 Task: Select the current location as Amicalola Falls State Park, Georgia, United States . Now zoom - , and verify the location . Hide zoom slider
Action: Mouse moved to (129, 77)
Screenshot: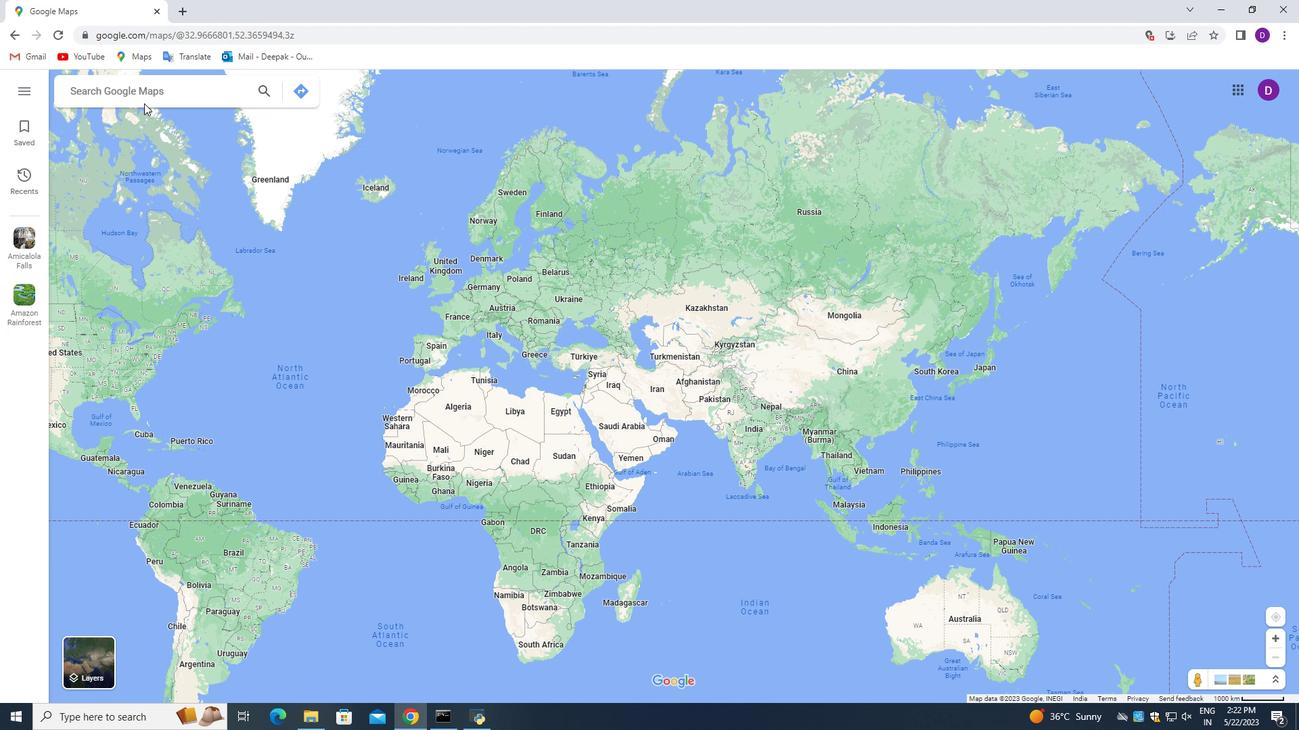 
Action: Mouse pressed left at (129, 77)
Screenshot: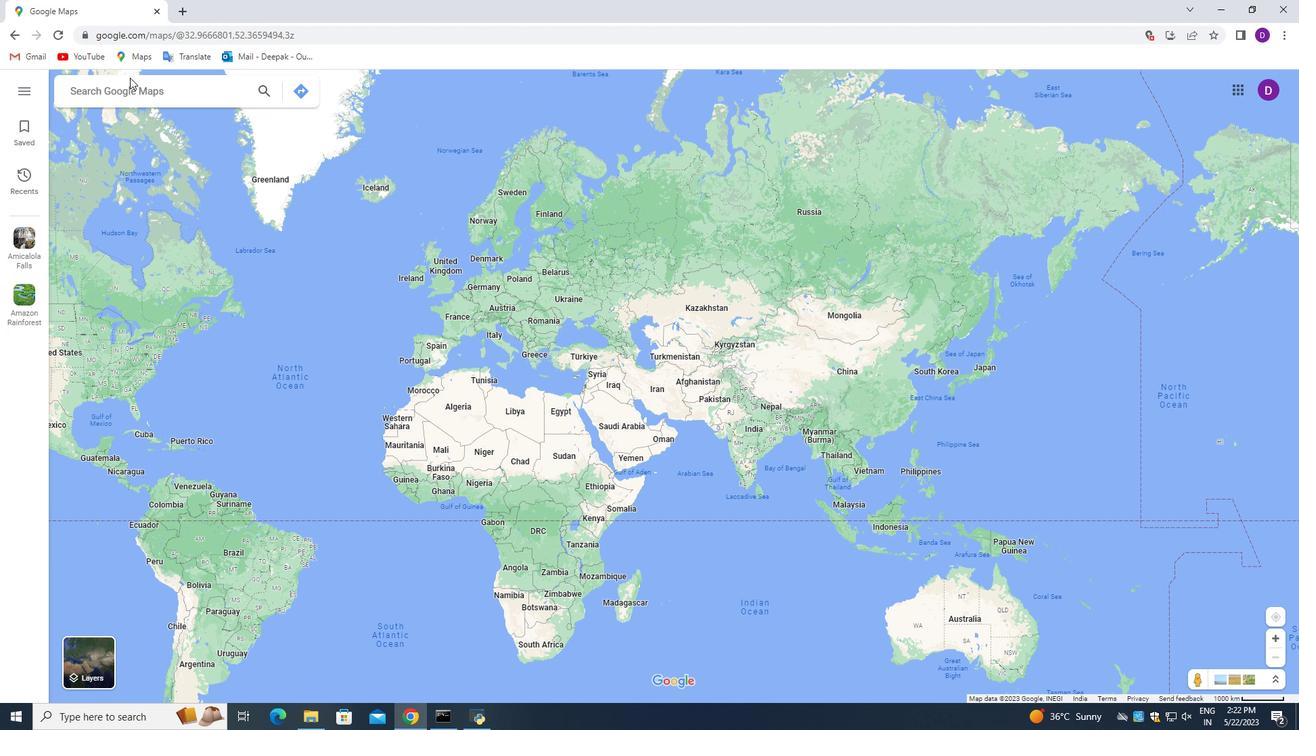 
Action: Mouse moved to (132, 90)
Screenshot: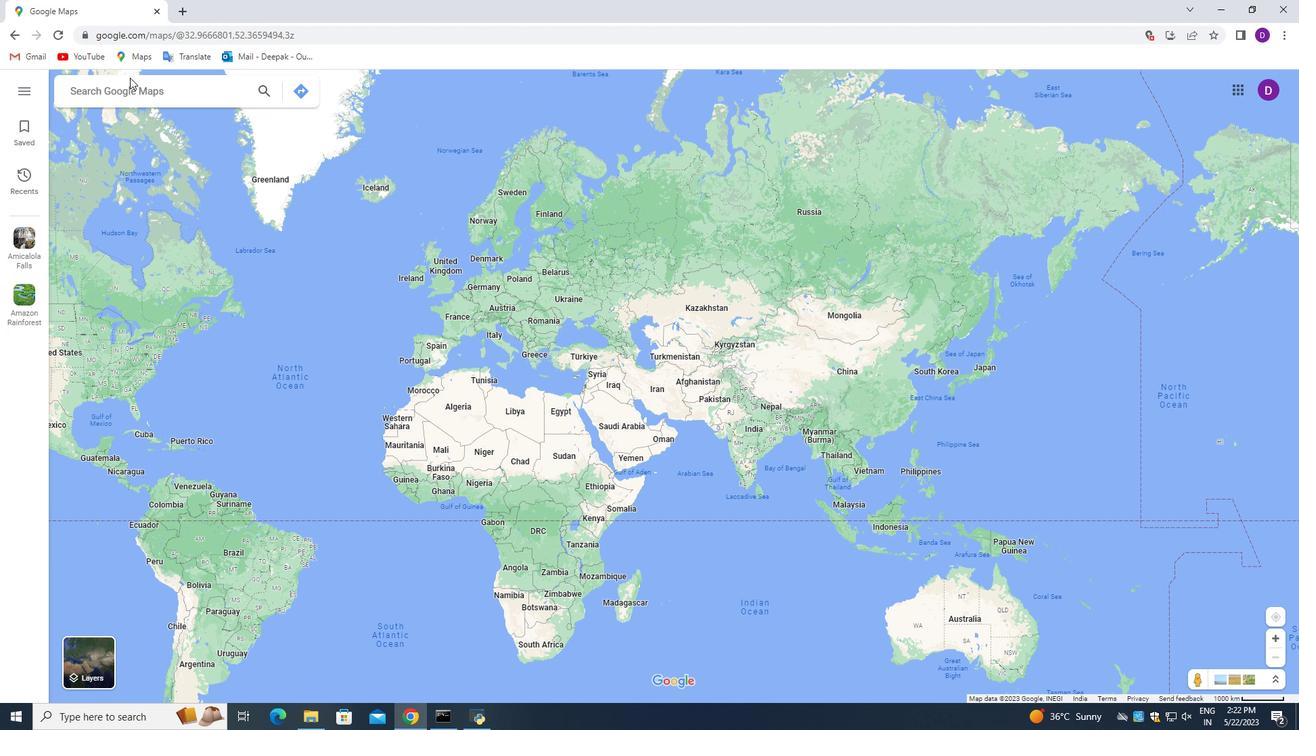 
Action: Mouse pressed left at (132, 90)
Screenshot: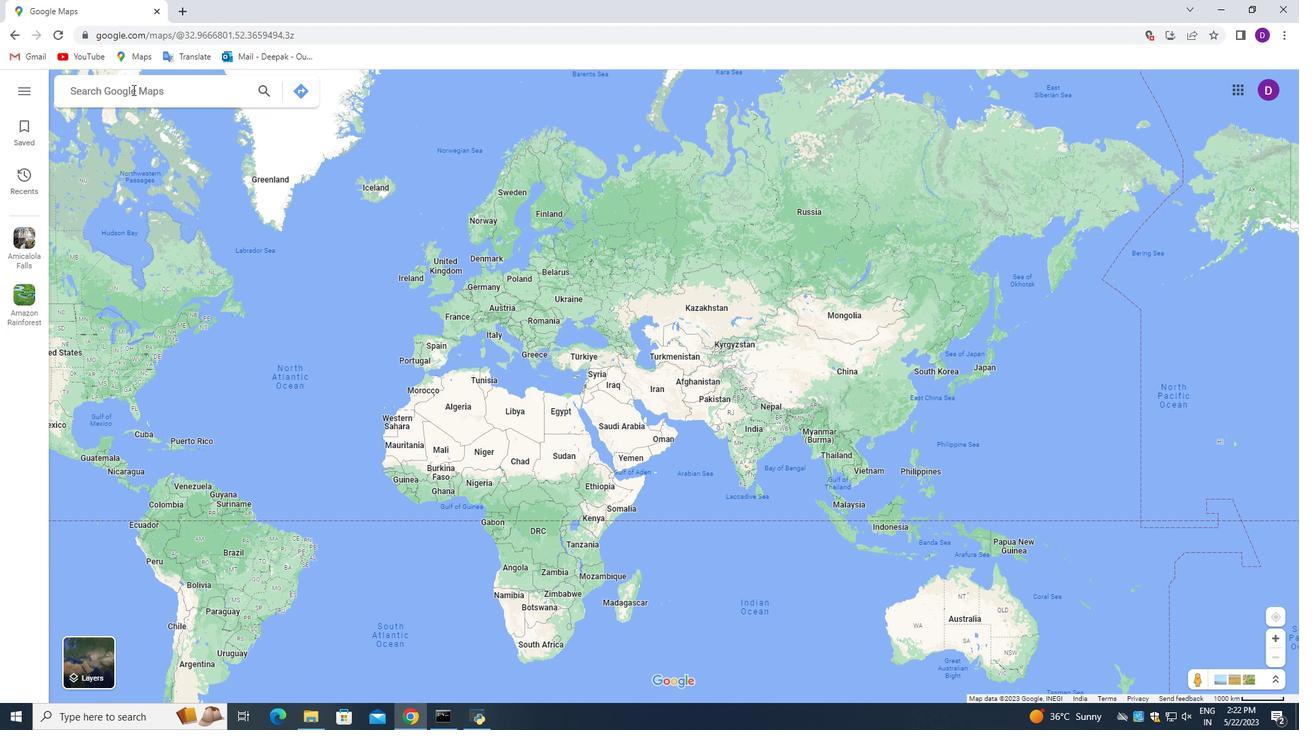 
Action: Key pressed <Key.shift_r>Amicalola<Key.space><Key.shift_r>Falls<Key.space><Key.shift_r>State<Key.space><Key.shift>Park,<Key.space><Key.shift_r>Georgia,<Key.space><Key.shift><Key.shift><Key.shift><Key.shift><Key.shift><Key.shift><Key.shift><Key.shift><Key.shift><Key.shift><Key.shift>United<Key.space><Key.shift_r>States<Key.enter>
Screenshot: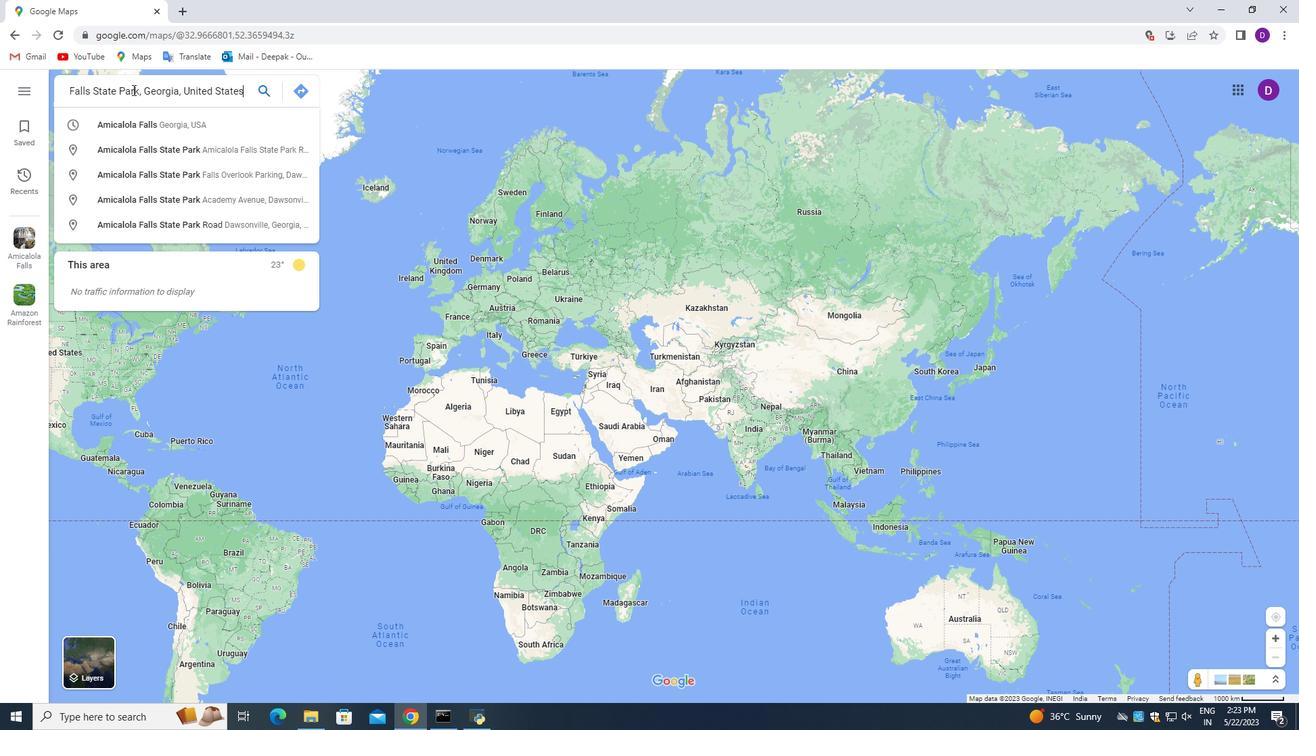 
Action: Mouse moved to (190, 217)
Screenshot: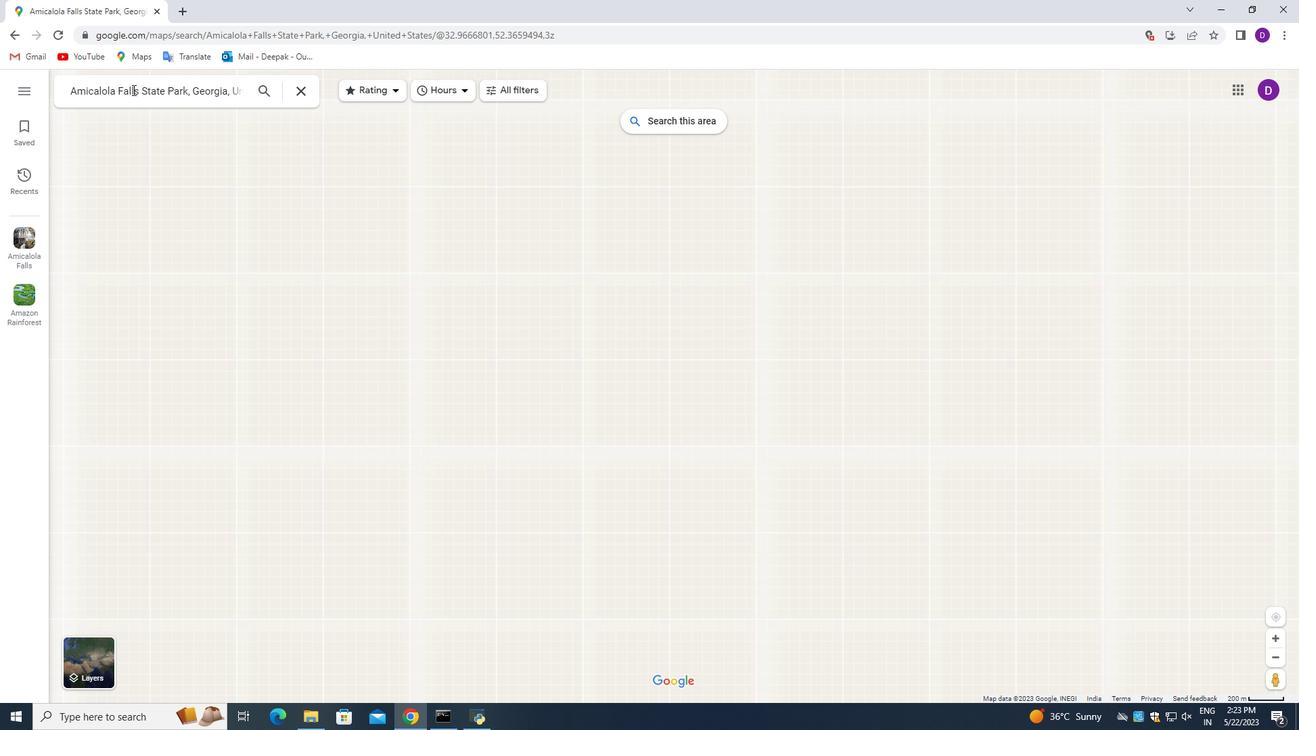 
Action: Mouse pressed left at (164, 166)
Screenshot: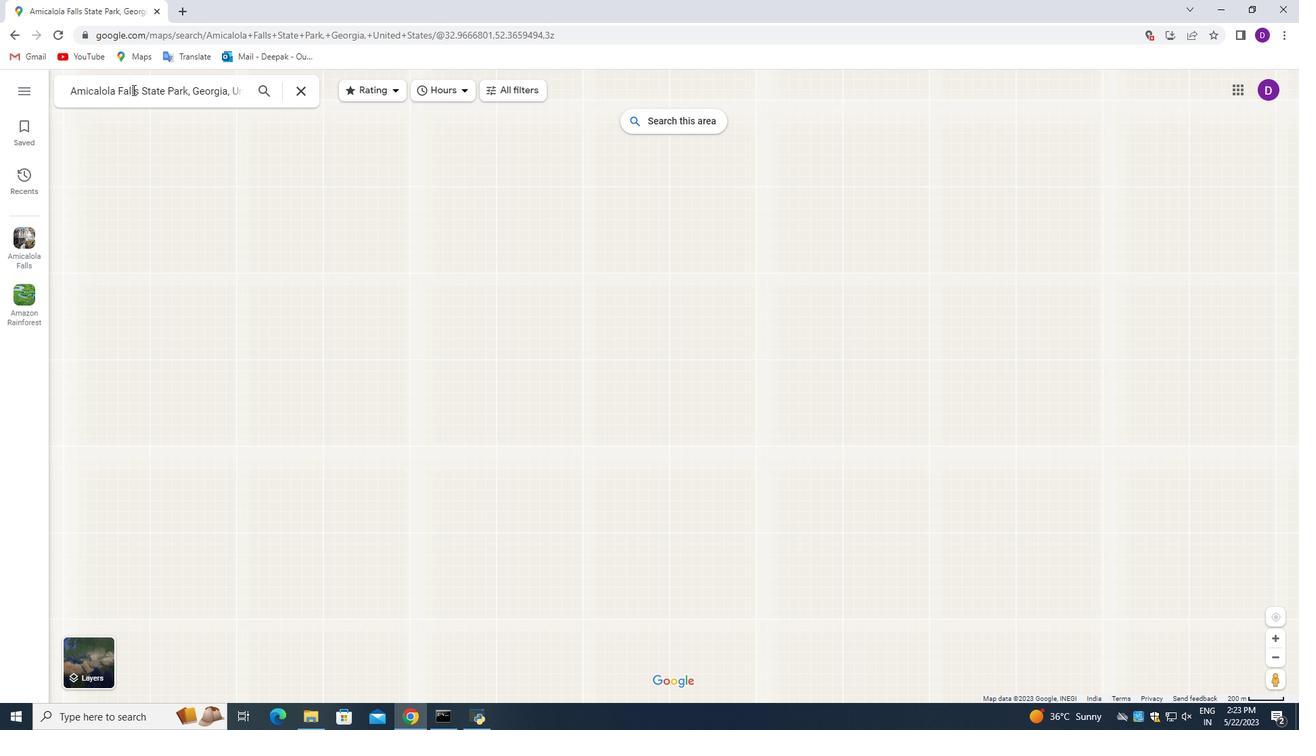 
Action: Mouse moved to (611, 439)
Screenshot: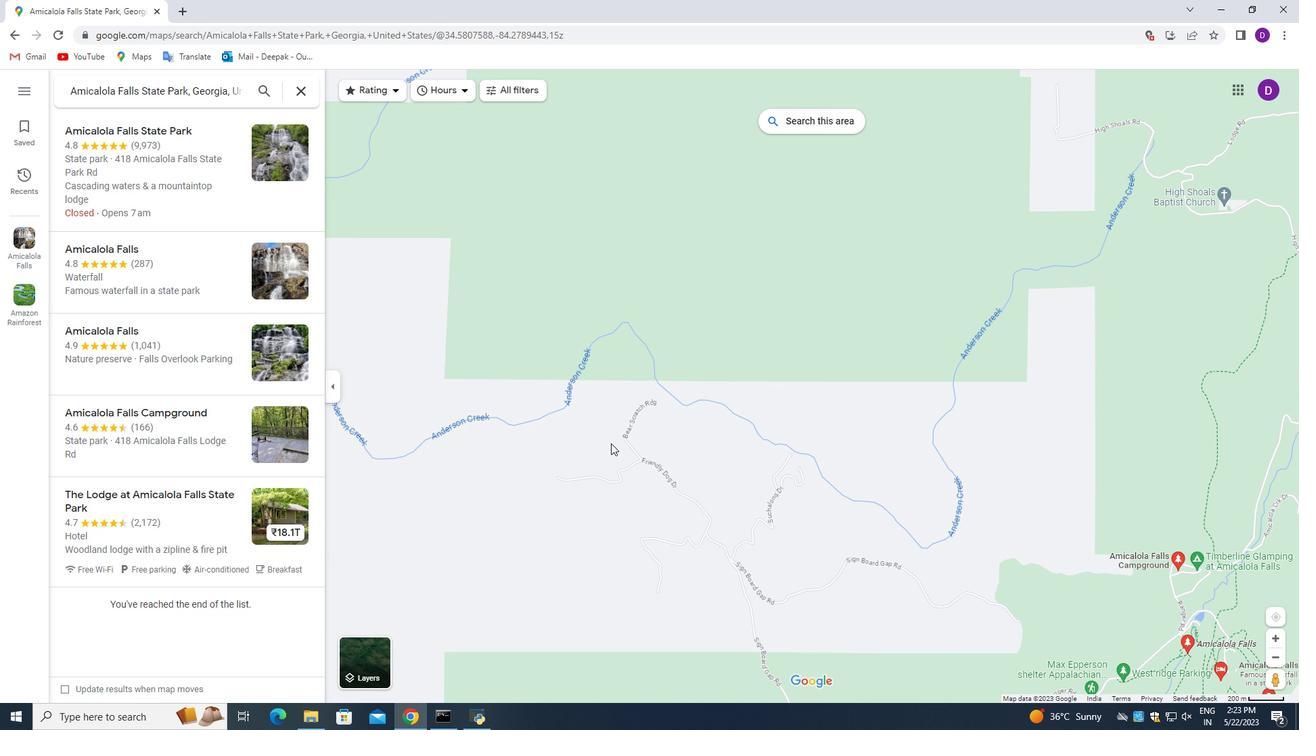 
Action: Mouse scrolled (611, 439) with delta (0, 0)
Screenshot: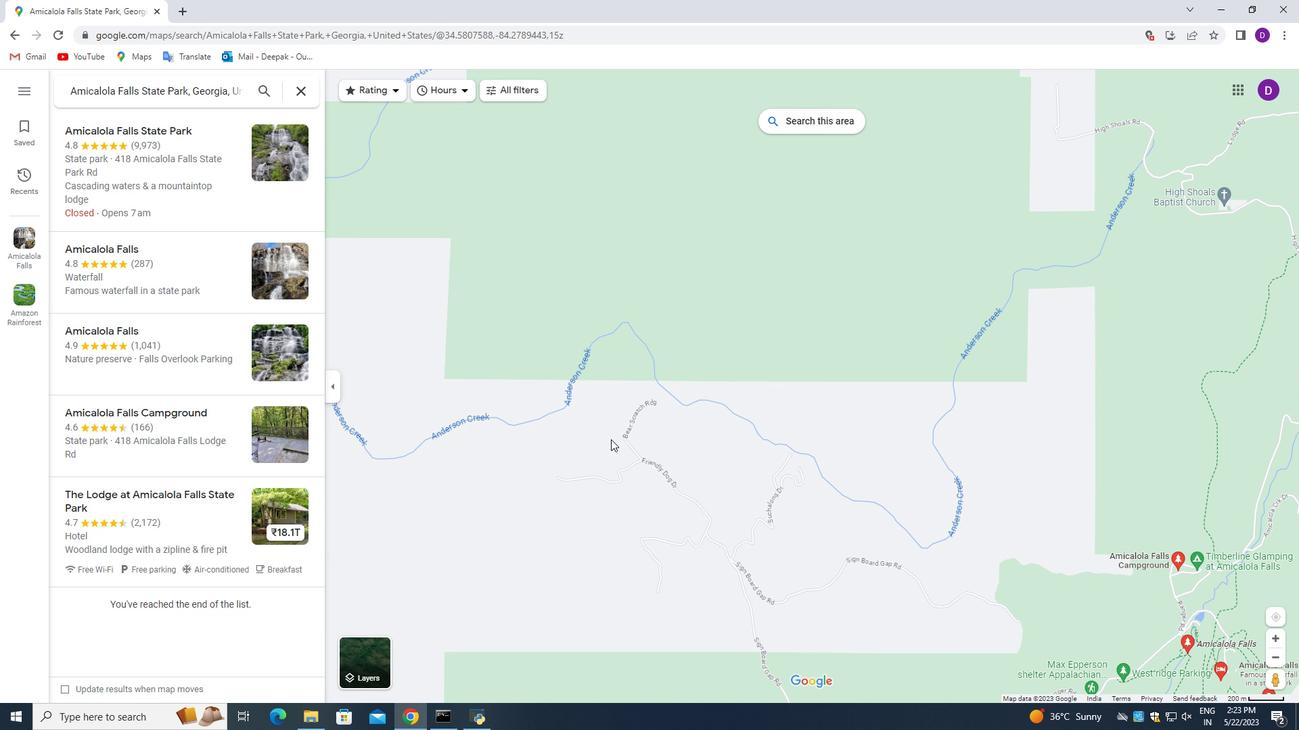 
Action: Mouse moved to (191, 147)
Screenshot: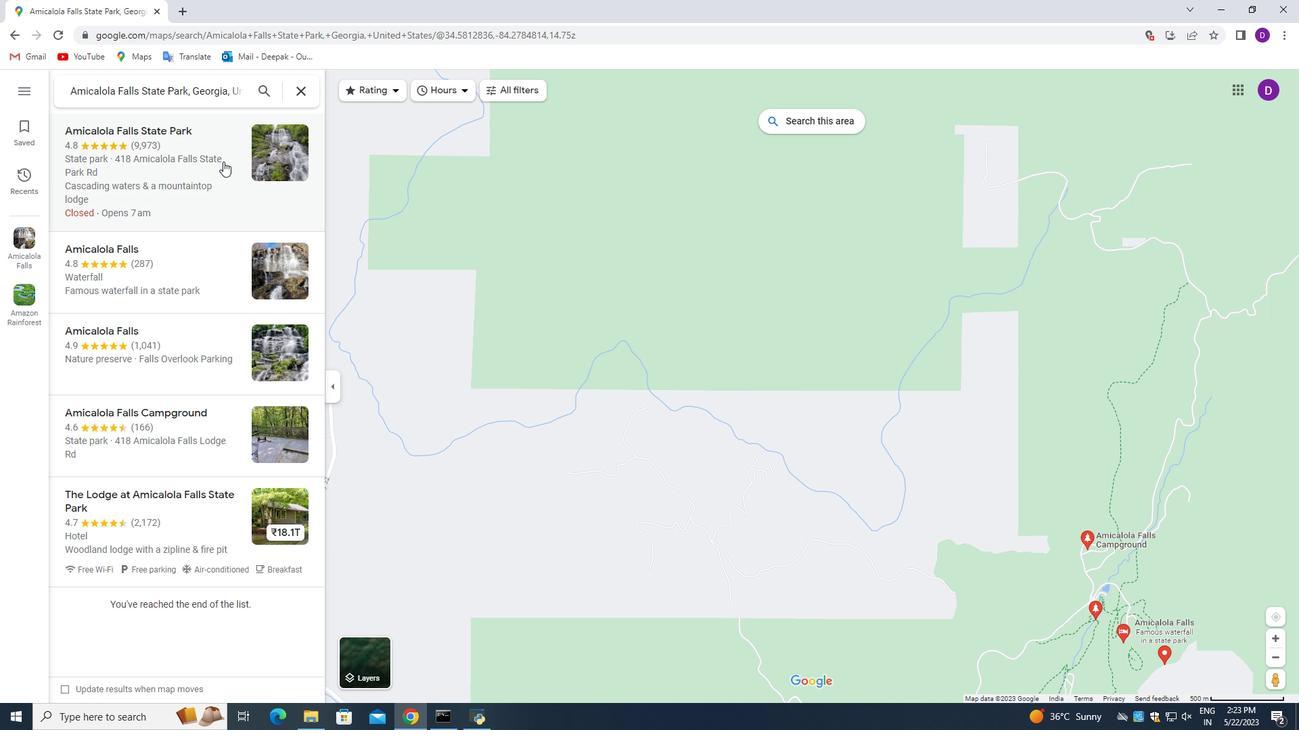 
Action: Mouse pressed left at (191, 147)
Screenshot: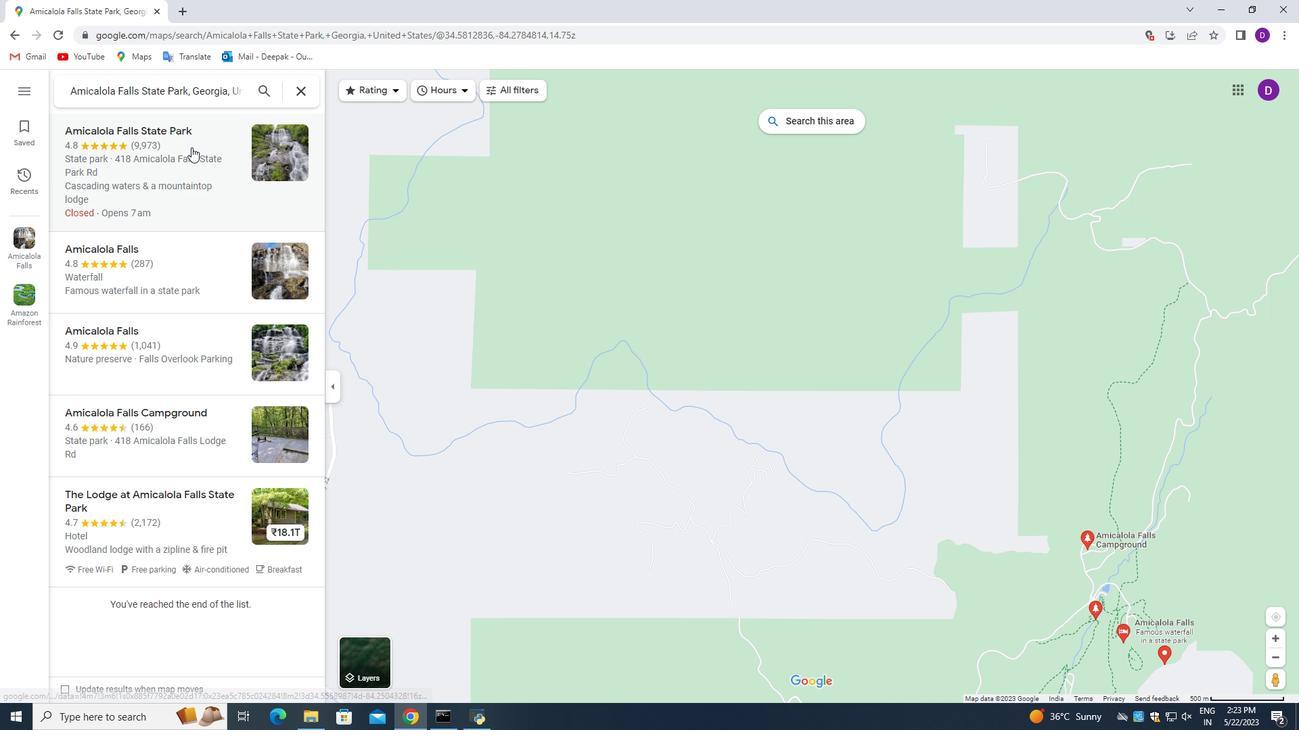 
Action: Mouse moved to (1277, 683)
Screenshot: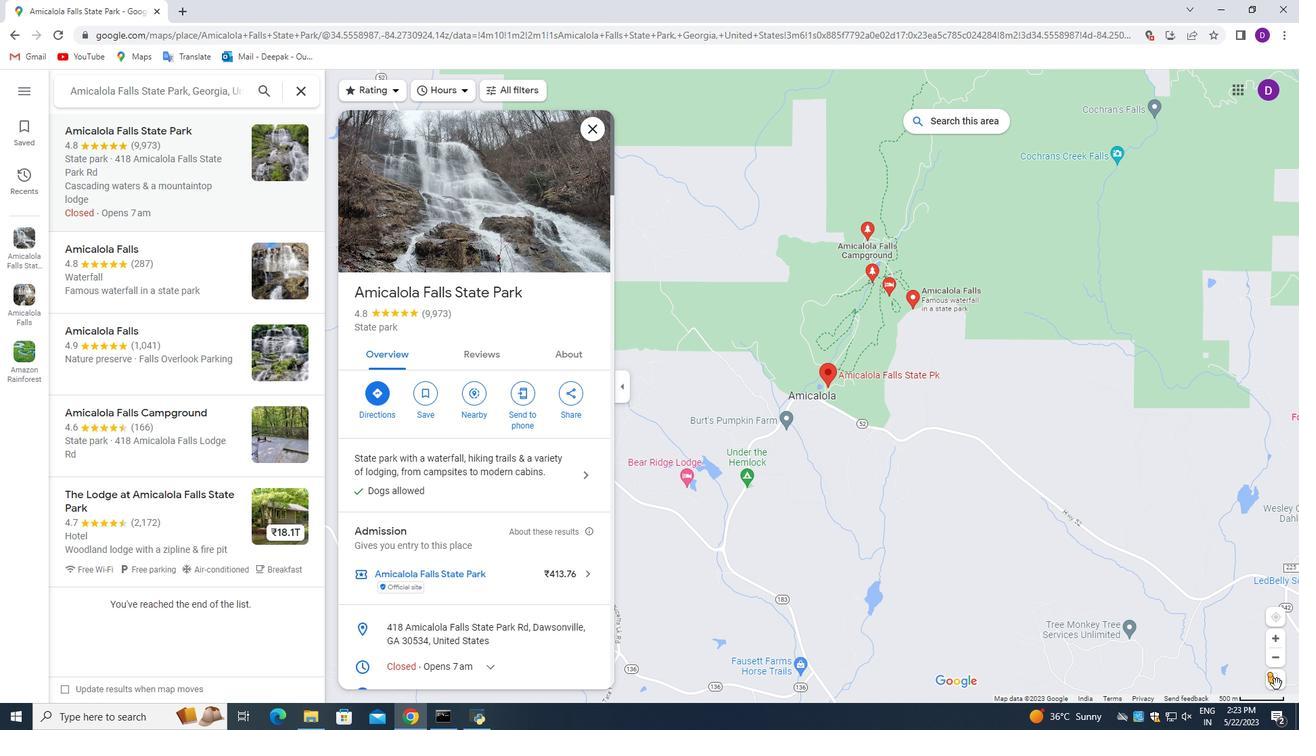 
Action: Mouse pressed left at (1277, 683)
Screenshot: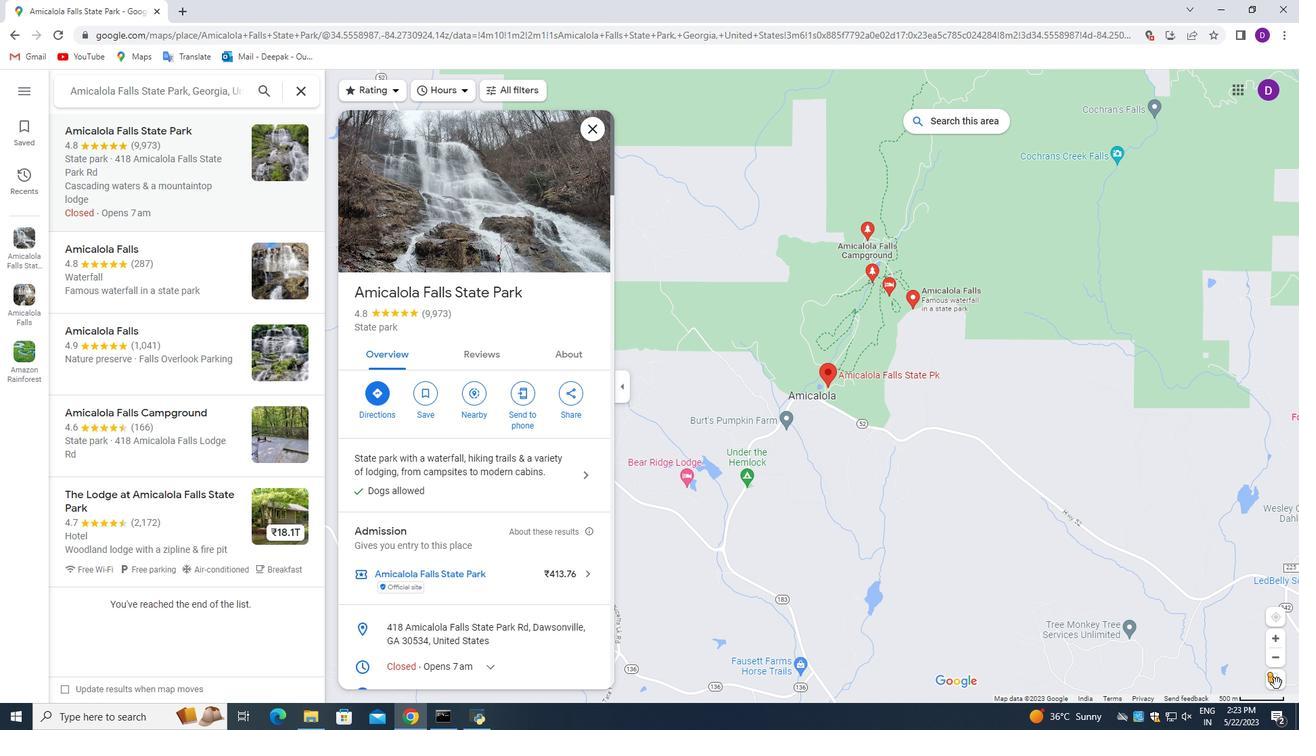 
Action: Mouse moved to (347, 328)
Screenshot: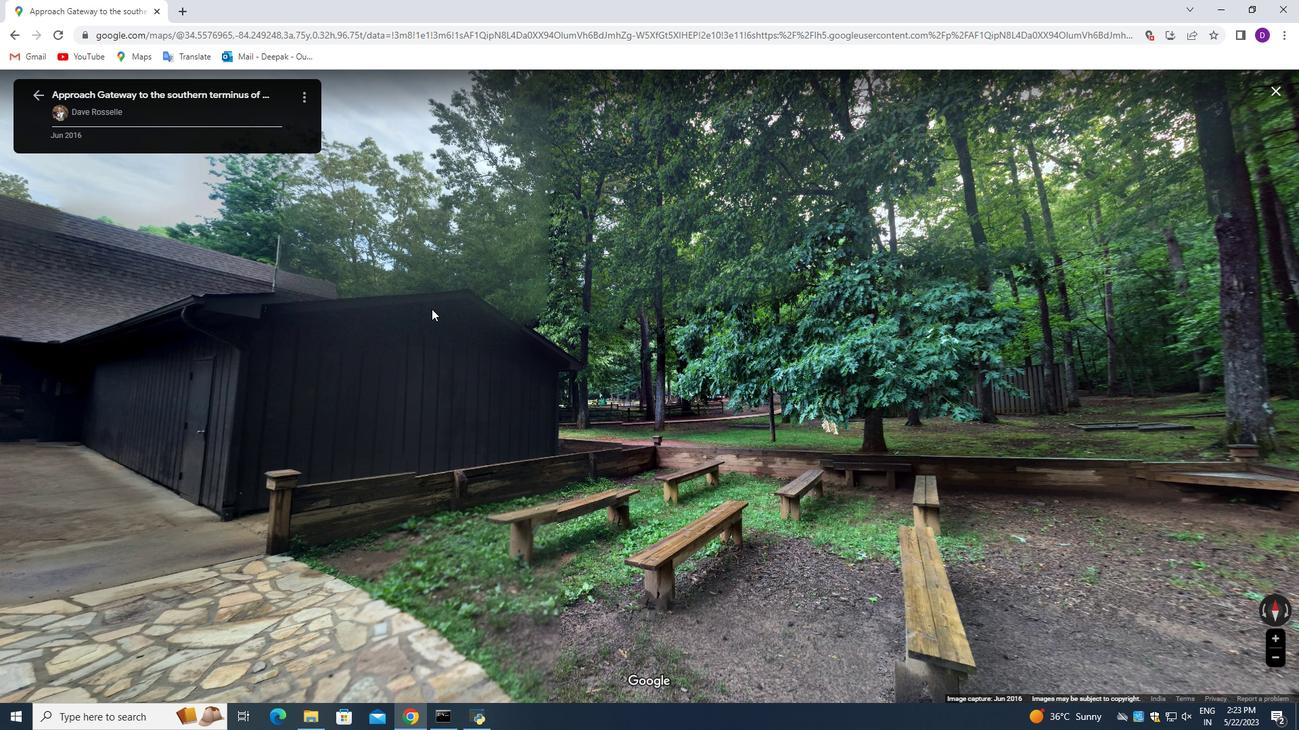 
Action: Mouse pressed left at (347, 328)
Screenshot: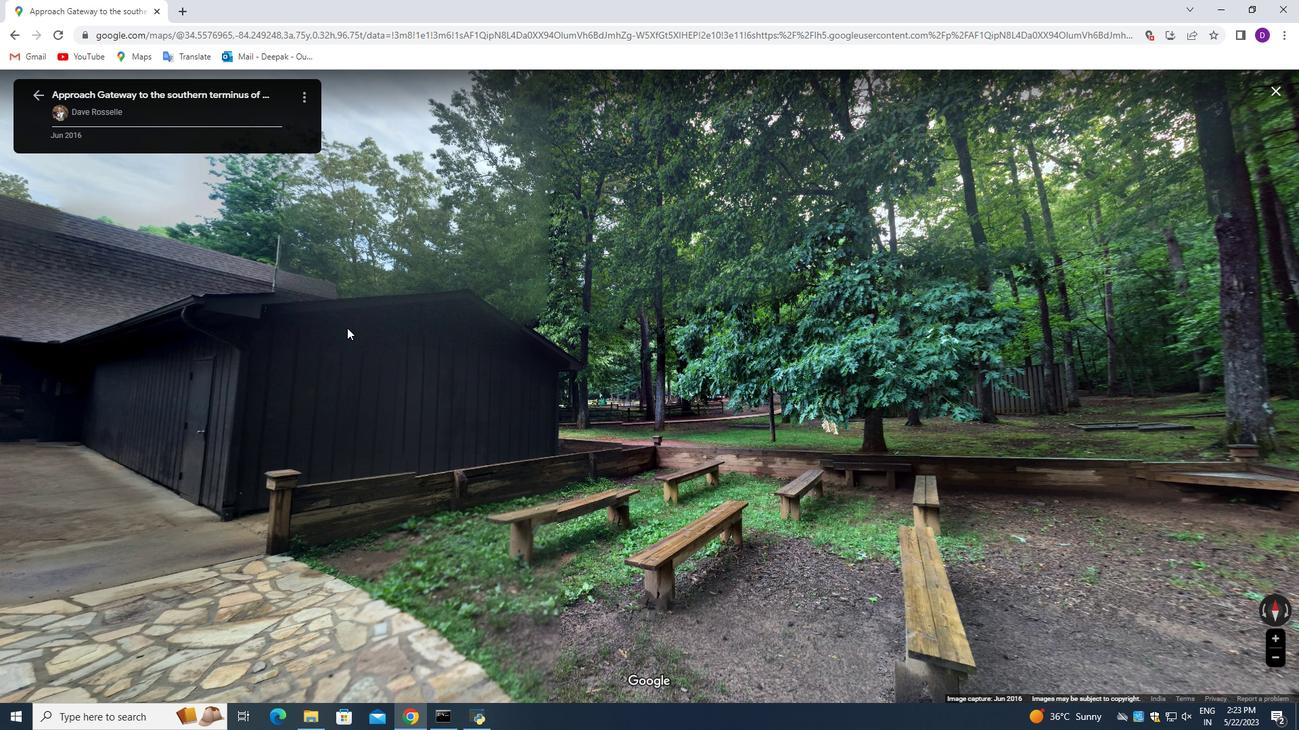 
Action: Mouse moved to (382, 352)
Screenshot: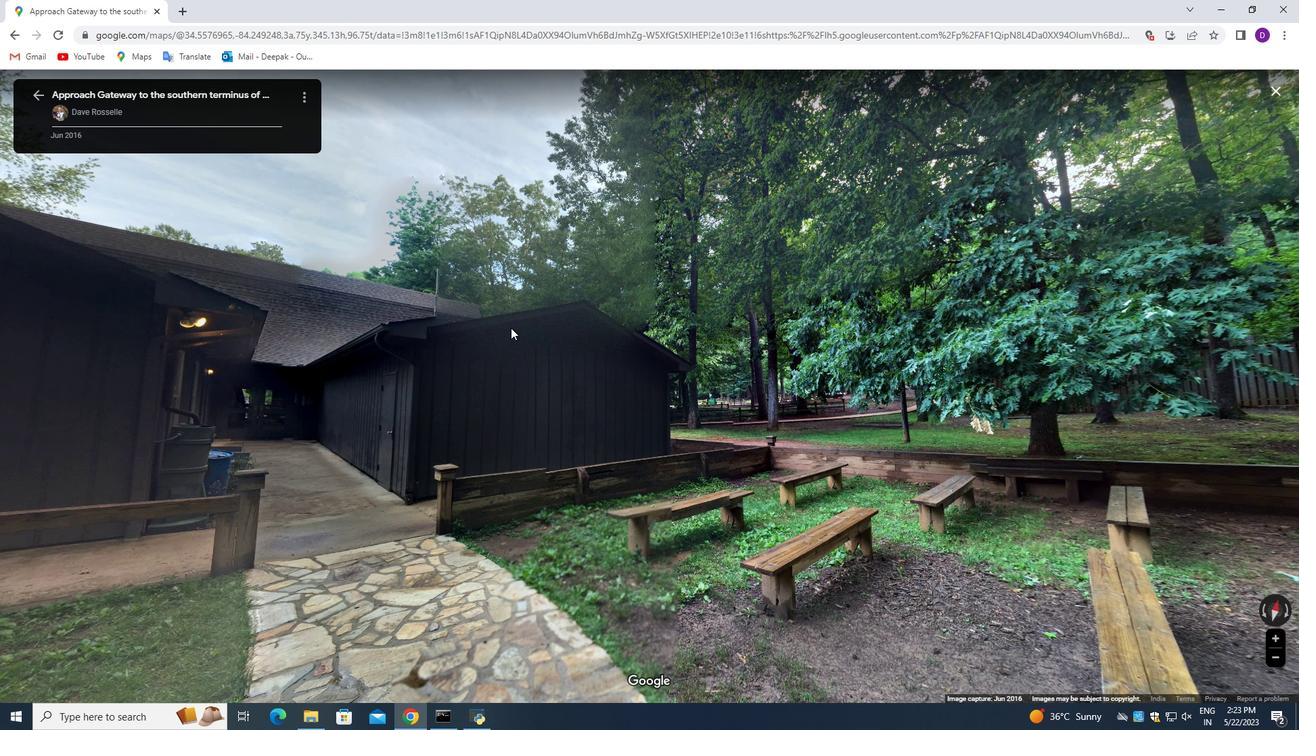 
Action: Mouse pressed left at (382, 352)
Screenshot: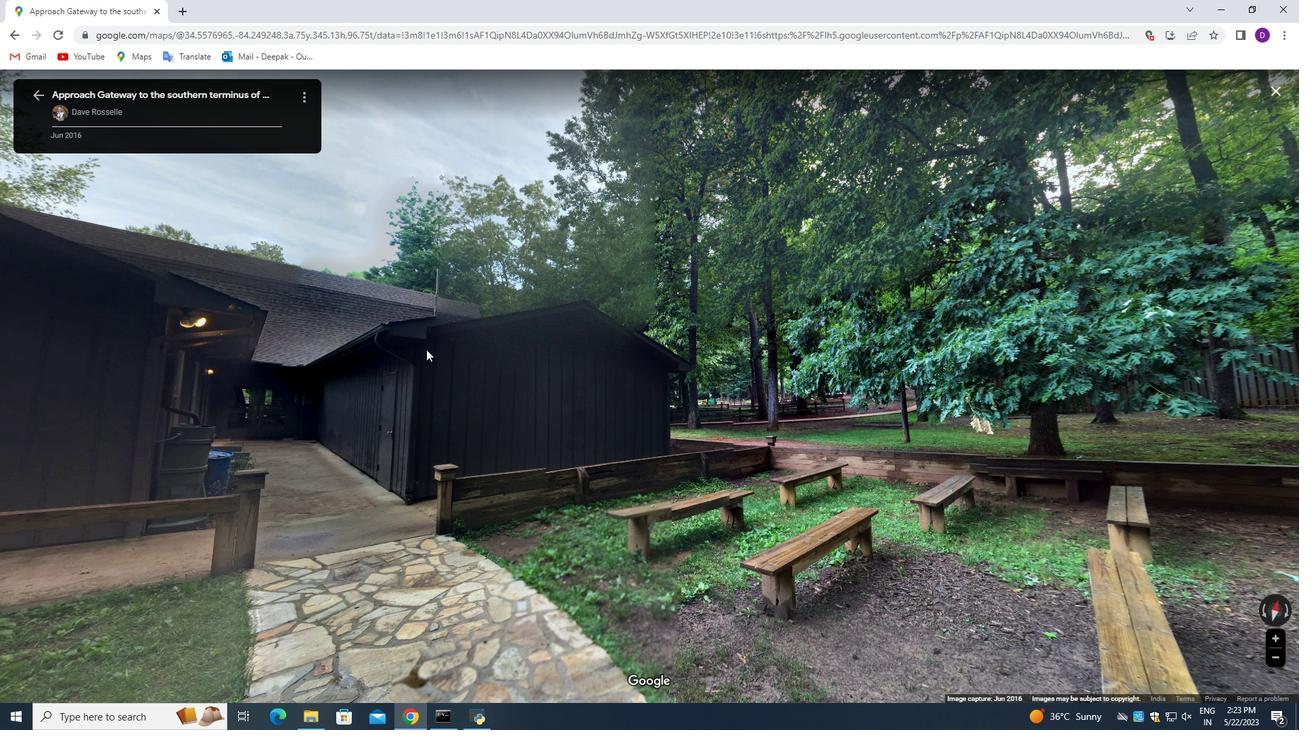 
Action: Mouse moved to (407, 322)
Screenshot: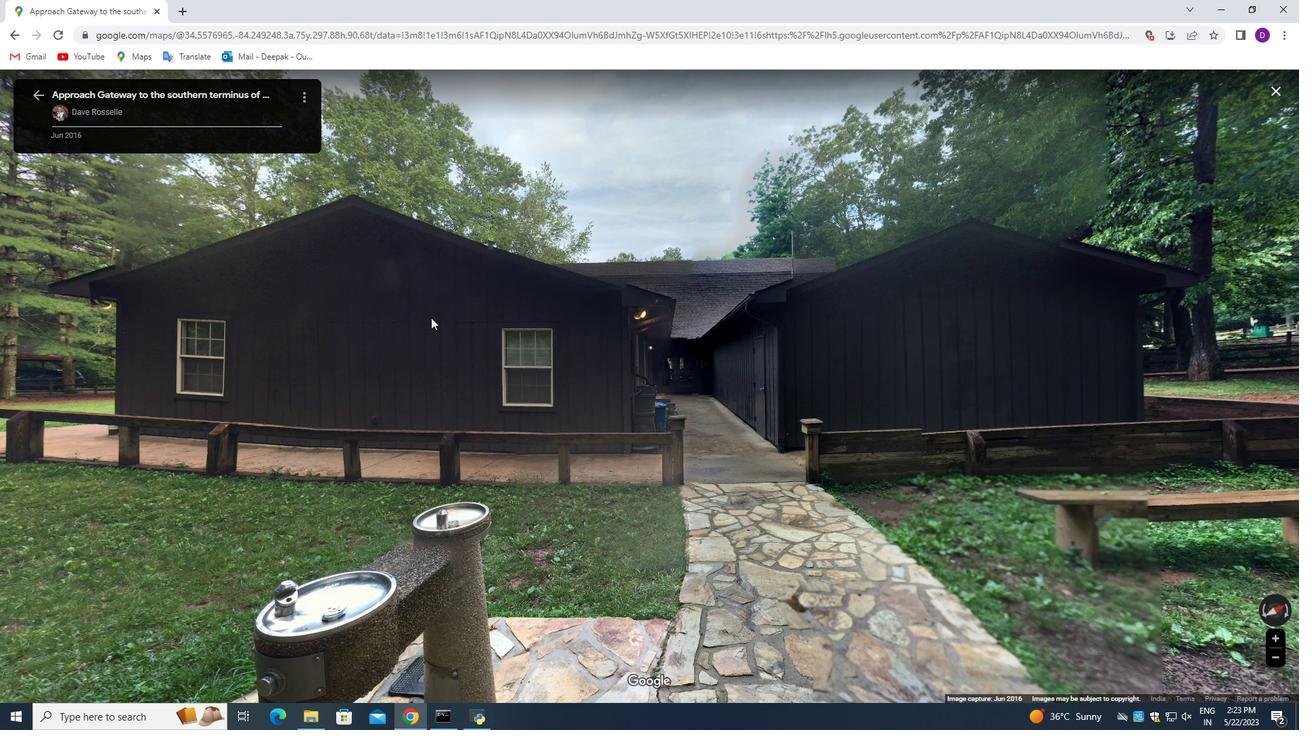 
Action: Mouse pressed left at (407, 322)
Screenshot: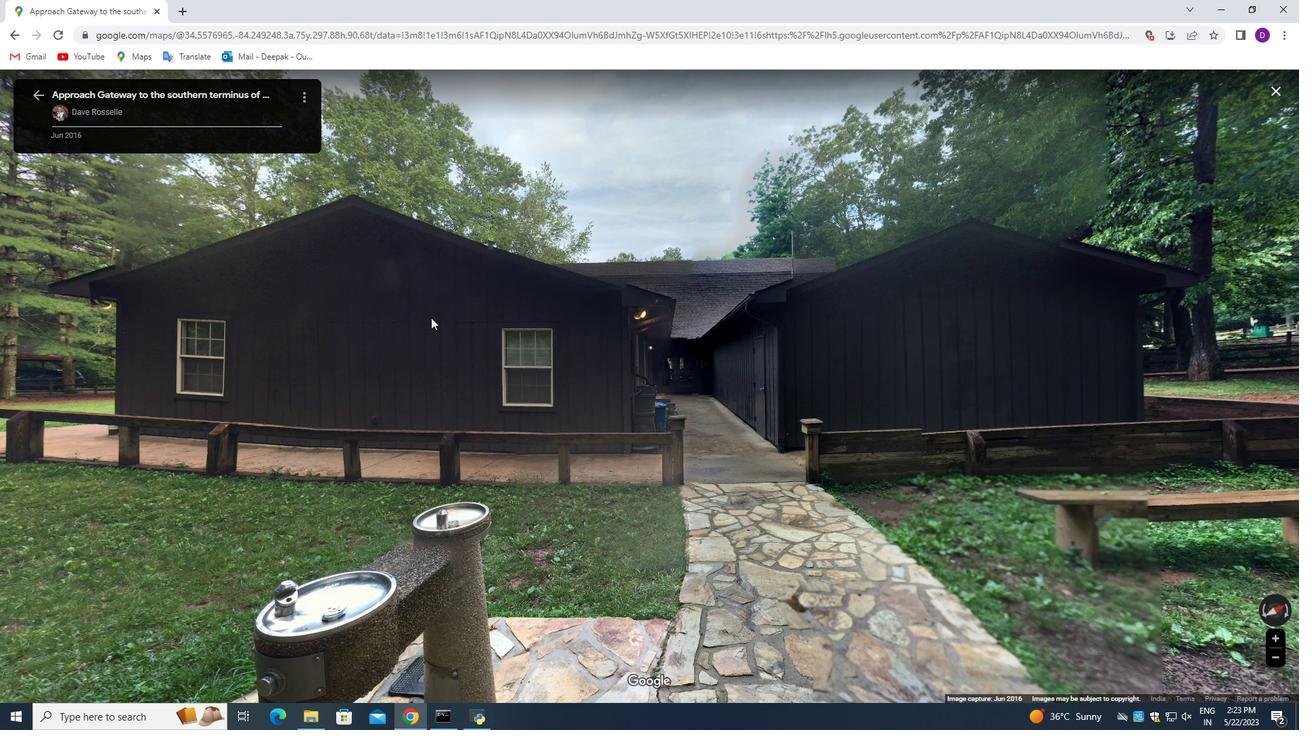 
Action: Mouse moved to (355, 314)
Screenshot: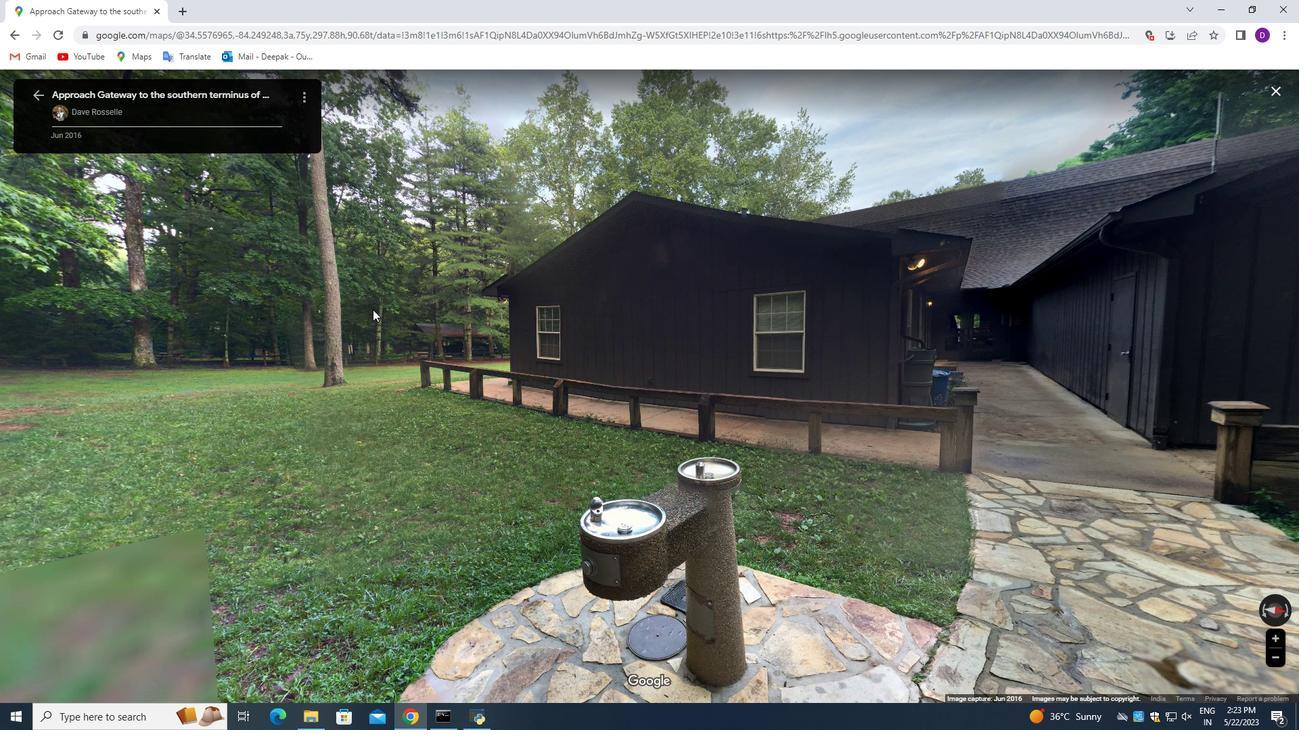 
Action: Mouse pressed left at (355, 314)
Screenshot: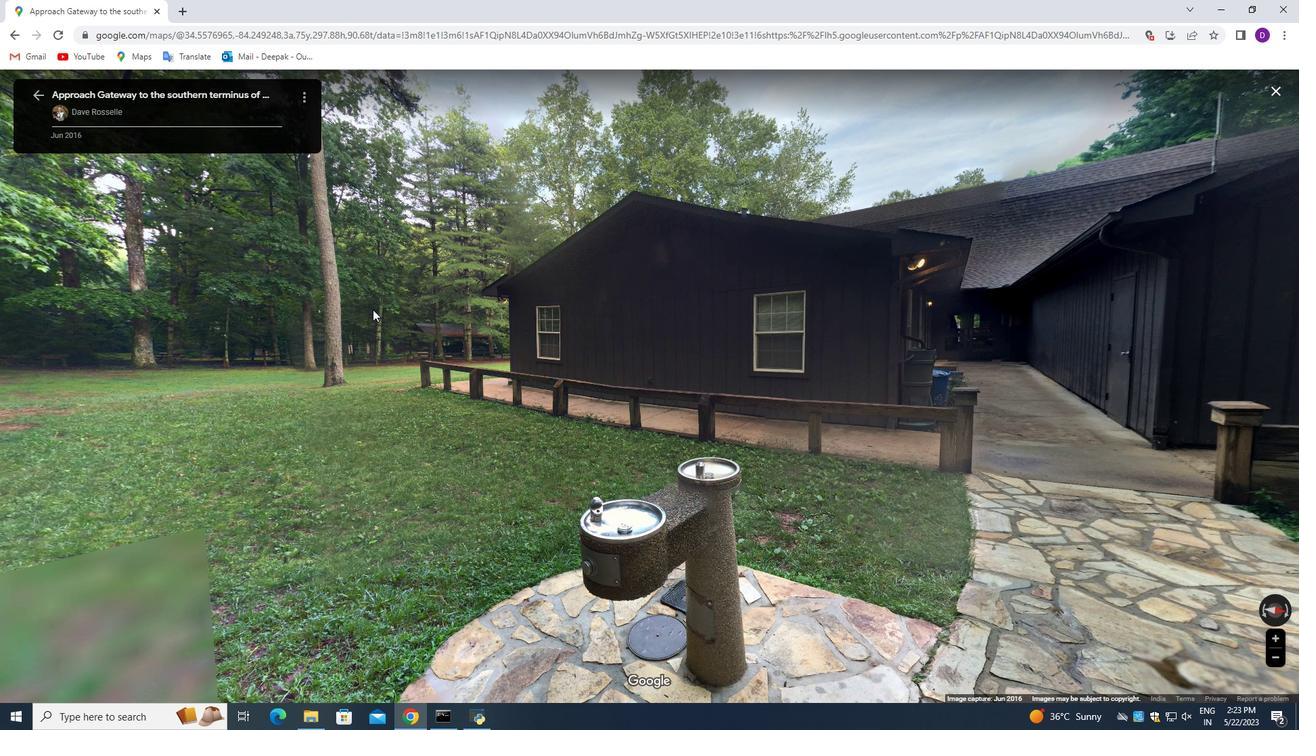 
Action: Mouse moved to (268, 313)
Screenshot: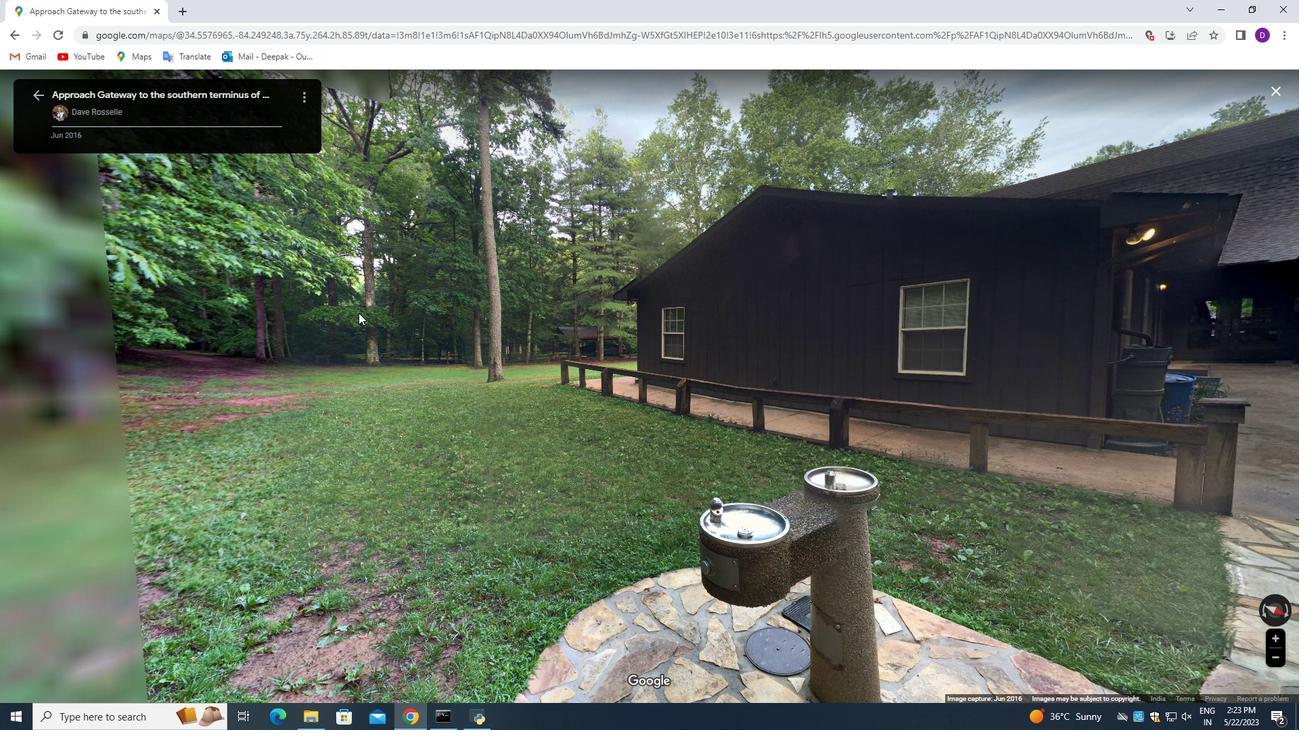 
Action: Mouse pressed left at (268, 313)
Screenshot: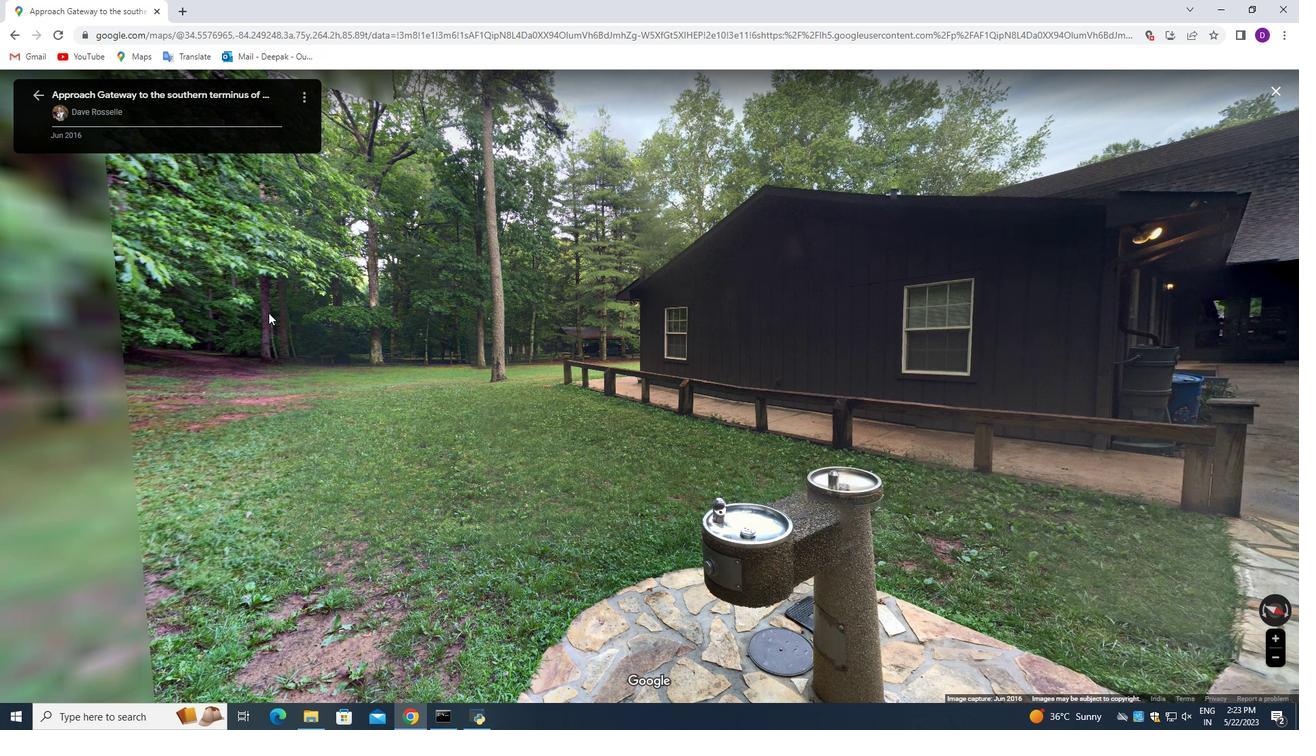 
Action: Mouse moved to (195, 339)
Screenshot: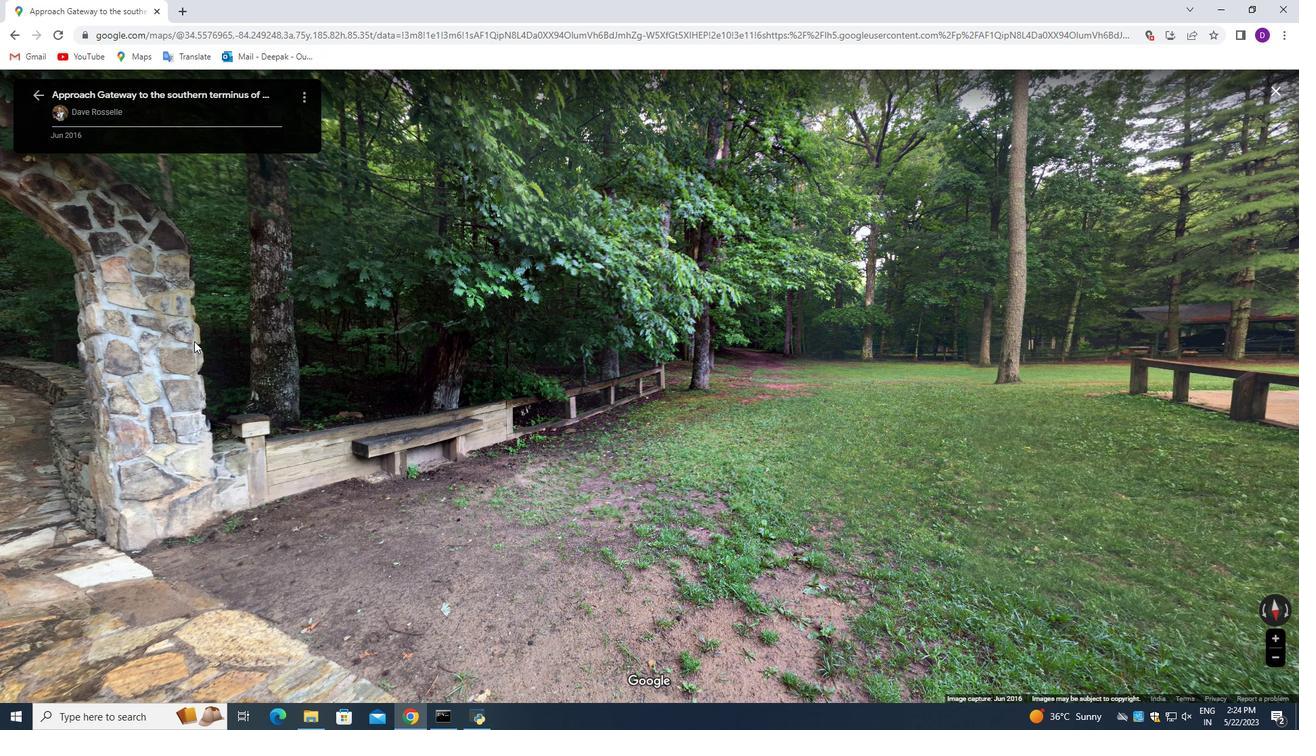 
Action: Mouse pressed left at (192, 339)
Screenshot: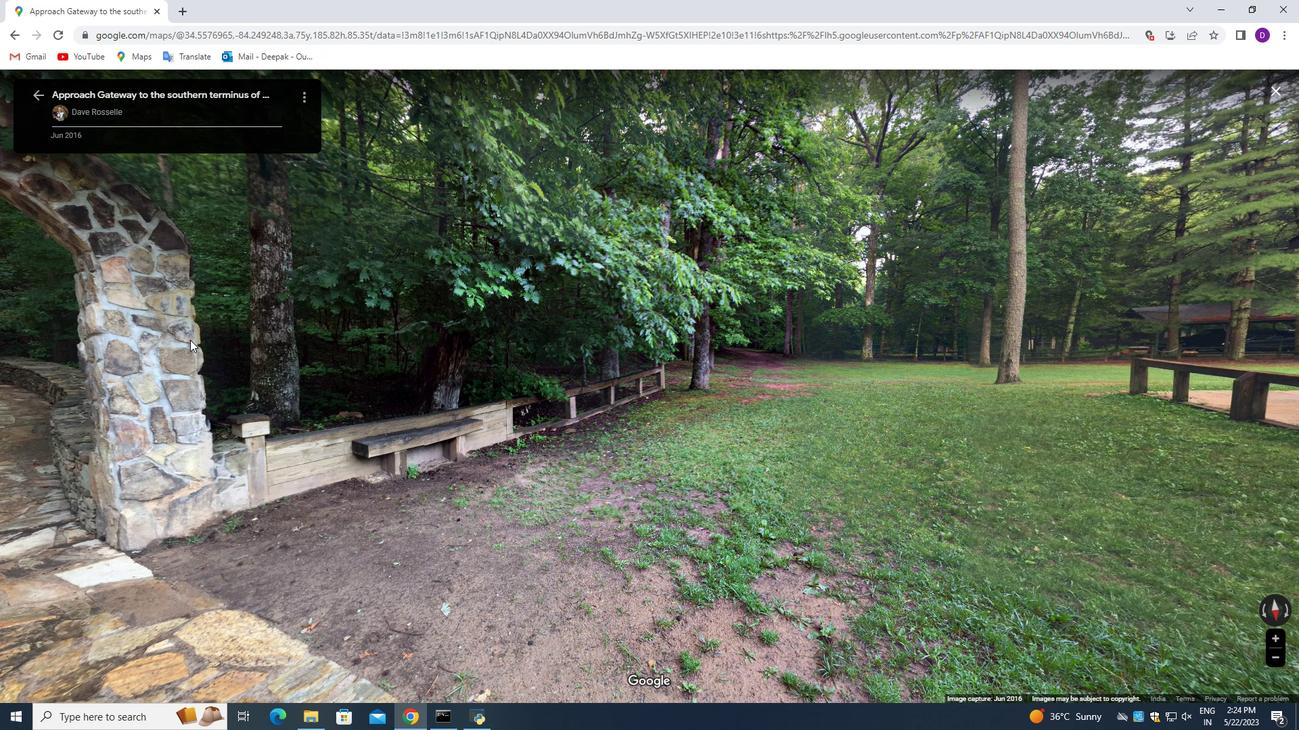 
Action: Mouse moved to (280, 326)
Screenshot: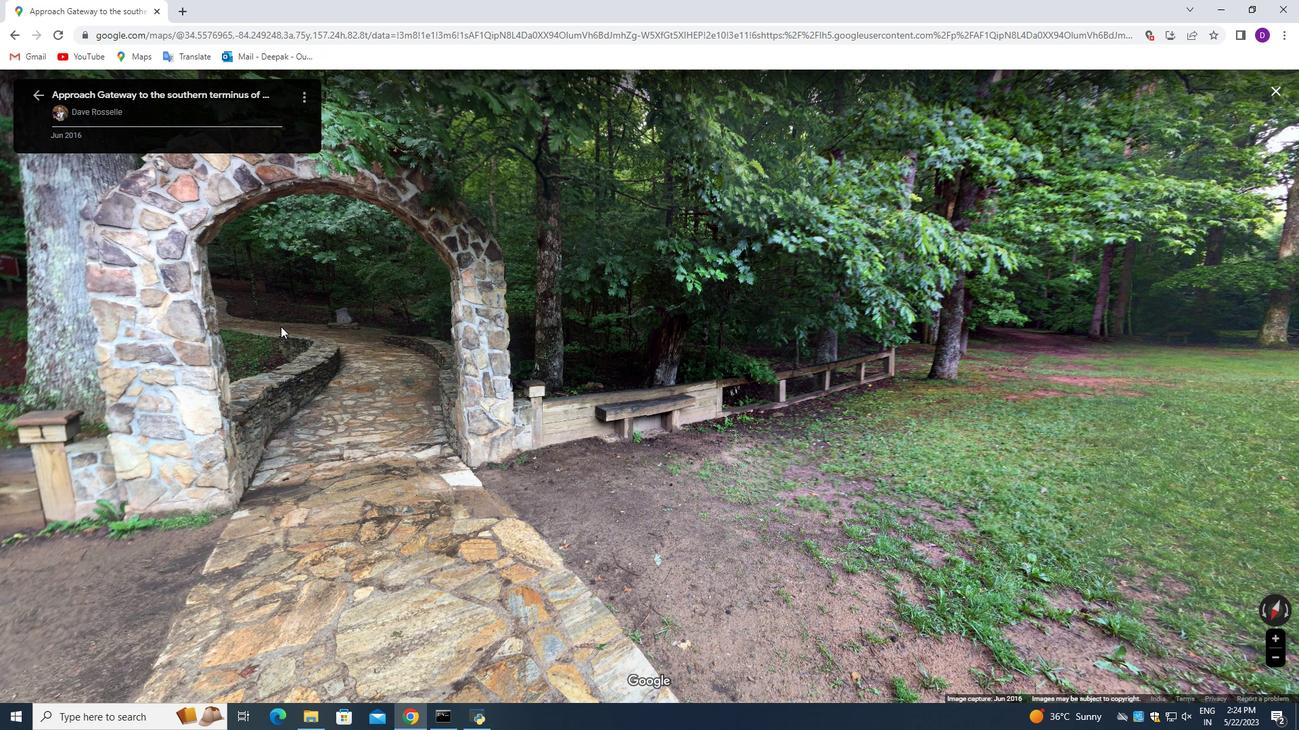 
Action: Mouse pressed left at (280, 326)
Screenshot: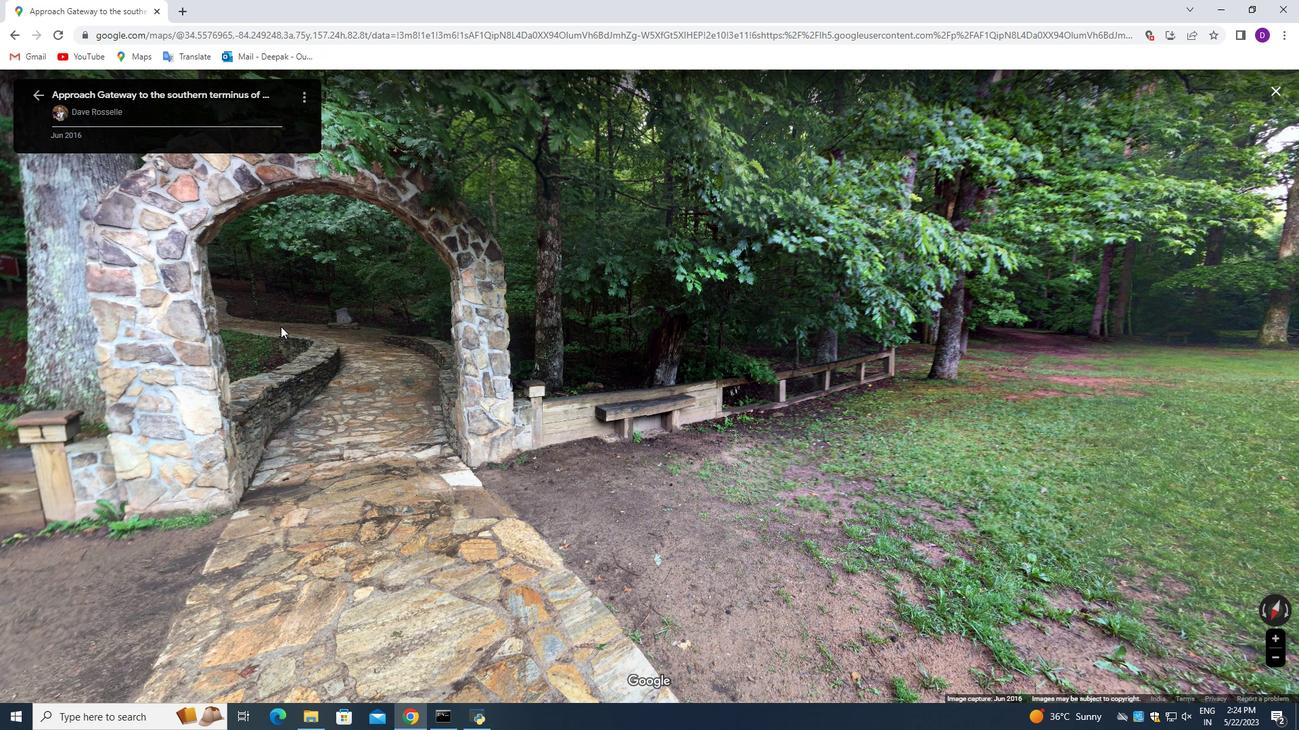 
Action: Mouse moved to (182, 417)
Screenshot: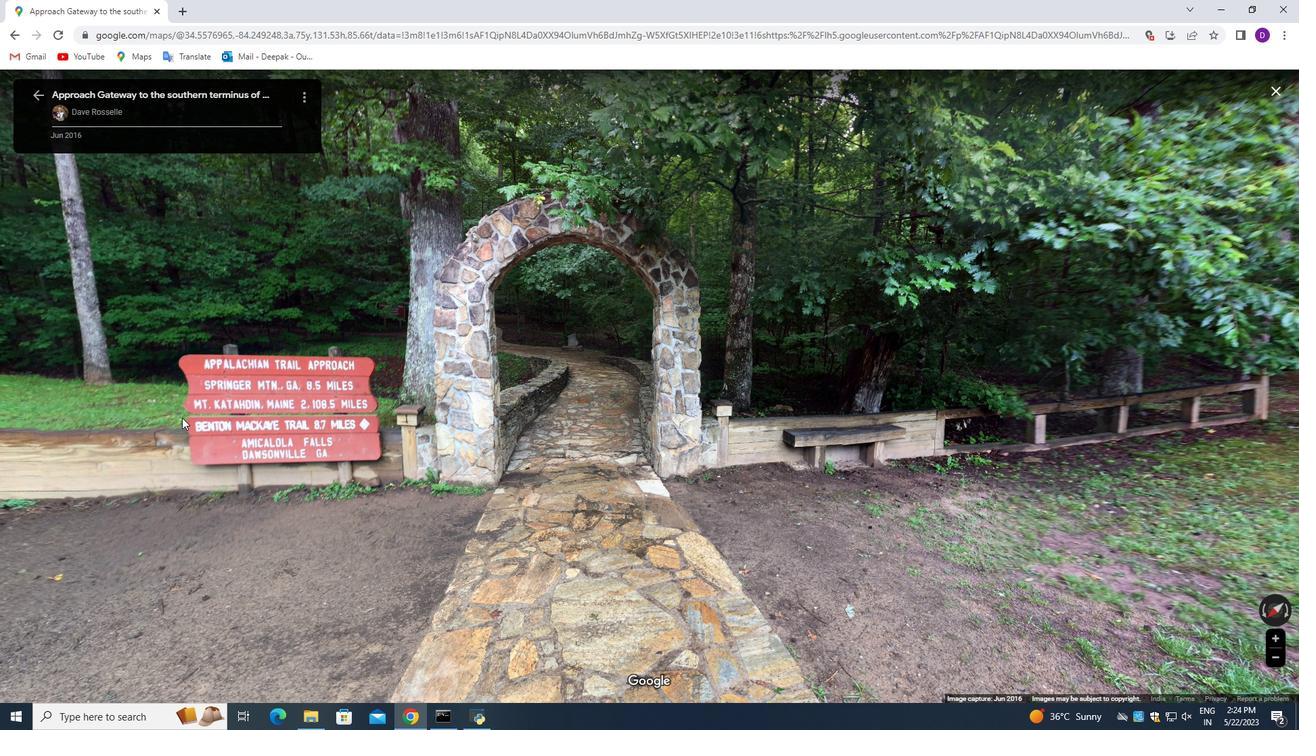 
Action: Mouse pressed left at (182, 417)
Screenshot: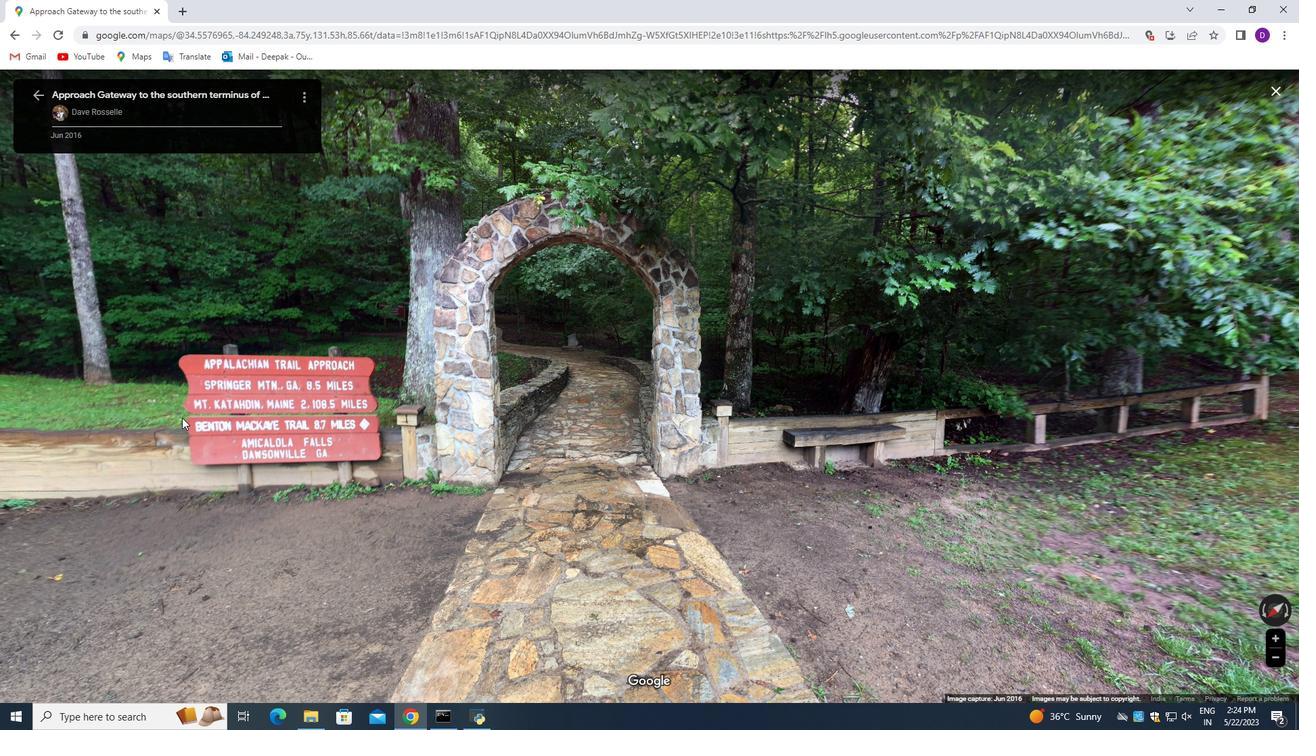 
Action: Mouse moved to (281, 364)
Screenshot: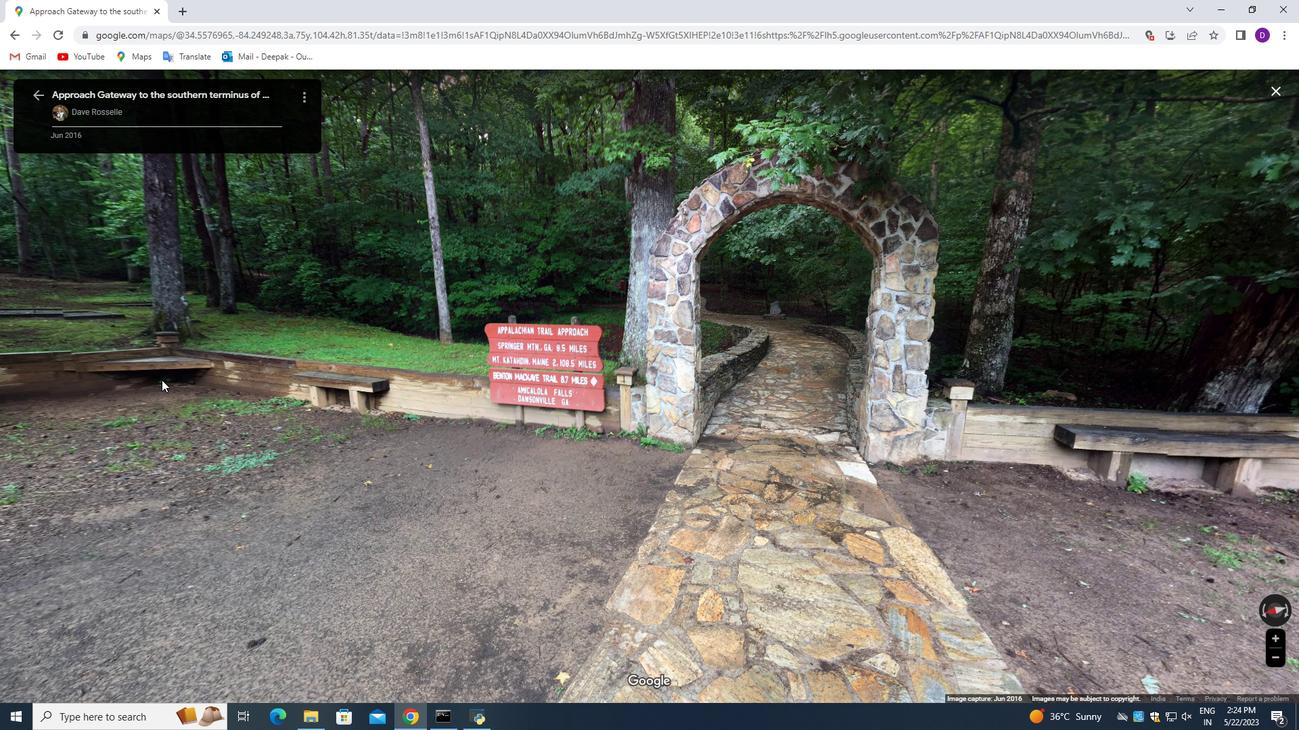 
Action: Mouse pressed left at (163, 380)
Screenshot: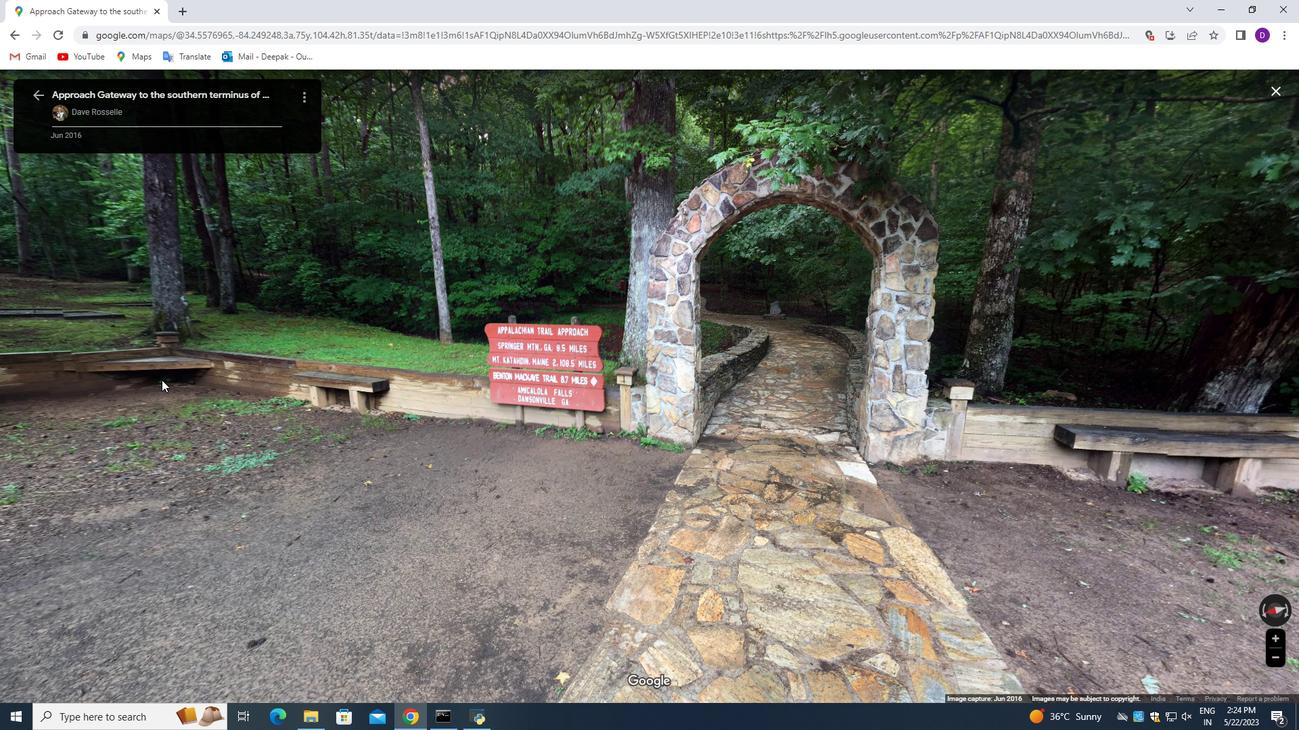
Action: Mouse moved to (195, 358)
Screenshot: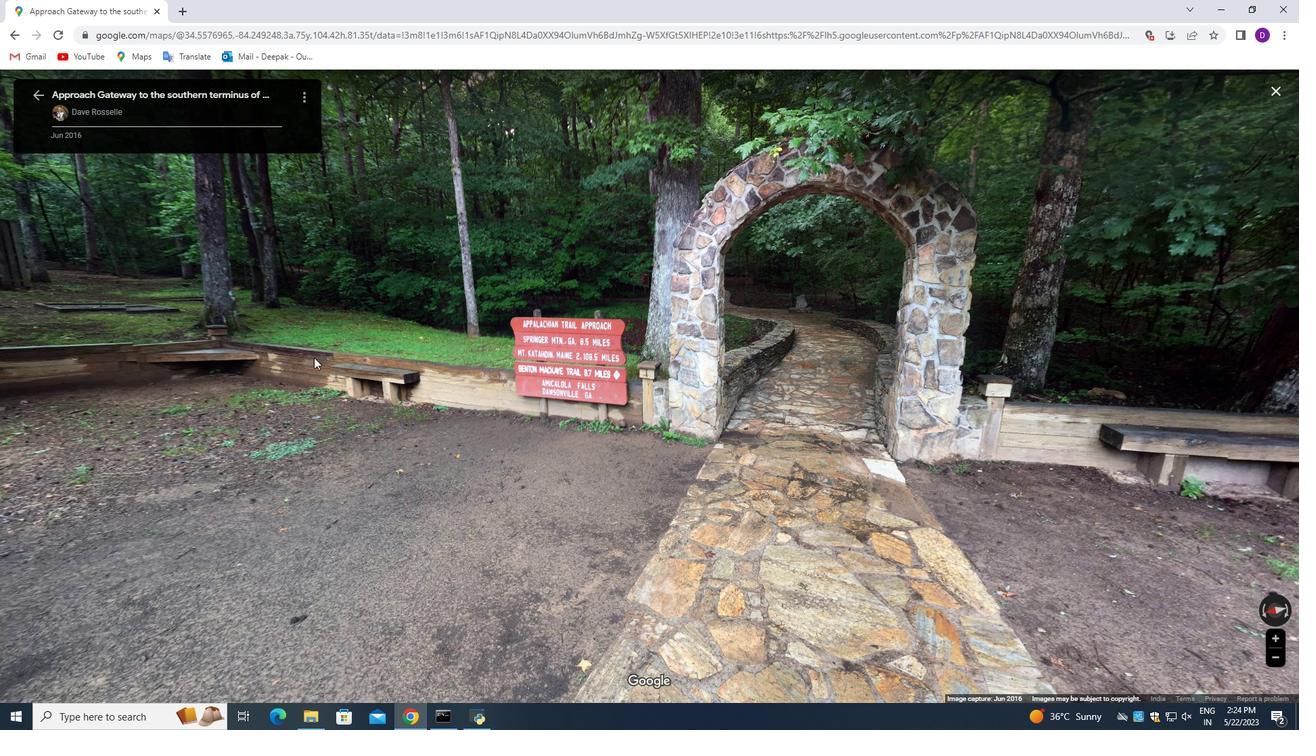 
Action: Mouse pressed left at (195, 358)
Screenshot: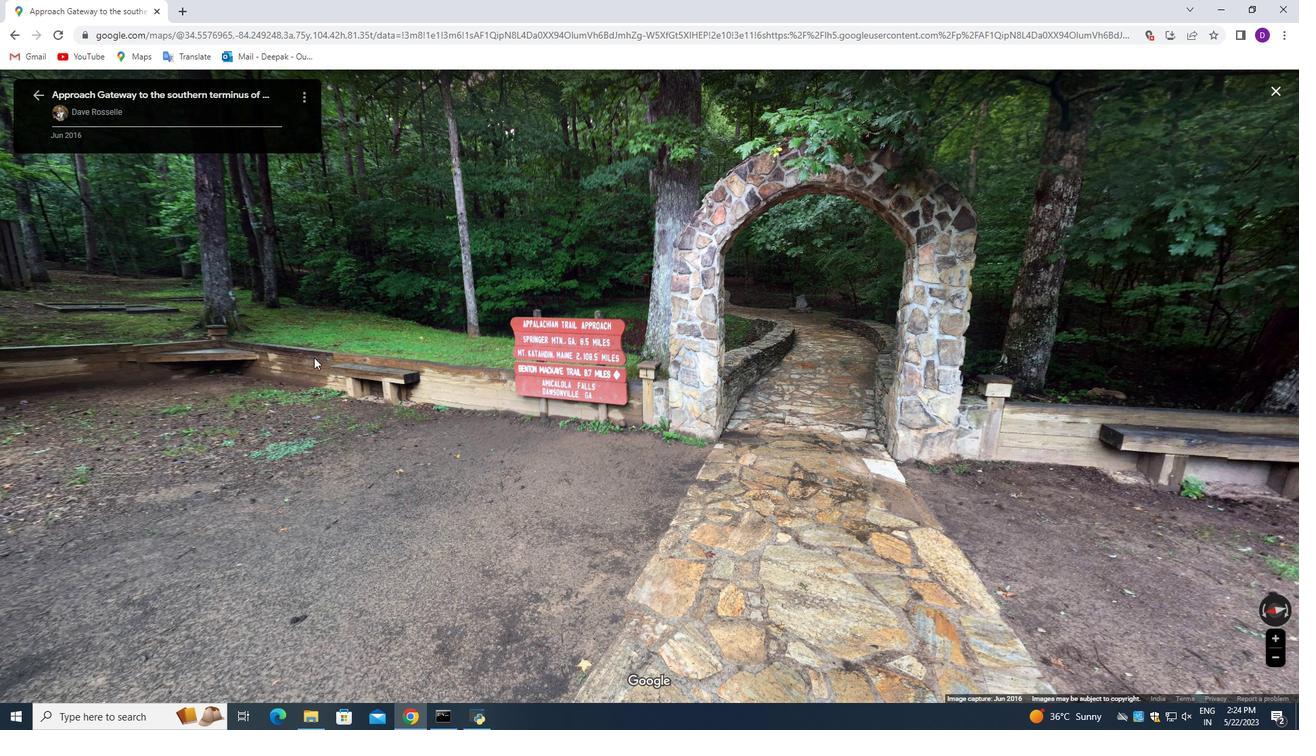 
Action: Mouse moved to (192, 324)
Screenshot: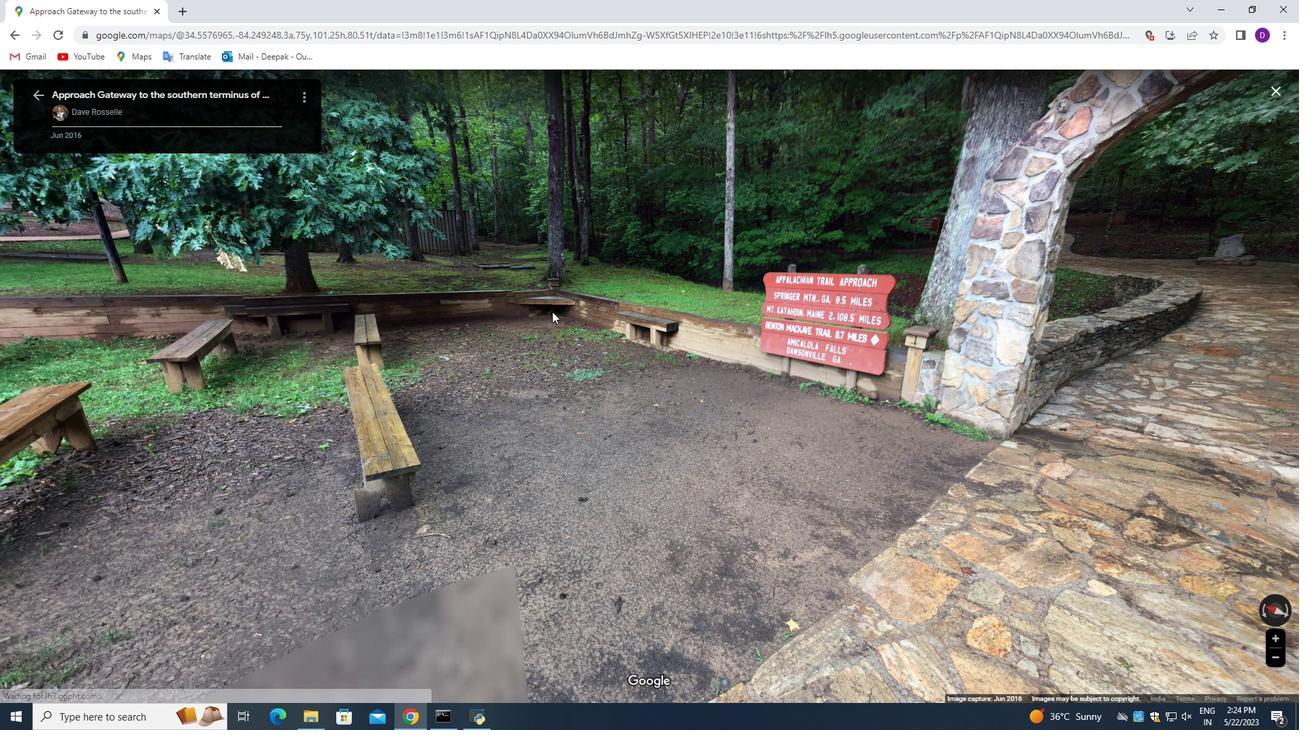 
Action: Mouse pressed left at (192, 324)
Screenshot: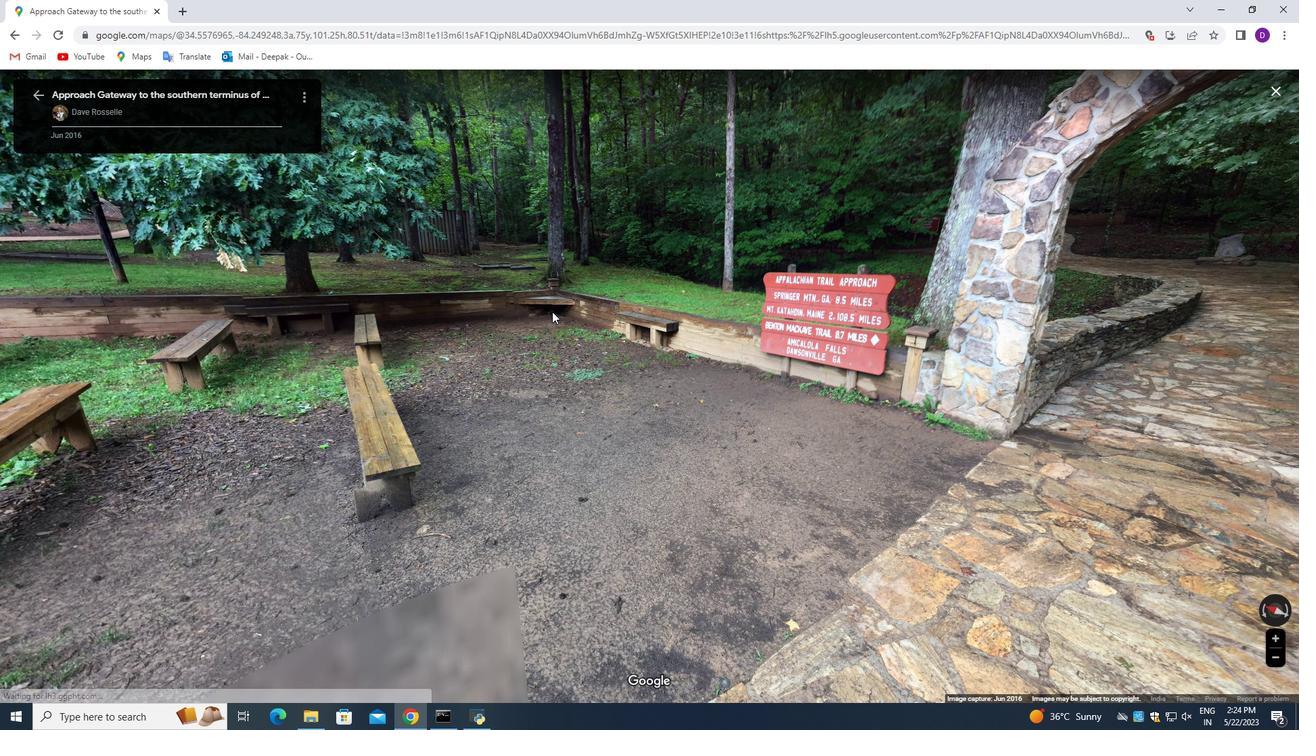 
Action: Mouse moved to (557, 349)
Screenshot: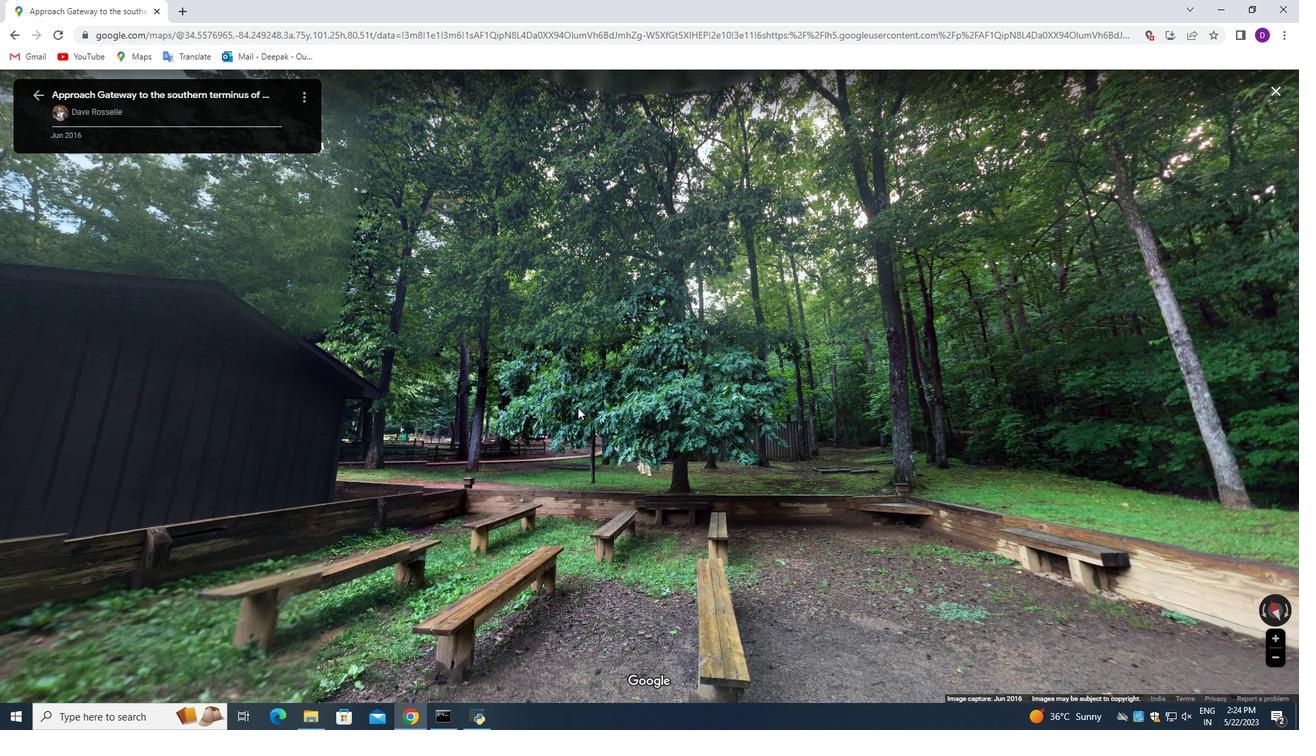 
Action: Mouse pressed left at (557, 349)
Screenshot: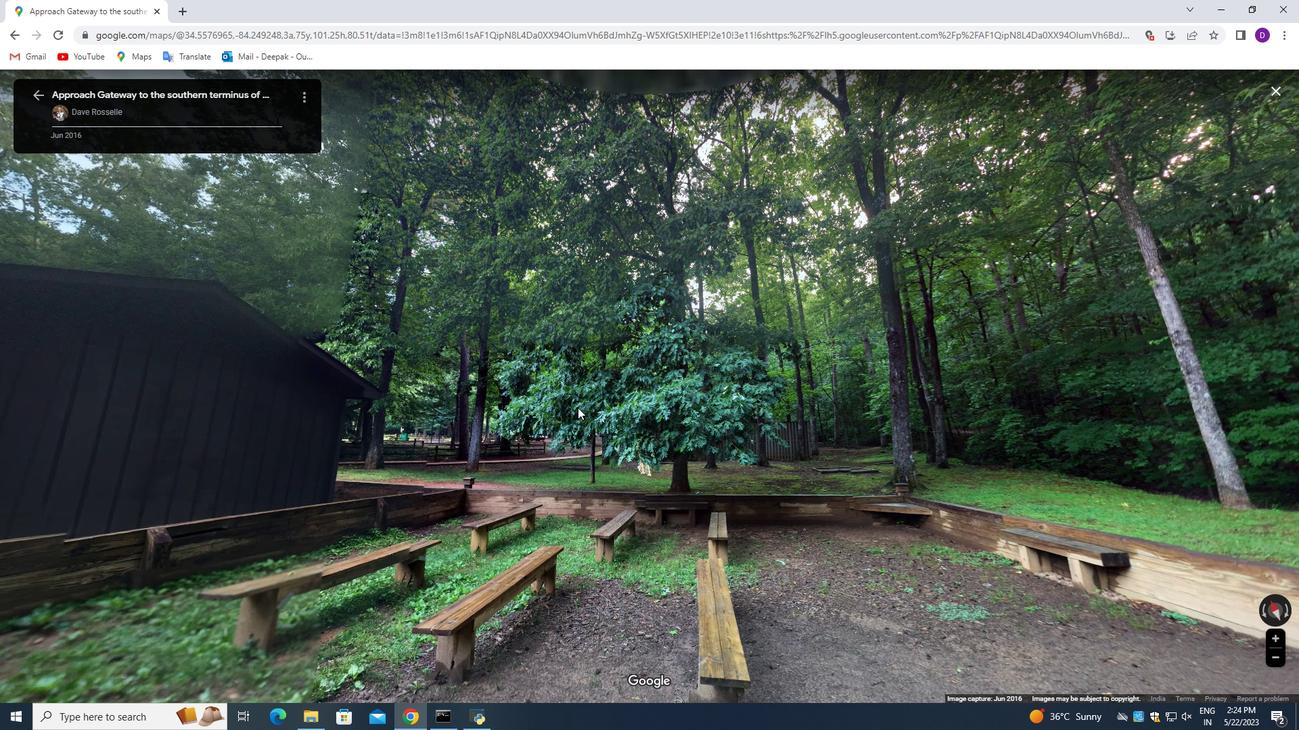 
Action: Mouse moved to (531, 375)
Screenshot: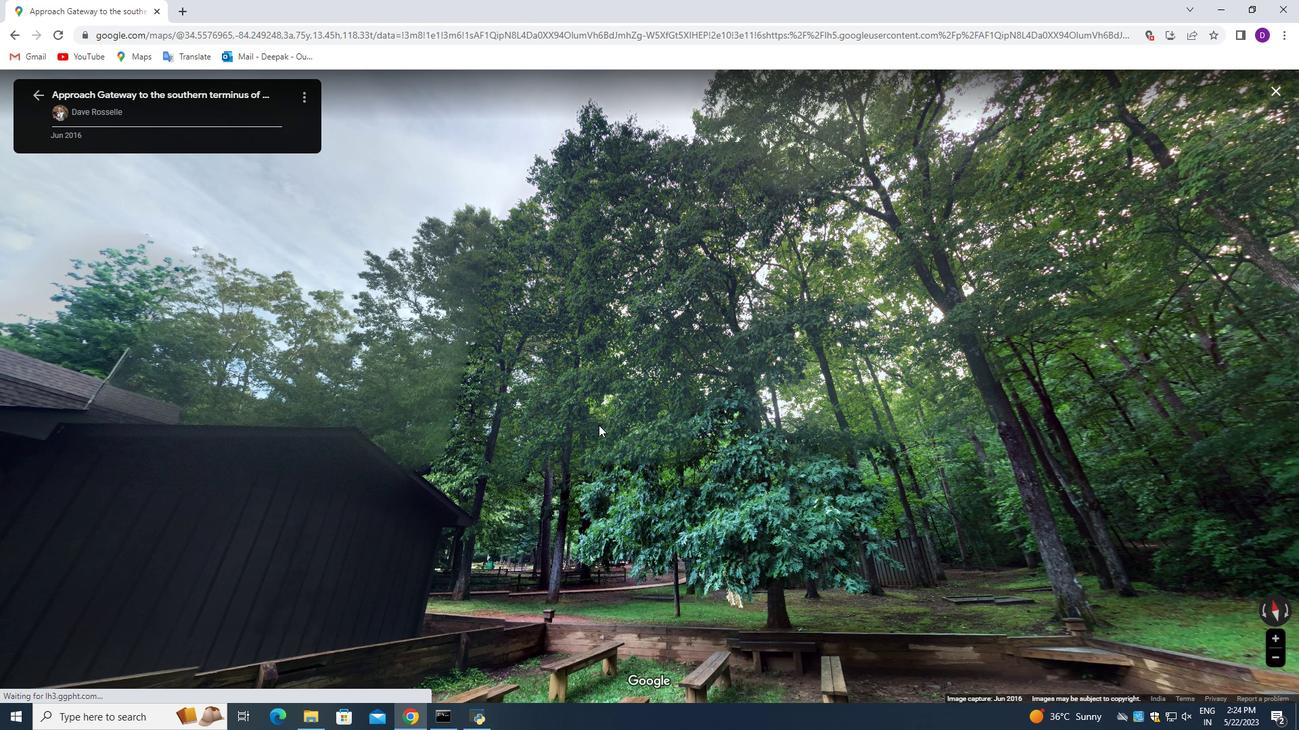 
Action: Mouse pressed left at (531, 375)
Screenshot: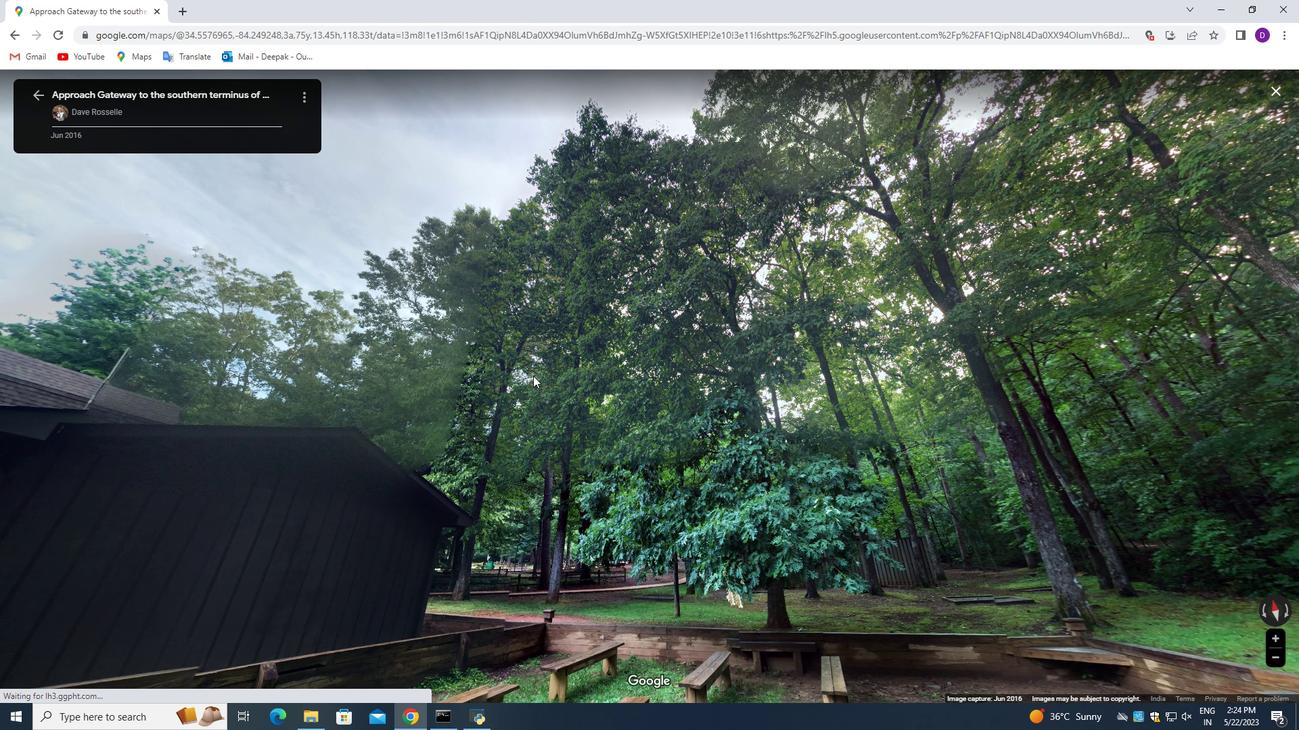 
Action: Mouse moved to (489, 372)
Screenshot: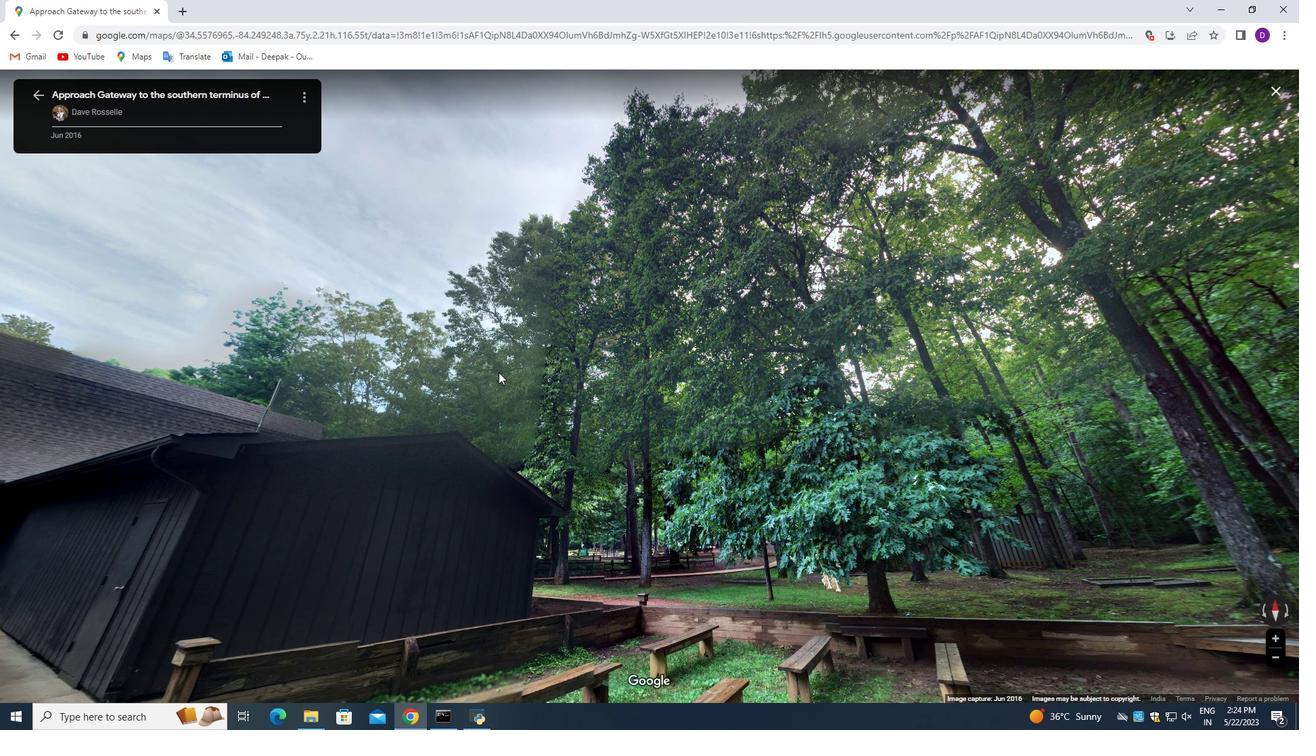 
Action: Mouse pressed left at (489, 372)
Screenshot: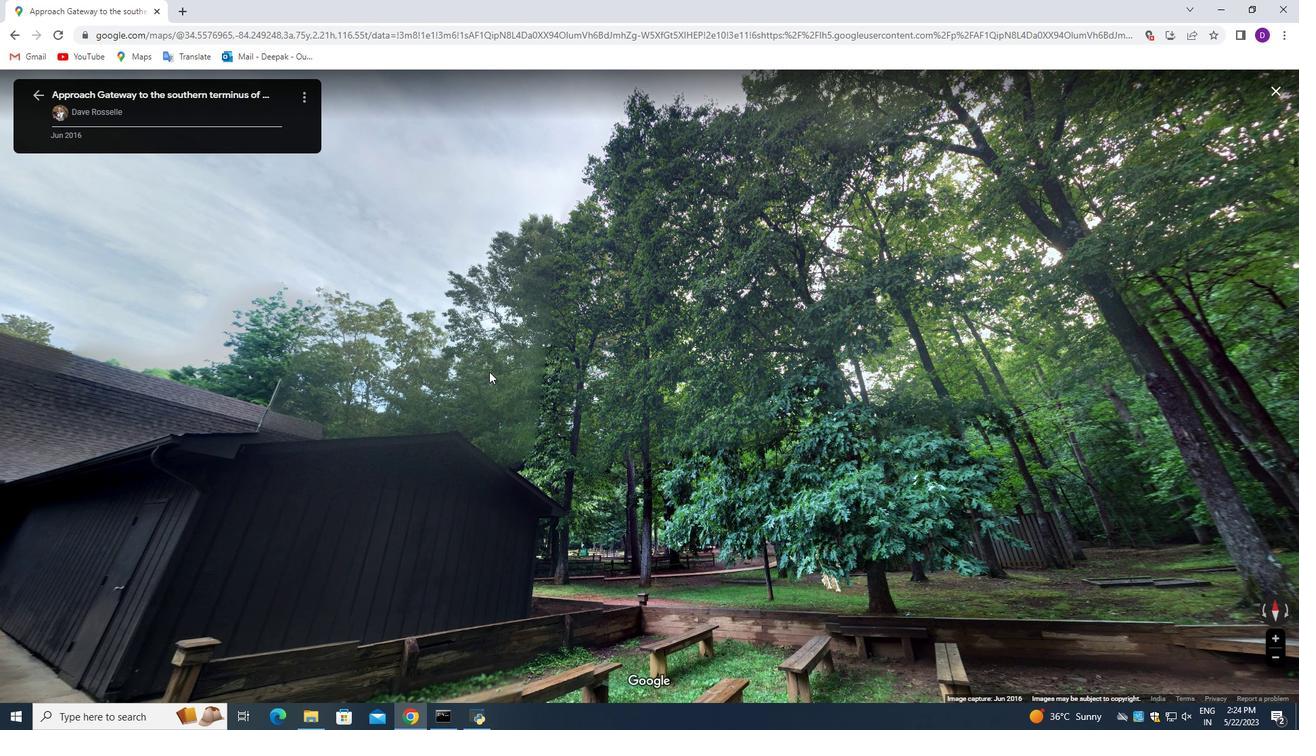 
Action: Mouse moved to (579, 331)
Screenshot: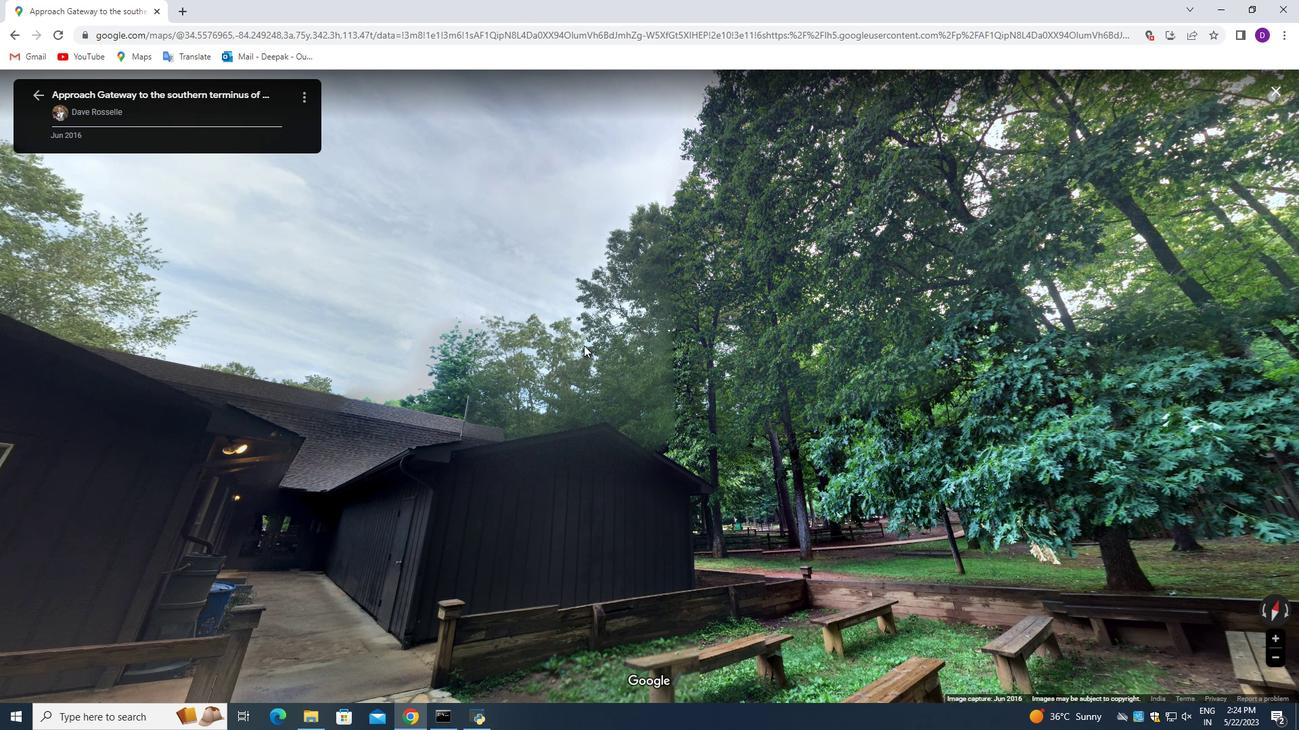 
Action: Mouse pressed left at (579, 331)
Screenshot: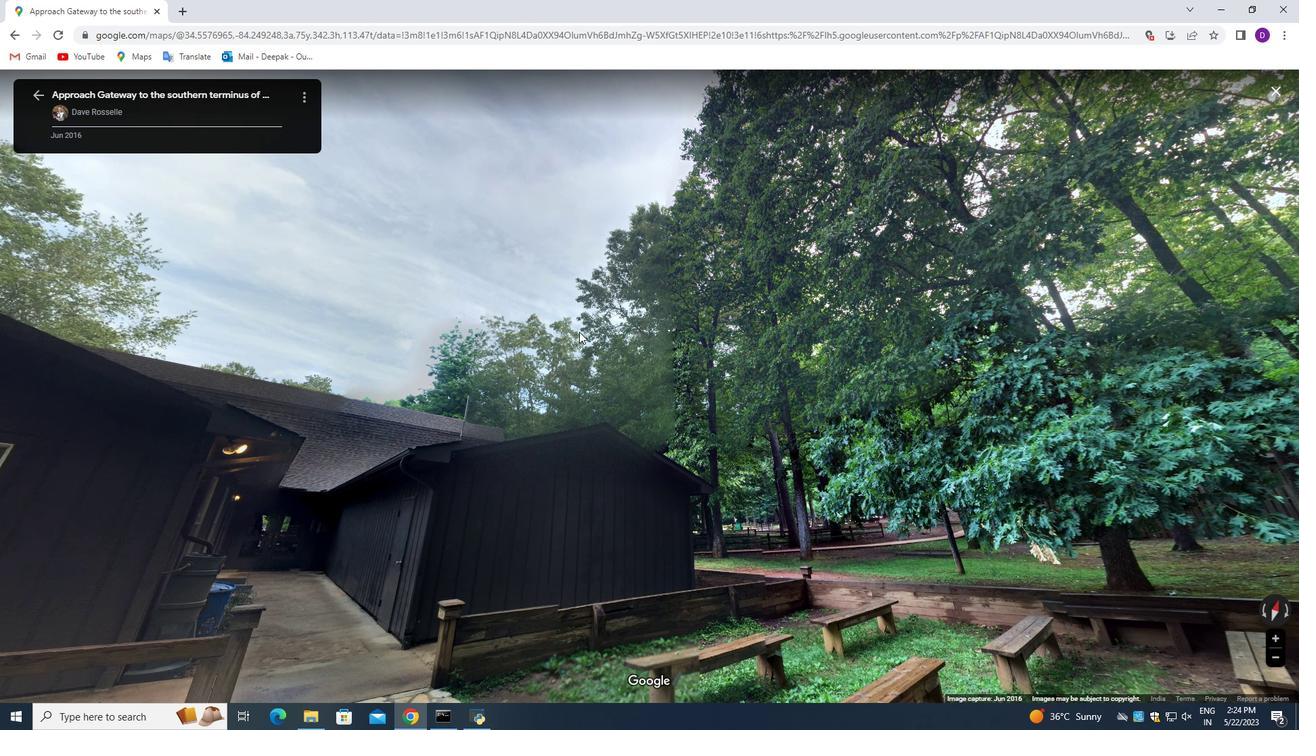 
Action: Mouse moved to (441, 376)
Screenshot: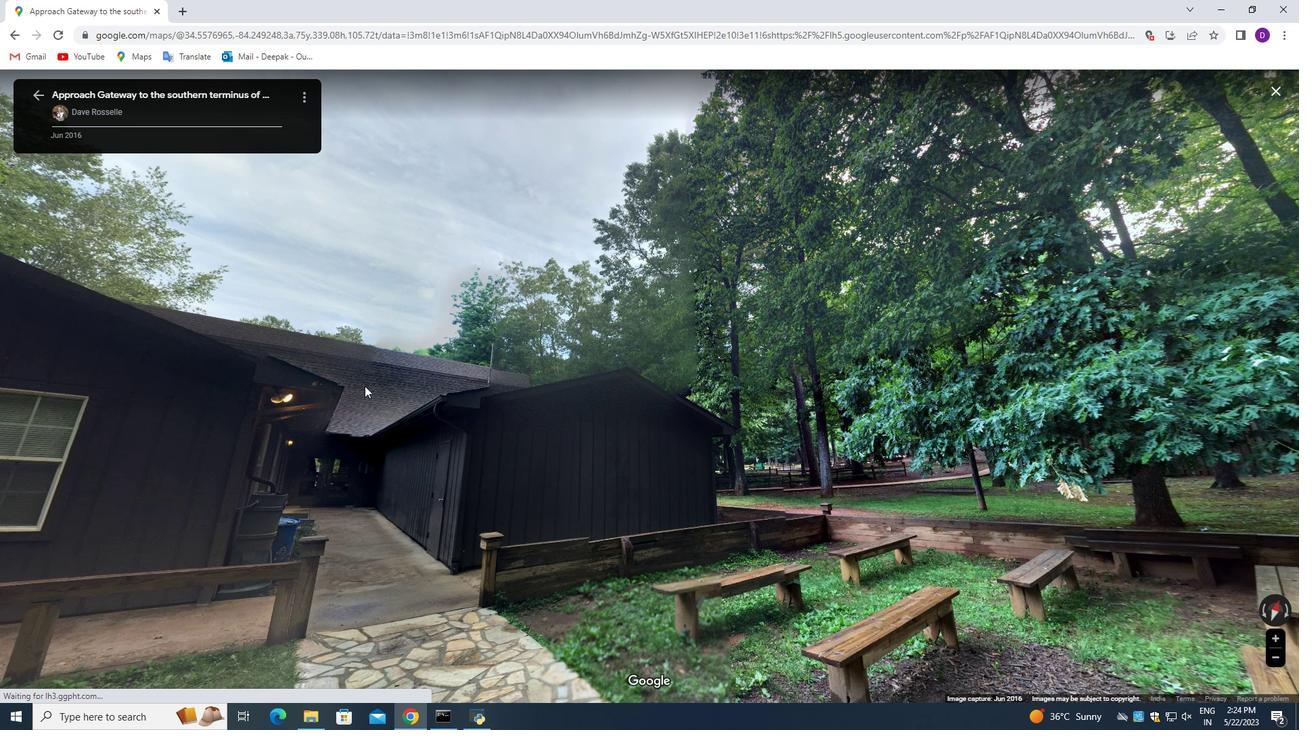 
Action: Mouse pressed left at (365, 385)
Screenshot: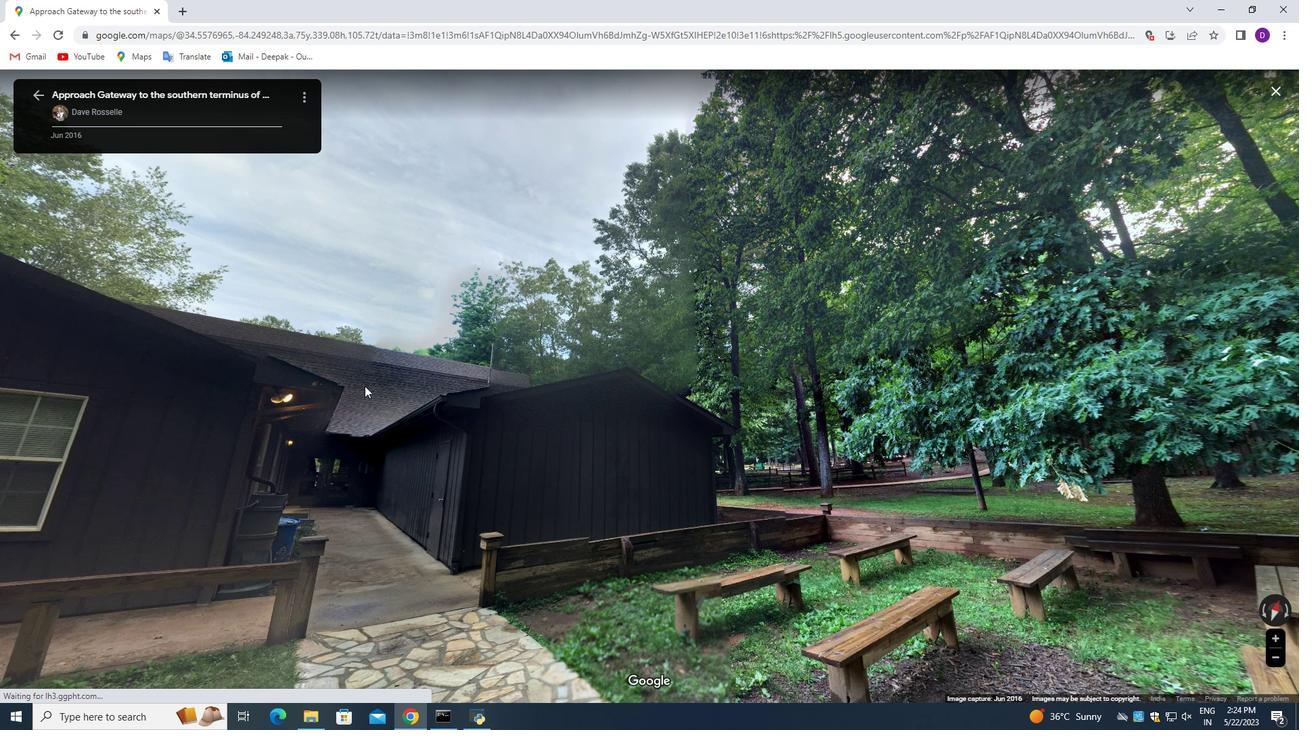 
Action: Mouse moved to (542, 349)
Screenshot: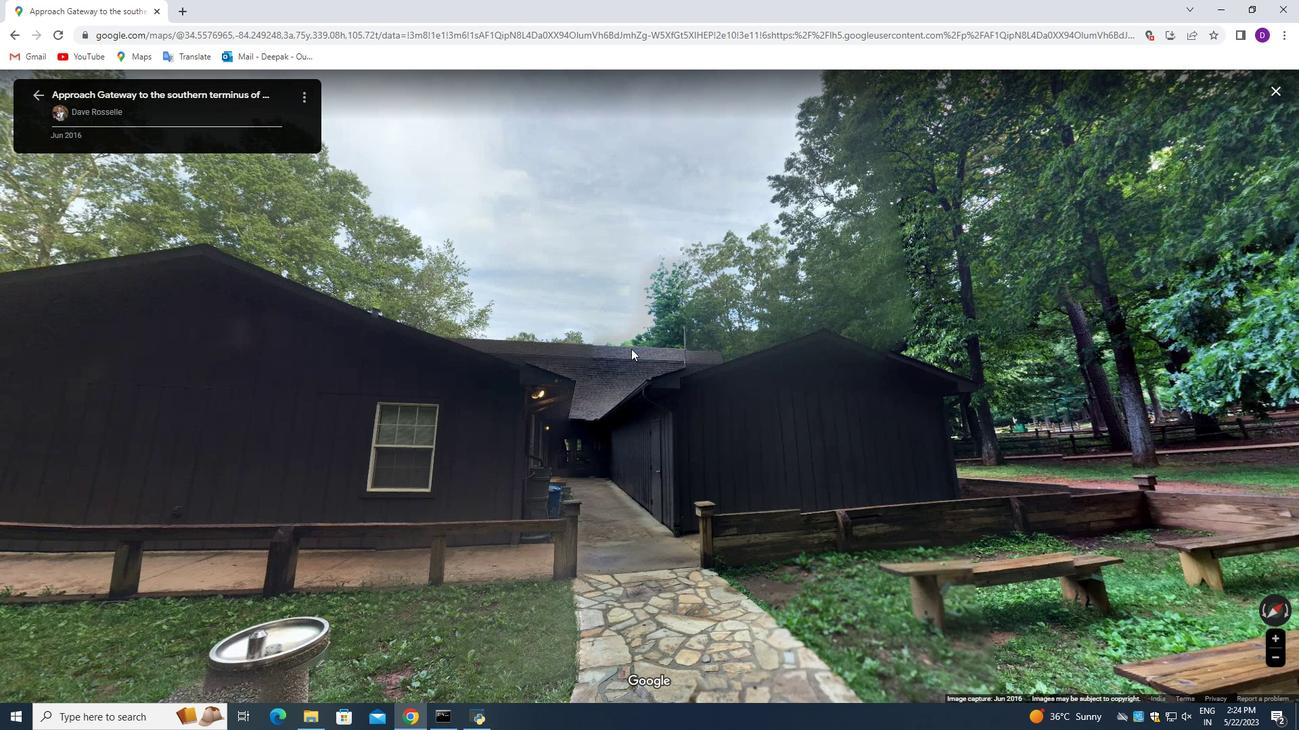 
Action: Mouse pressed left at (542, 349)
Screenshot: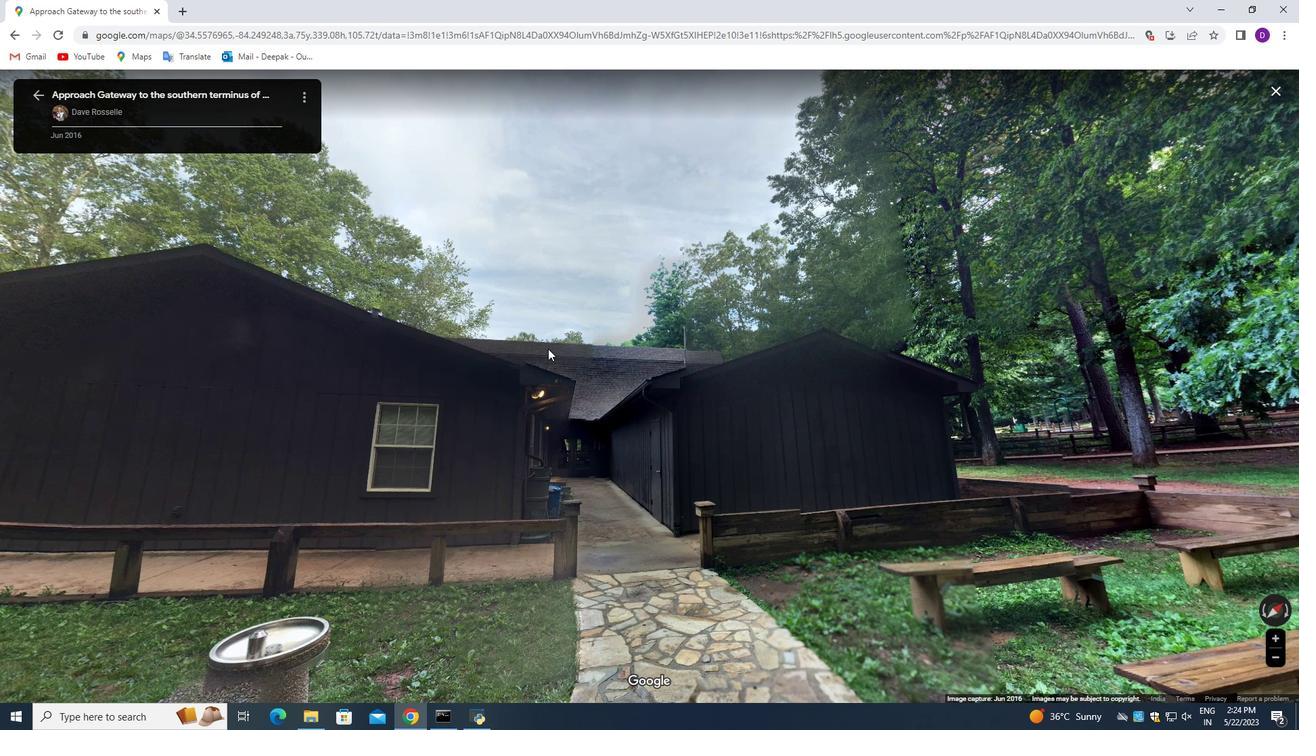 
Action: Mouse moved to (644, 471)
Screenshot: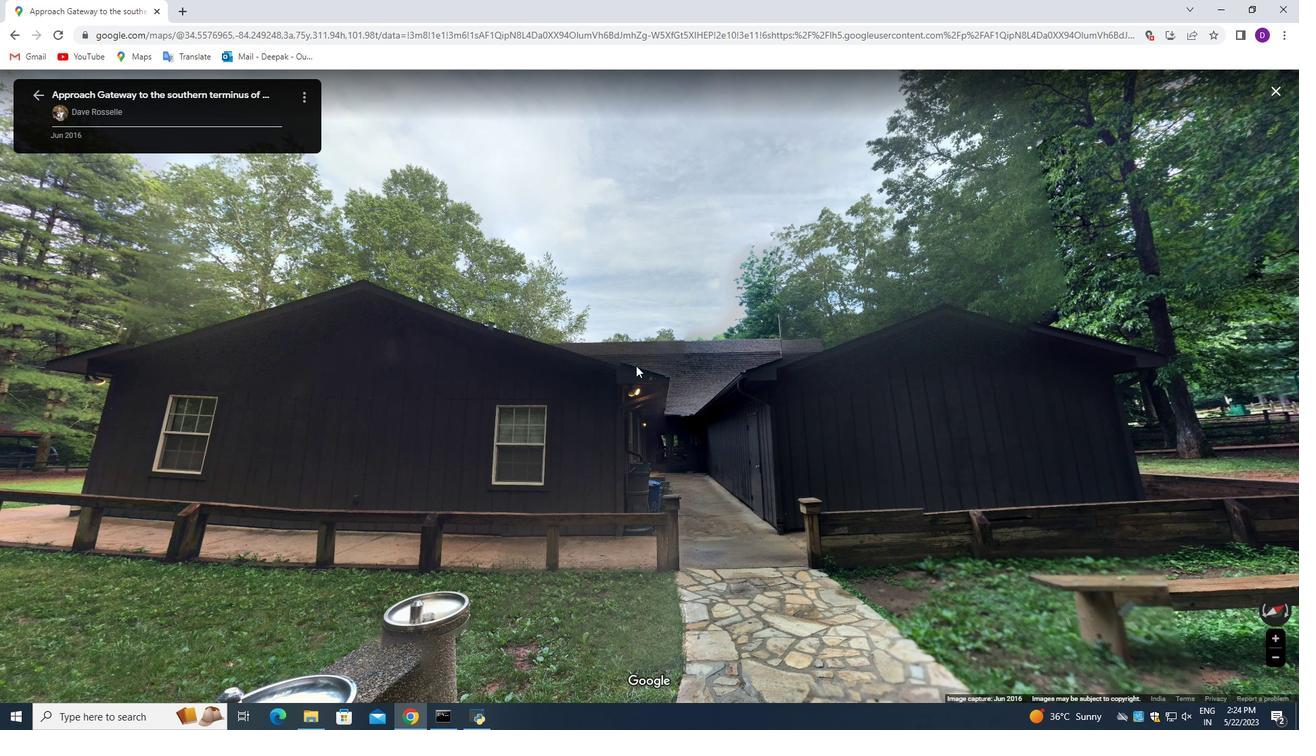 
Action: Mouse pressed left at (644, 471)
Screenshot: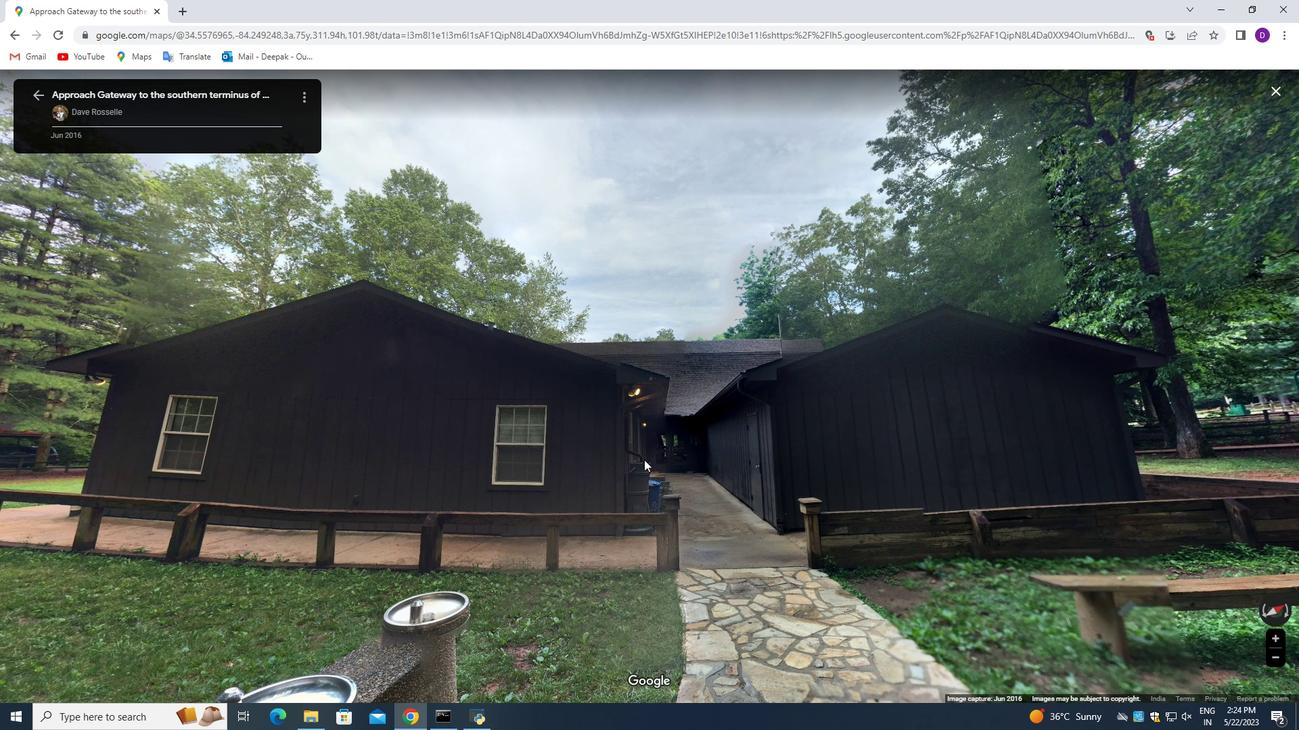 
Action: Mouse moved to (655, 280)
Screenshot: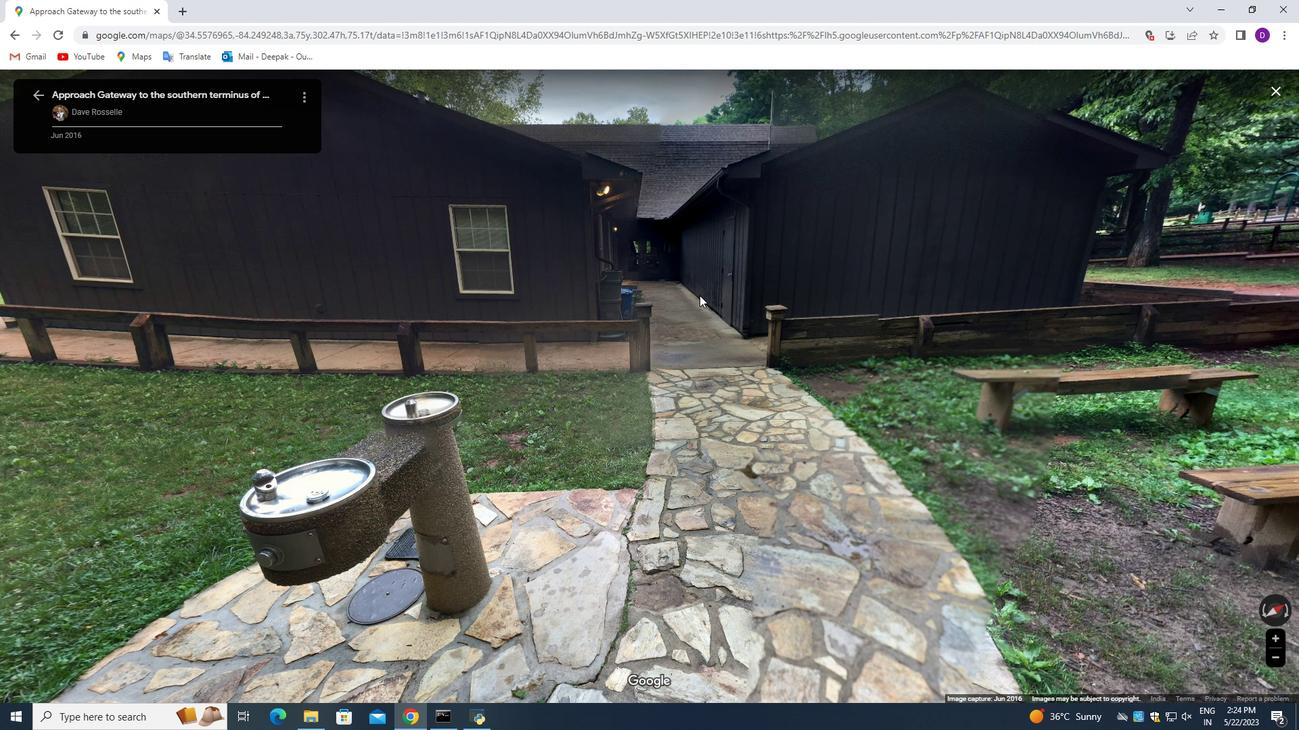
Action: Mouse pressed left at (759, 280)
Screenshot: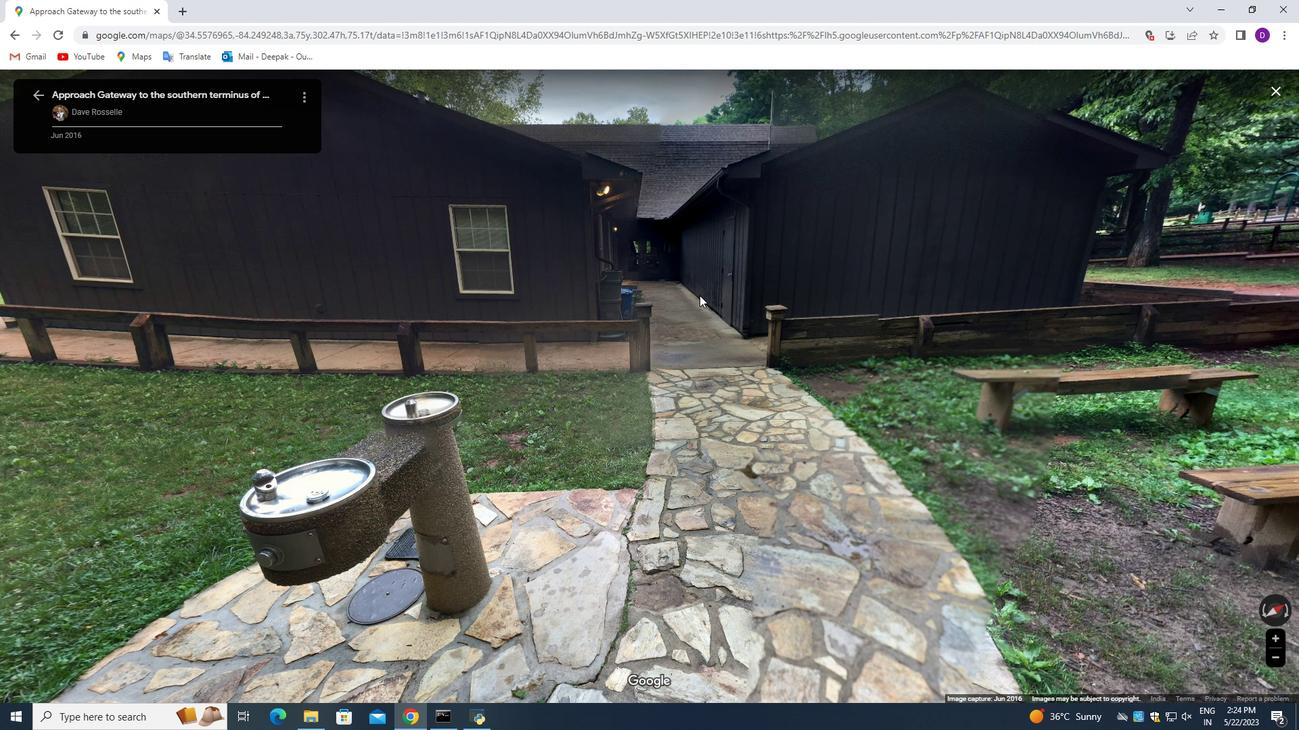 
Action: Mouse moved to (555, 244)
Screenshot: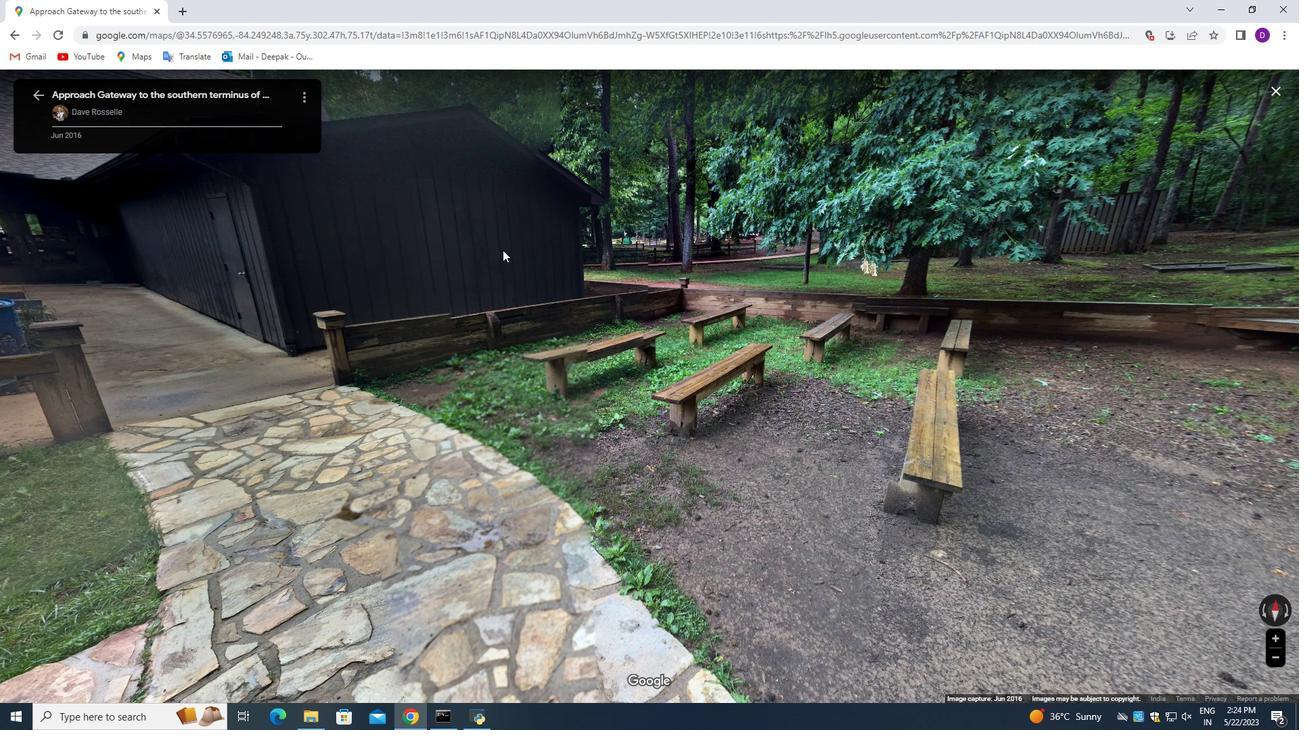 
Action: Mouse pressed left at (555, 244)
Screenshot: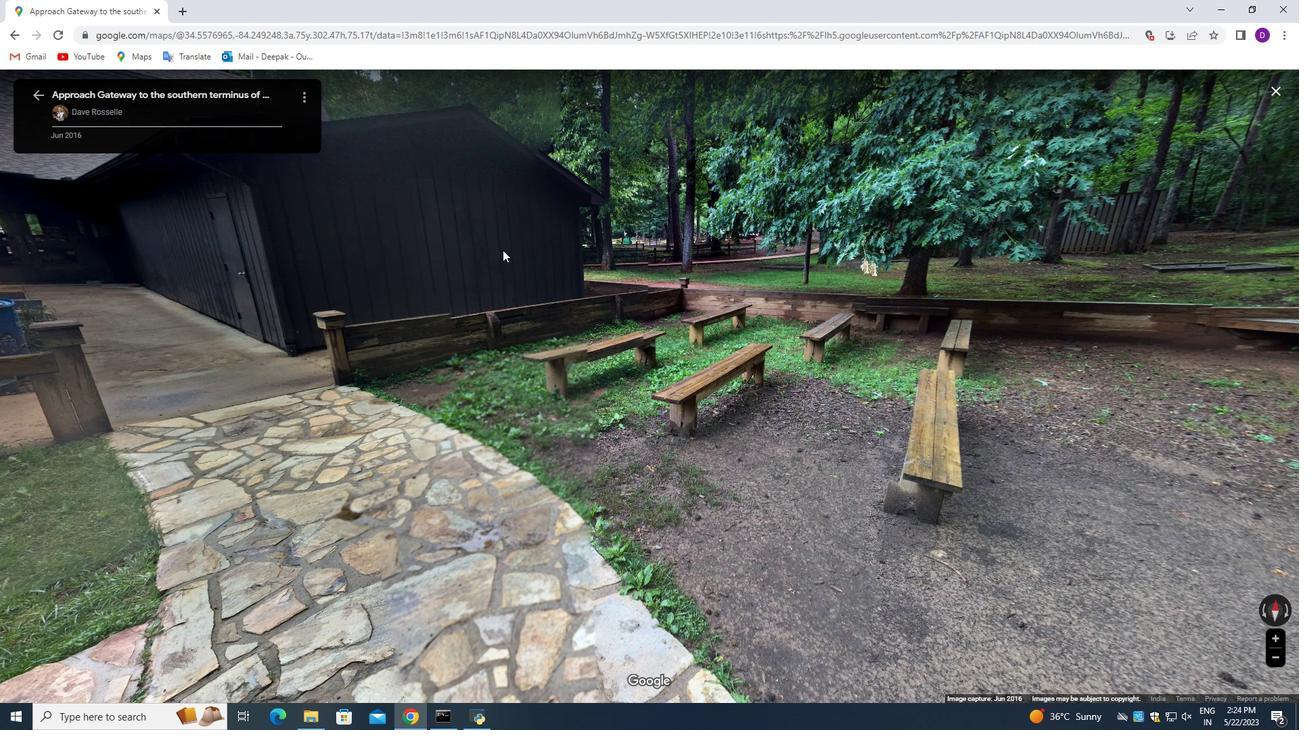 
Action: Mouse moved to (527, 337)
Screenshot: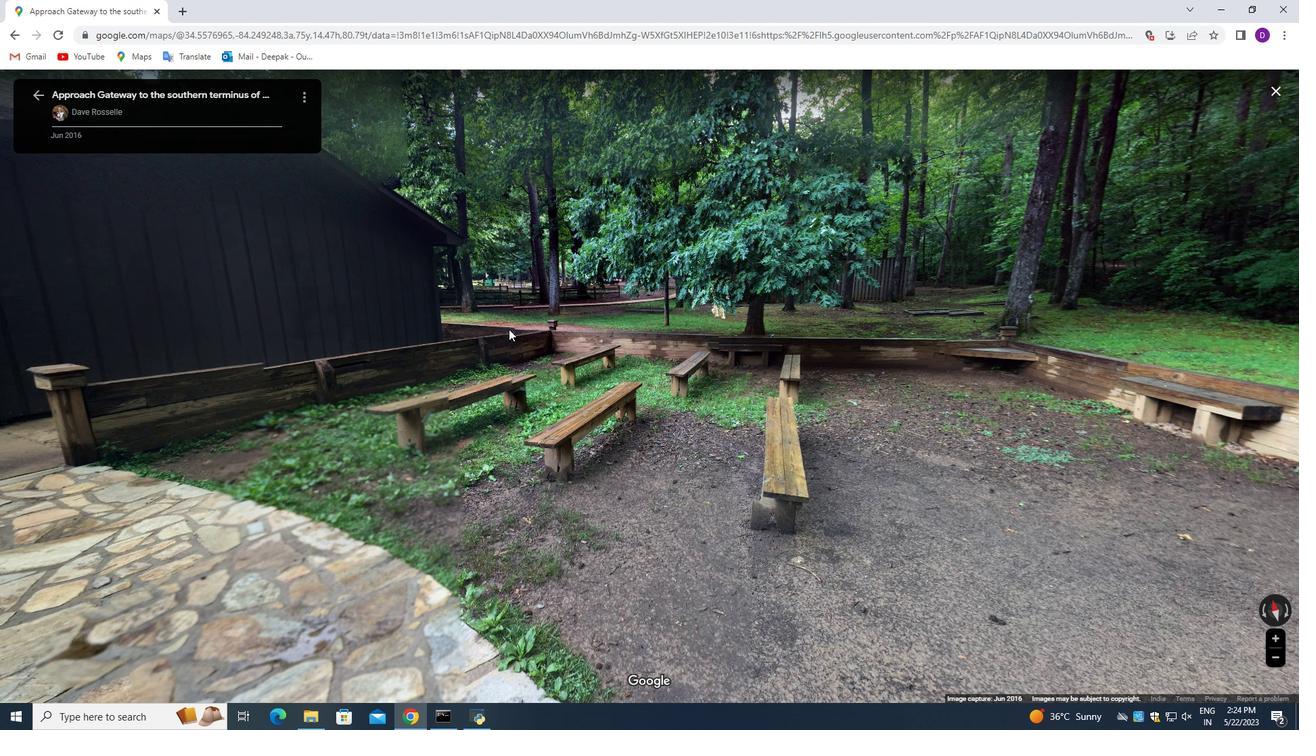 
Action: Mouse scrolled (527, 337) with delta (0, 0)
Screenshot: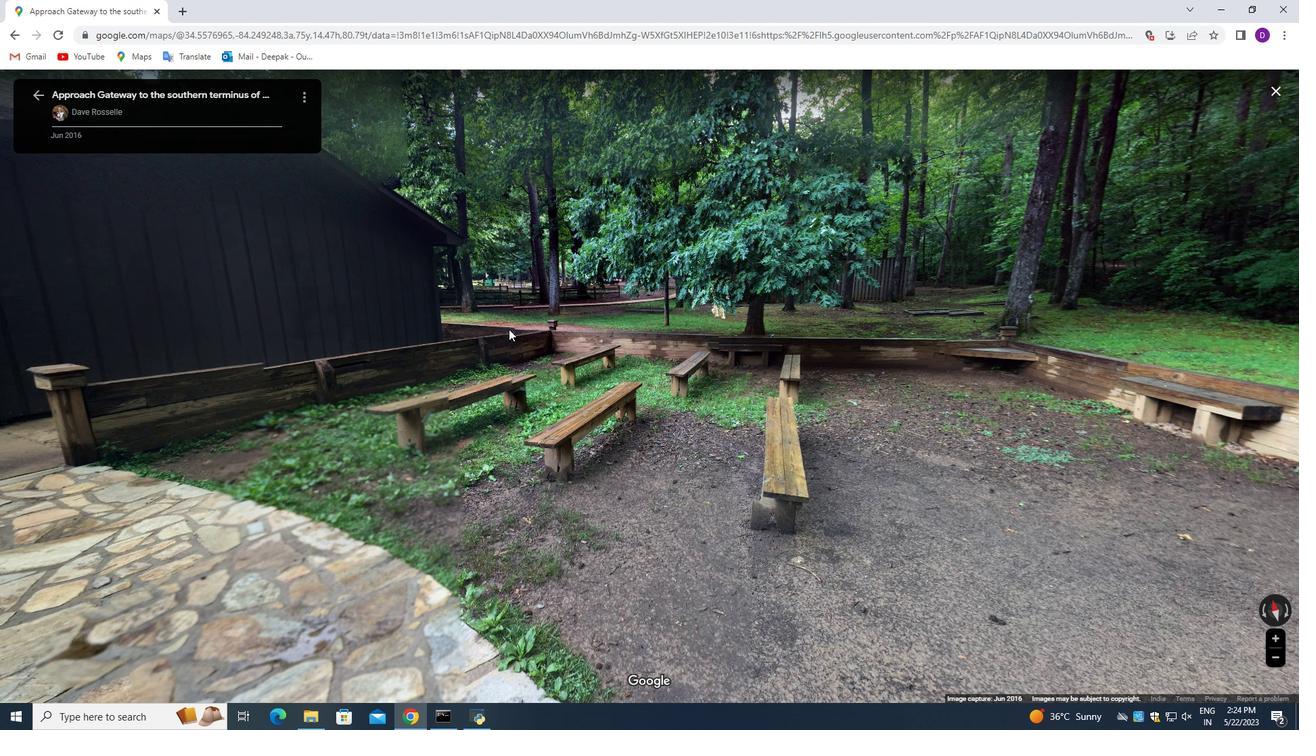 
Action: Mouse moved to (528, 337)
Screenshot: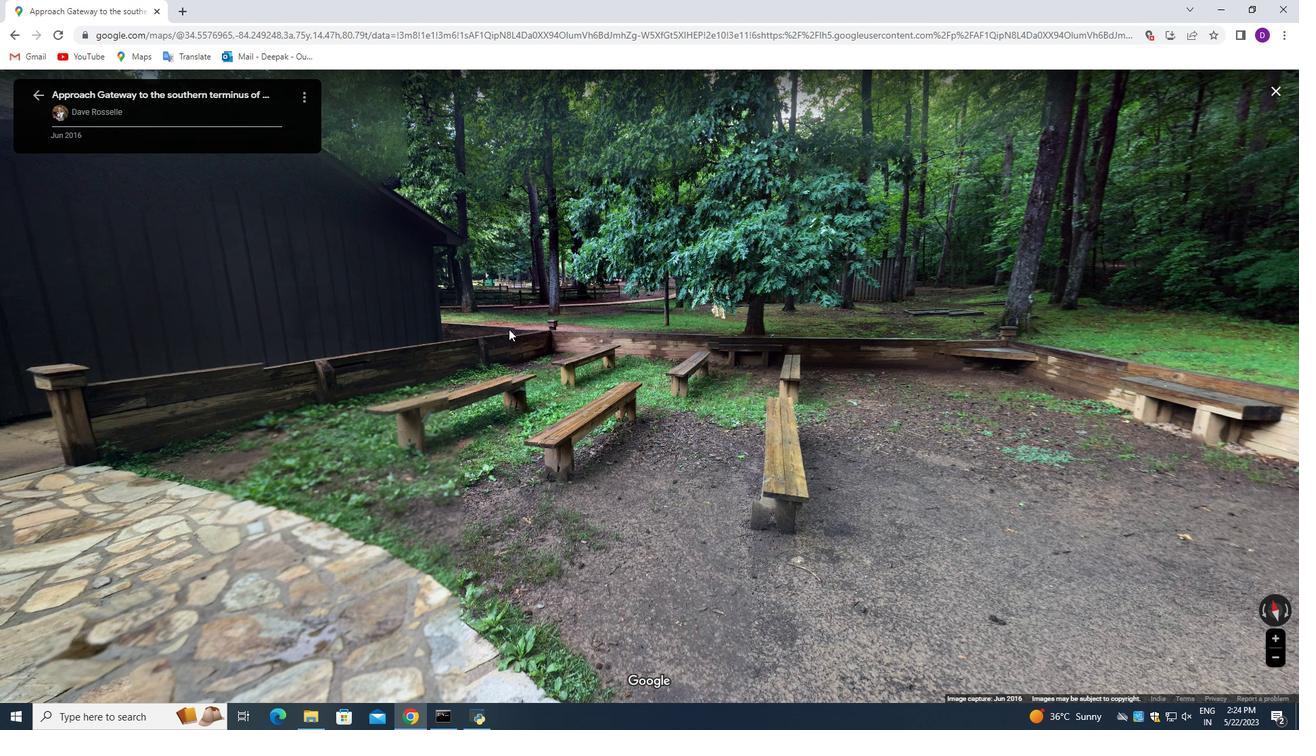 
Action: Mouse scrolled (528, 337) with delta (0, 0)
Screenshot: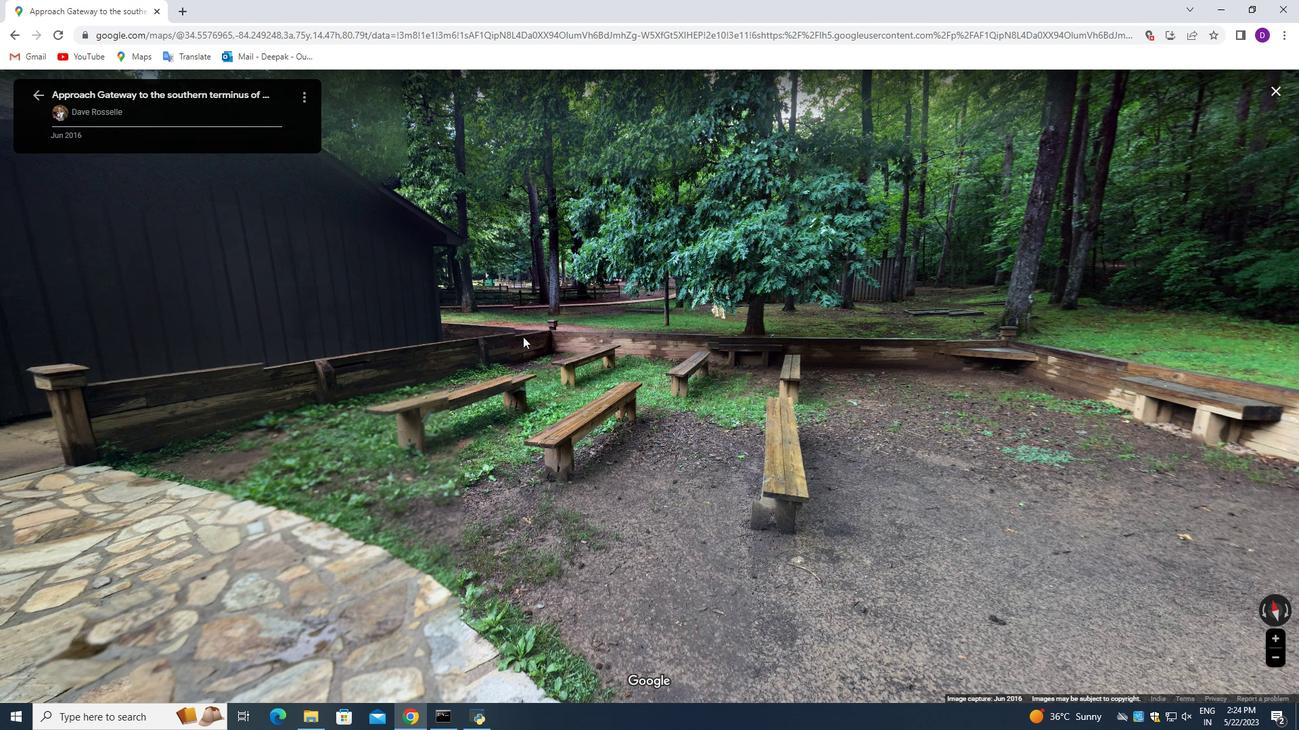 
Action: Mouse scrolled (528, 337) with delta (0, 0)
Screenshot: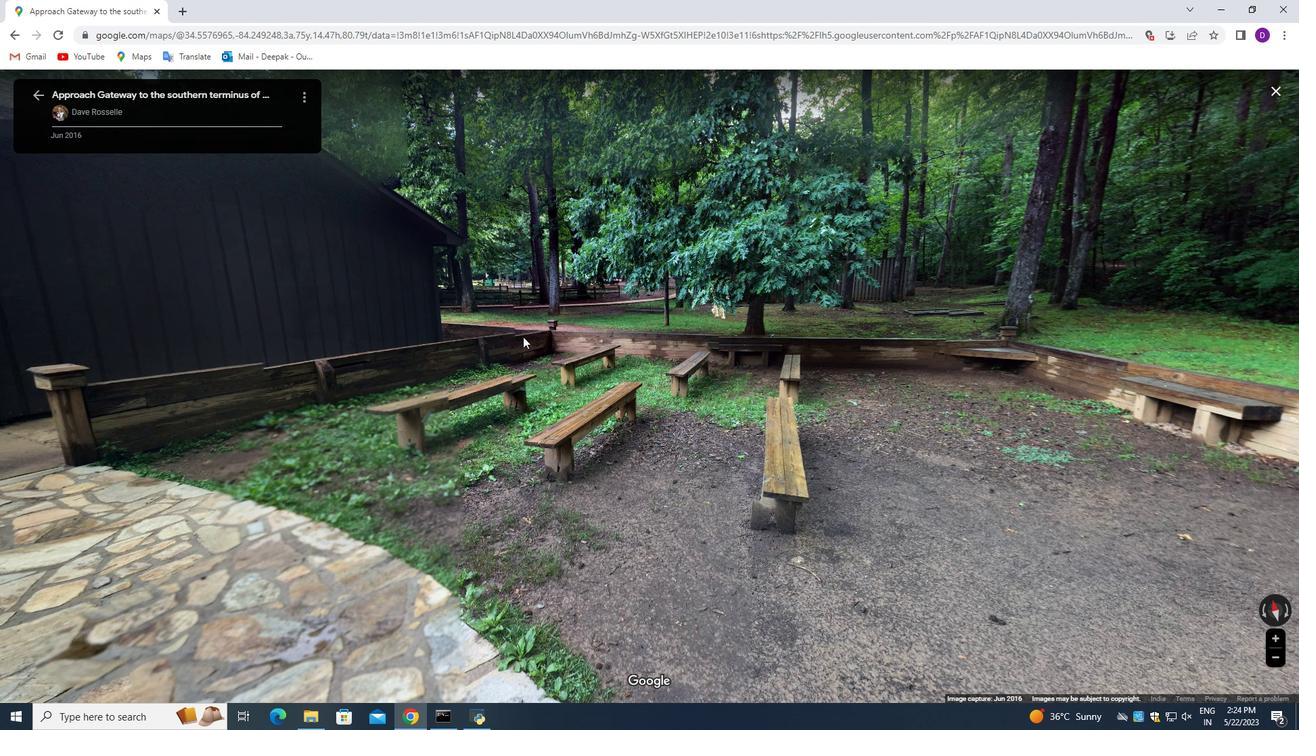 
Action: Mouse moved to (533, 337)
Screenshot: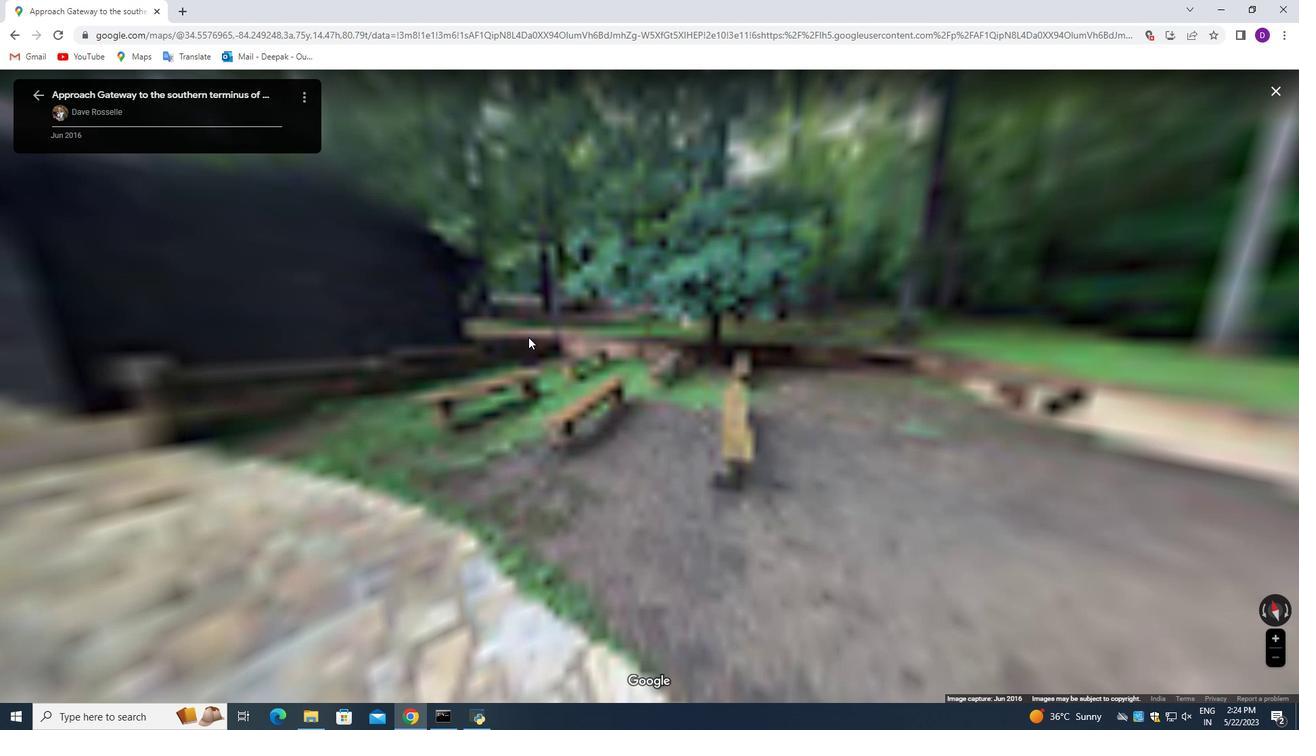 
Action: Mouse scrolled (533, 337) with delta (0, 0)
Screenshot: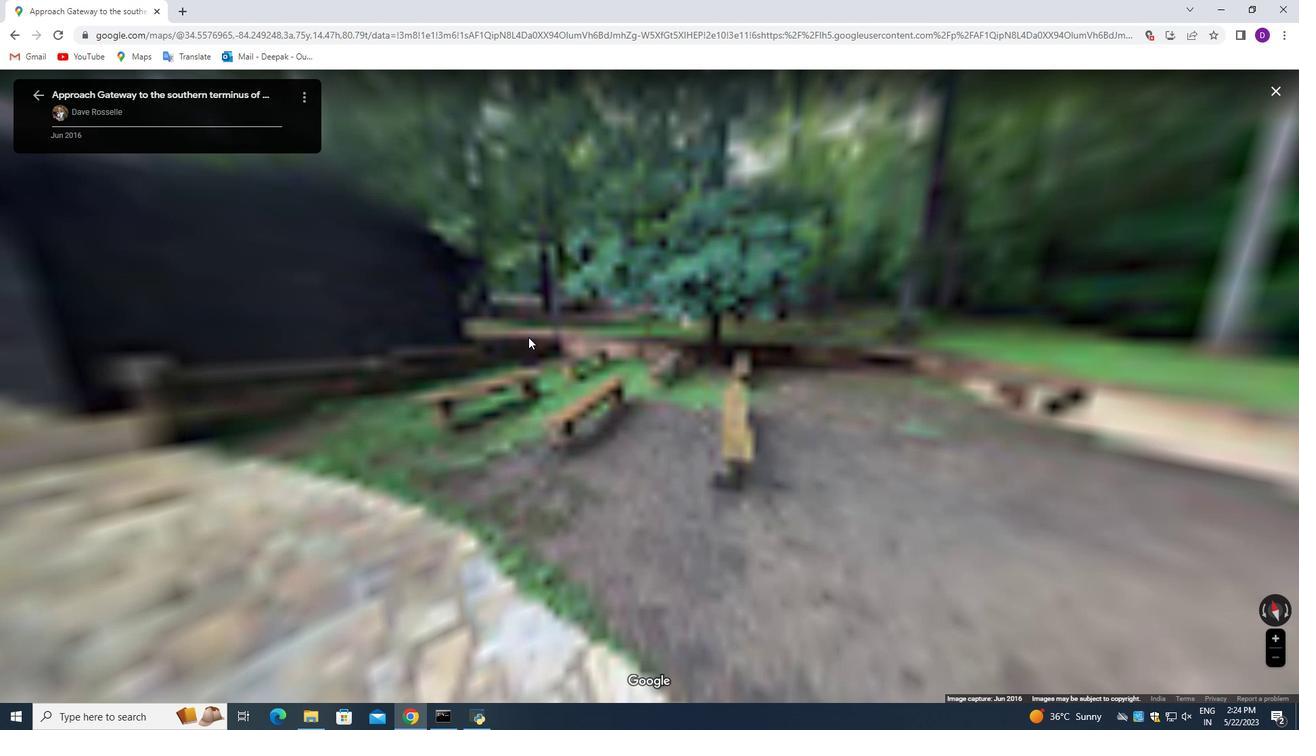 
Action: Mouse moved to (533, 337)
Screenshot: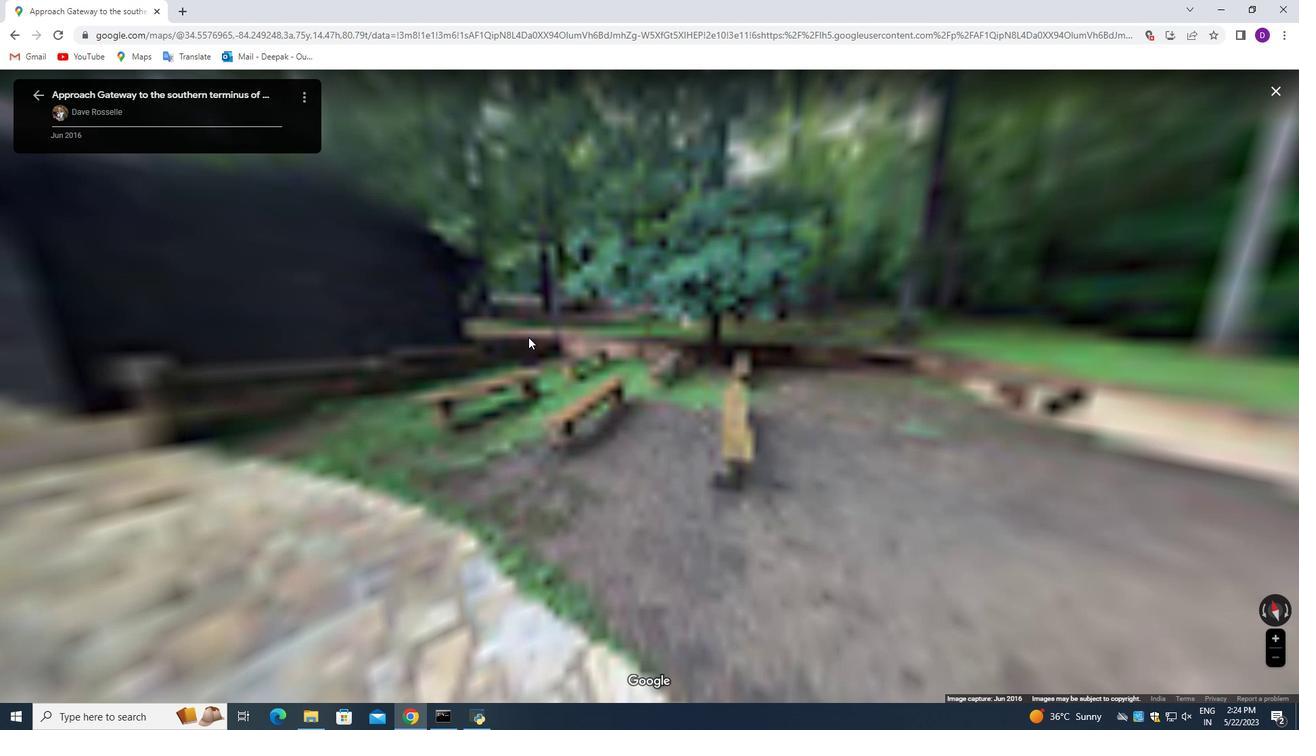 
Action: Mouse scrolled (533, 337) with delta (0, 0)
Screenshot: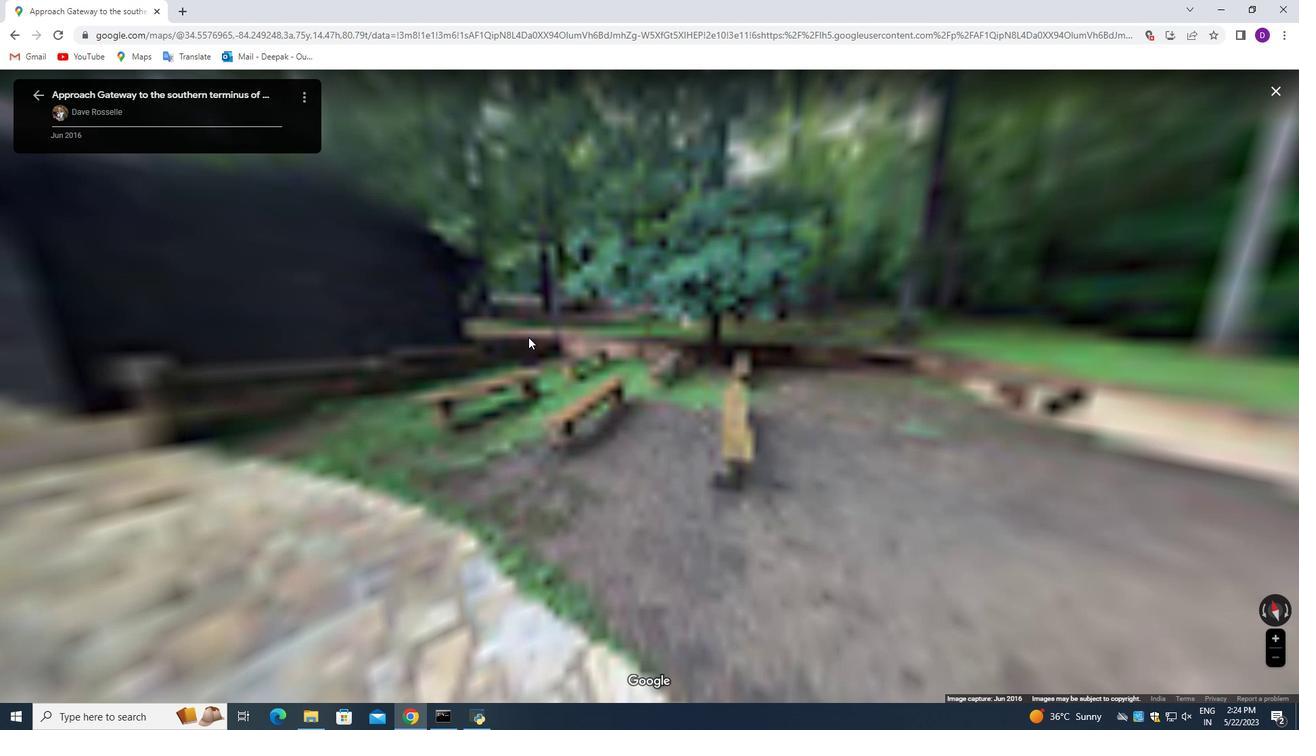 
Action: Mouse scrolled (533, 337) with delta (0, 0)
Screenshot: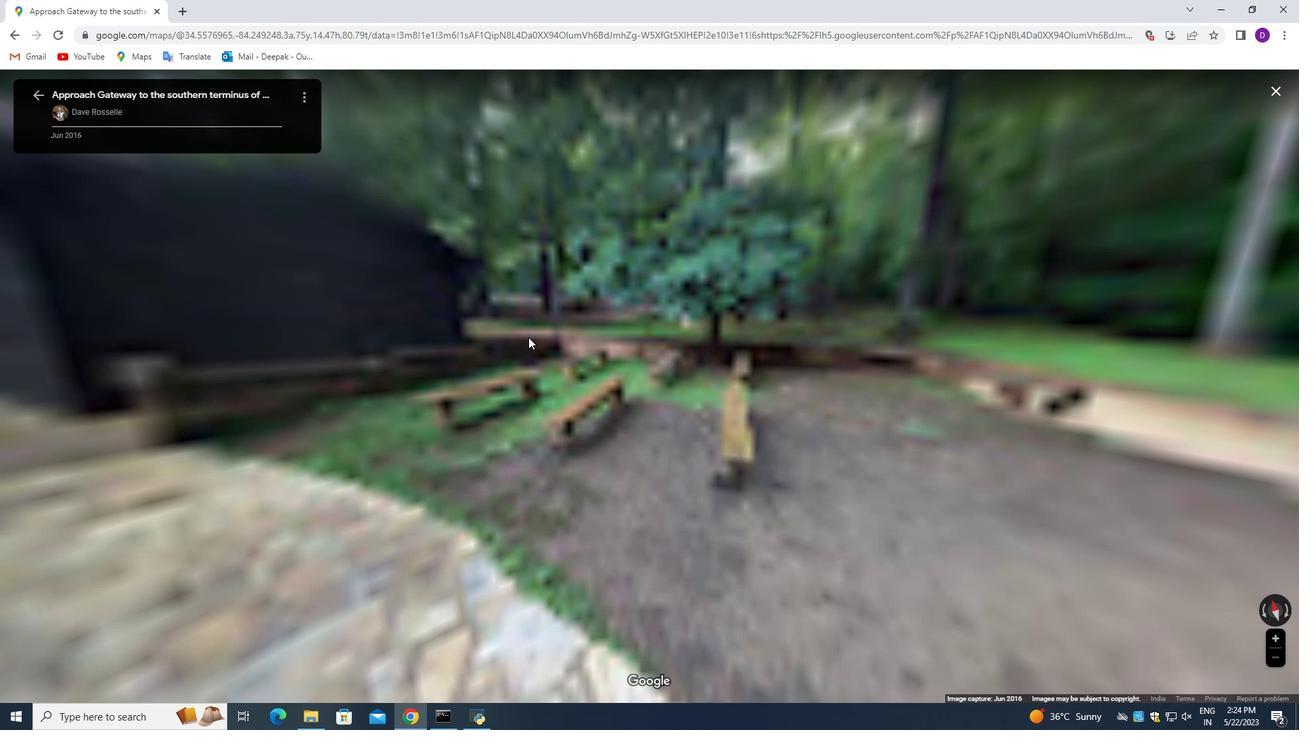 
Action: Mouse scrolled (533, 337) with delta (0, 0)
Screenshot: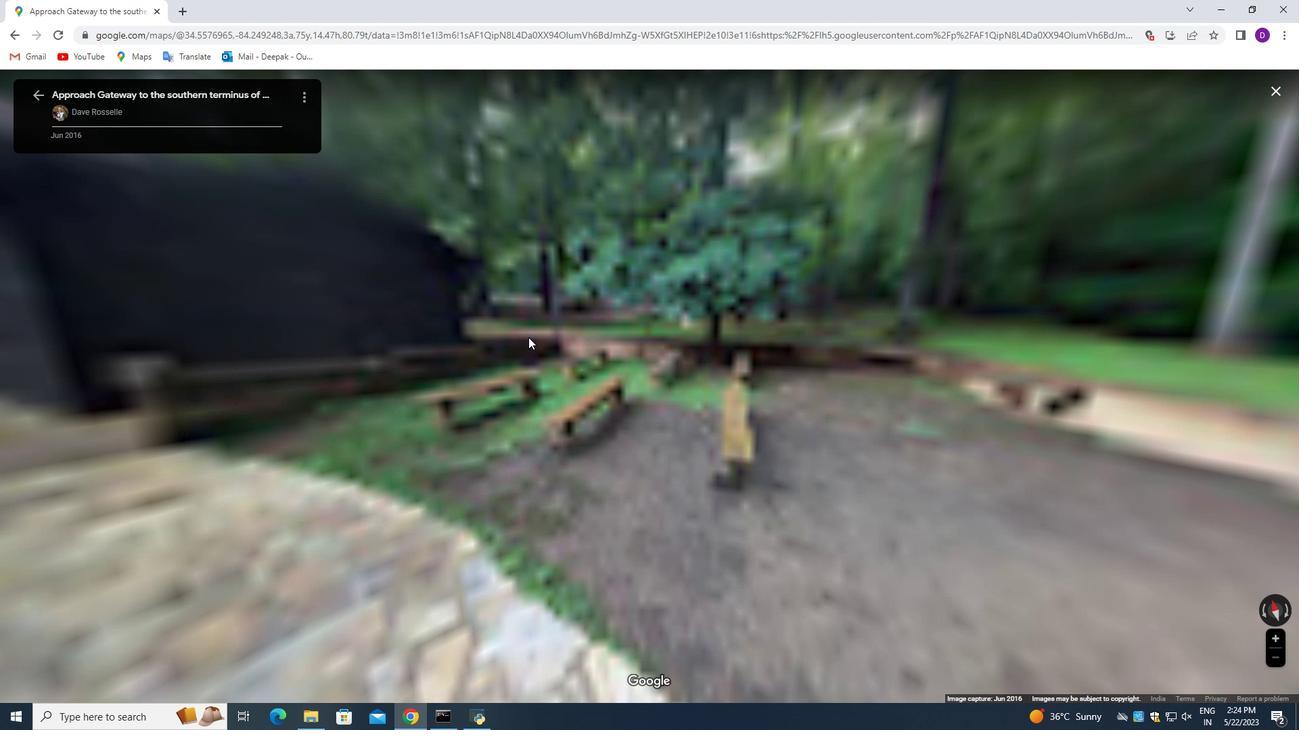 
Action: Mouse moved to (535, 337)
Screenshot: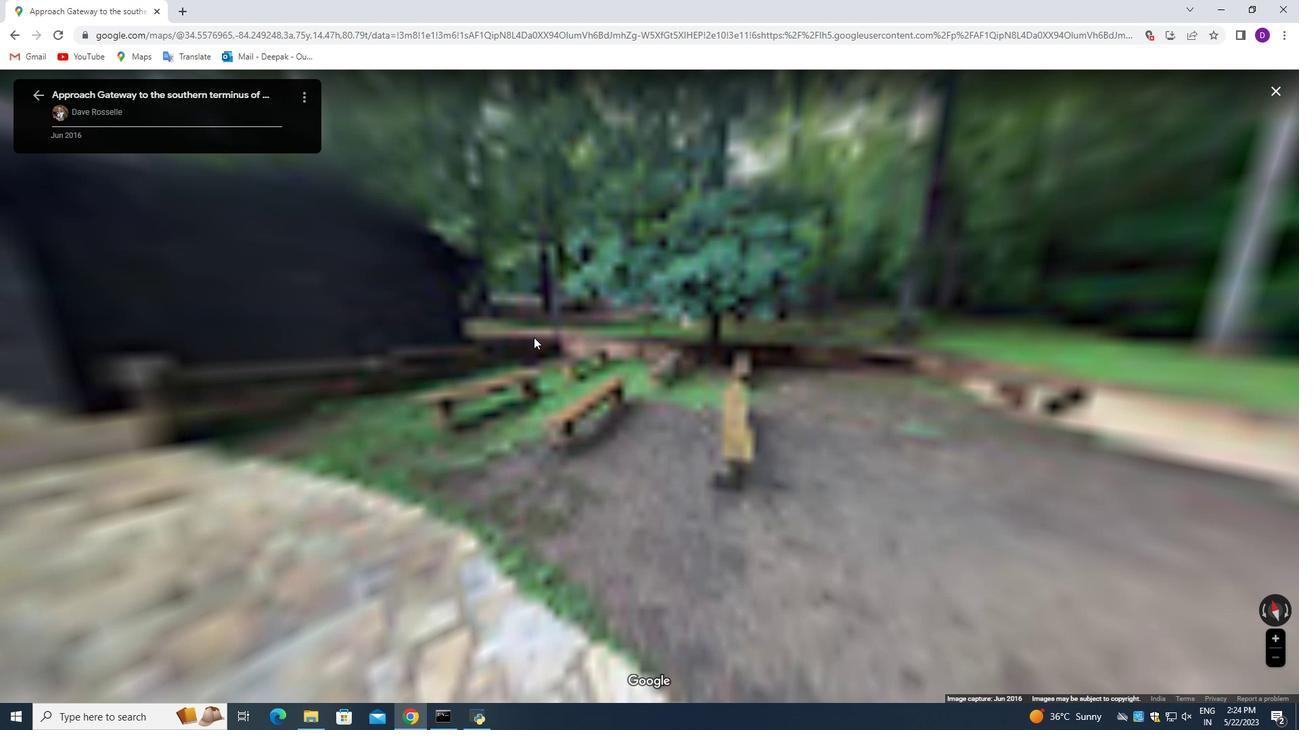 
Action: Mouse scrolled (534, 337) with delta (0, 0)
Screenshot: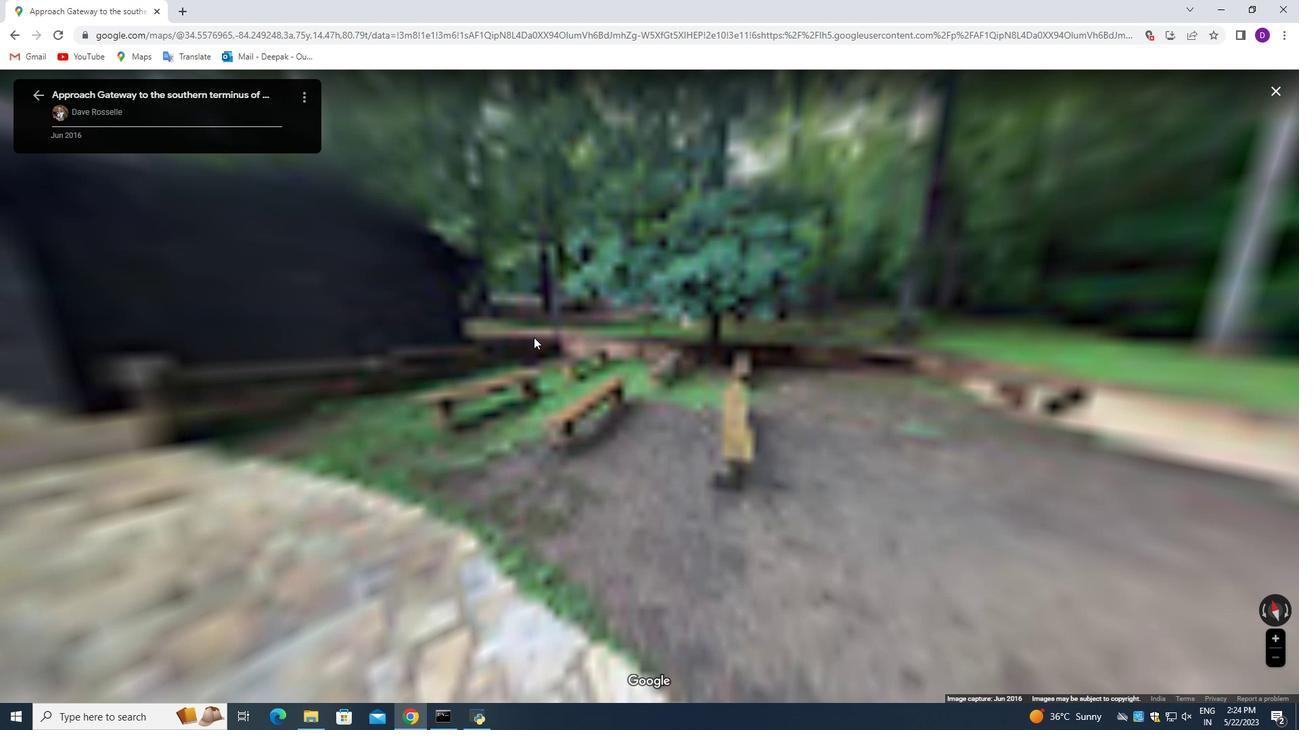
Action: Mouse moved to (538, 337)
Screenshot: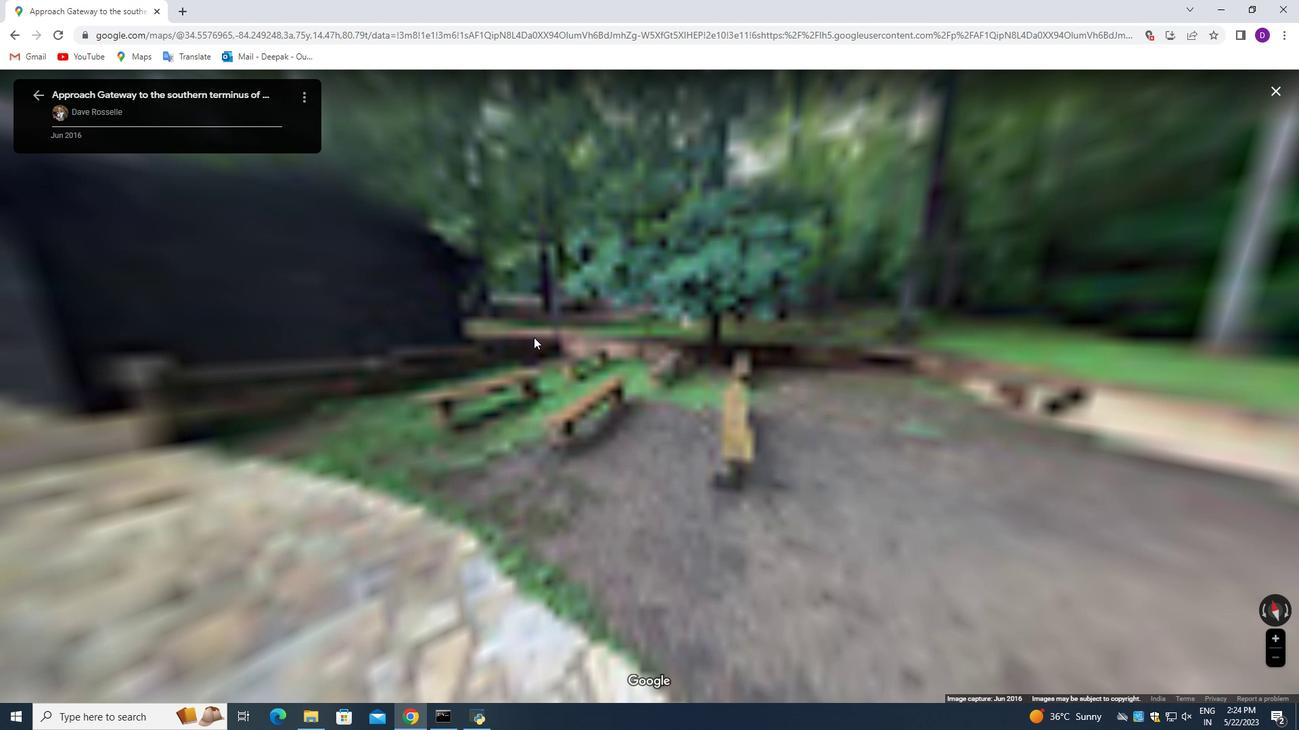 
Action: Mouse scrolled (535, 337) with delta (0, 0)
Screenshot: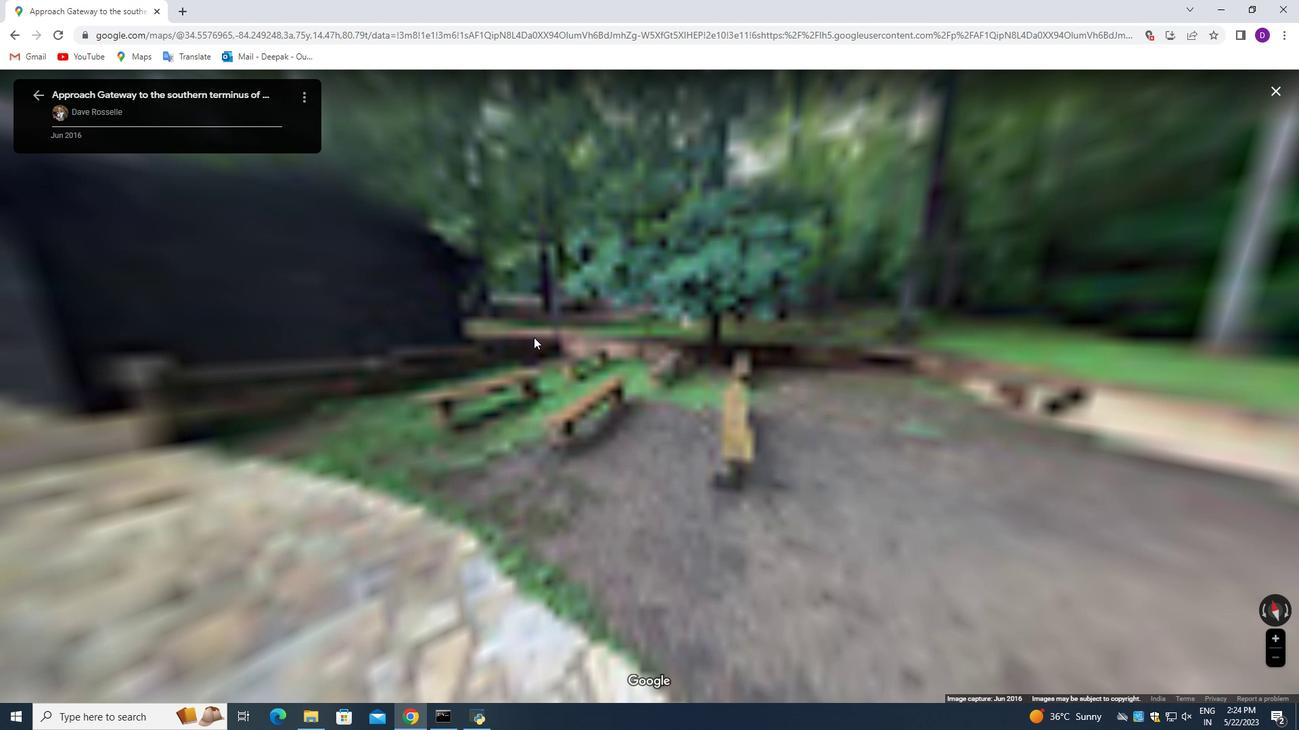 
Action: Mouse scrolled (538, 337) with delta (0, 0)
Screenshot: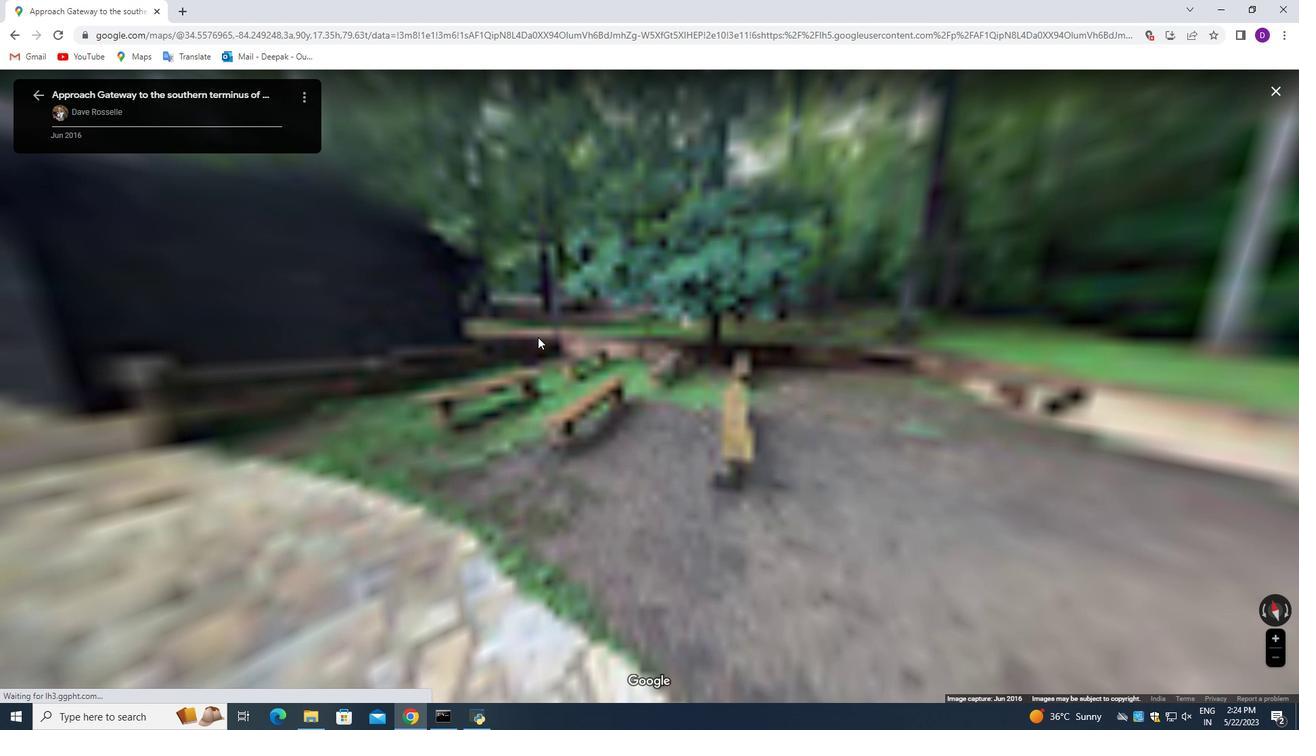 
Action: Mouse scrolled (538, 337) with delta (0, 0)
Screenshot: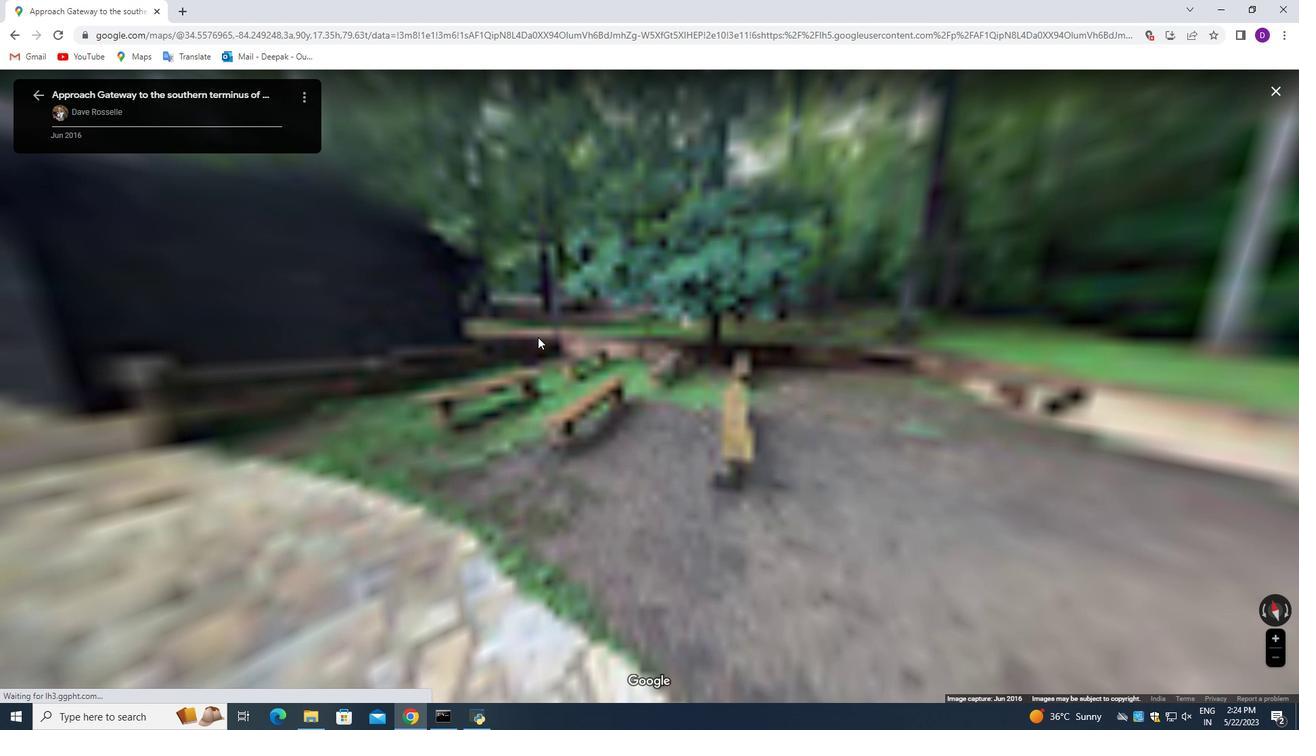 
Action: Mouse scrolled (538, 337) with delta (0, 0)
Screenshot: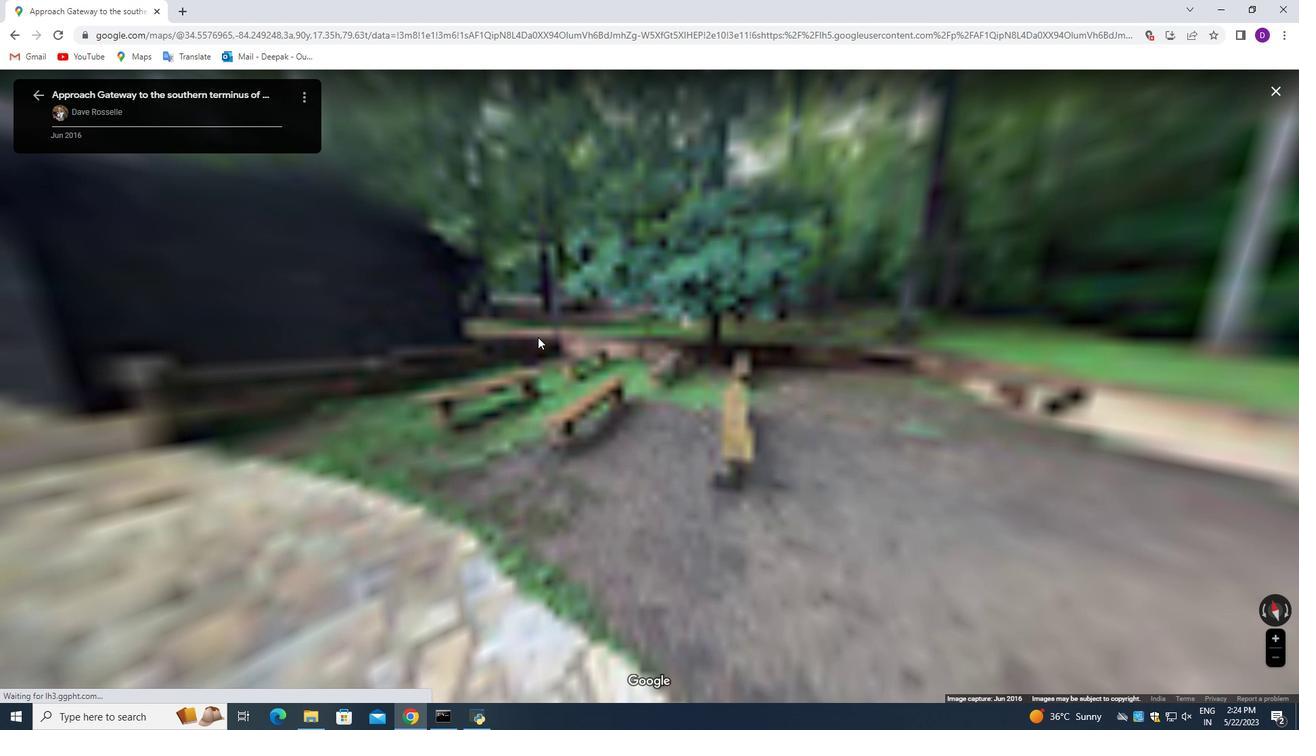 
Action: Mouse scrolled (538, 337) with delta (0, 0)
Screenshot: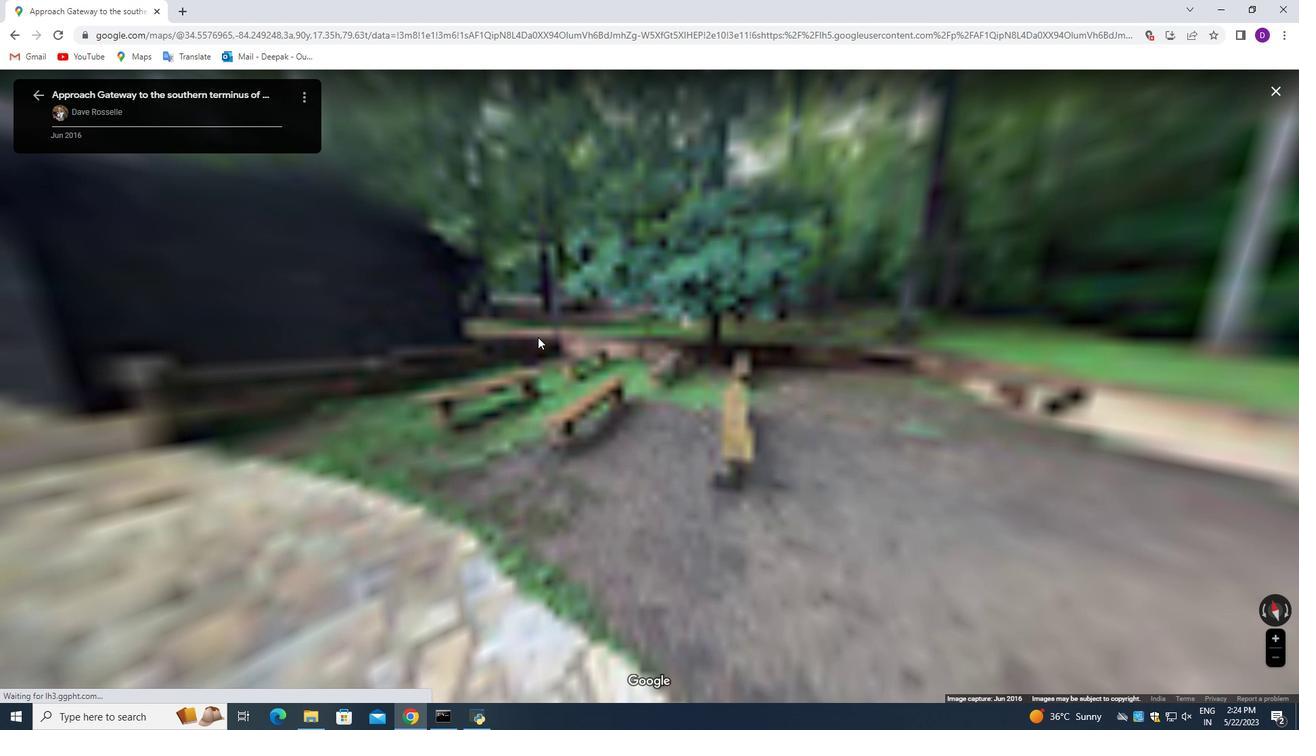 
Action: Mouse moved to (849, 286)
Screenshot: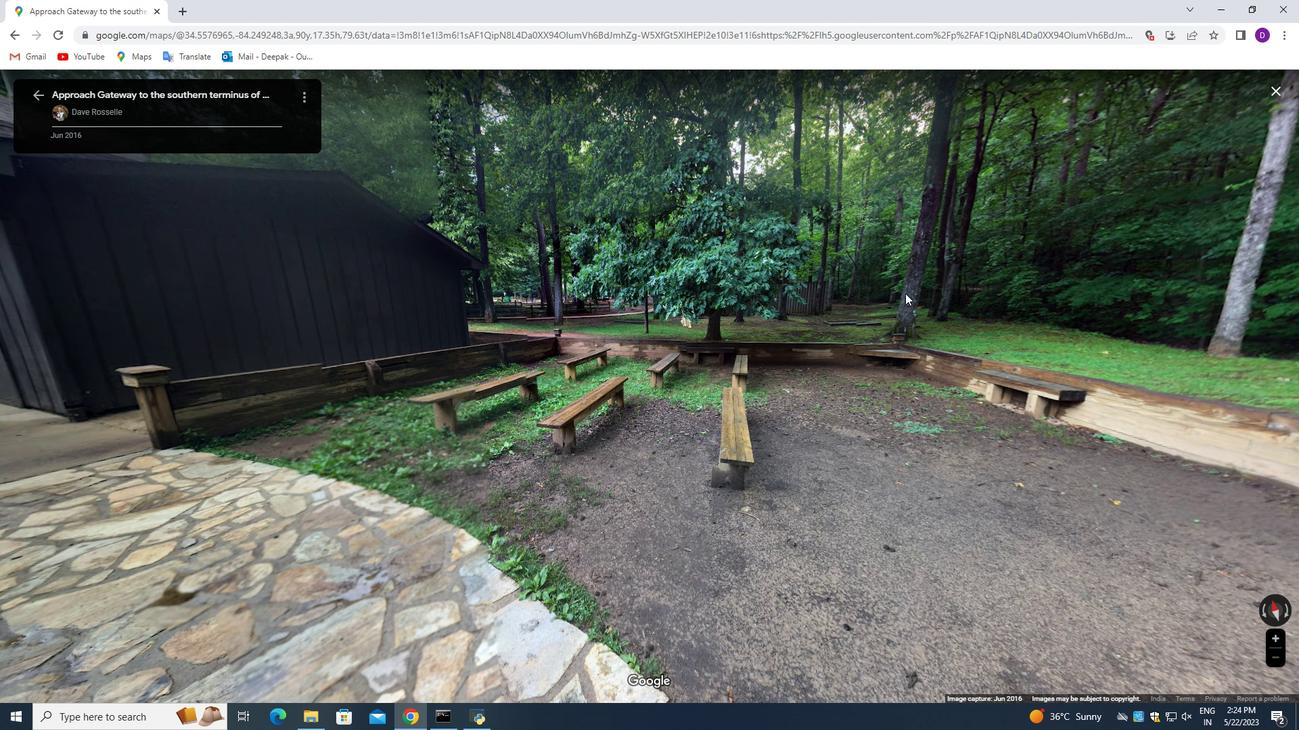 
Action: Mouse pressed left at (906, 293)
Screenshot: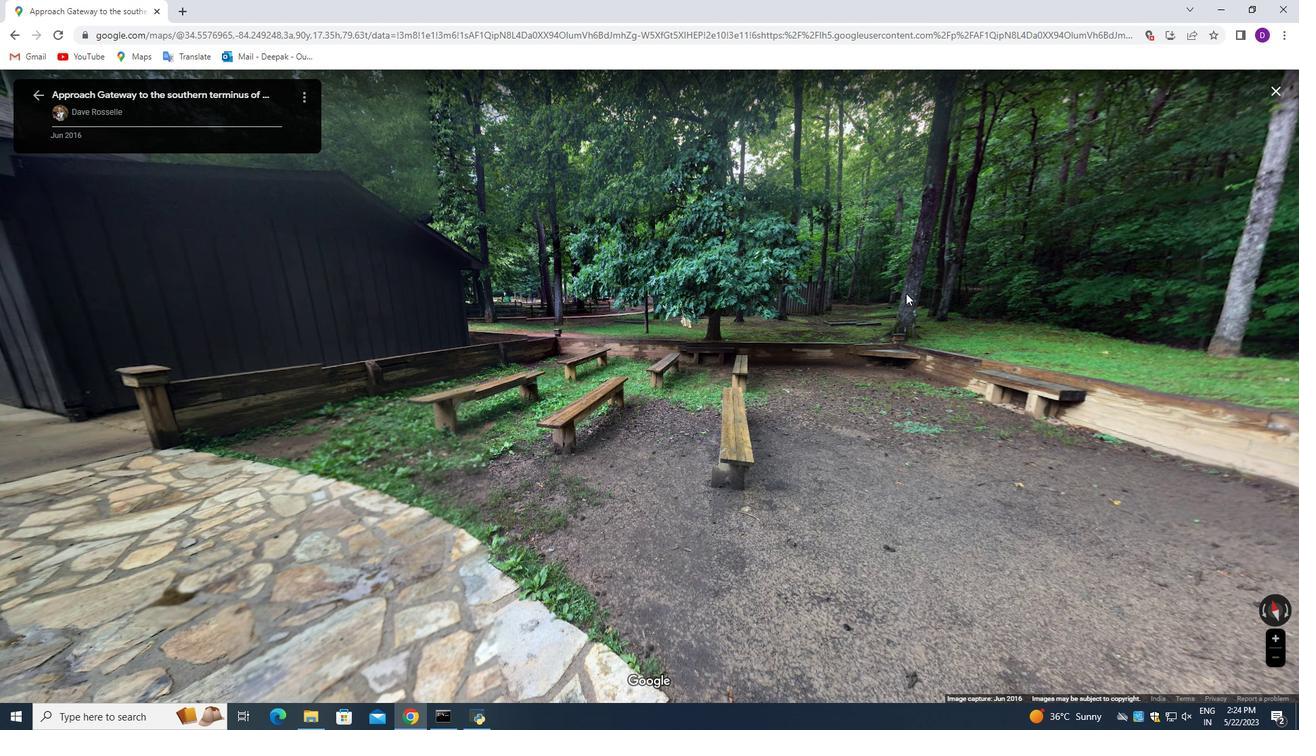 
Action: Mouse moved to (656, 301)
Screenshot: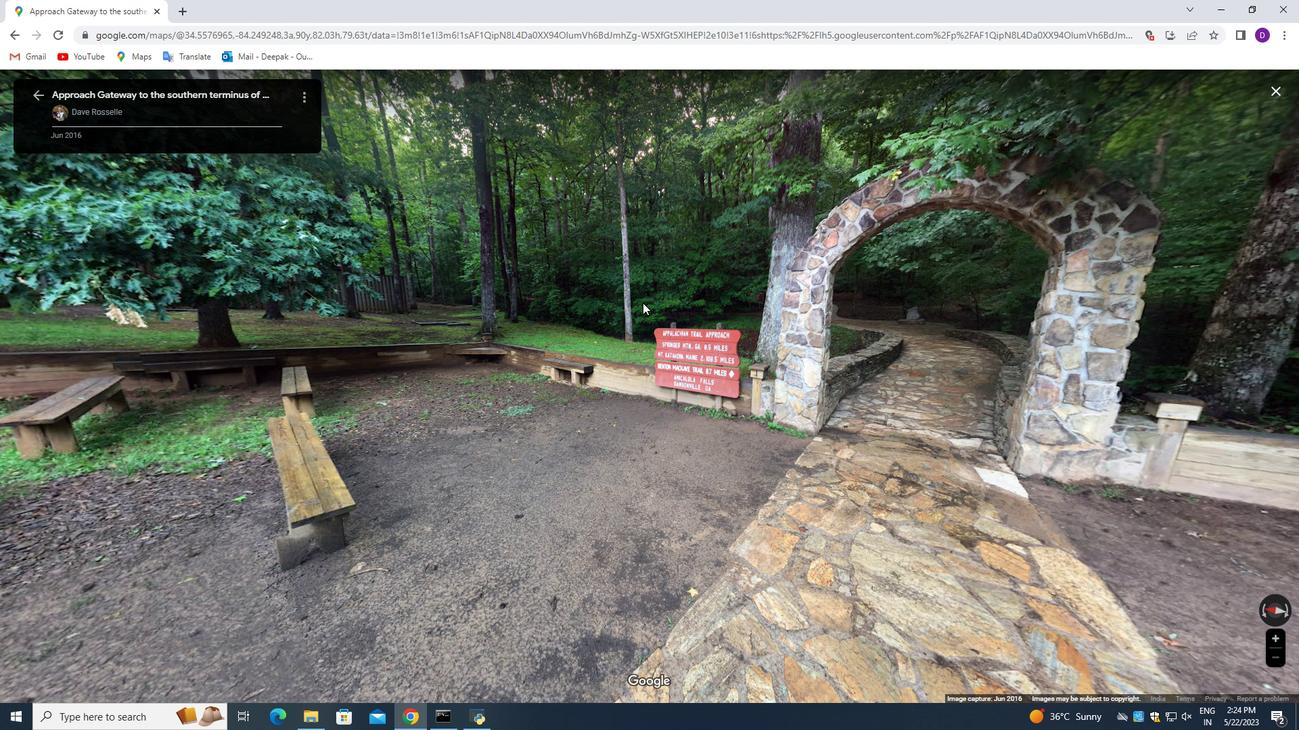 
Action: Mouse pressed left at (656, 301)
Screenshot: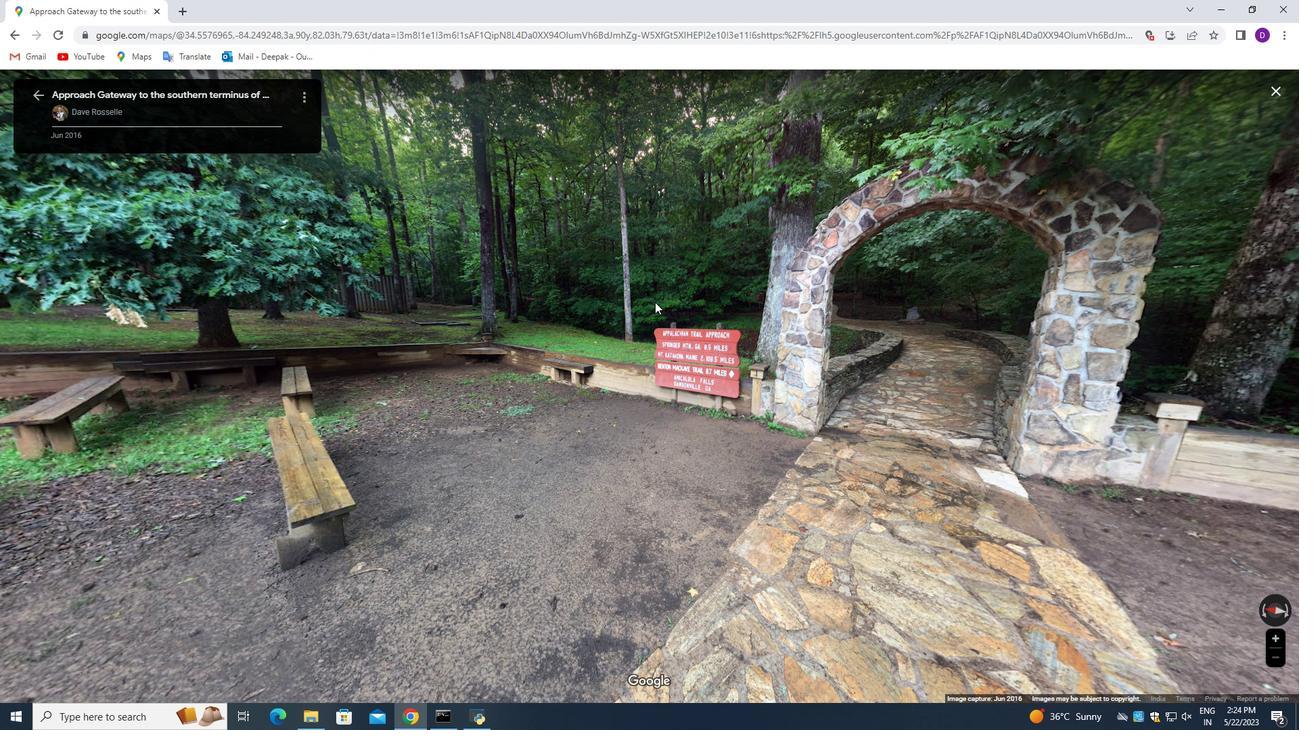 
Action: Mouse moved to (598, 280)
Screenshot: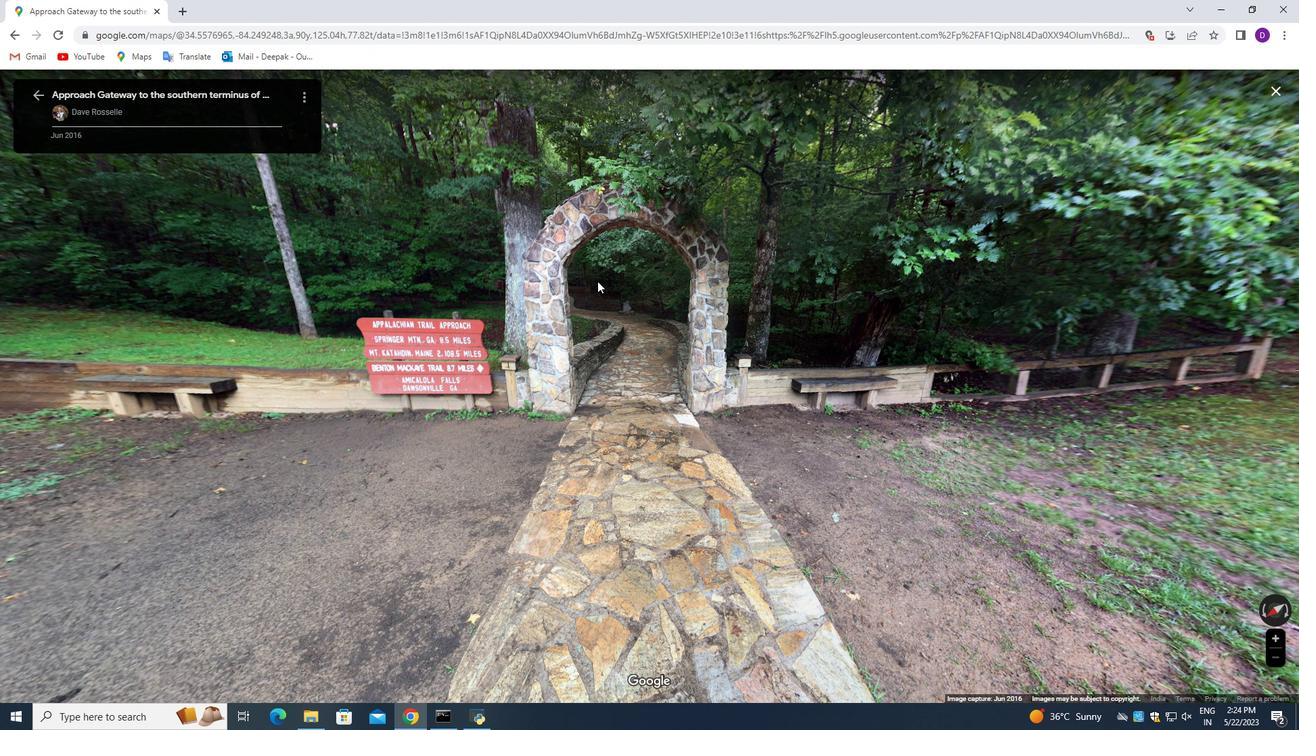 
Action: Mouse scrolled (598, 280) with delta (0, 0)
Screenshot: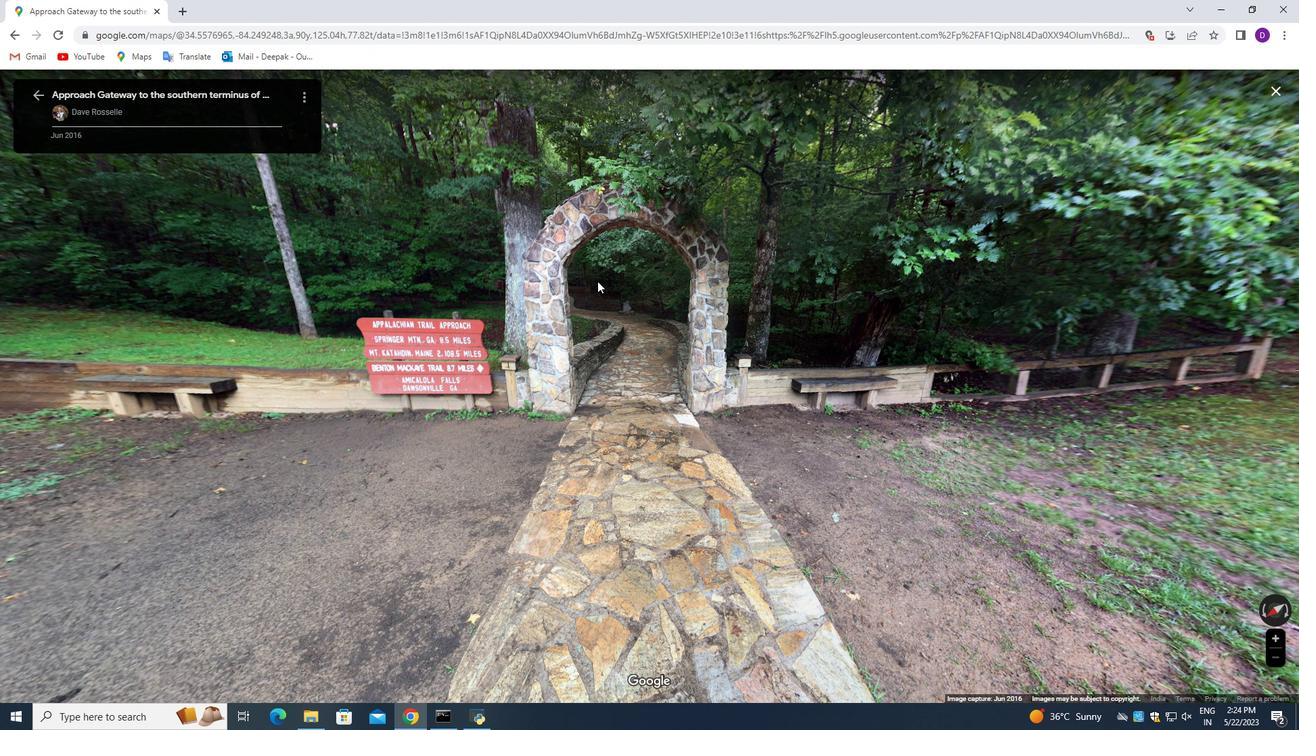 
Action: Mouse moved to (600, 280)
Screenshot: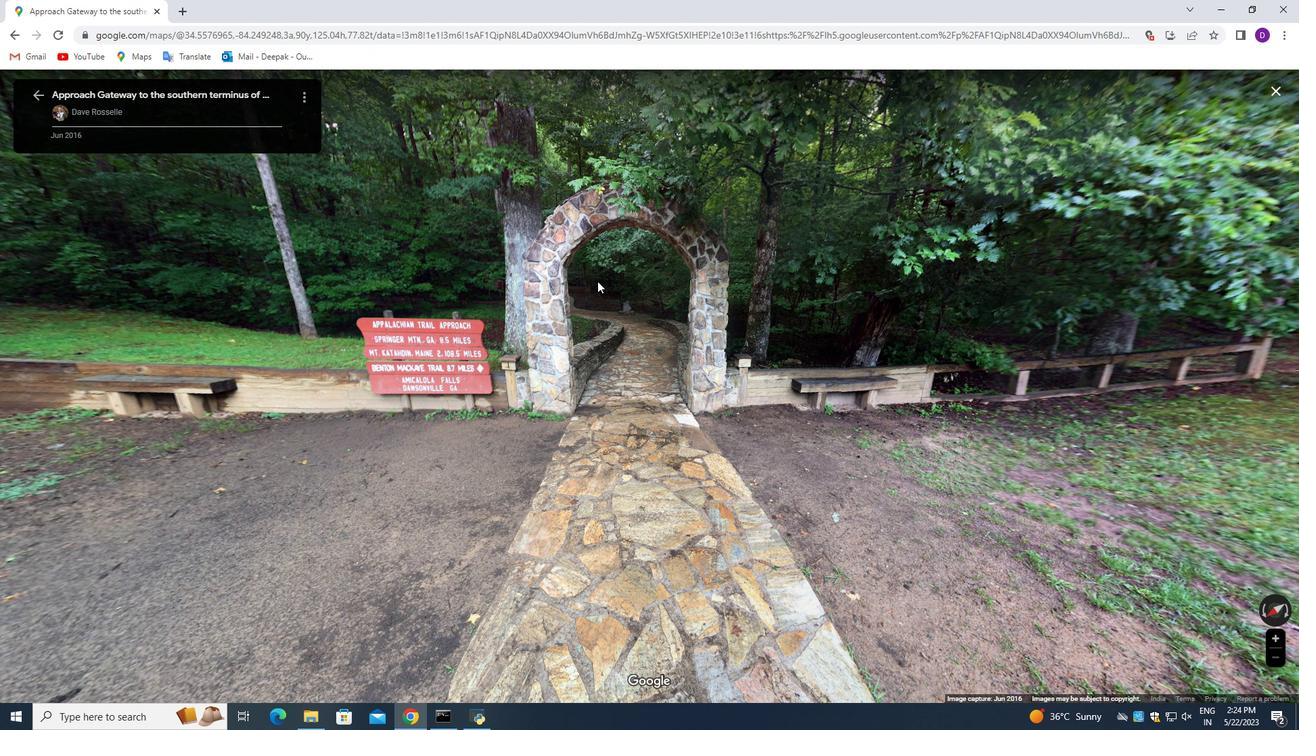 
Action: Mouse scrolled (600, 280) with delta (0, 0)
Screenshot: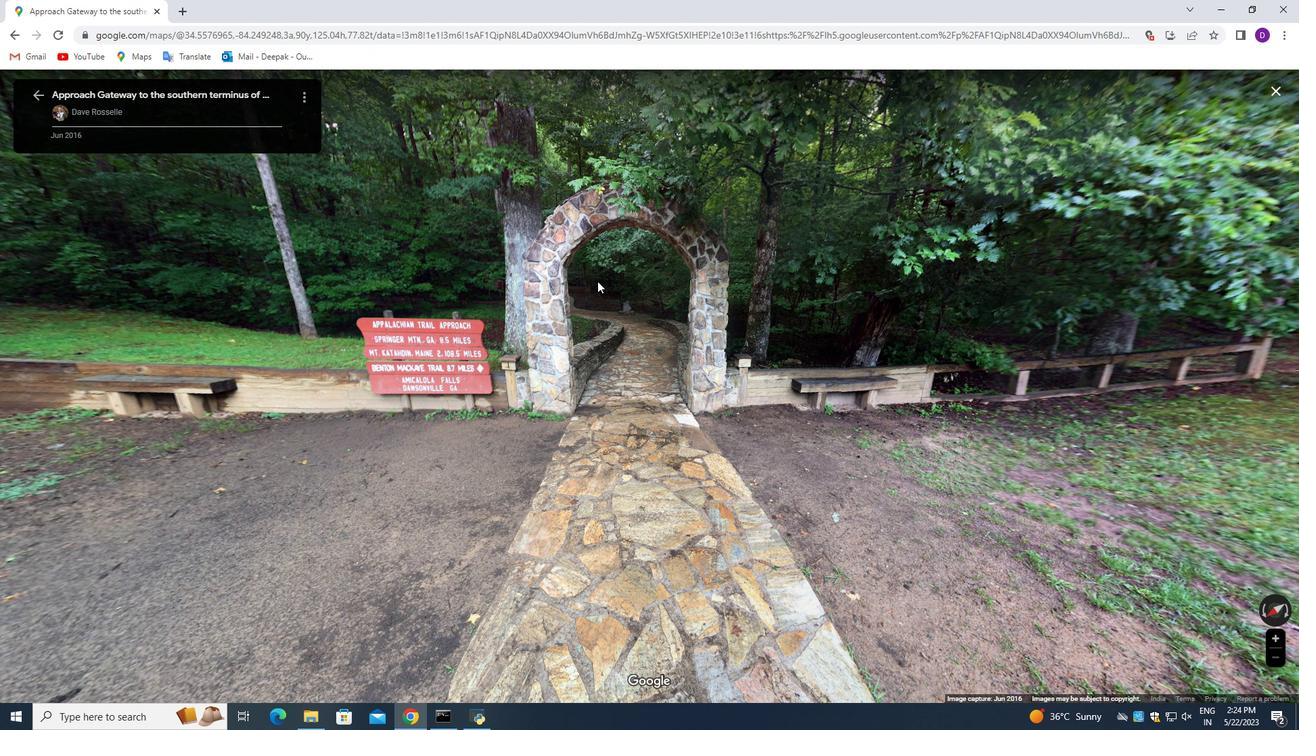 
Action: Mouse scrolled (600, 280) with delta (0, 0)
Screenshot: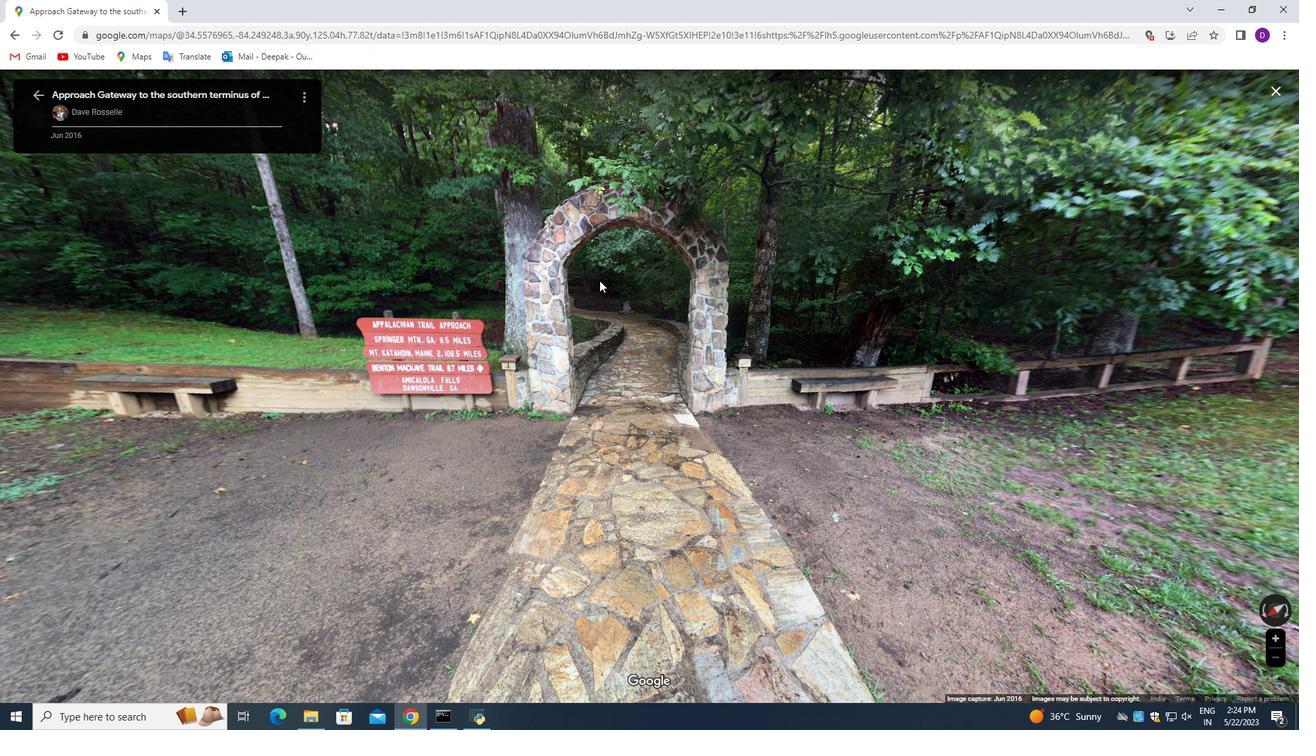 
Action: Mouse scrolled (600, 280) with delta (0, 0)
Screenshot: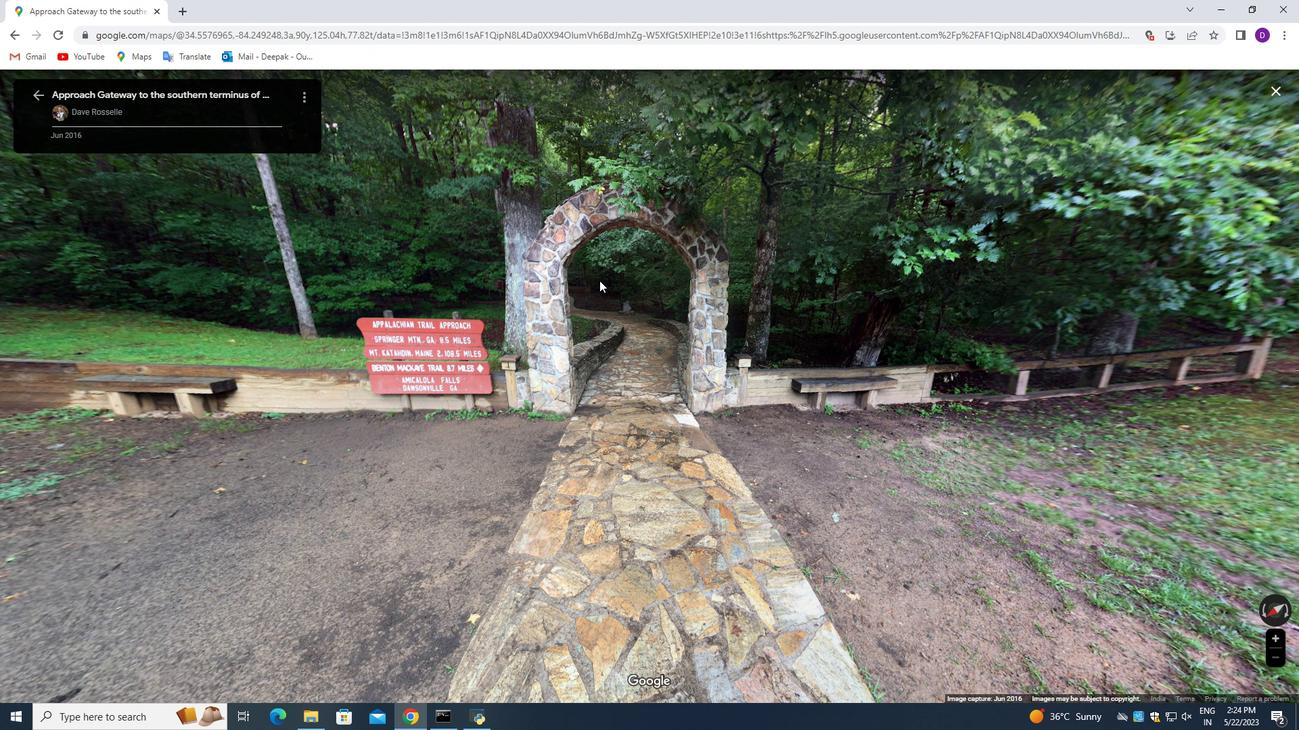 
Action: Mouse moved to (608, 278)
Screenshot: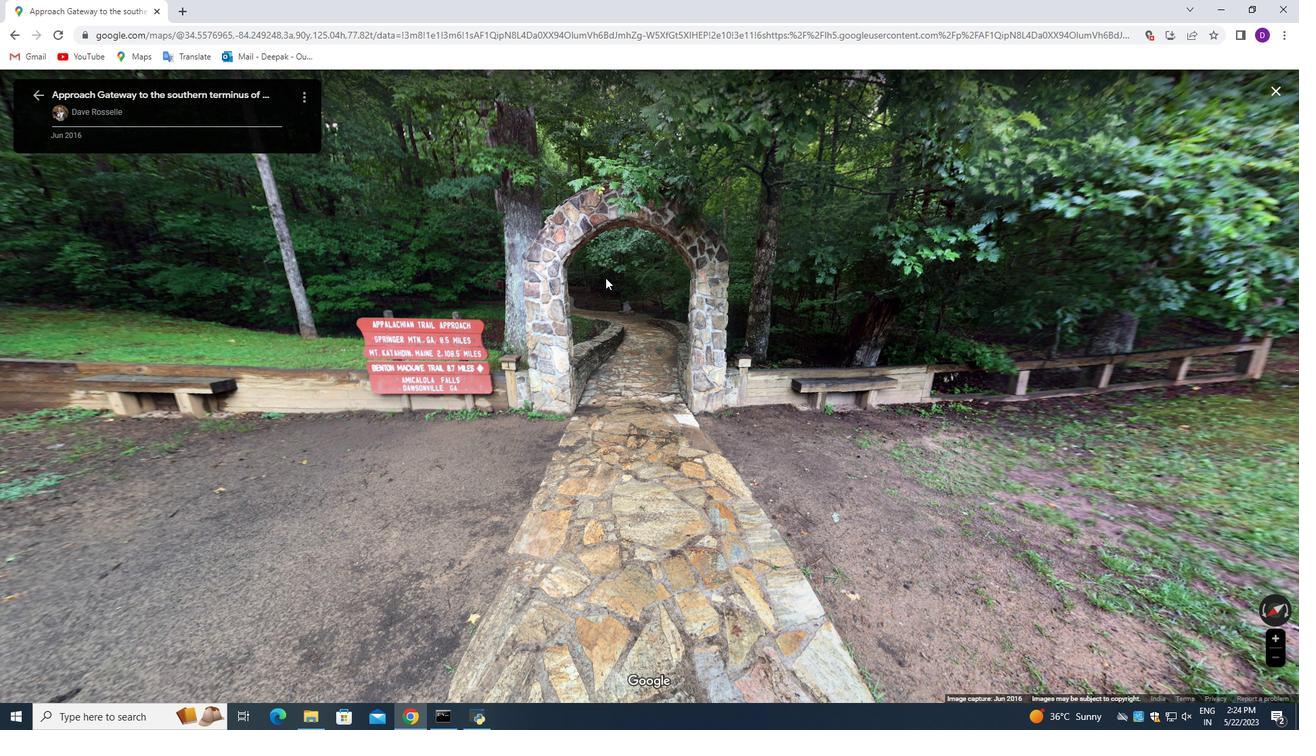 
Action: Mouse pressed left at (608, 278)
Screenshot: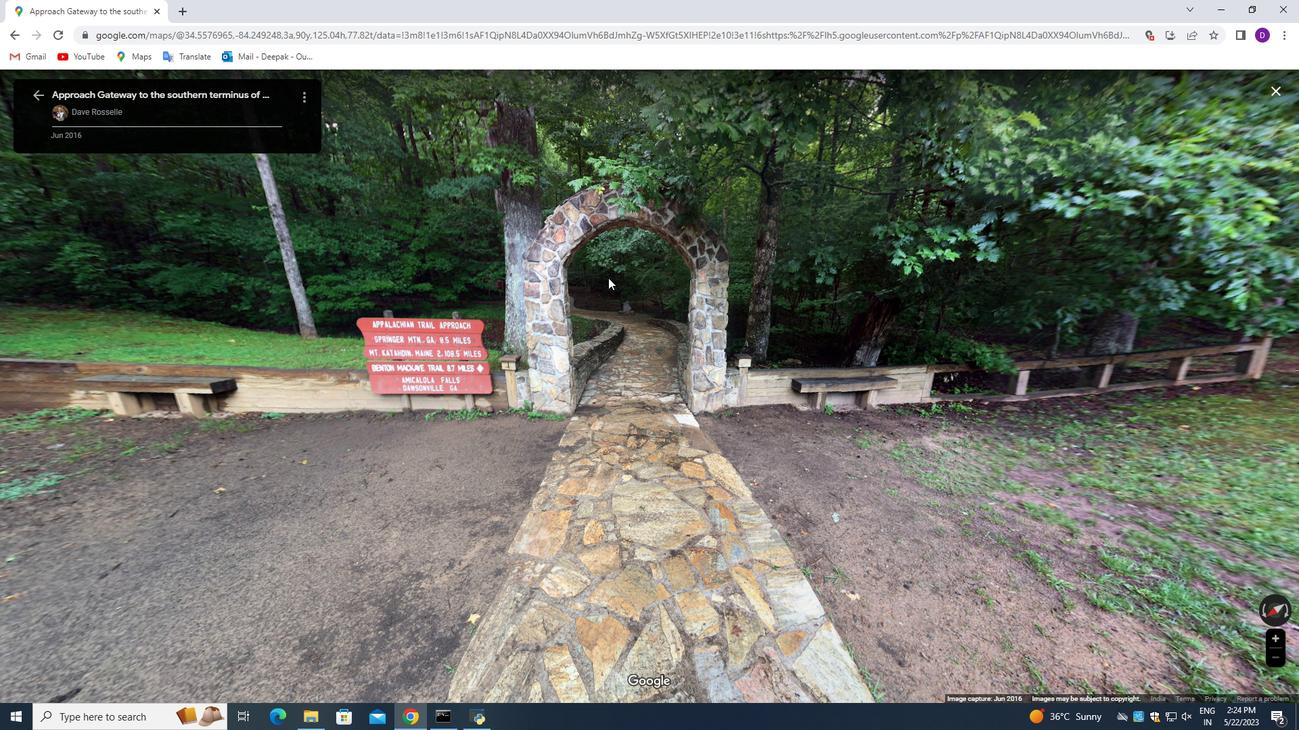
Action: Mouse pressed left at (608, 278)
Screenshot: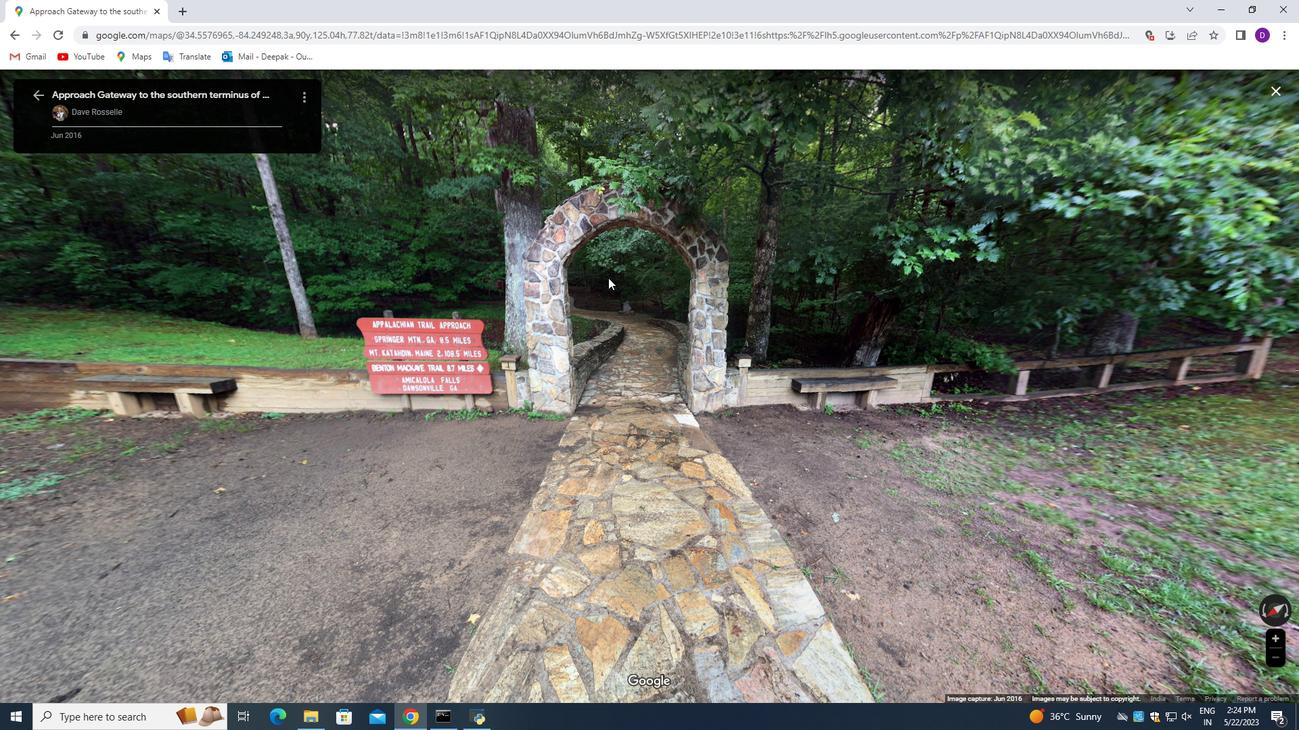 
Action: Mouse pressed left at (608, 278)
Screenshot: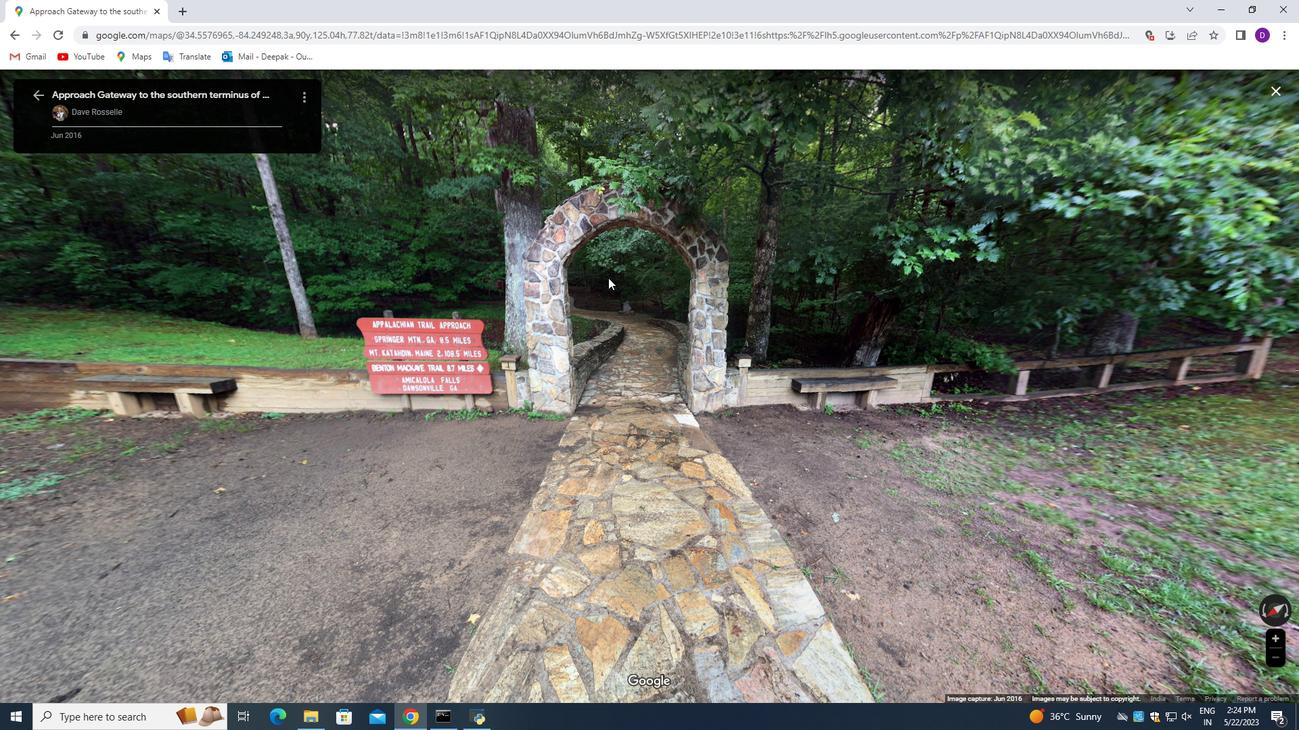 
Action: Mouse moved to (436, 288)
Screenshot: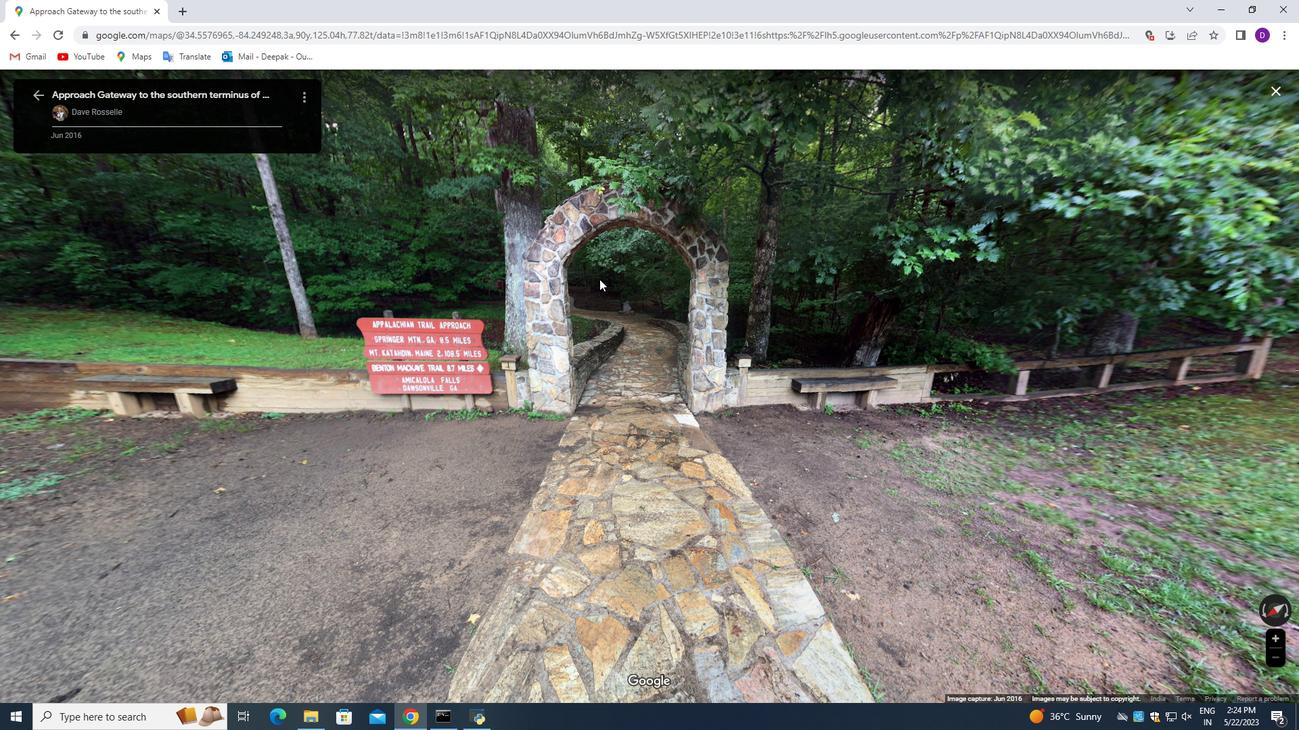 
Action: Mouse pressed left at (436, 288)
Screenshot: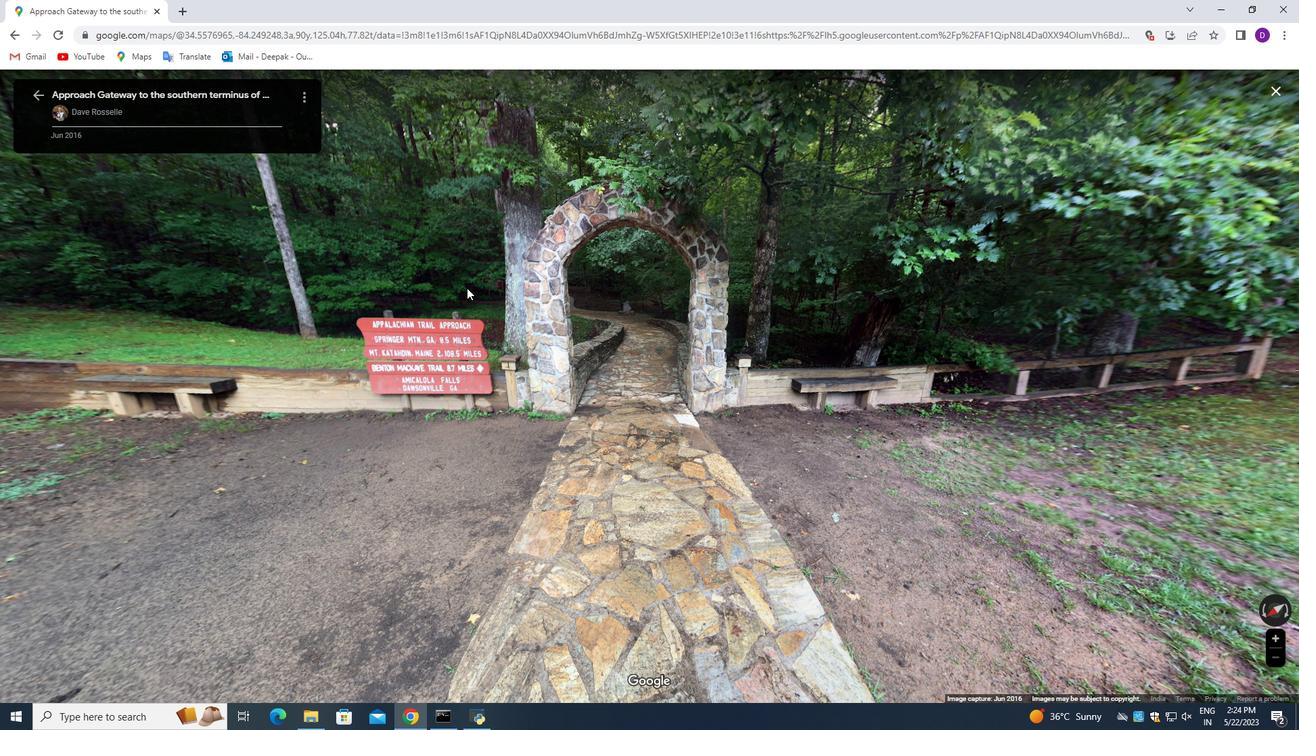 
Action: Mouse moved to (12, 40)
Screenshot: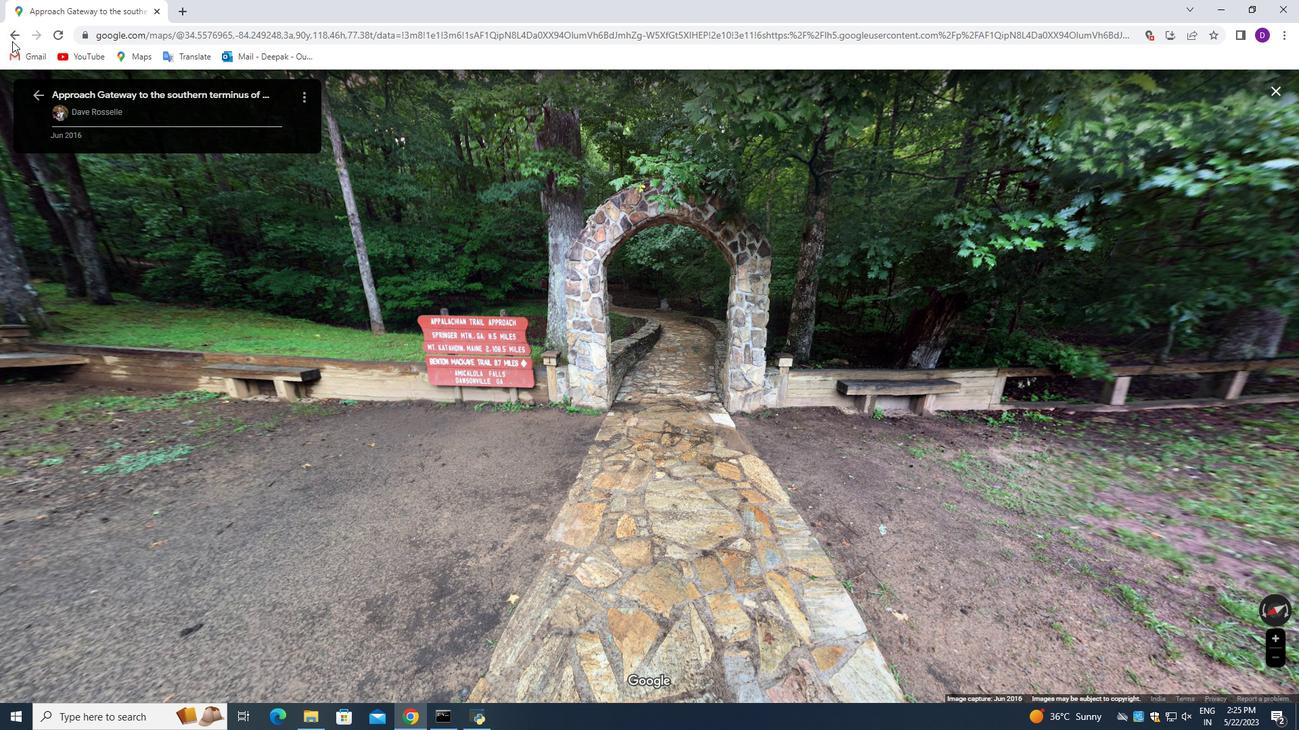 
Action: Mouse pressed left at (12, 40)
Screenshot: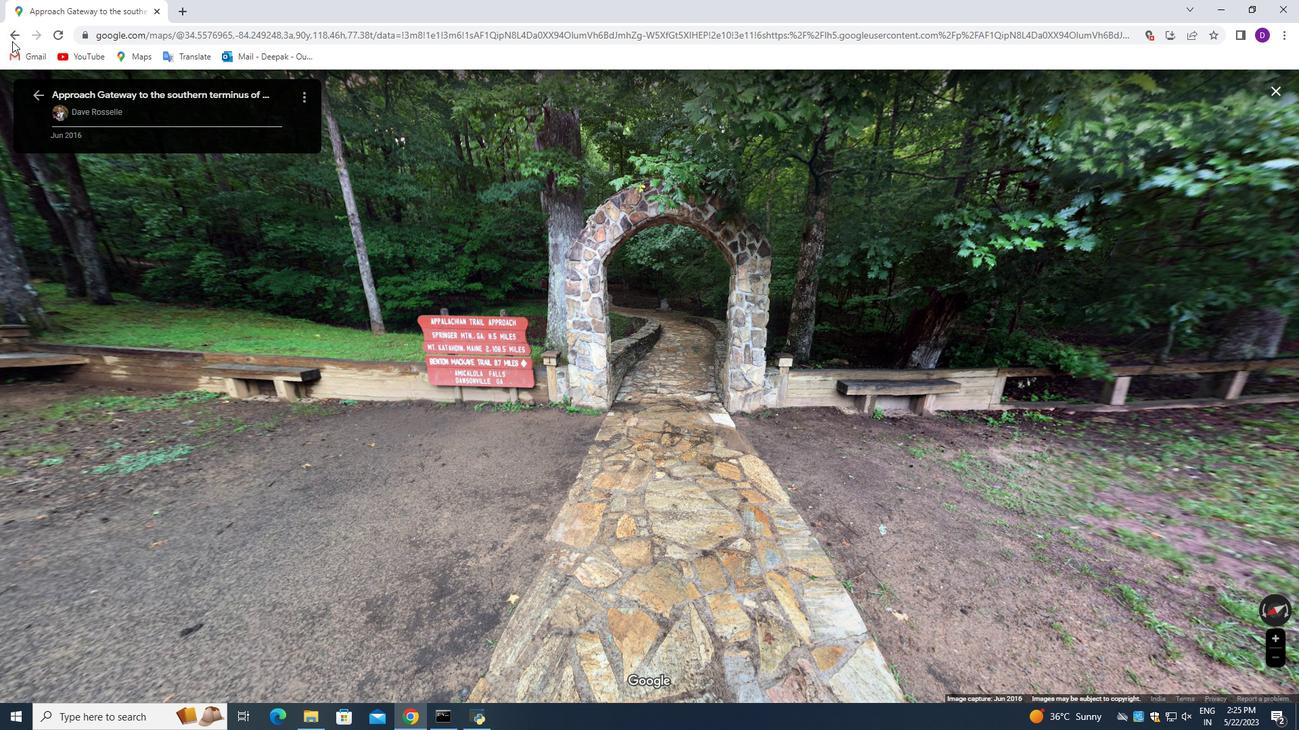
Action: Mouse moved to (12, 40)
Screenshot: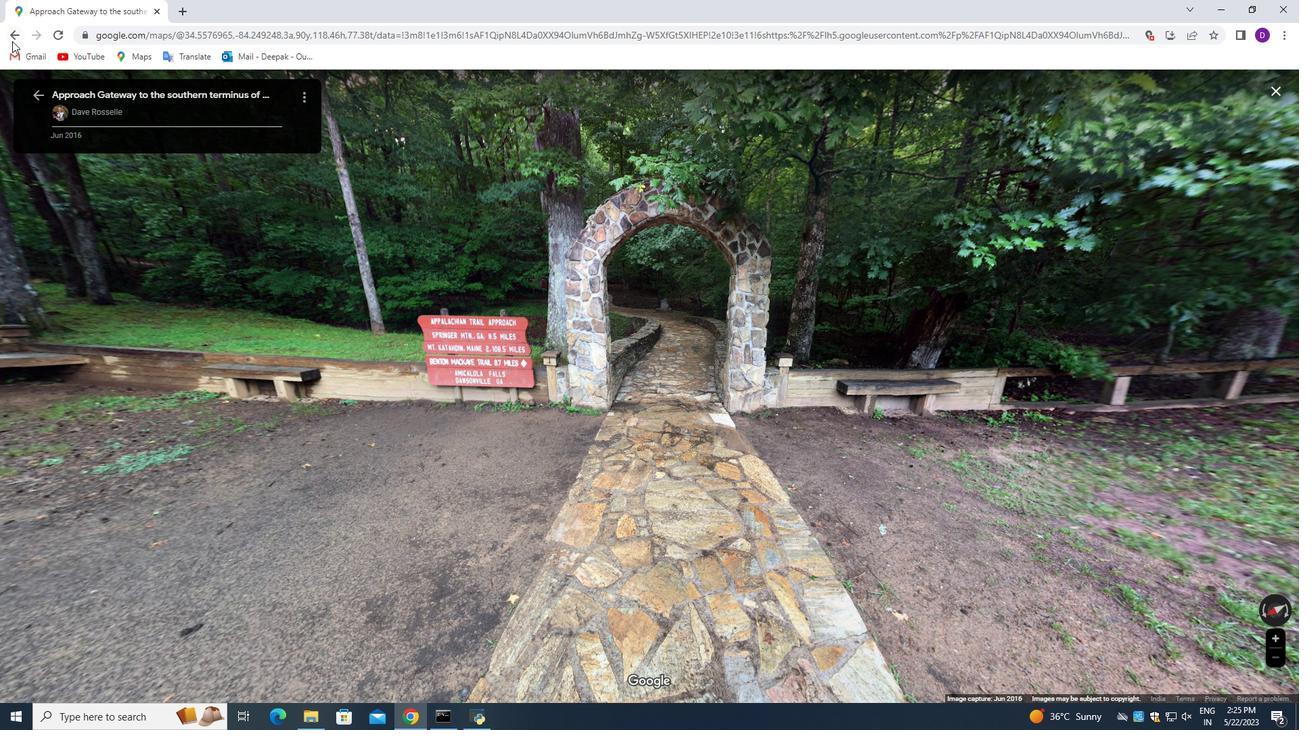 
Action: Mouse pressed left at (12, 40)
Screenshot: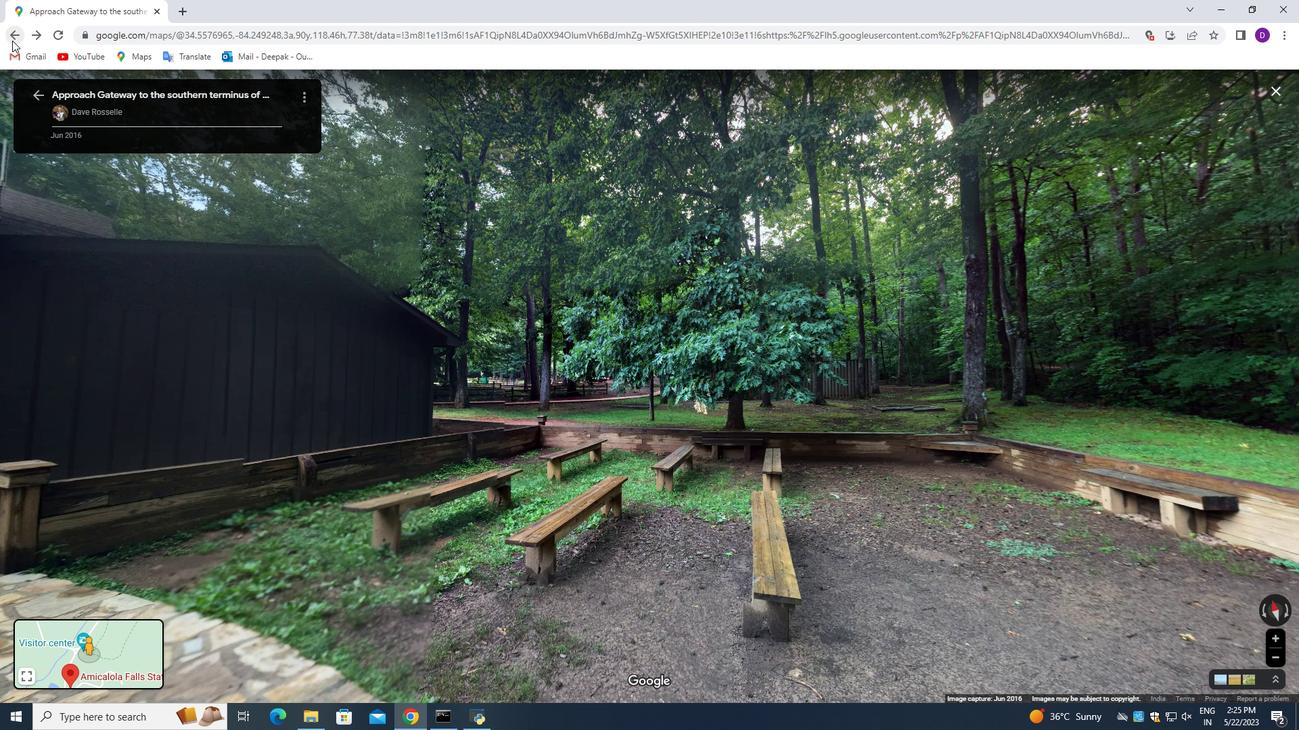
Action: Mouse moved to (1279, 685)
Screenshot: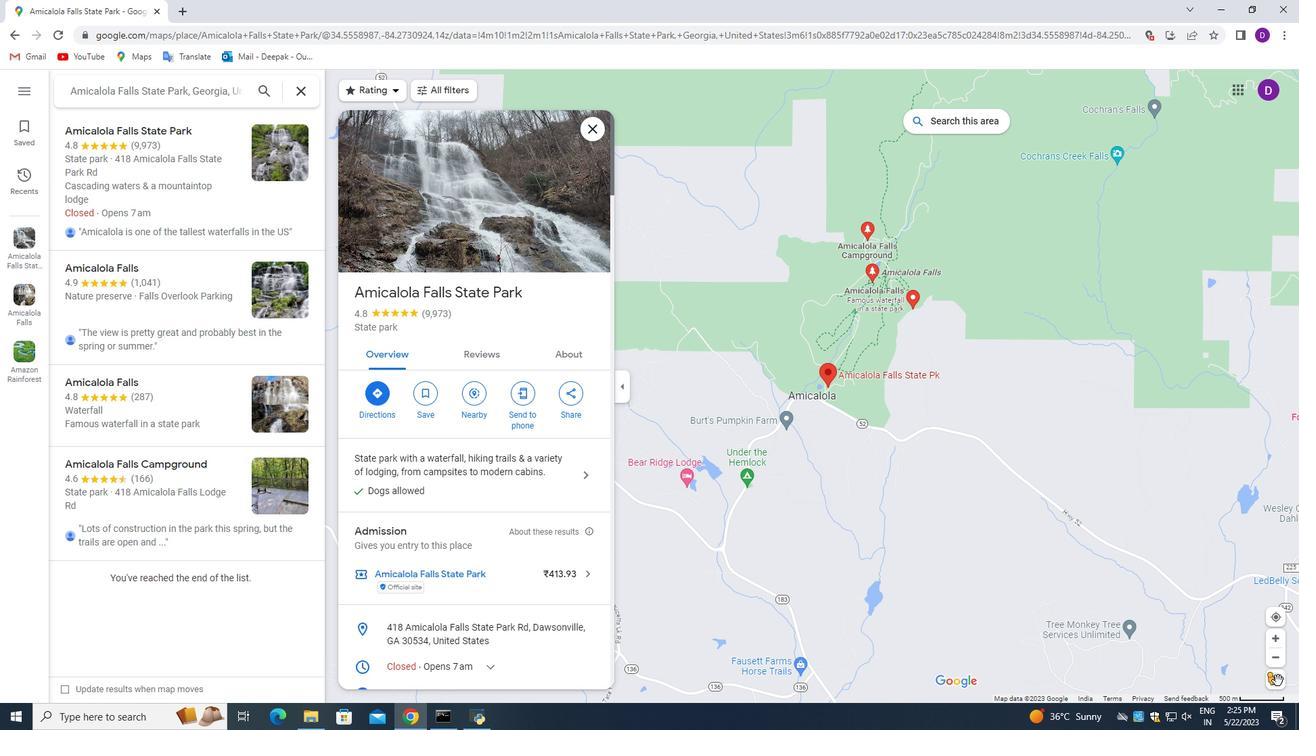 
Action: Mouse pressed left at (1279, 685)
Screenshot: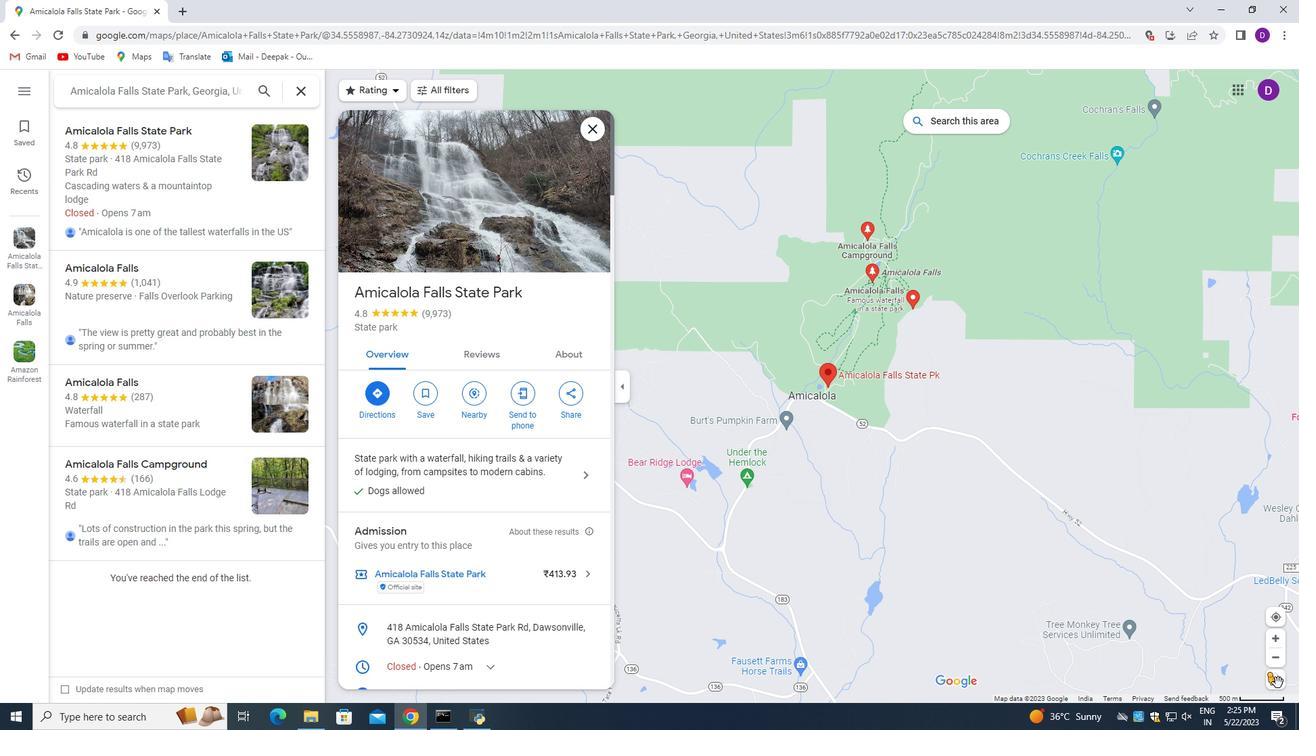 
Action: Mouse moved to (431, 337)
Screenshot: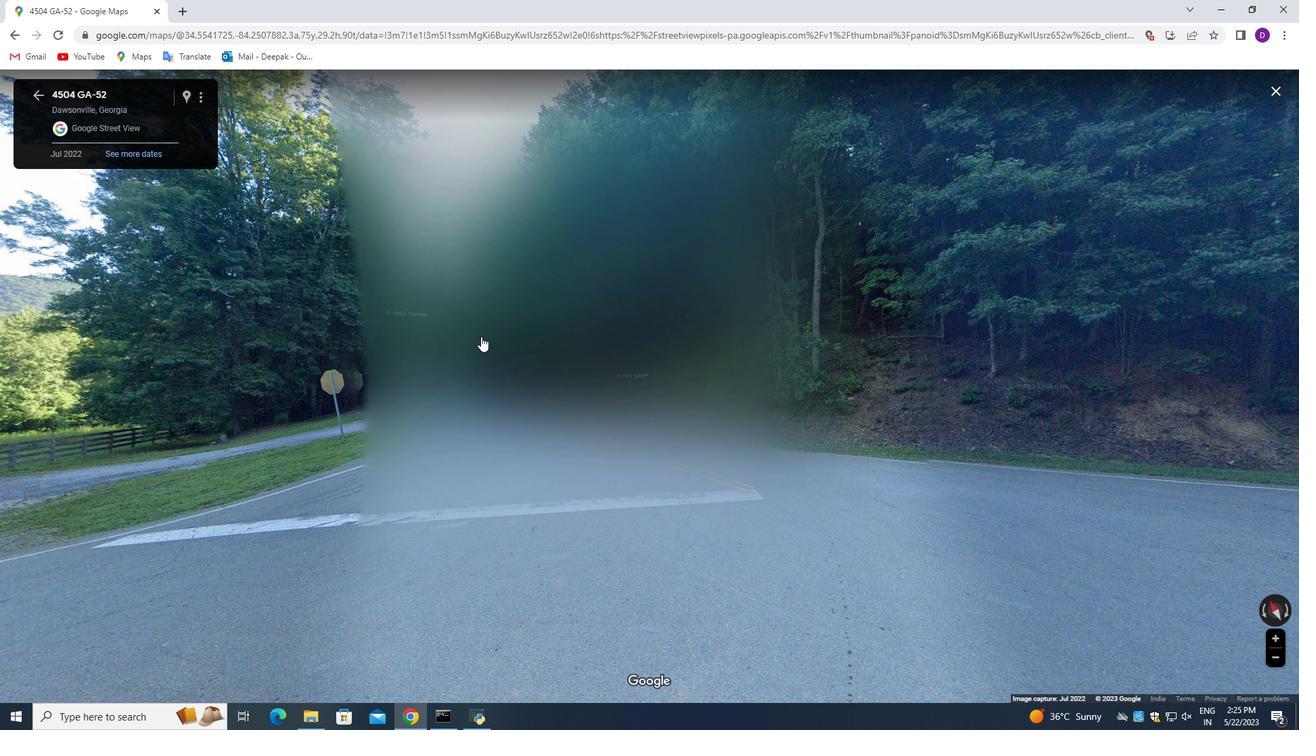 
Action: Mouse pressed left at (431, 337)
Screenshot: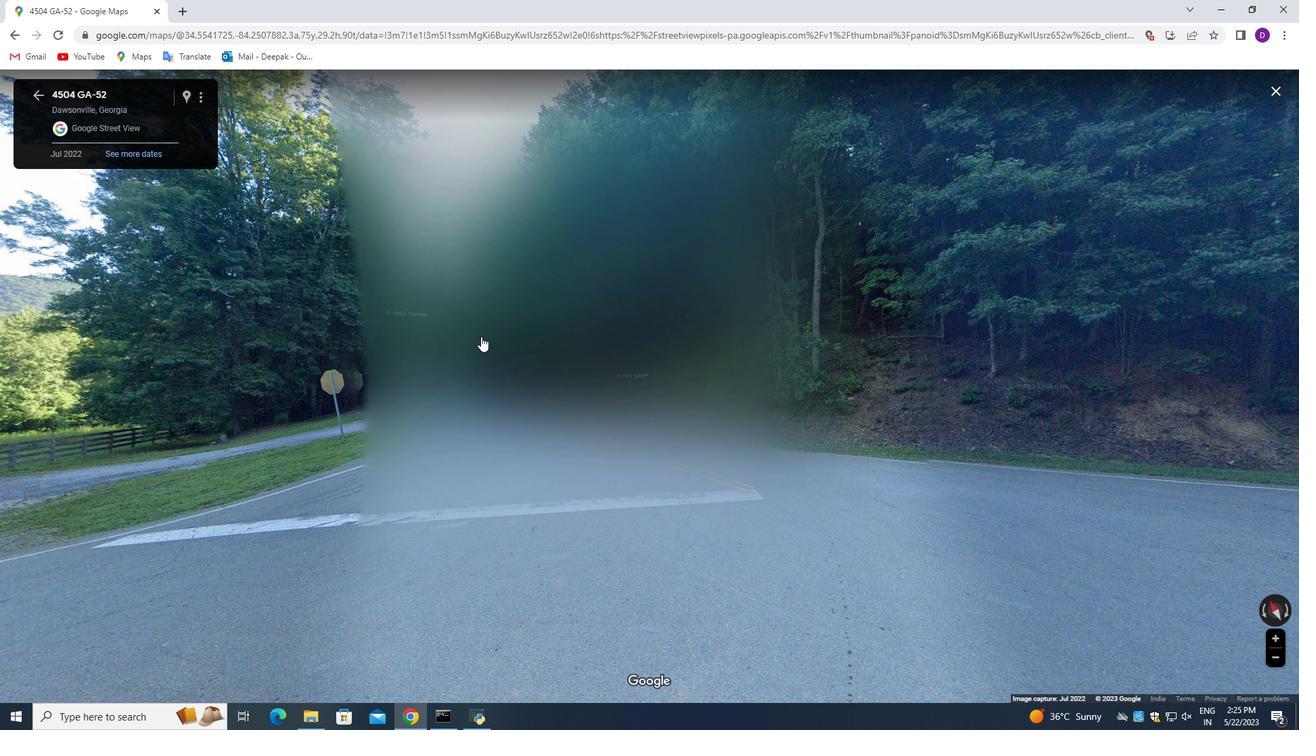 
Action: Mouse moved to (424, 376)
Screenshot: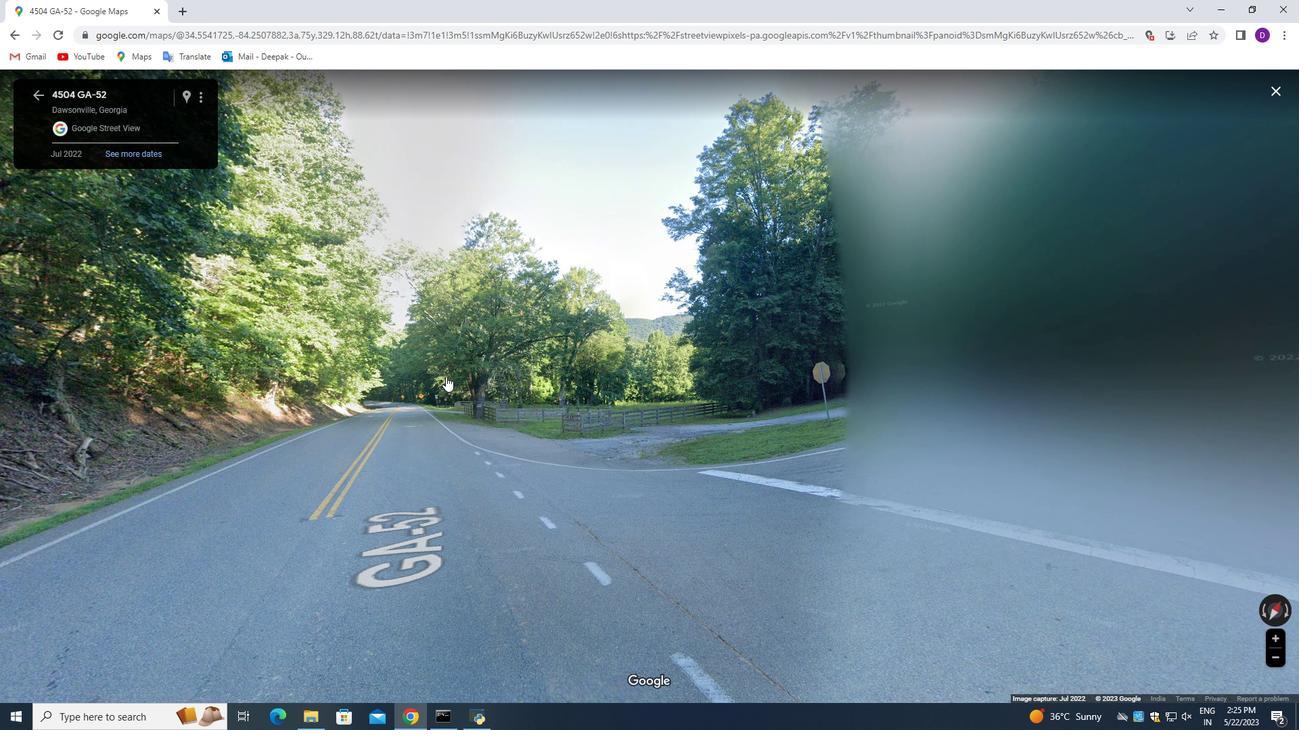 
Action: Mouse pressed left at (424, 376)
Screenshot: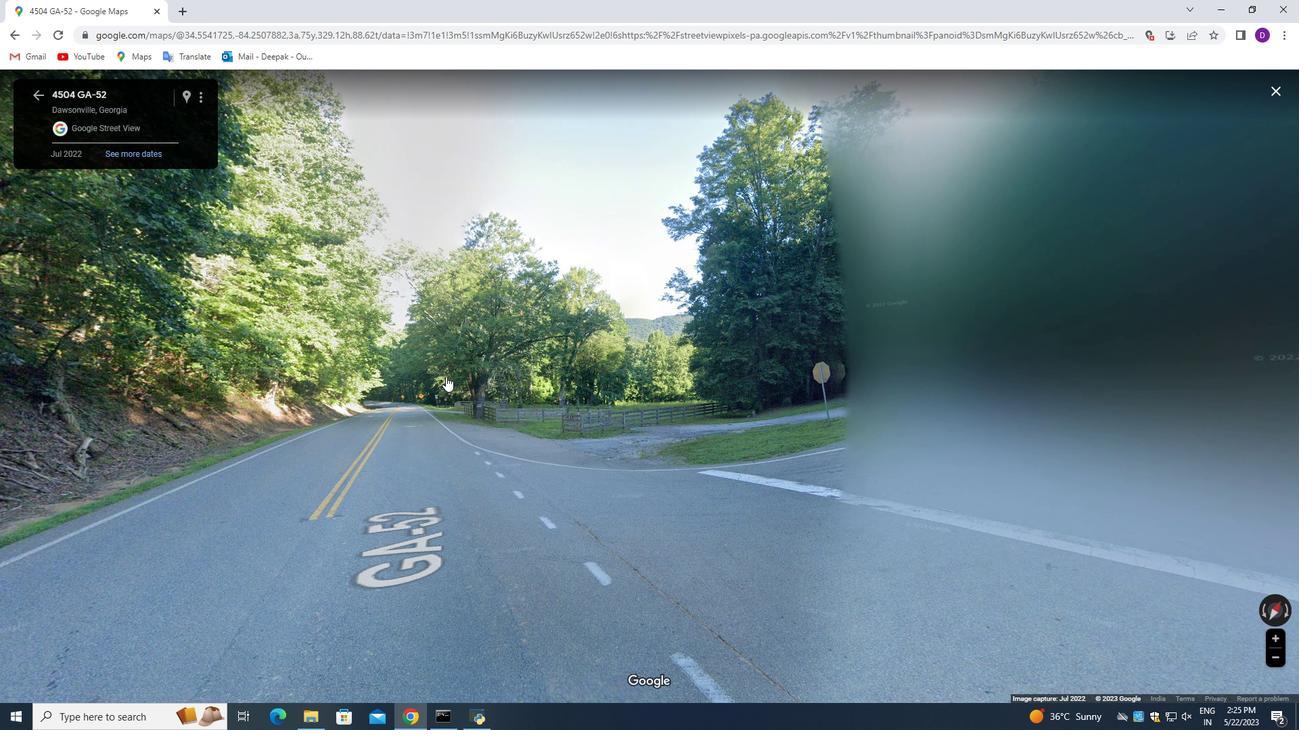 
Action: Mouse moved to (480, 371)
Screenshot: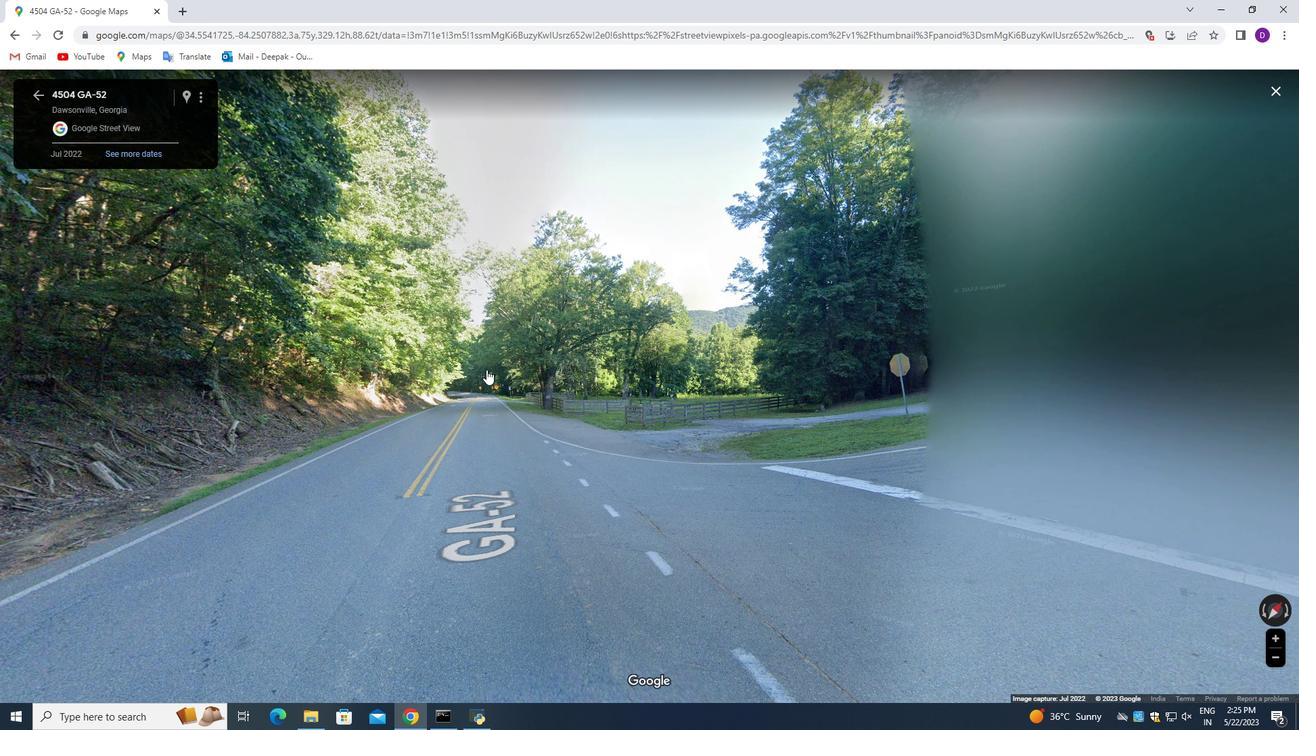 
Action: Mouse pressed left at (480, 371)
Screenshot: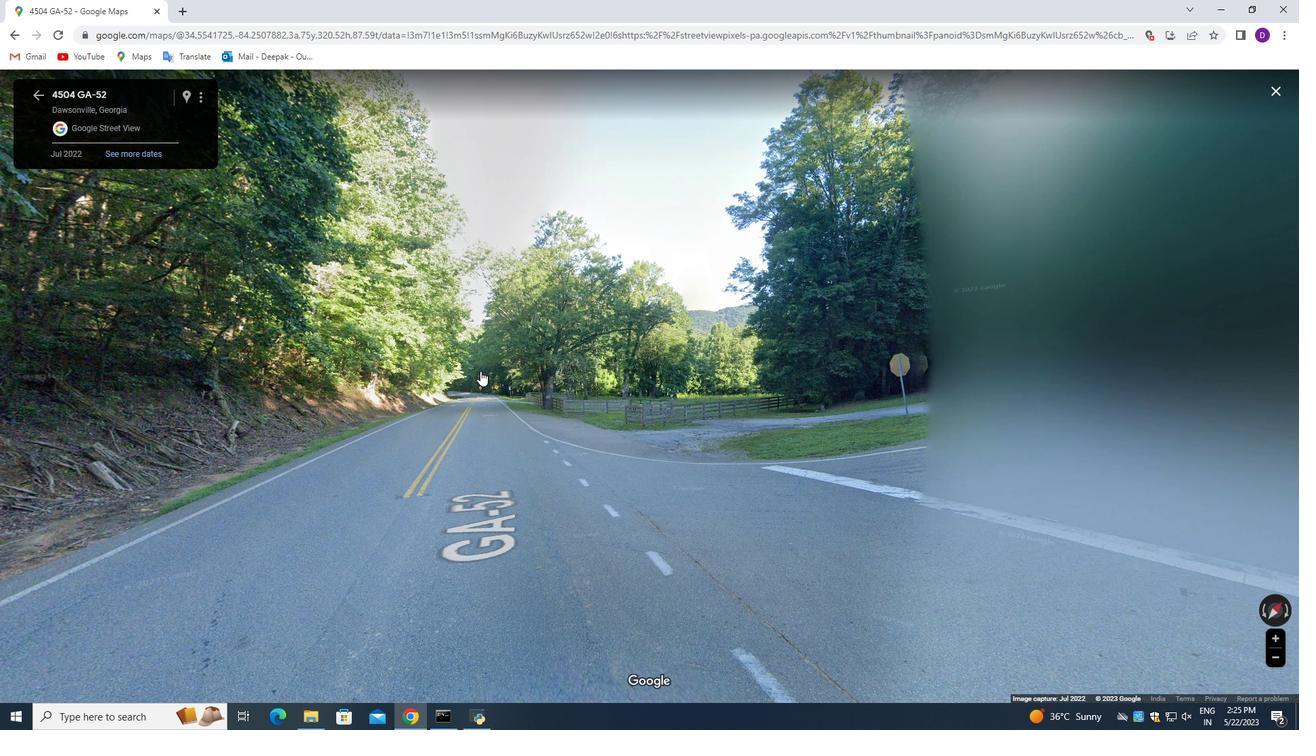 
Action: Mouse pressed left at (480, 371)
Screenshot: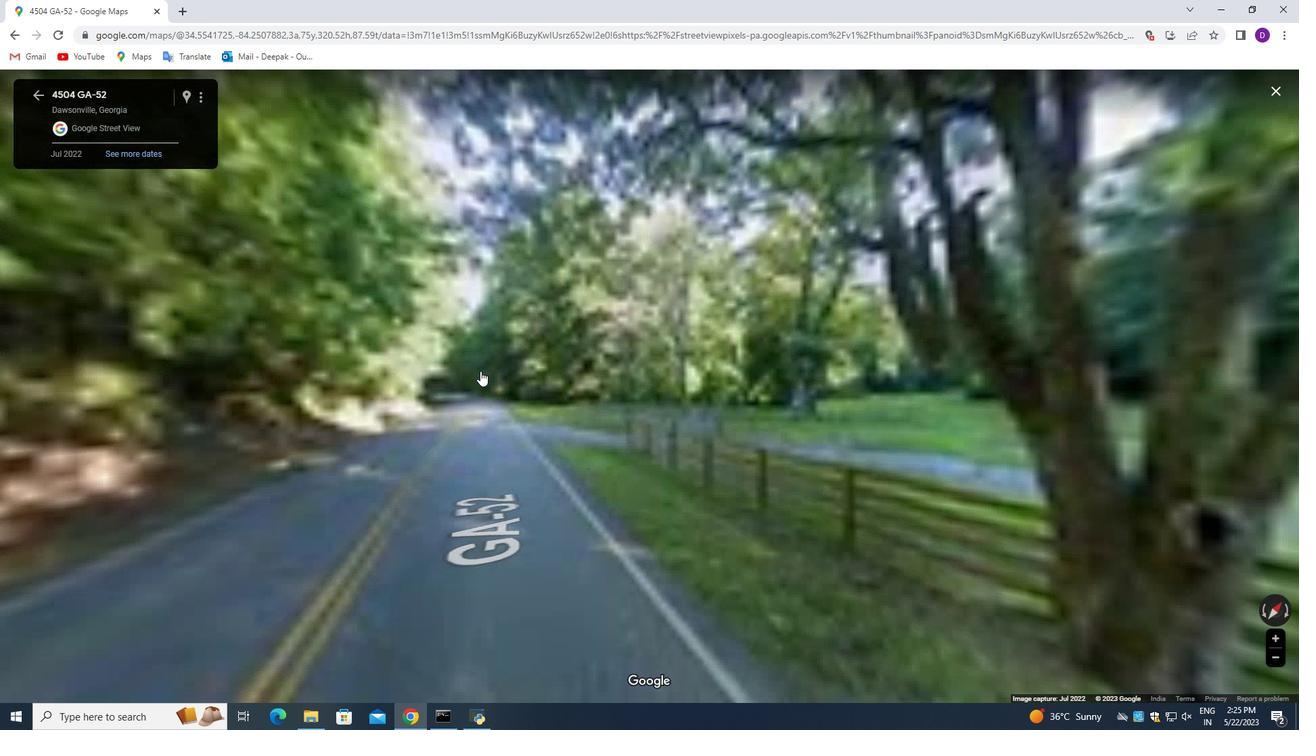
Action: Mouse moved to (563, 370)
Screenshot: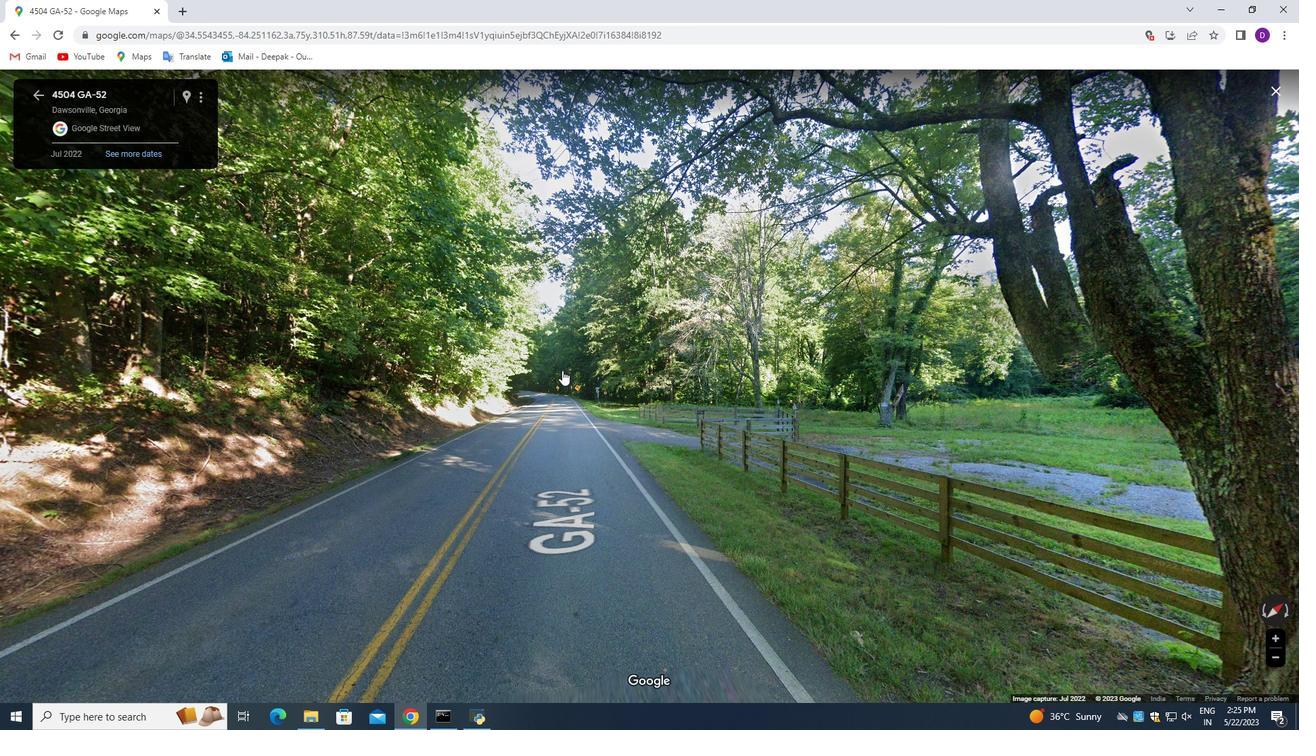 
Action: Mouse pressed left at (563, 370)
Screenshot: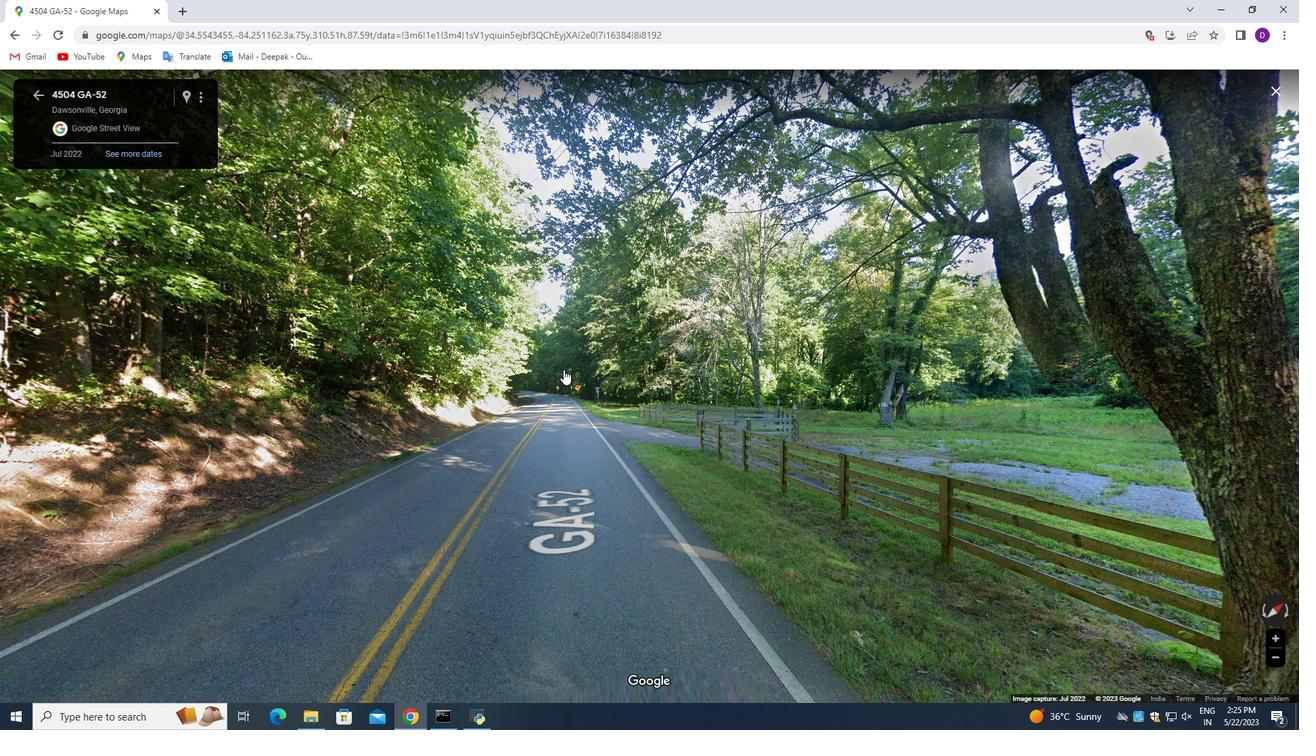 
Action: Mouse pressed left at (563, 370)
Screenshot: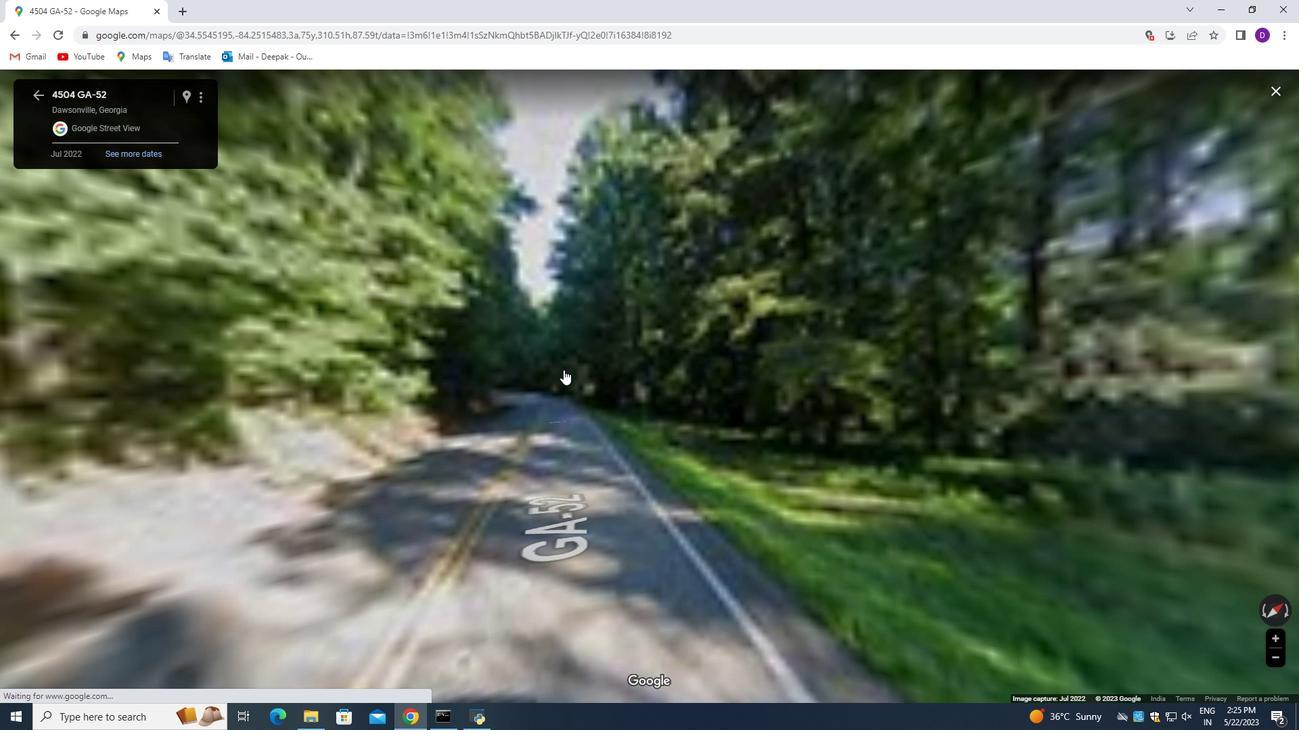 
Action: Mouse moved to (621, 349)
Screenshot: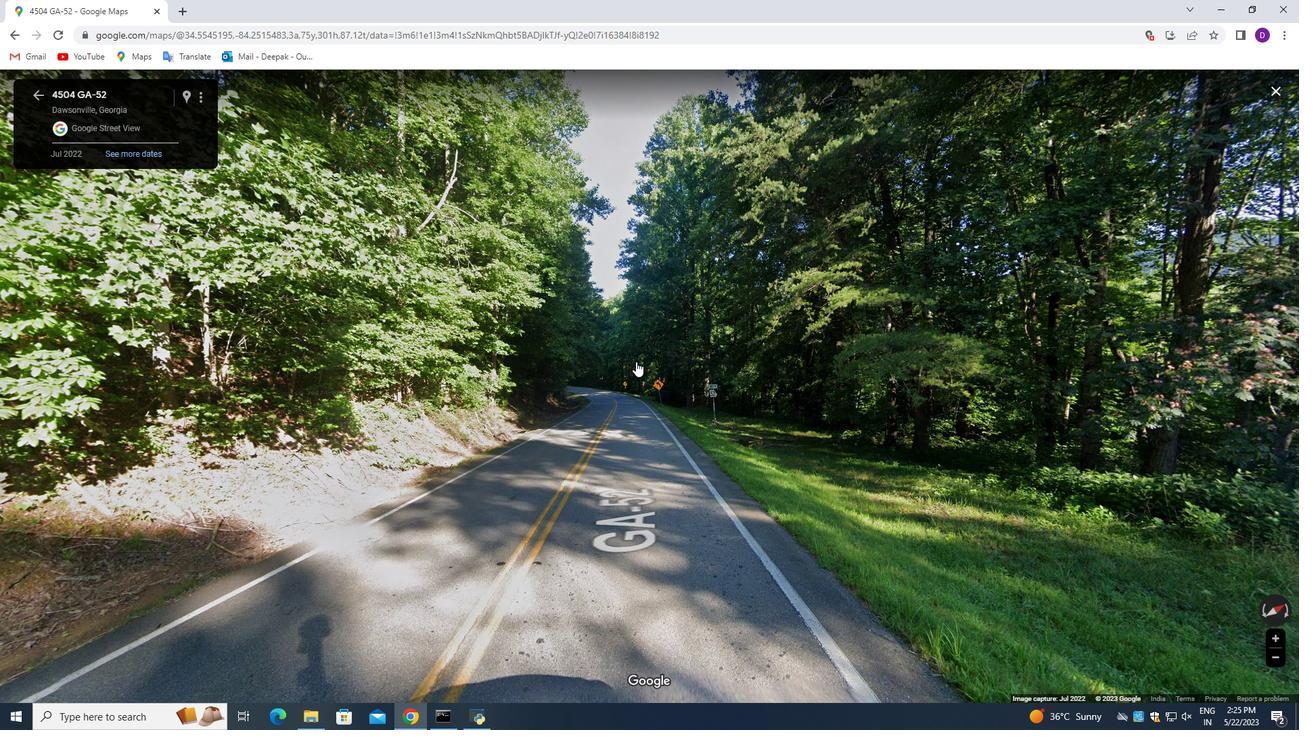 
Action: Mouse pressed left at (621, 349)
Screenshot: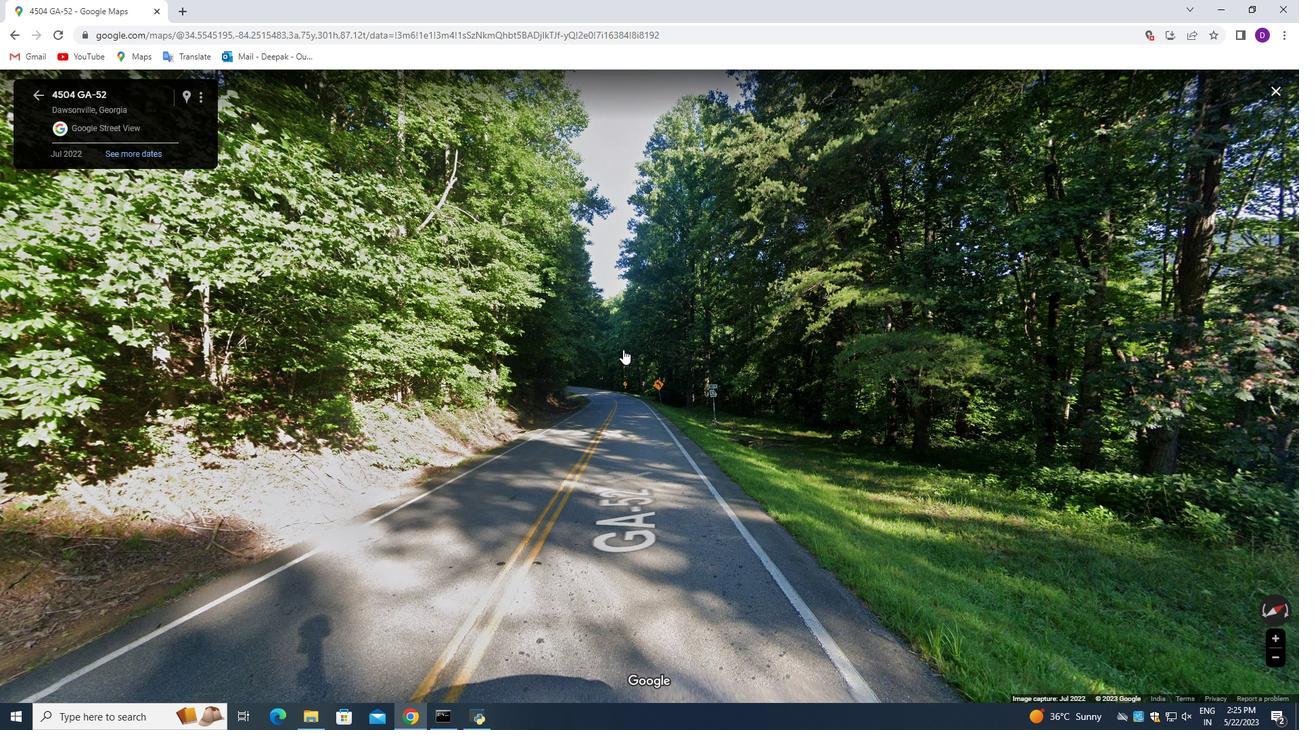 
Action: Mouse pressed left at (621, 349)
Screenshot: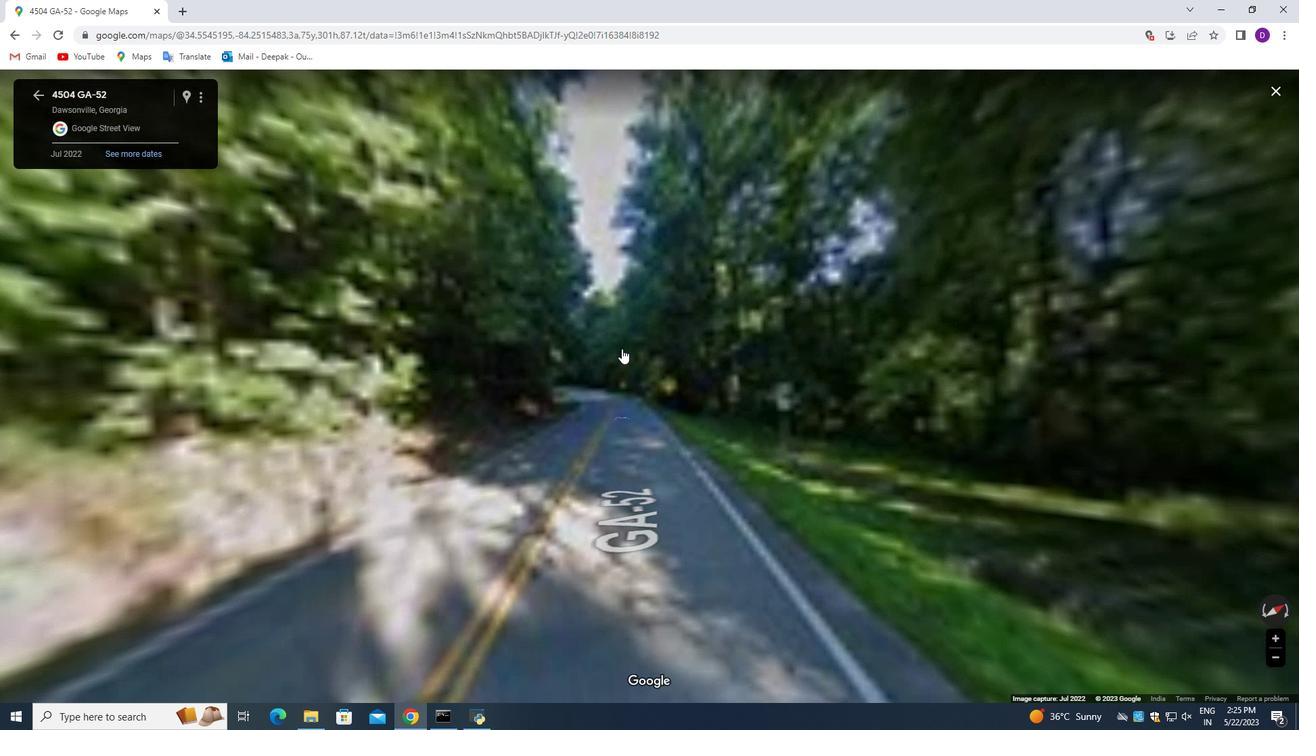 
Action: Mouse moved to (606, 356)
Screenshot: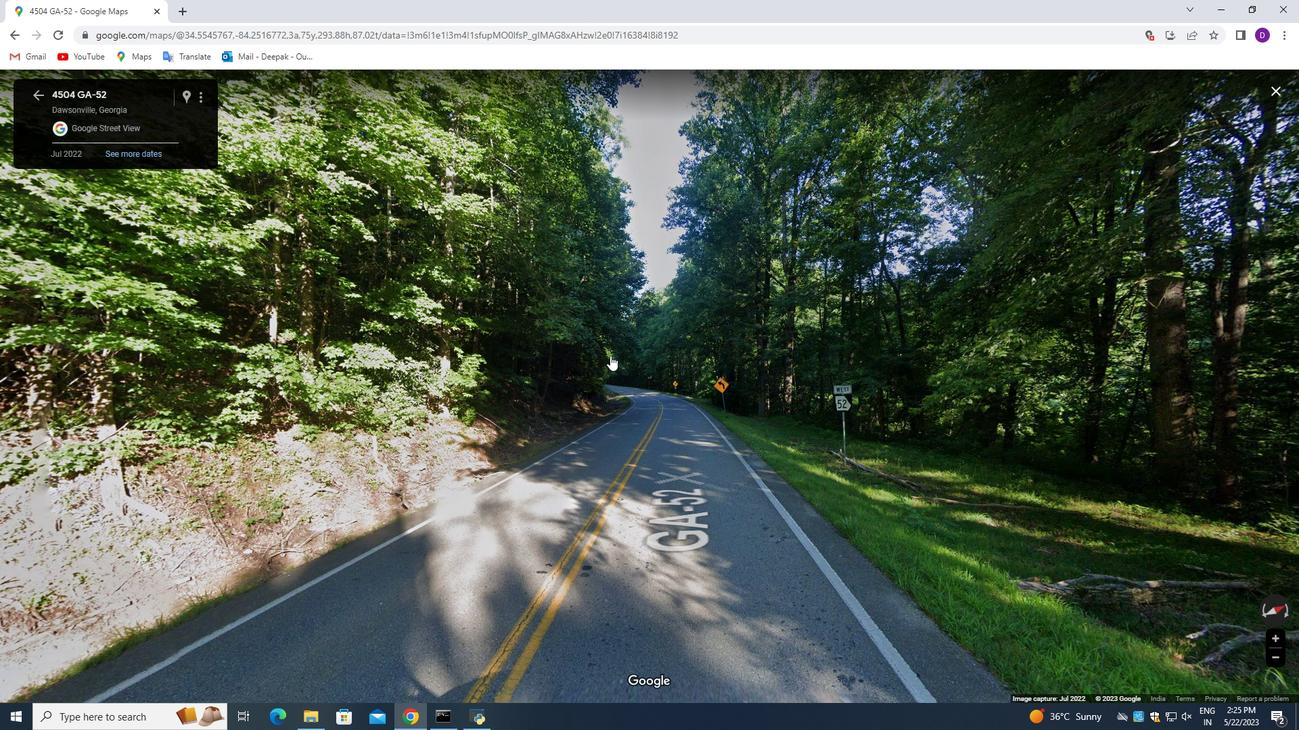 
Action: Mouse pressed left at (606, 356)
Screenshot: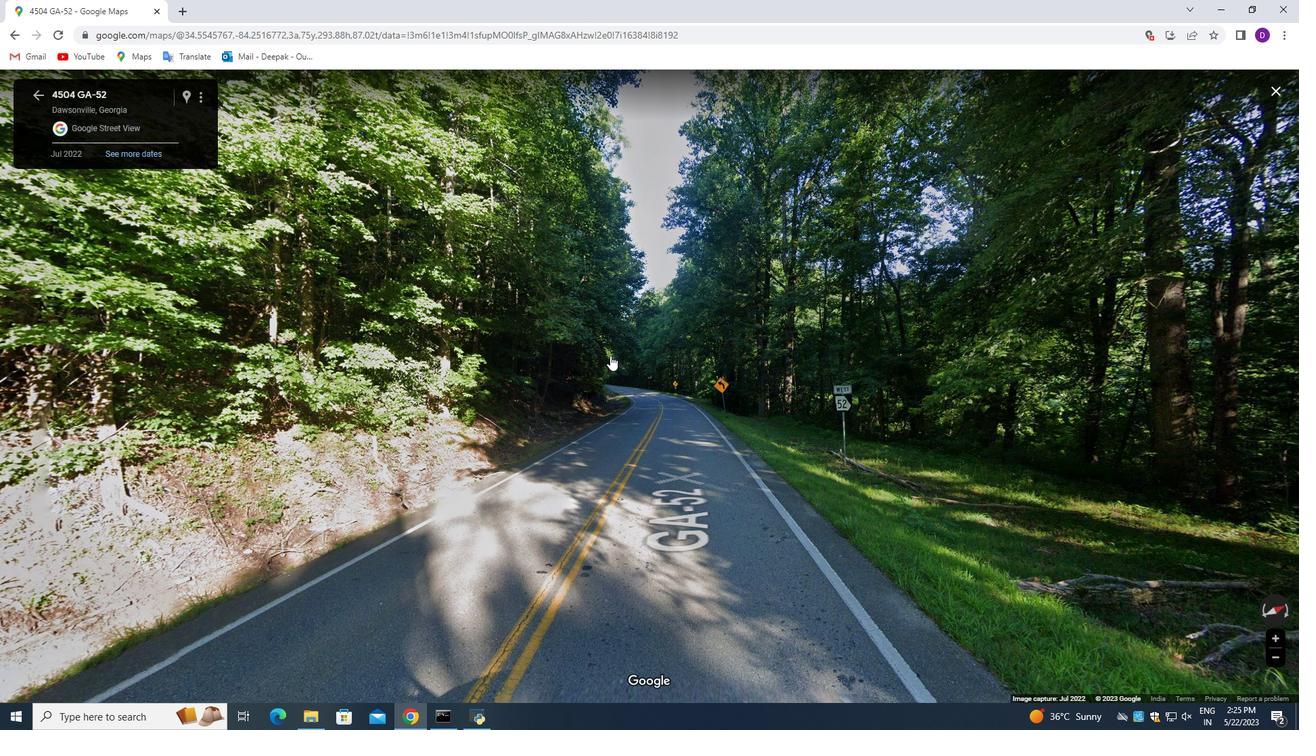 
Action: Mouse moved to (537, 338)
Screenshot: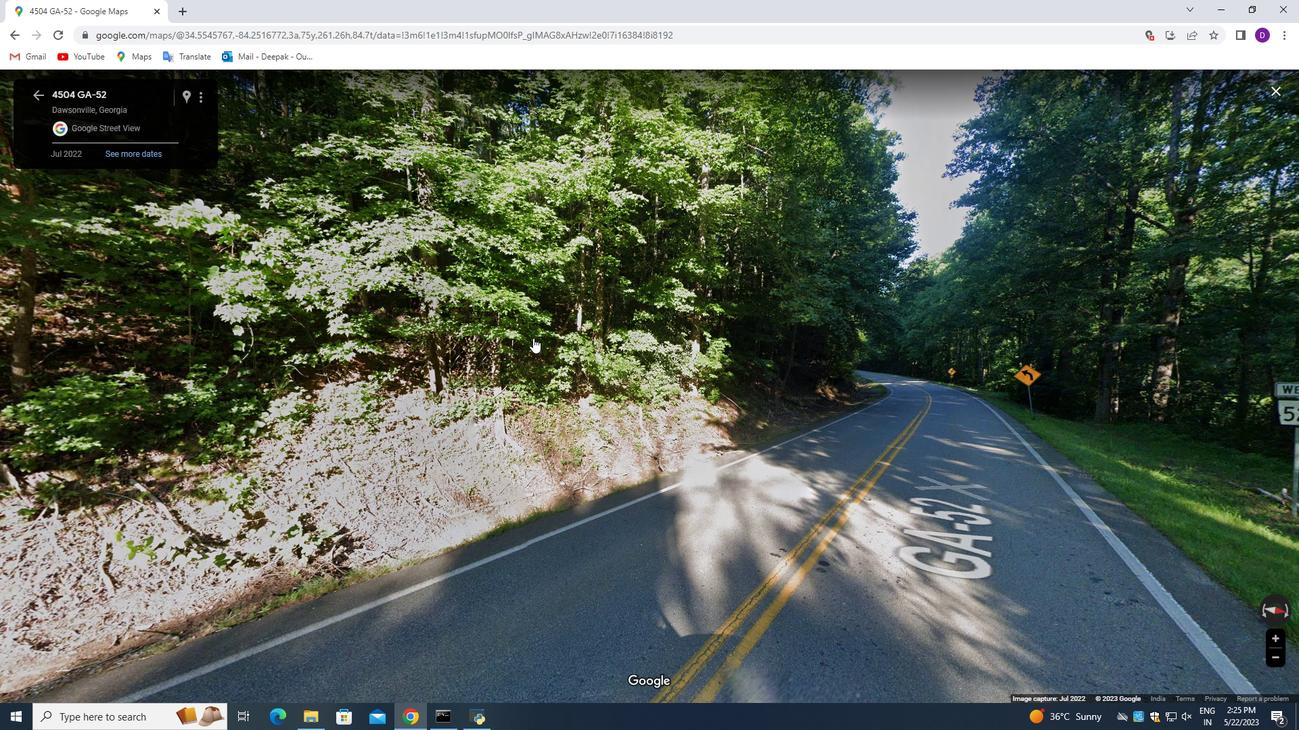 
Action: Mouse pressed left at (537, 338)
Screenshot: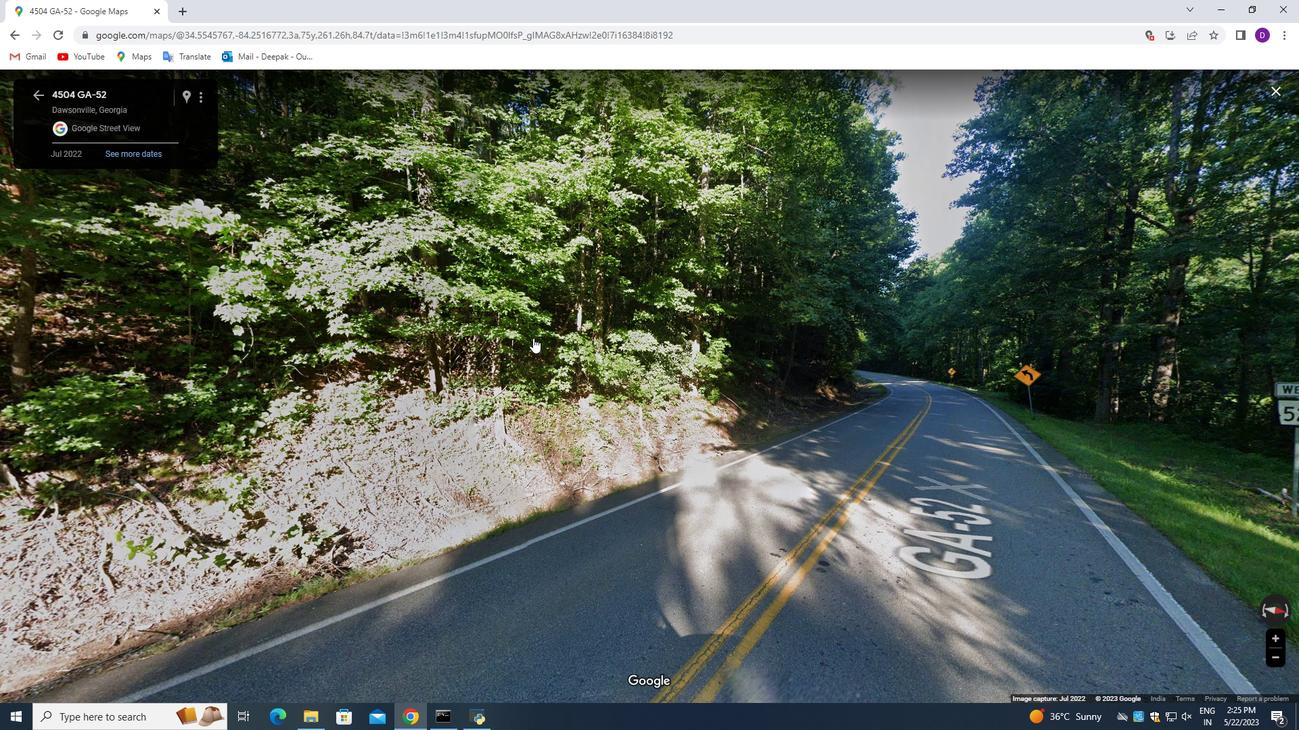 
Action: Mouse moved to (856, 290)
Screenshot: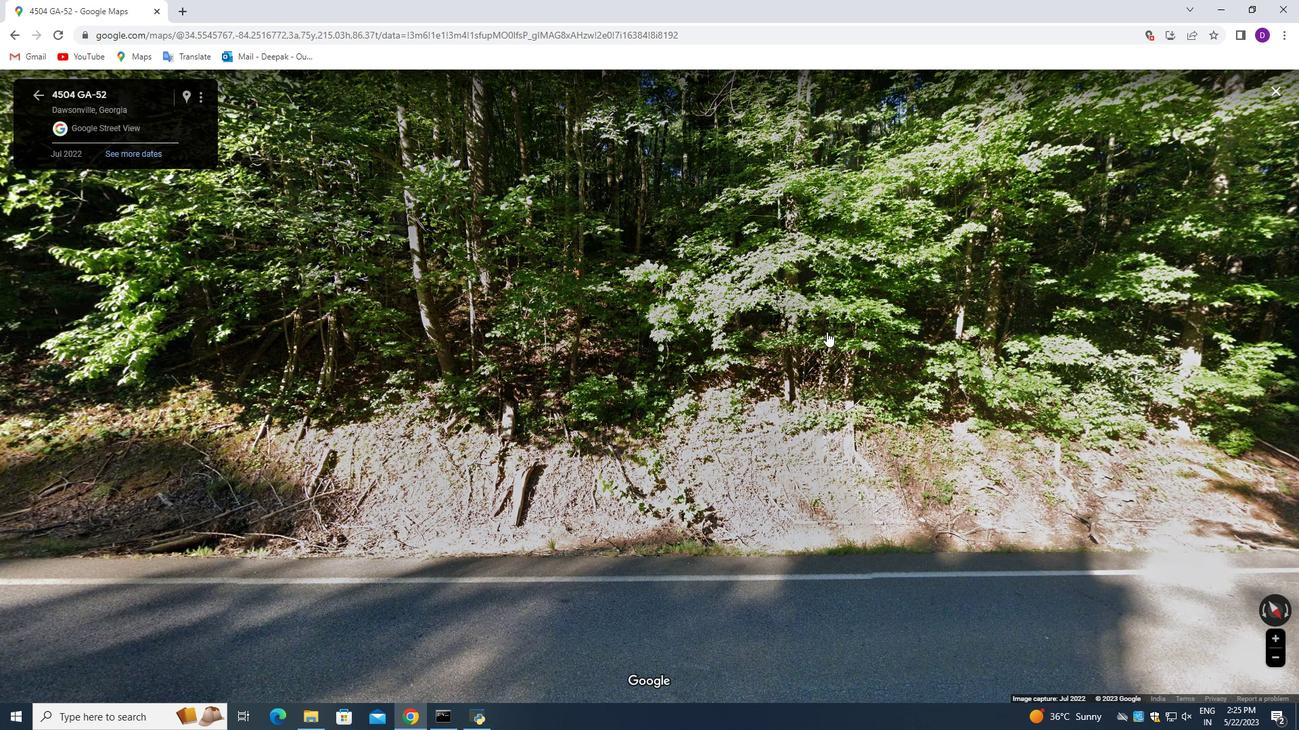 
Action: Mouse pressed left at (856, 290)
Screenshot: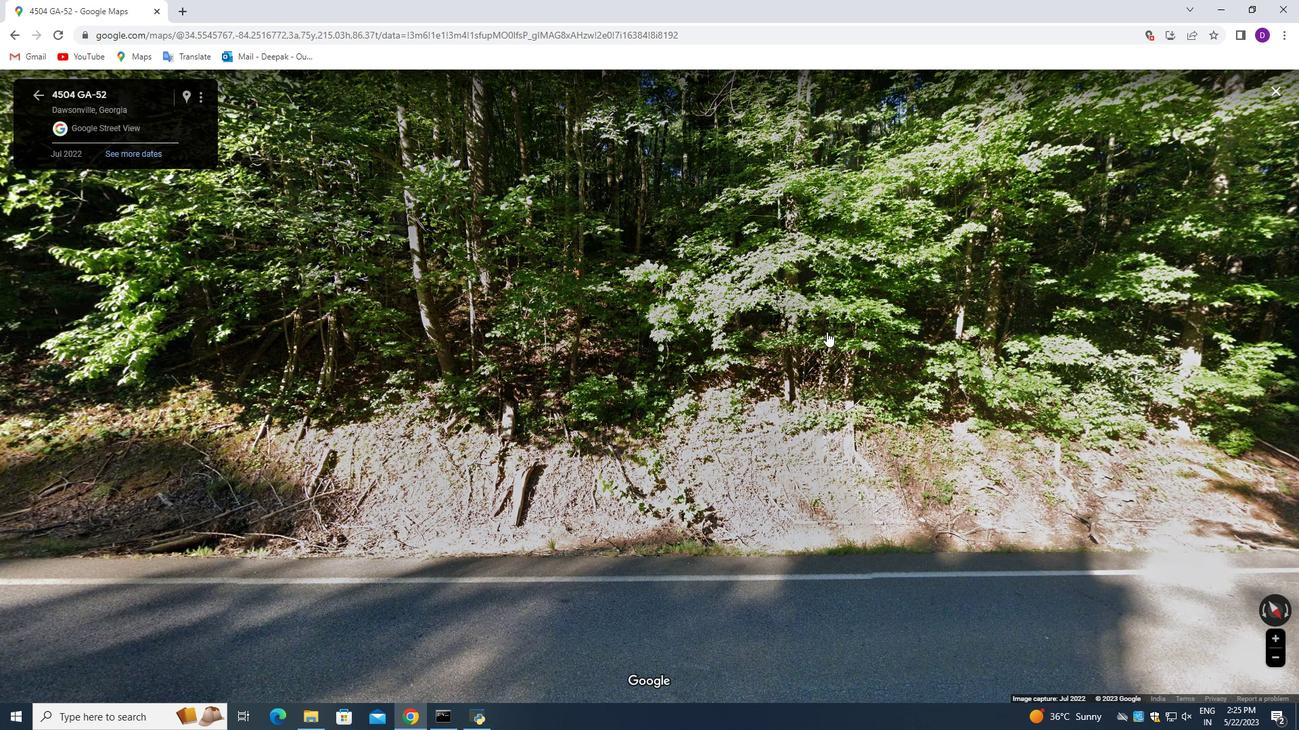
Action: Mouse moved to (835, 519)
Screenshot: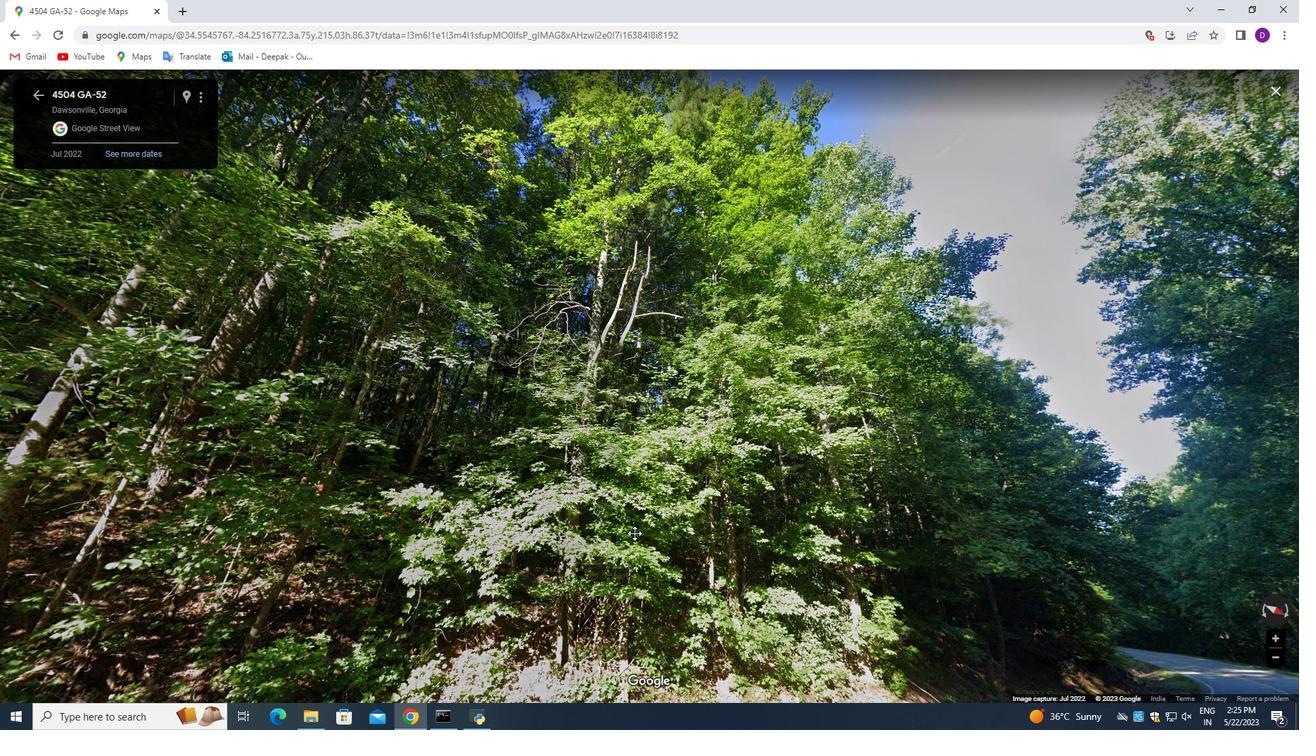 
Action: Mouse pressed left at (835, 519)
Screenshot: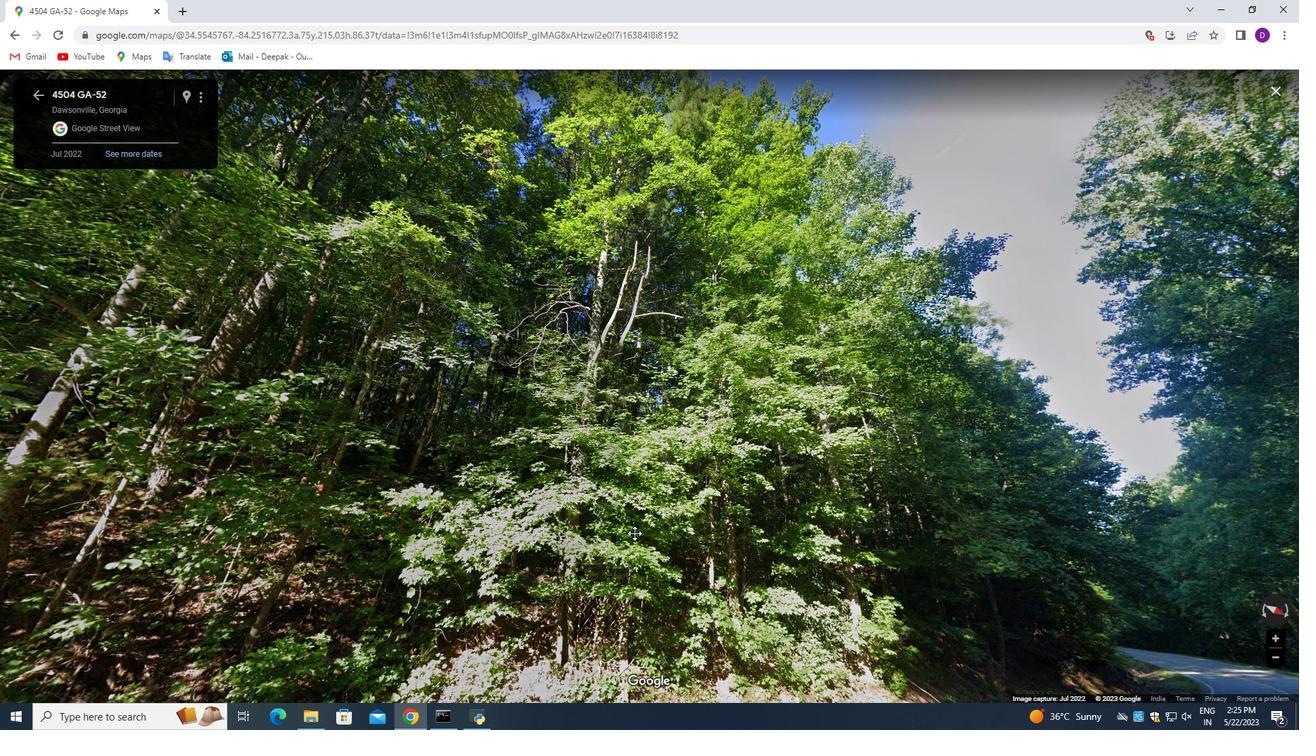 
Action: Mouse moved to (730, 477)
Screenshot: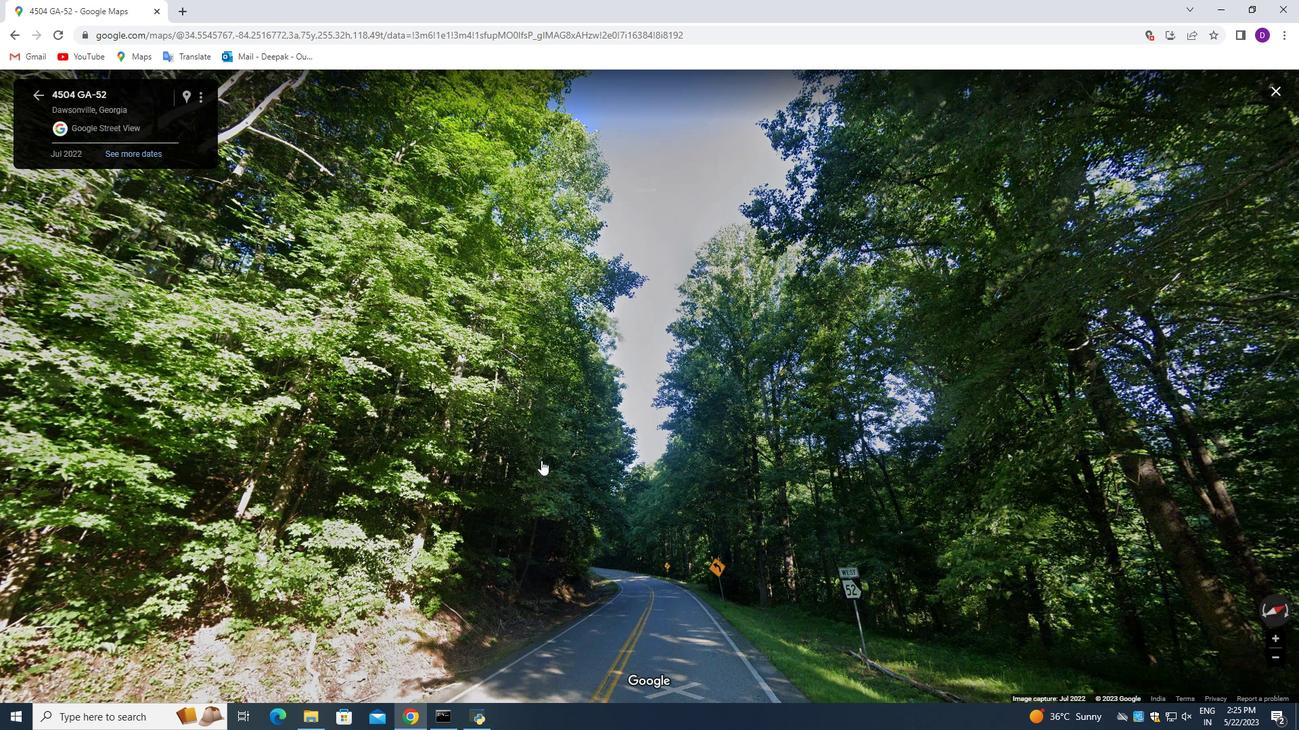 
Action: Mouse pressed left at (730, 477)
Screenshot: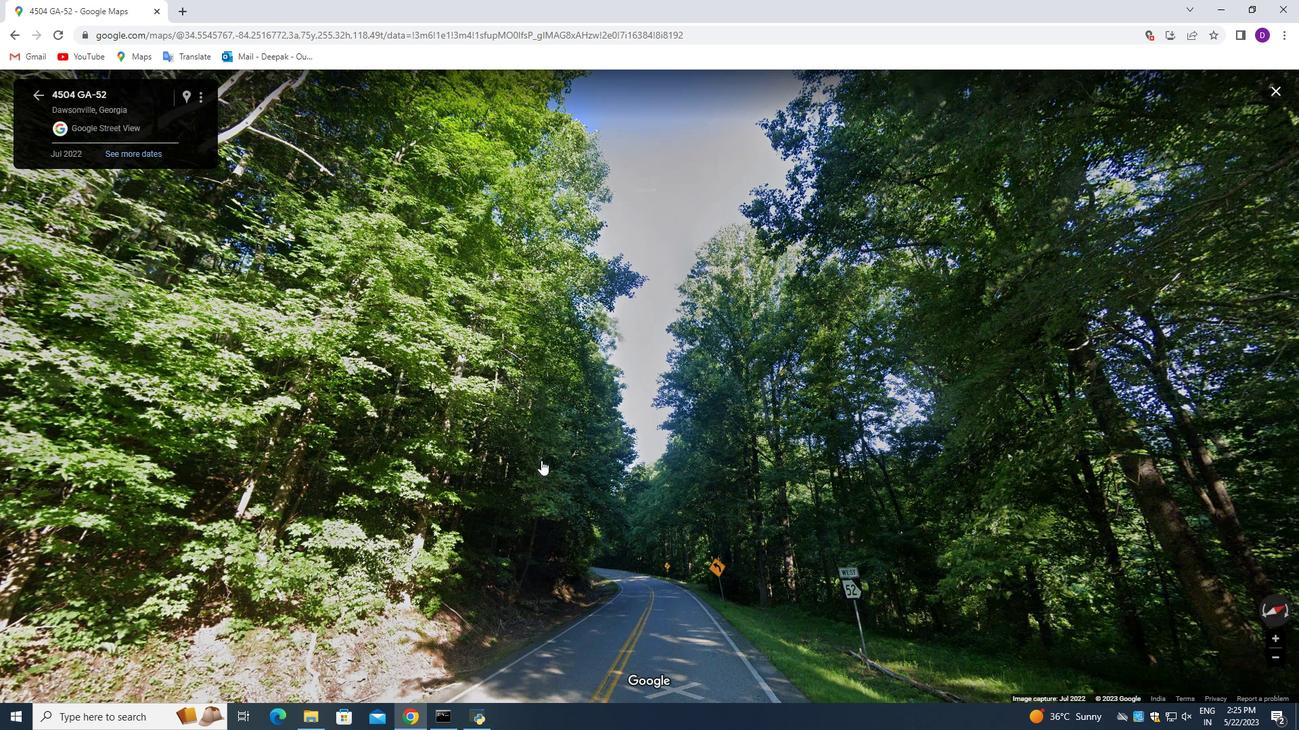 
Action: Mouse moved to (797, 403)
Screenshot: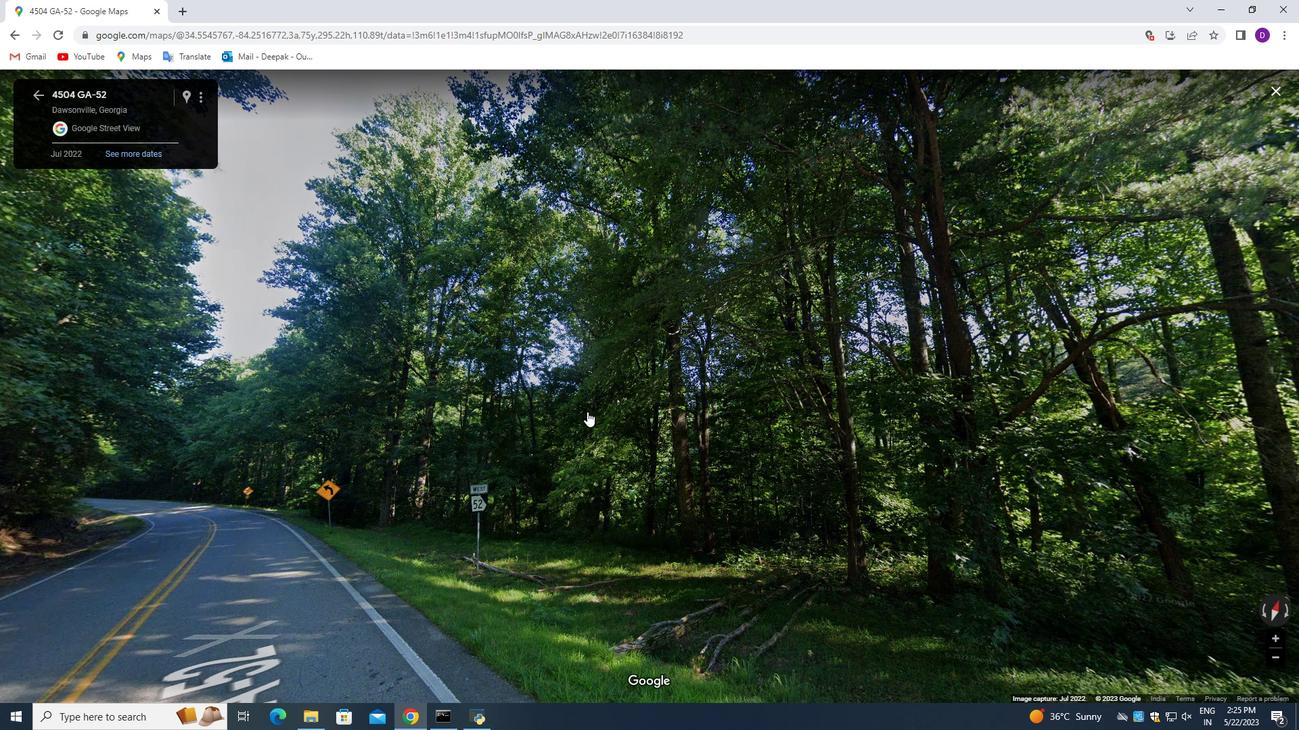 
Action: Mouse pressed left at (797, 403)
Screenshot: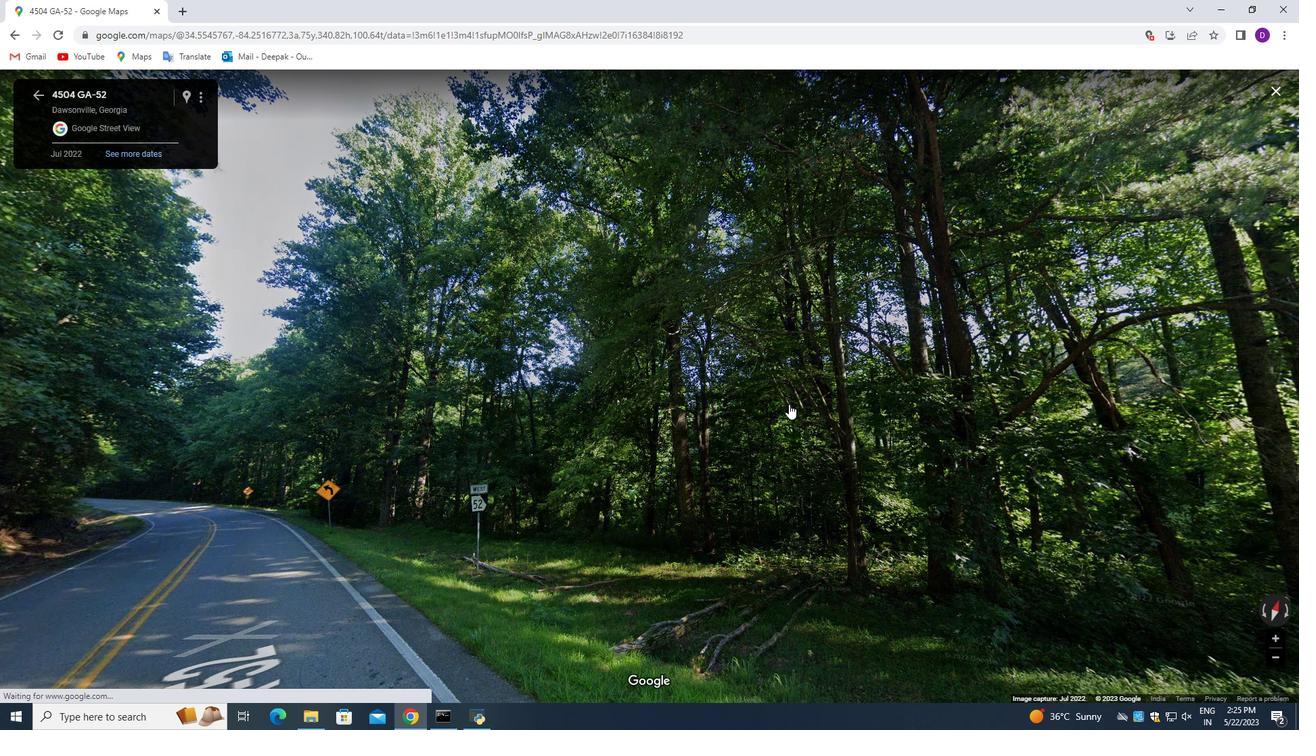 
Action: Mouse moved to (694, 416)
Screenshot: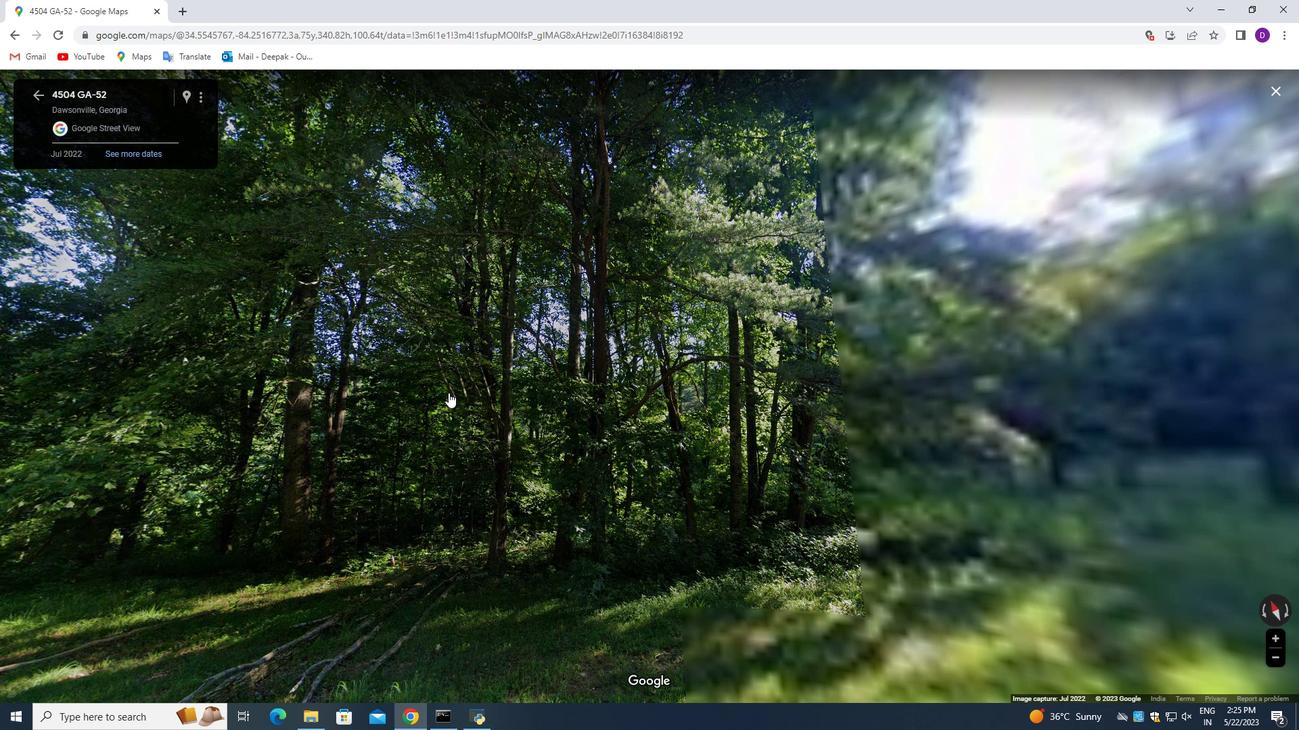 
Action: Mouse pressed left at (694, 416)
Screenshot: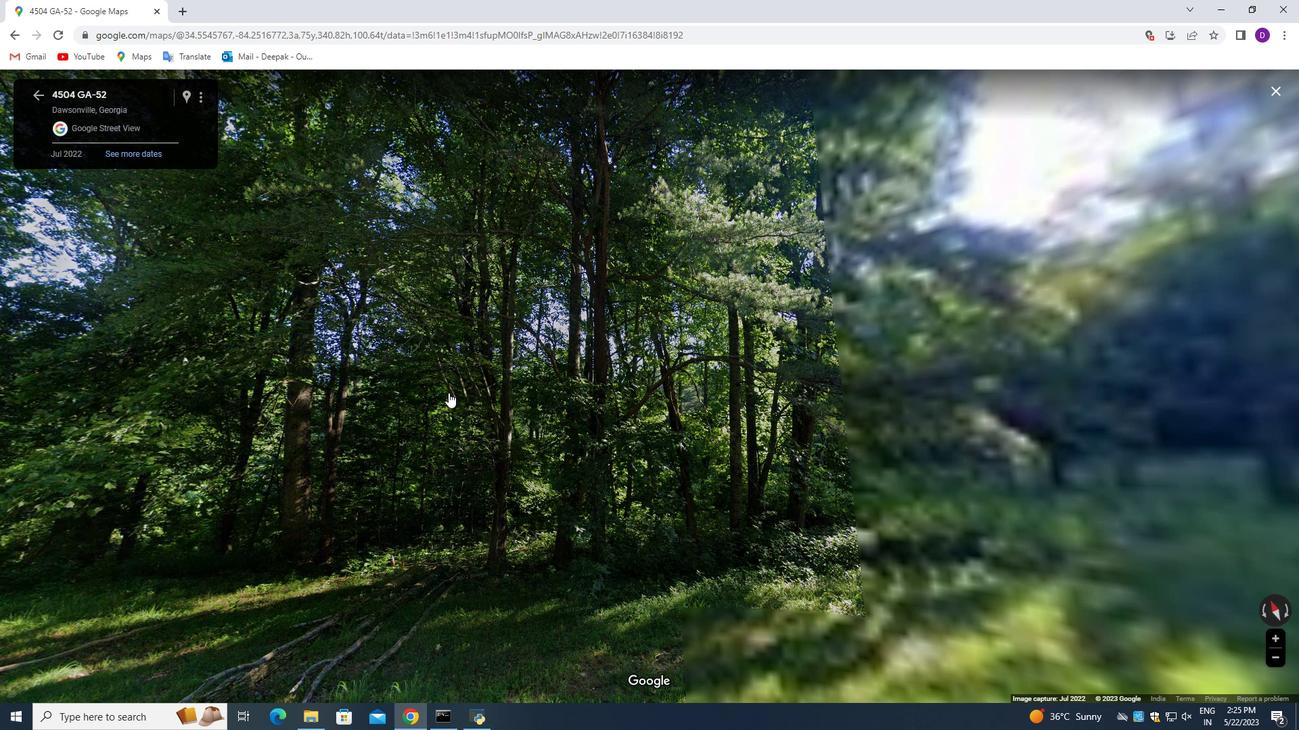 
Action: Mouse moved to (755, 413)
Screenshot: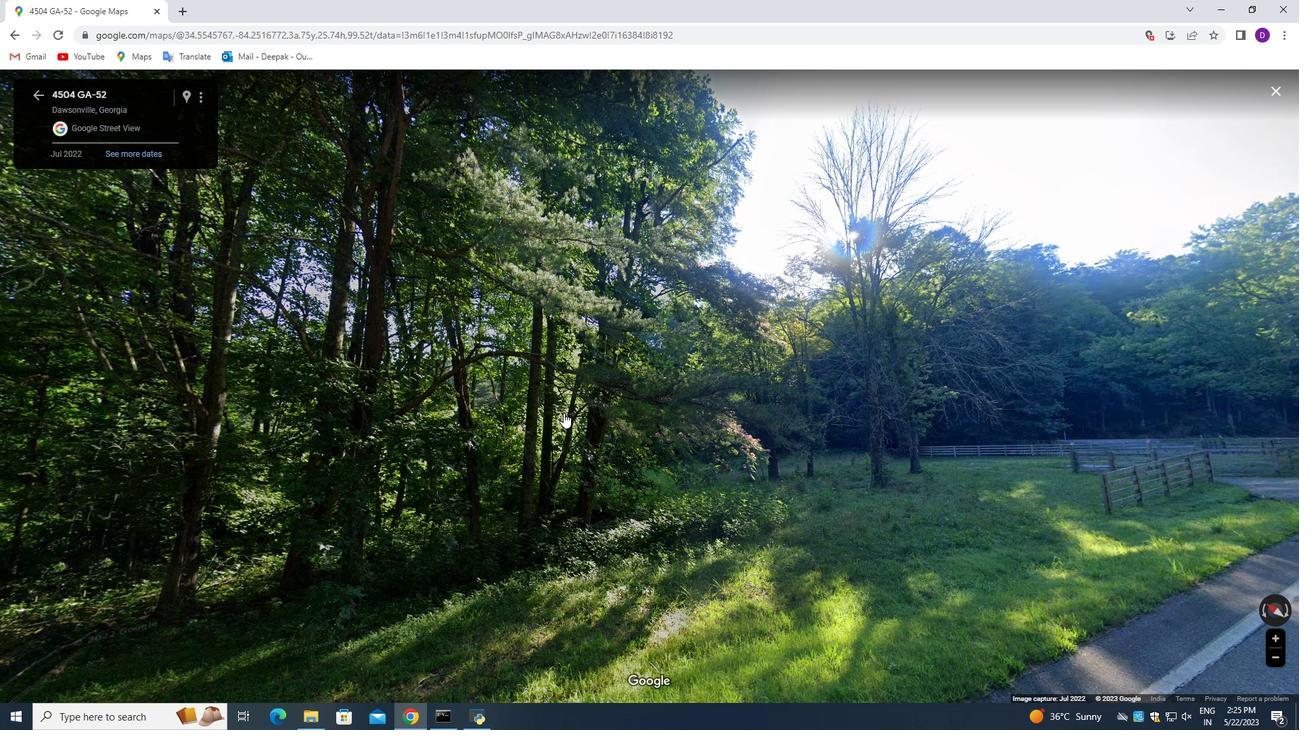 
Action: Mouse pressed left at (755, 413)
Screenshot: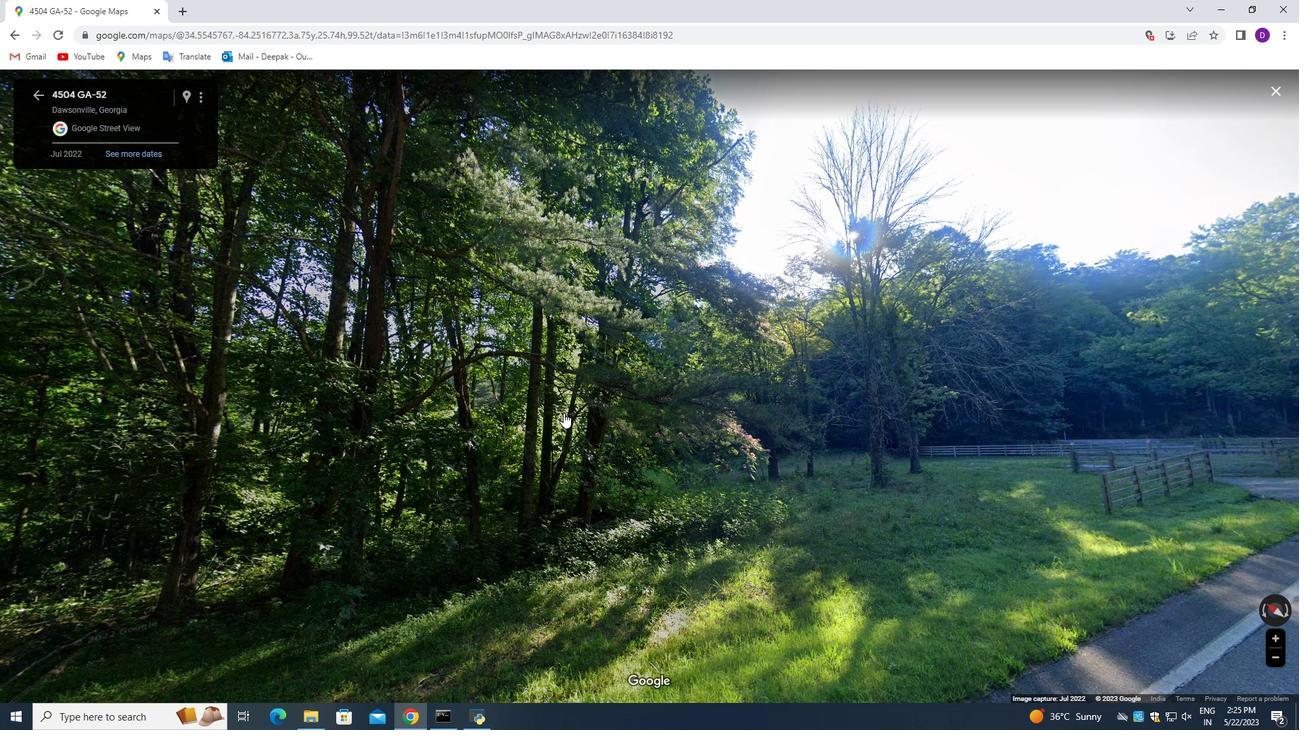 
Action: Mouse moved to (617, 395)
Screenshot: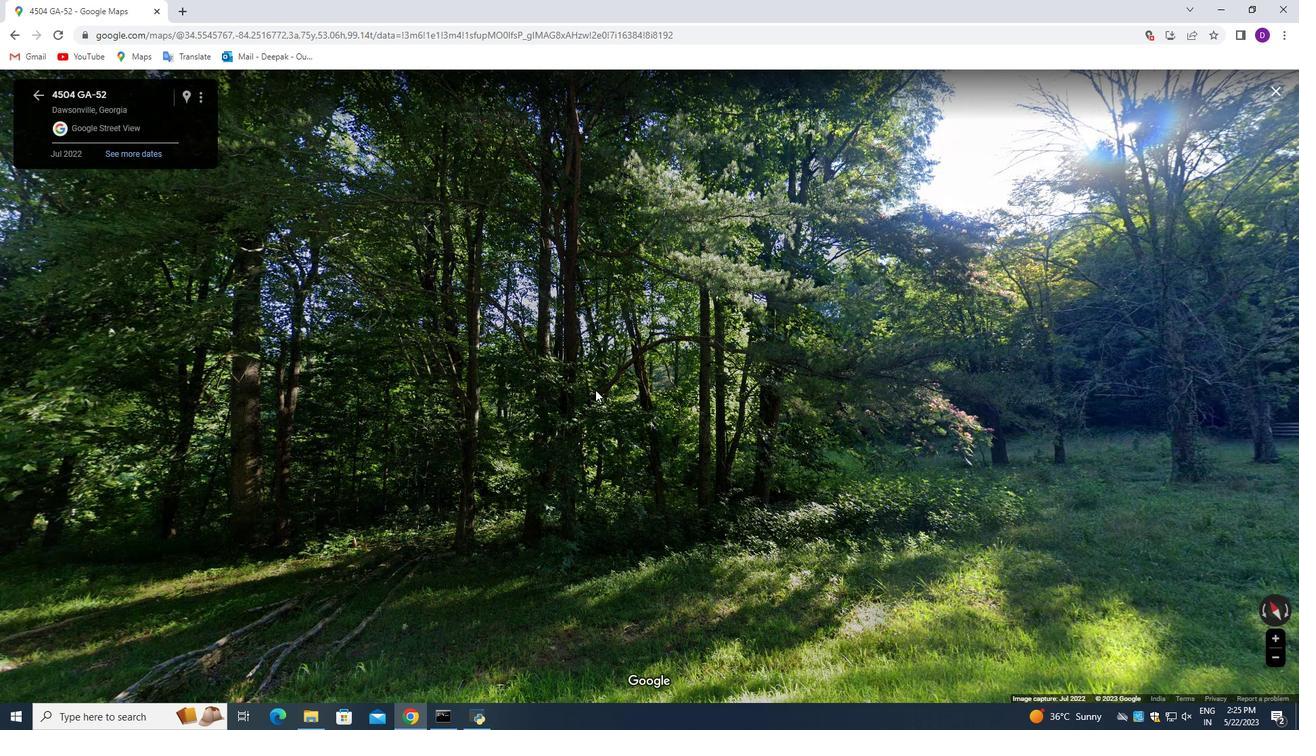 
Action: Mouse pressed left at (441, 395)
Screenshot: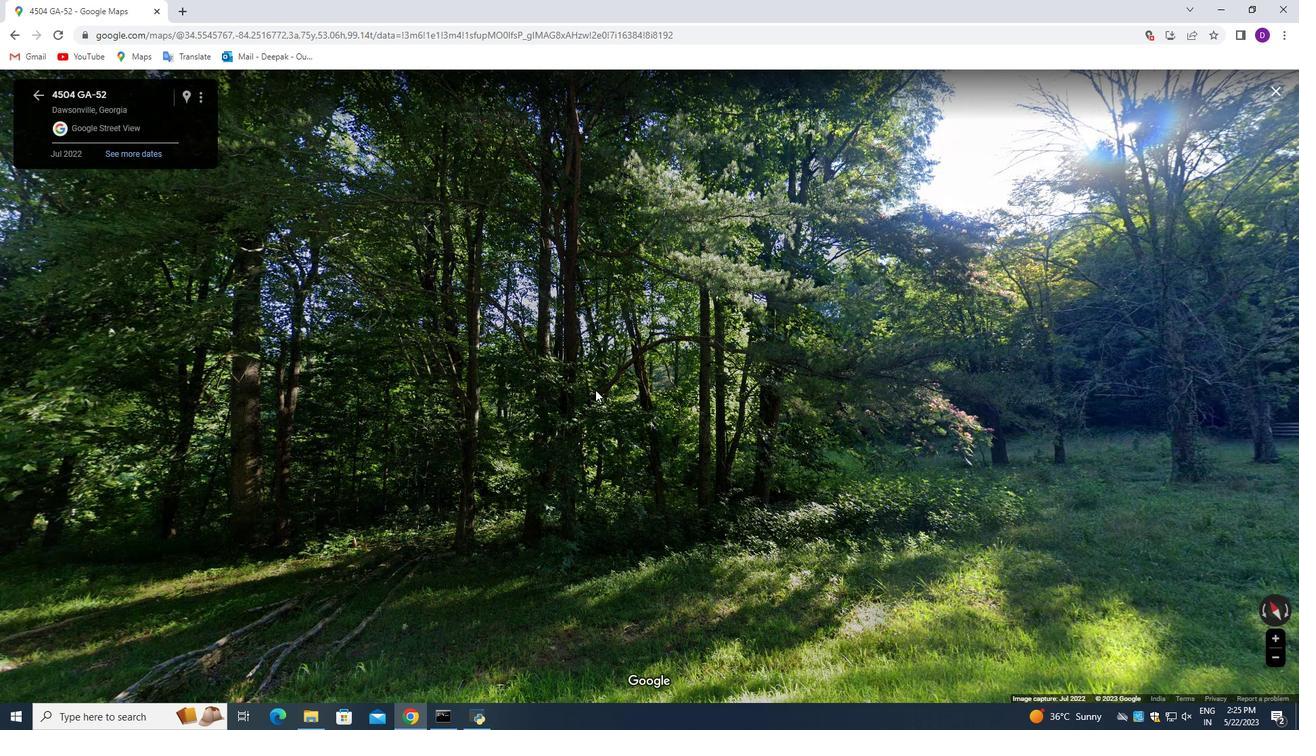 
Action: Mouse moved to (510, 391)
Screenshot: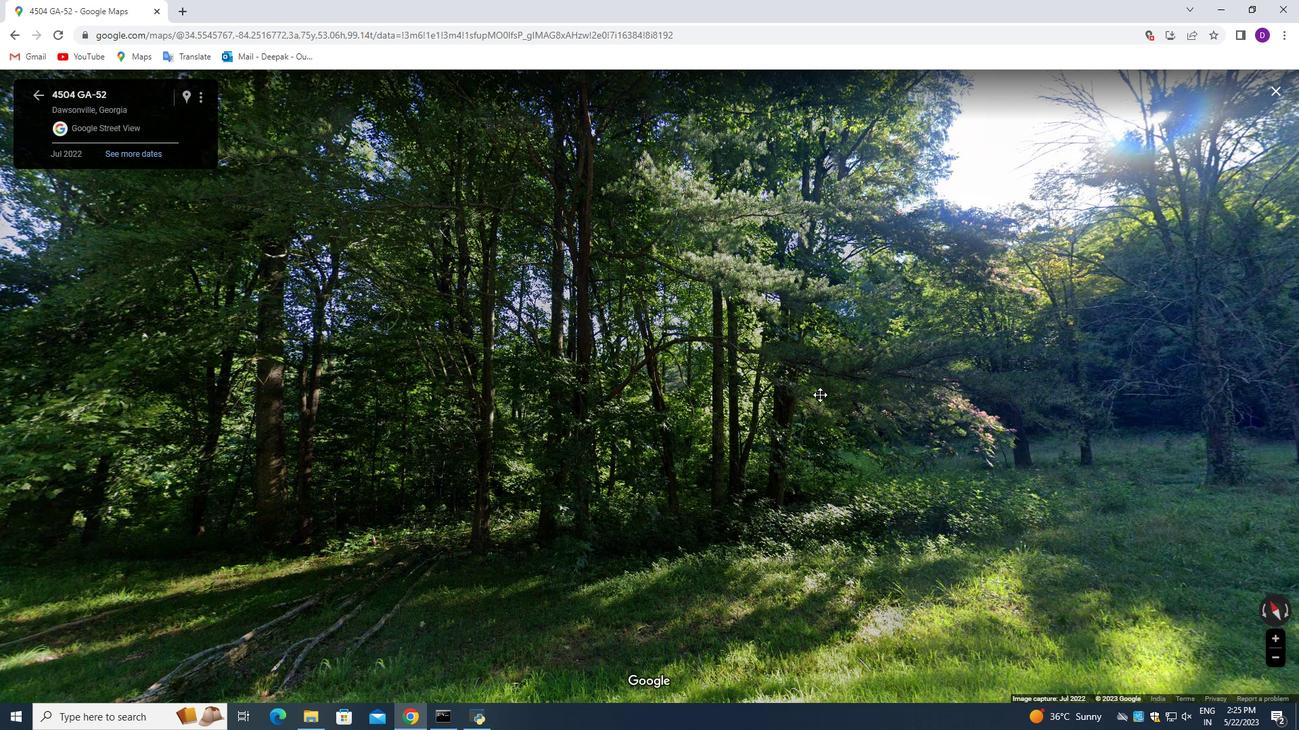 
Action: Mouse pressed left at (510, 391)
Screenshot: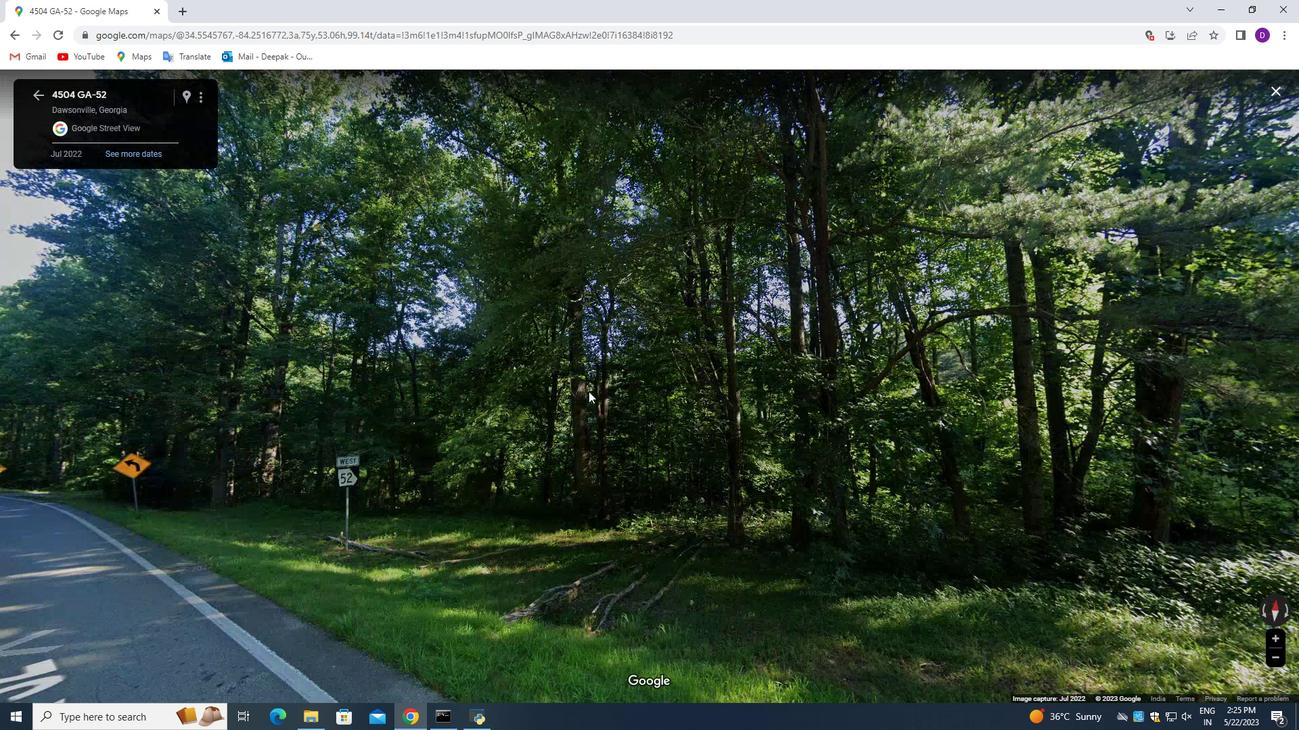 
Action: Mouse moved to (622, 401)
Screenshot: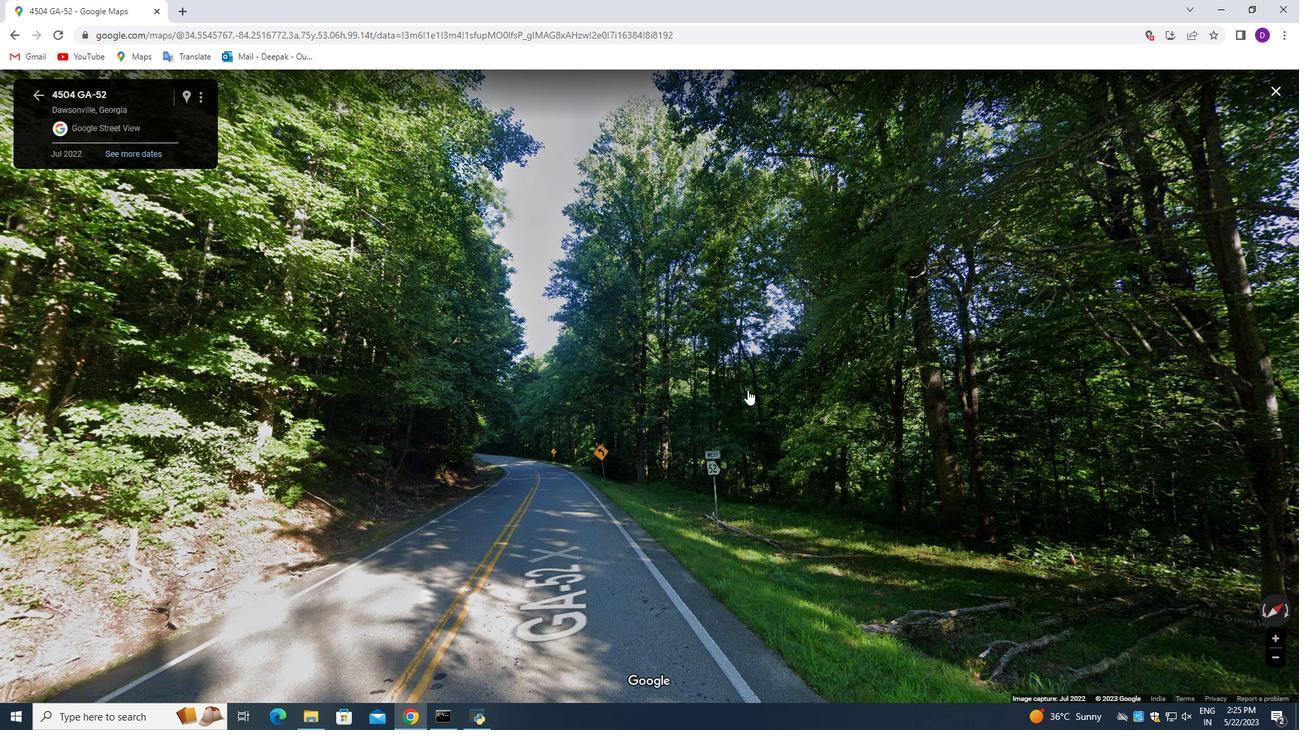 
Action: Mouse pressed left at (622, 401)
Screenshot: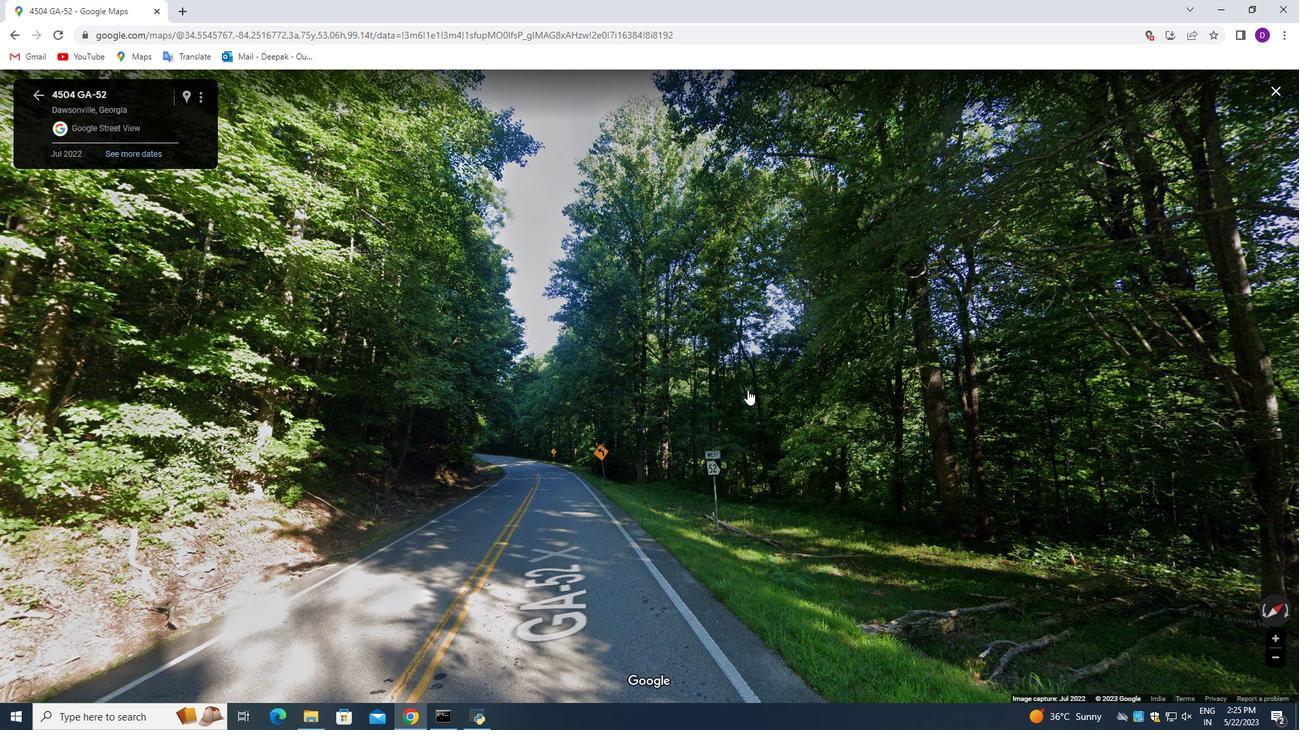 
Action: Mouse moved to (588, 401)
Screenshot: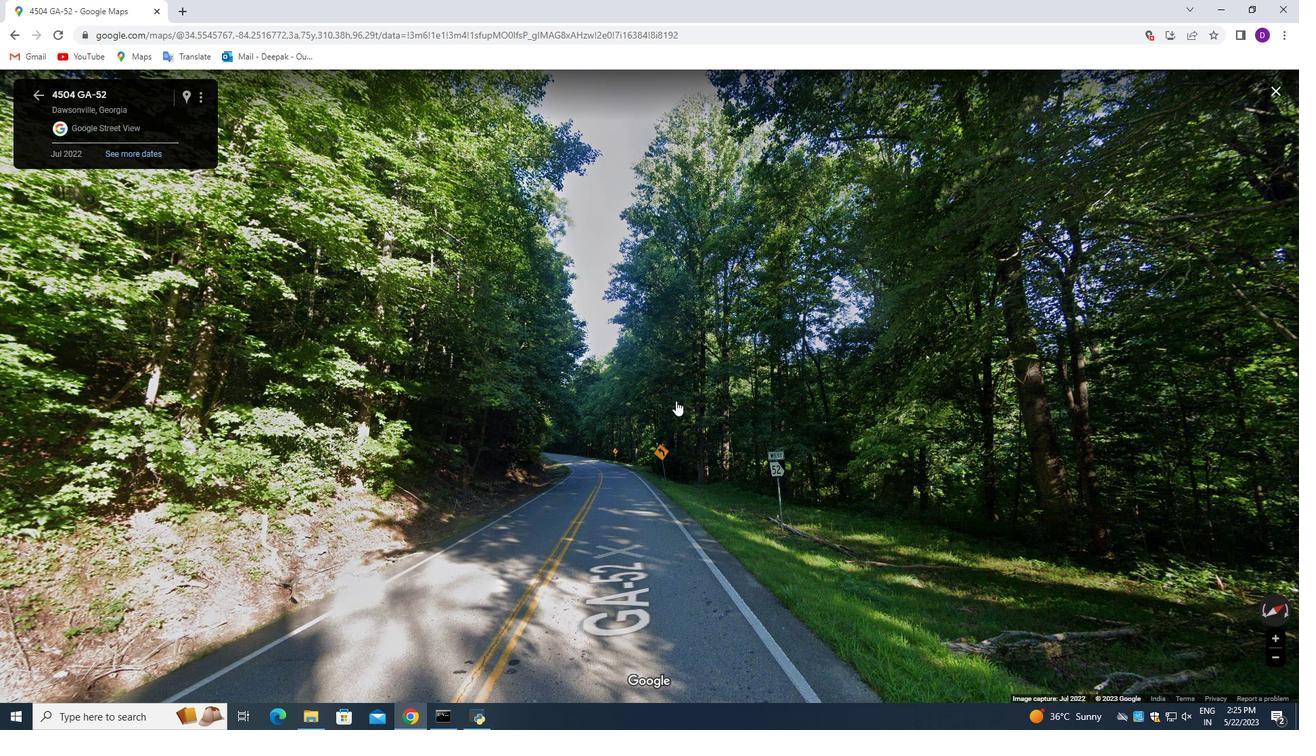 
Action: Mouse pressed left at (588, 401)
Screenshot: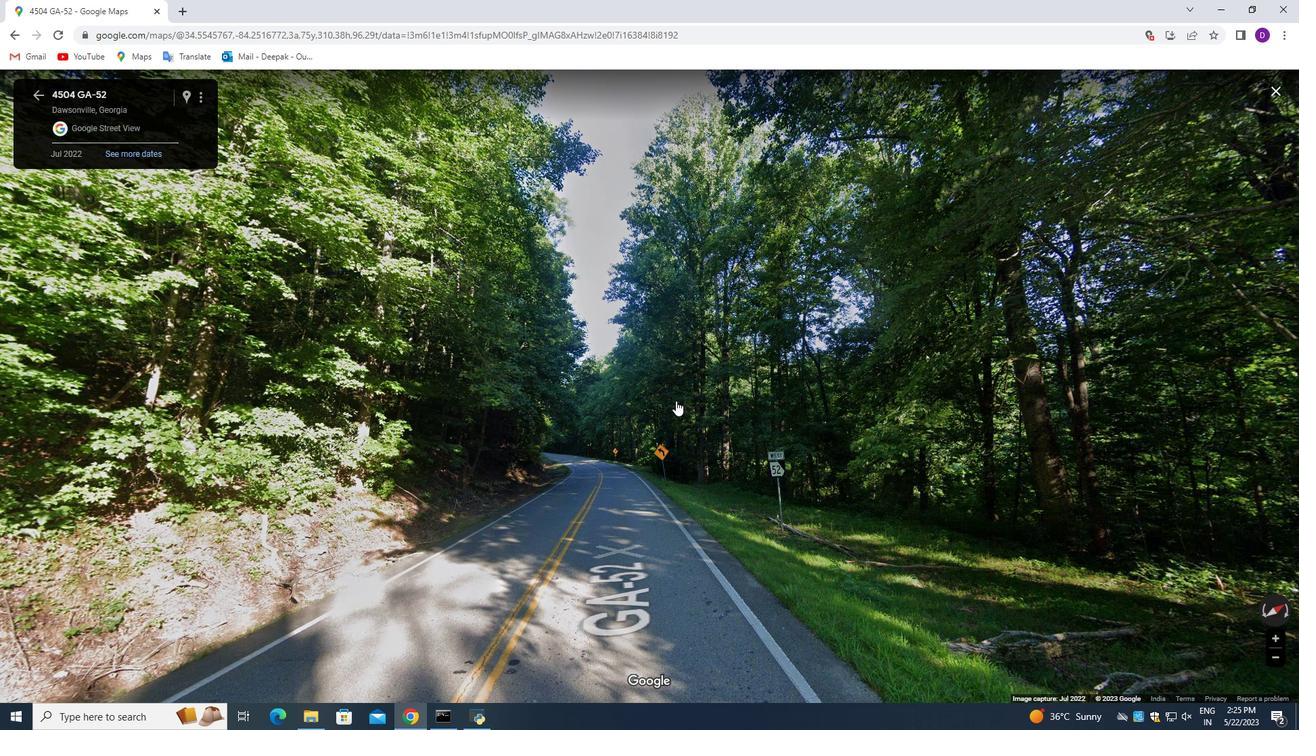 
Action: Mouse moved to (646, 400)
Screenshot: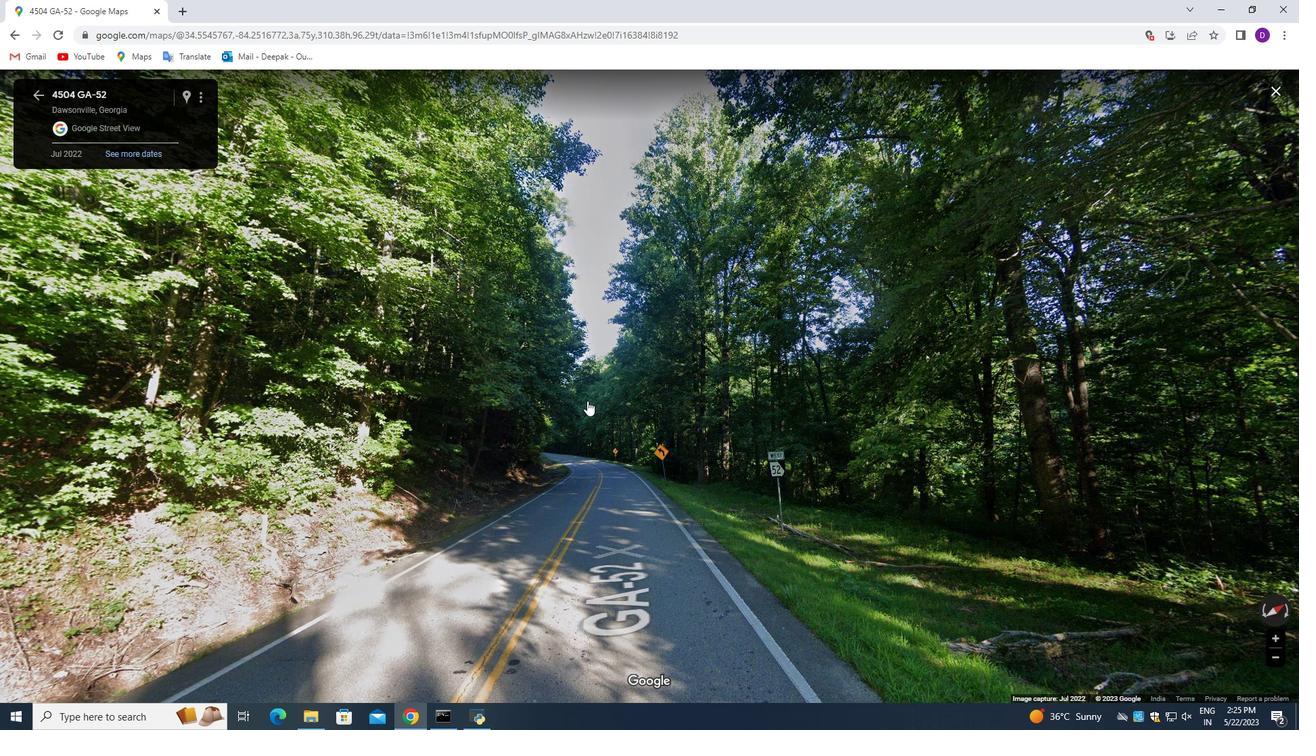 
Action: Mouse pressed left at (646, 400)
Screenshot: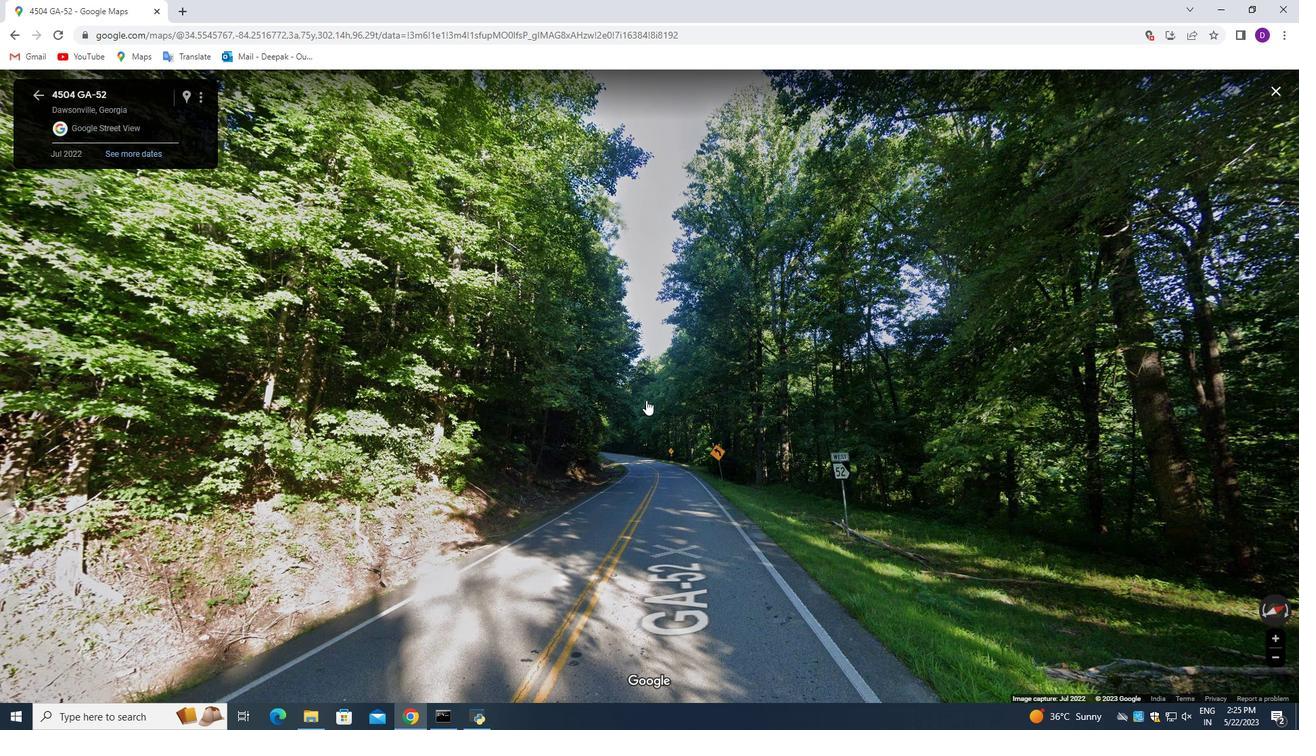 
Action: Mouse pressed left at (646, 400)
Screenshot: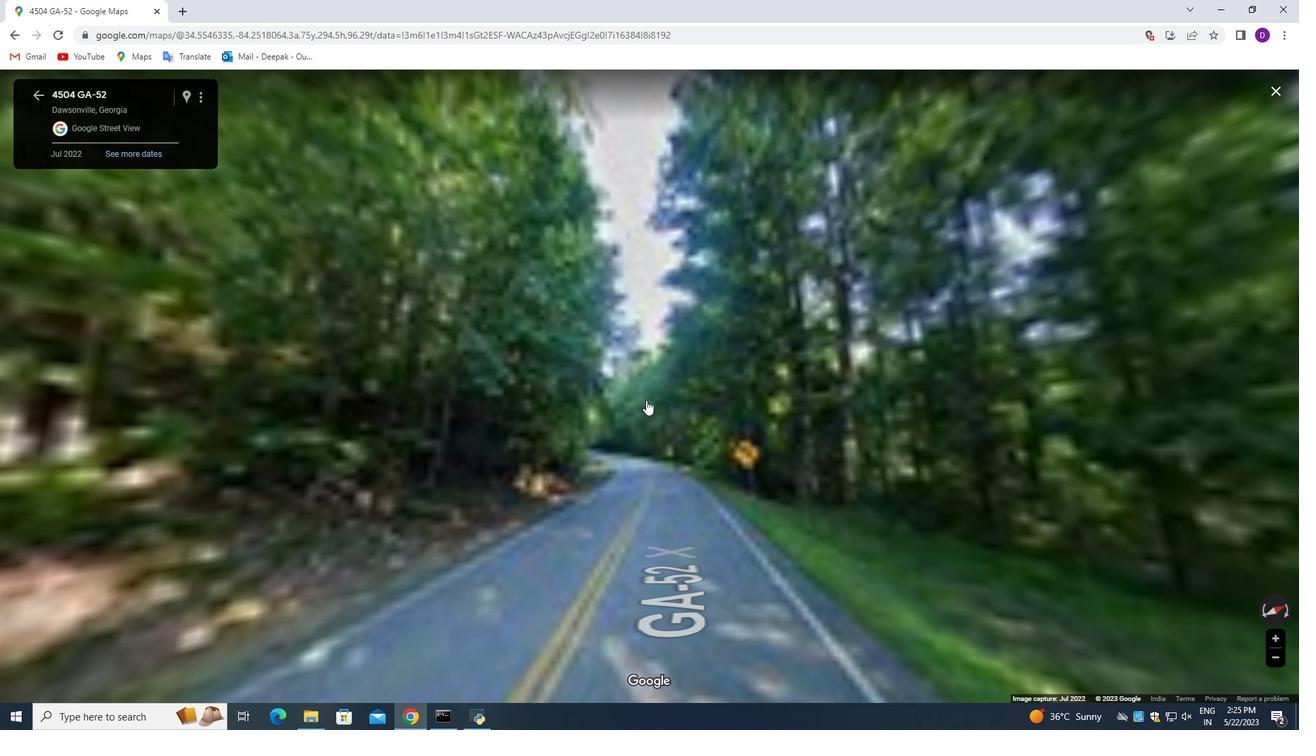 
Action: Mouse moved to (688, 395)
Screenshot: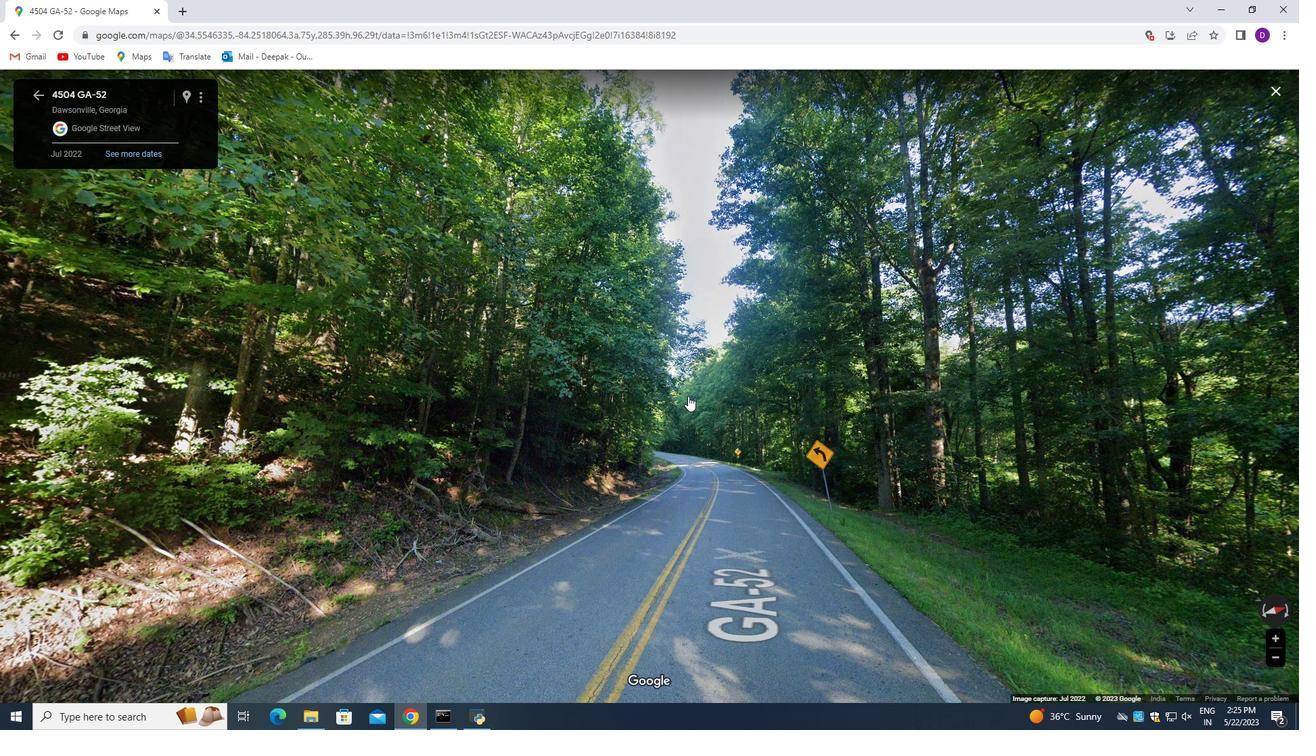 
Action: Mouse pressed left at (688, 395)
Screenshot: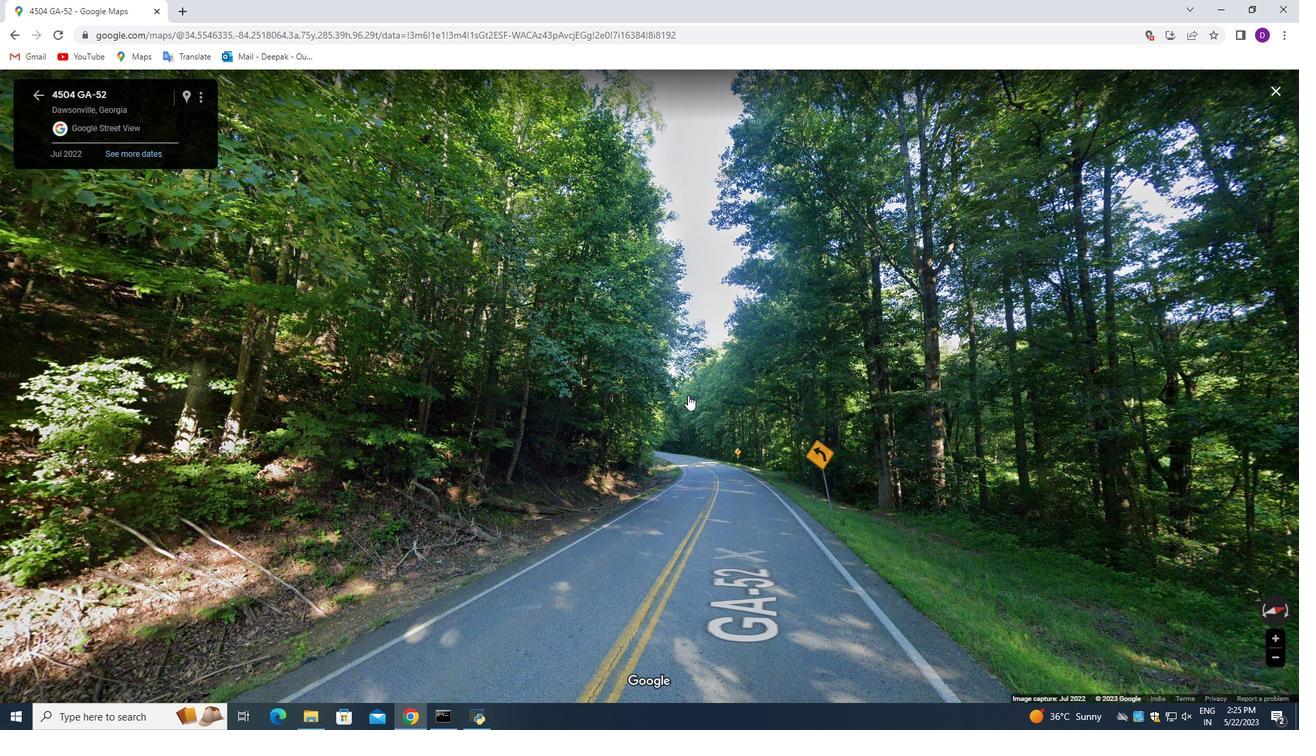
Action: Mouse moved to (688, 395)
Screenshot: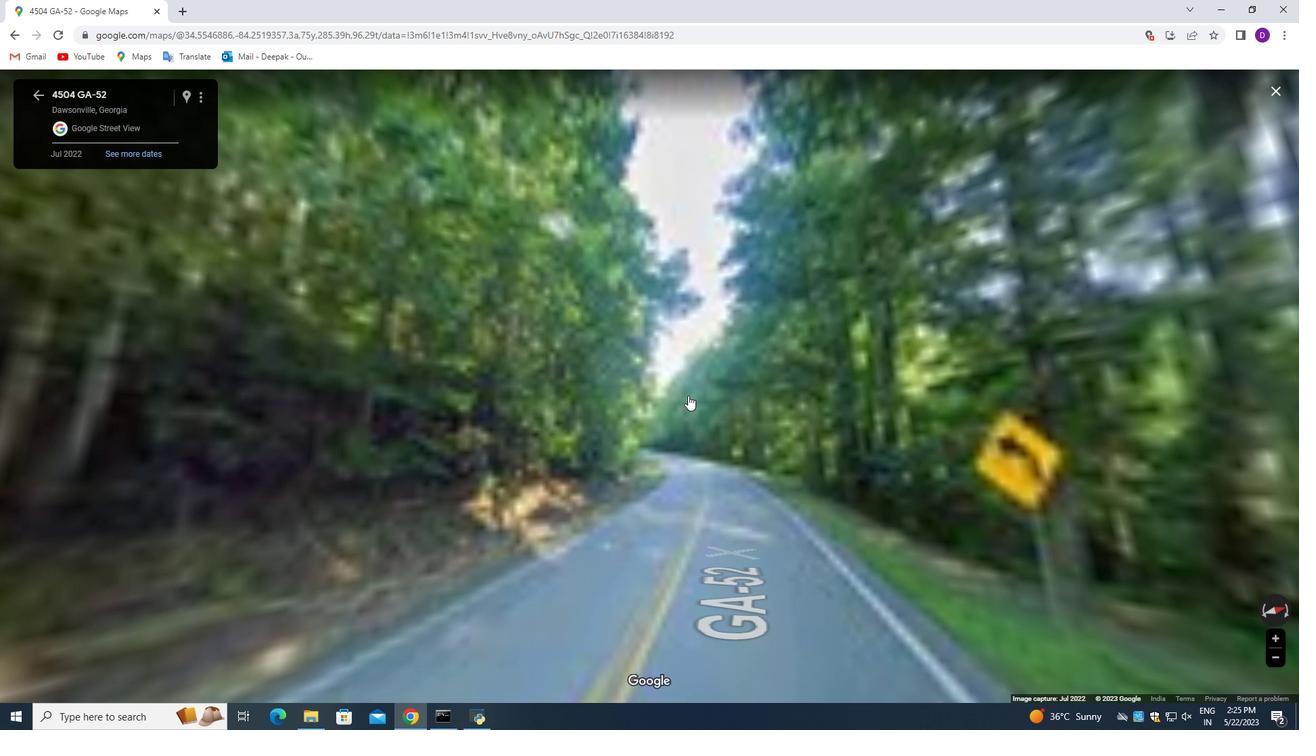 
Action: Mouse pressed left at (688, 395)
Screenshot: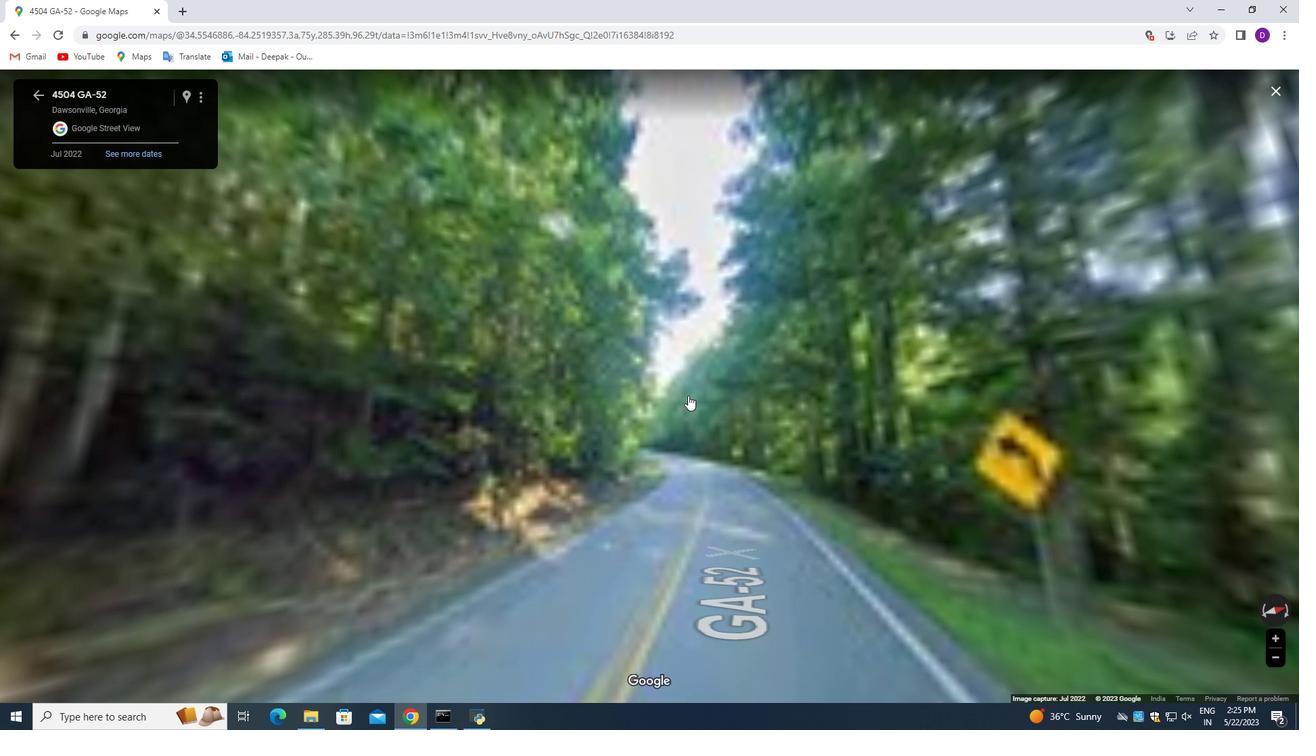 
Action: Mouse moved to (810, 336)
Screenshot: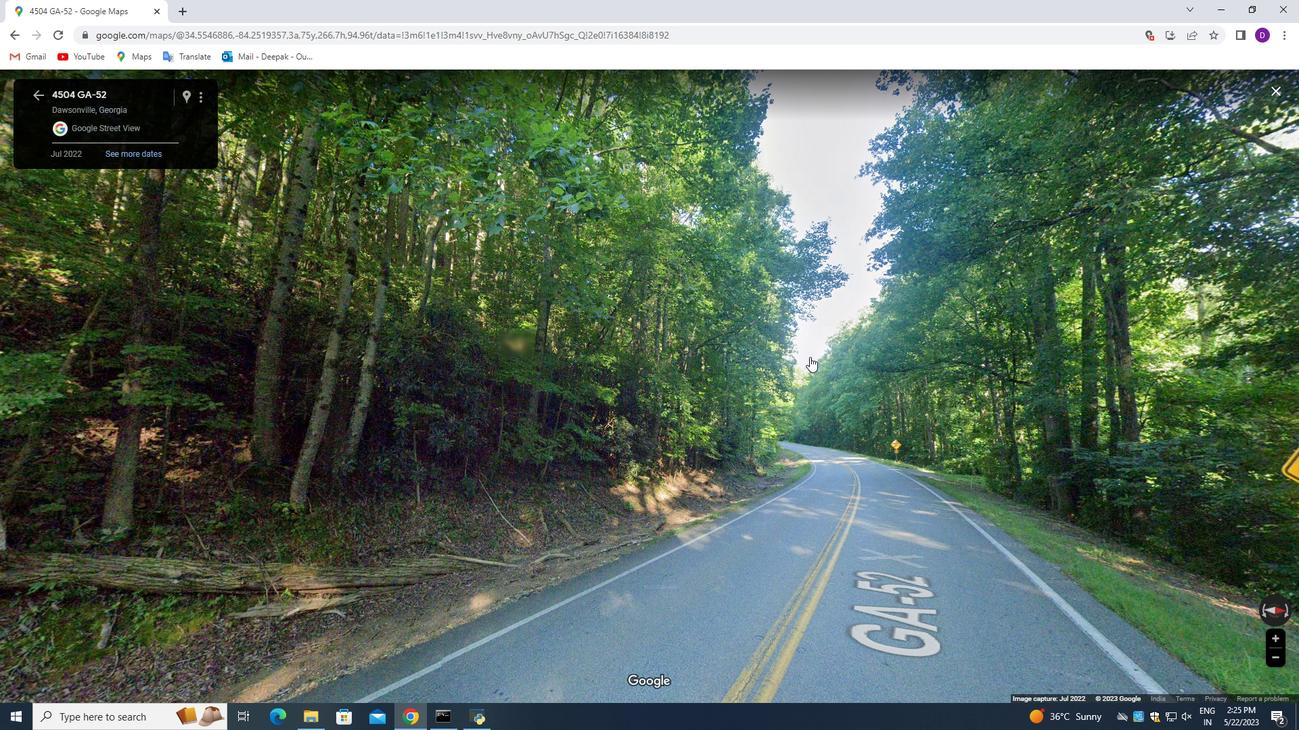 
Action: Mouse pressed left at (810, 336)
Screenshot: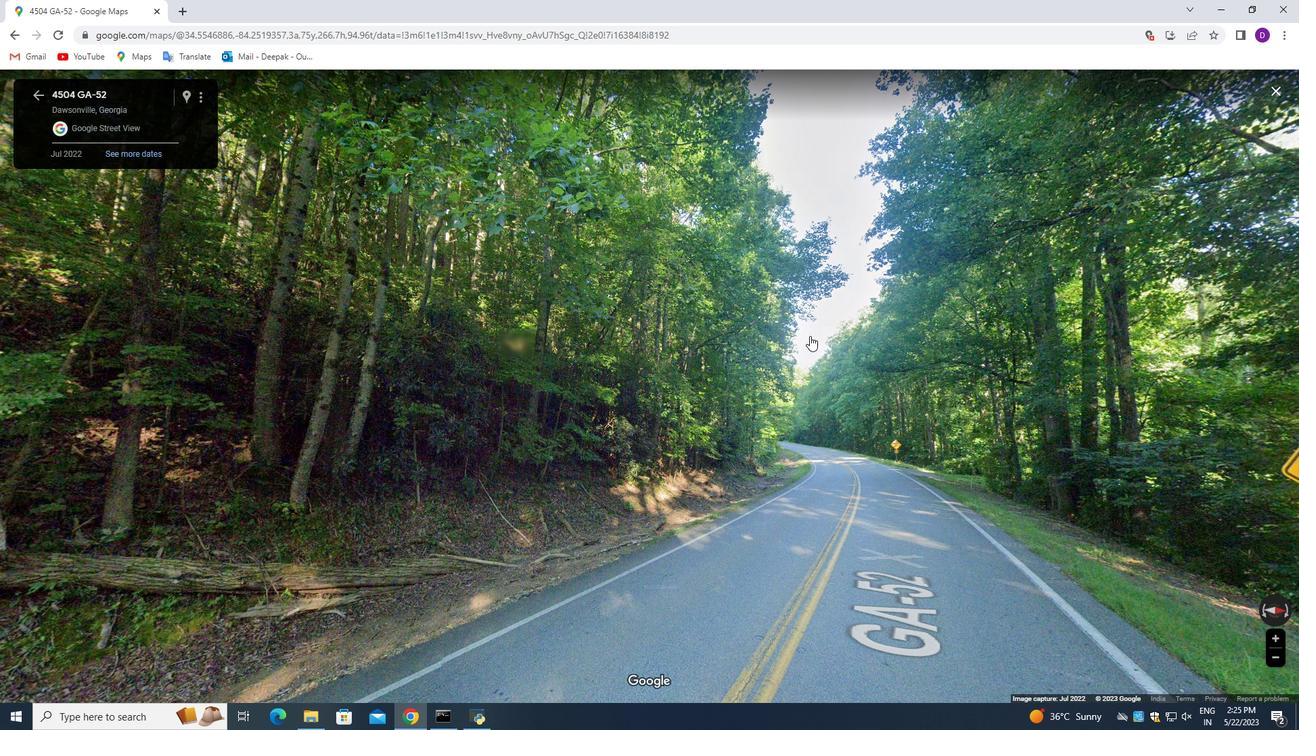 
Action: Mouse moved to (781, 351)
Screenshot: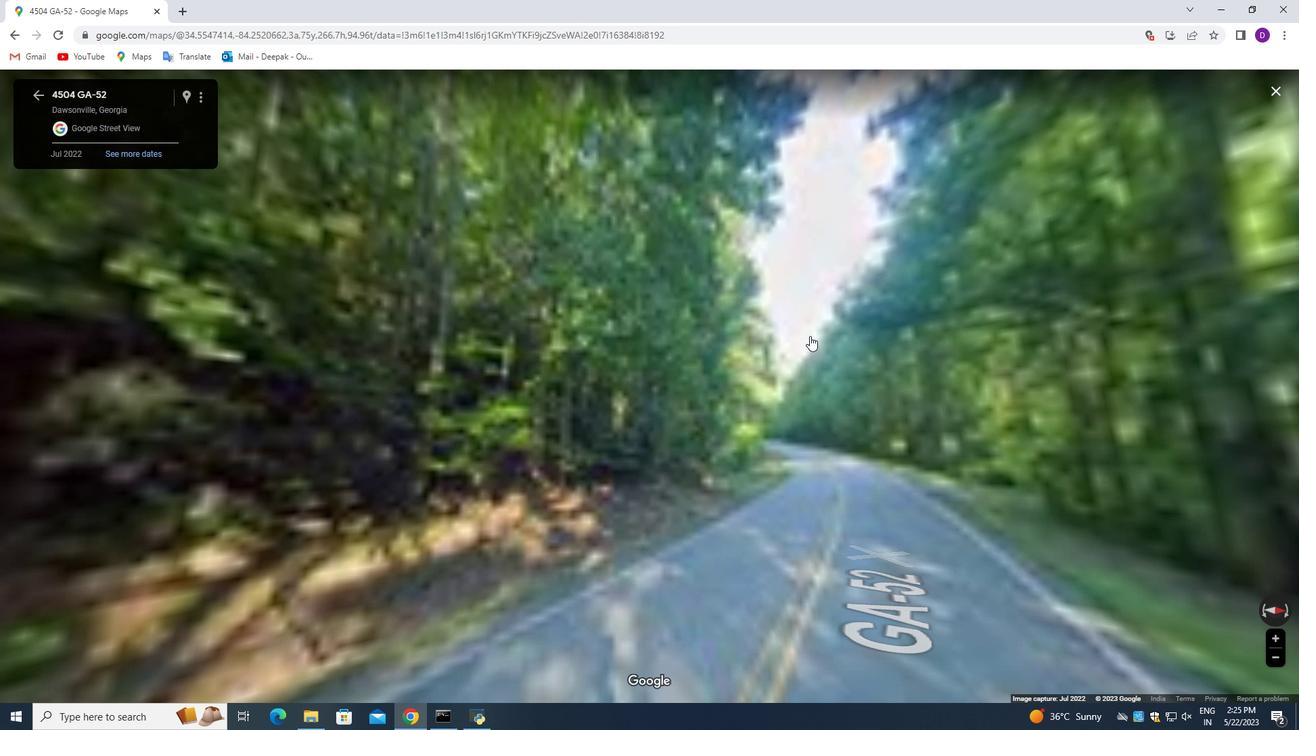 
Action: Mouse pressed left at (781, 351)
Screenshot: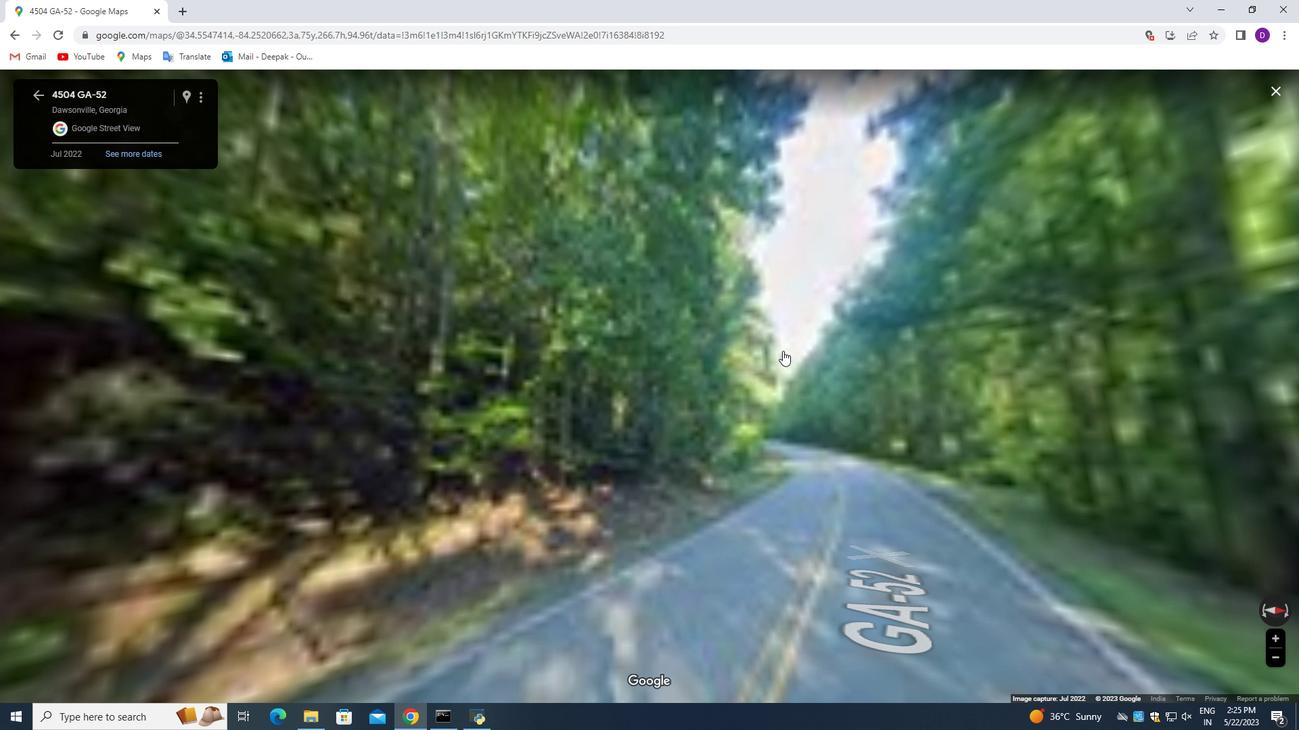 
Action: Mouse moved to (859, 345)
Screenshot: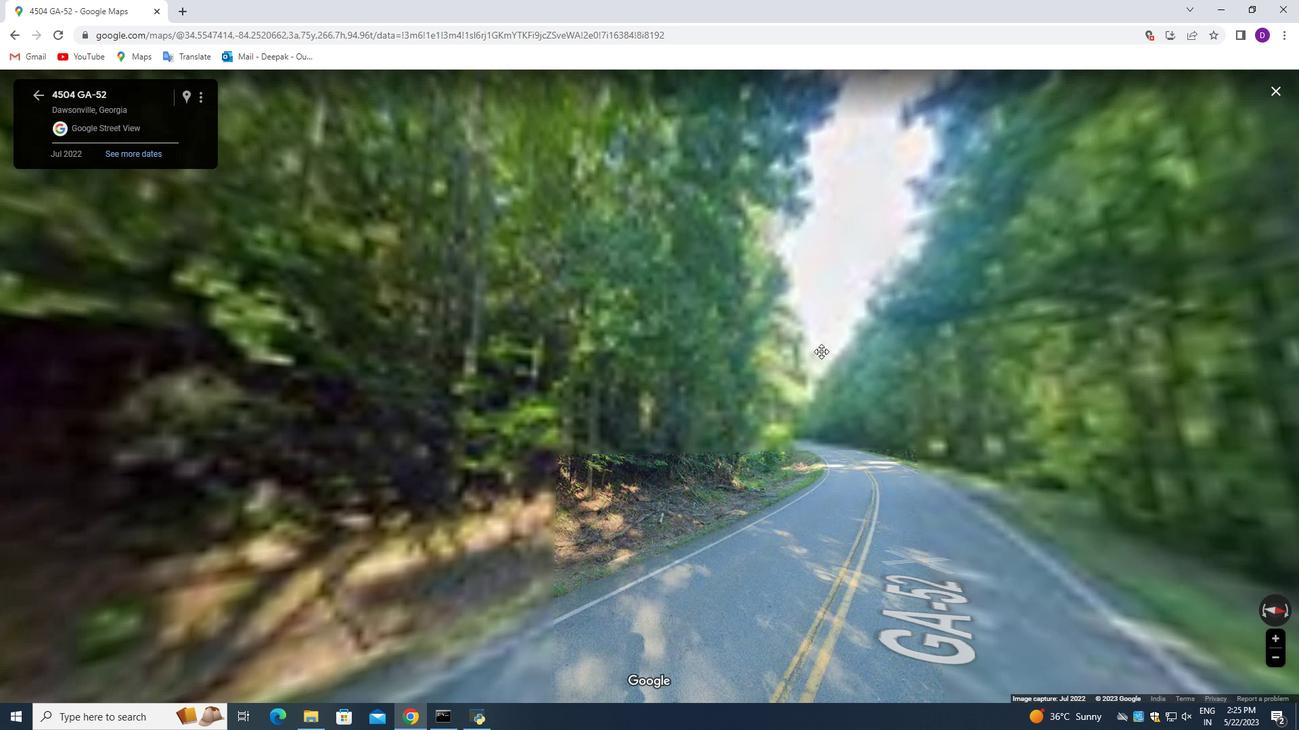 
Action: Mouse pressed left at (859, 345)
Screenshot: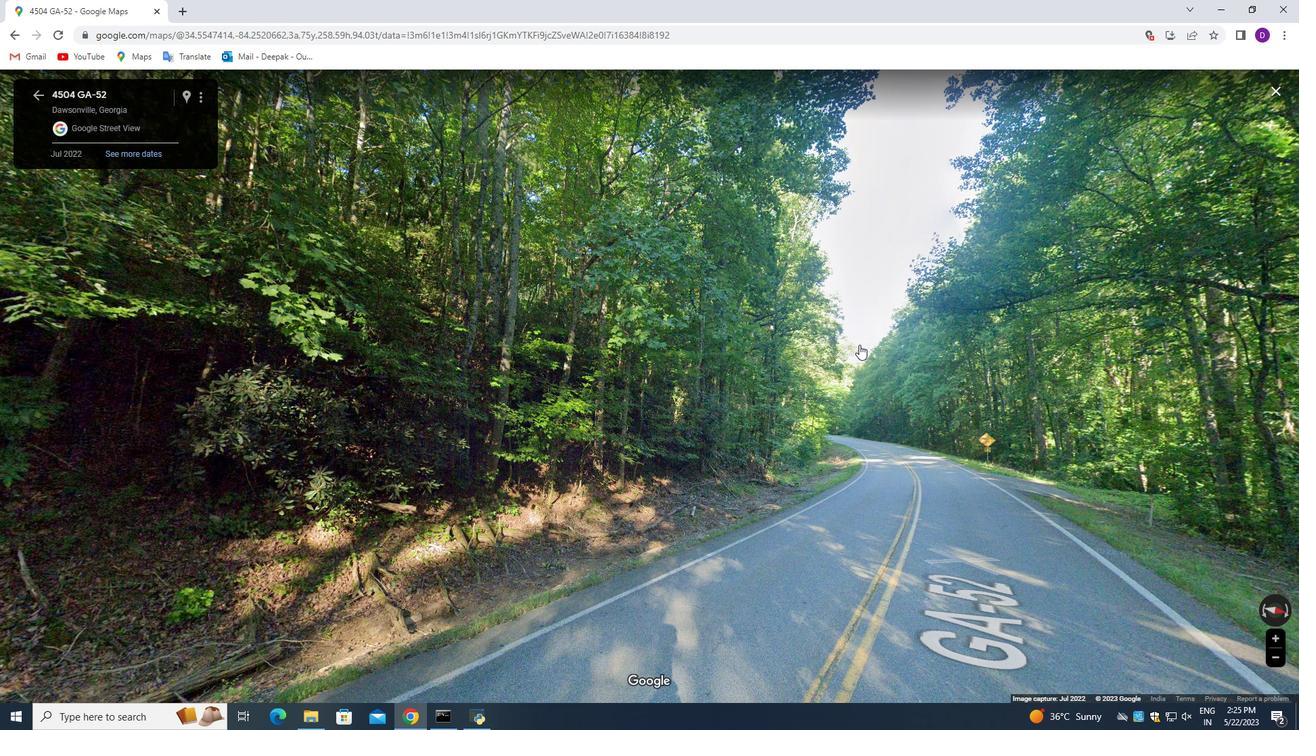 
Action: Mouse pressed left at (859, 345)
Screenshot: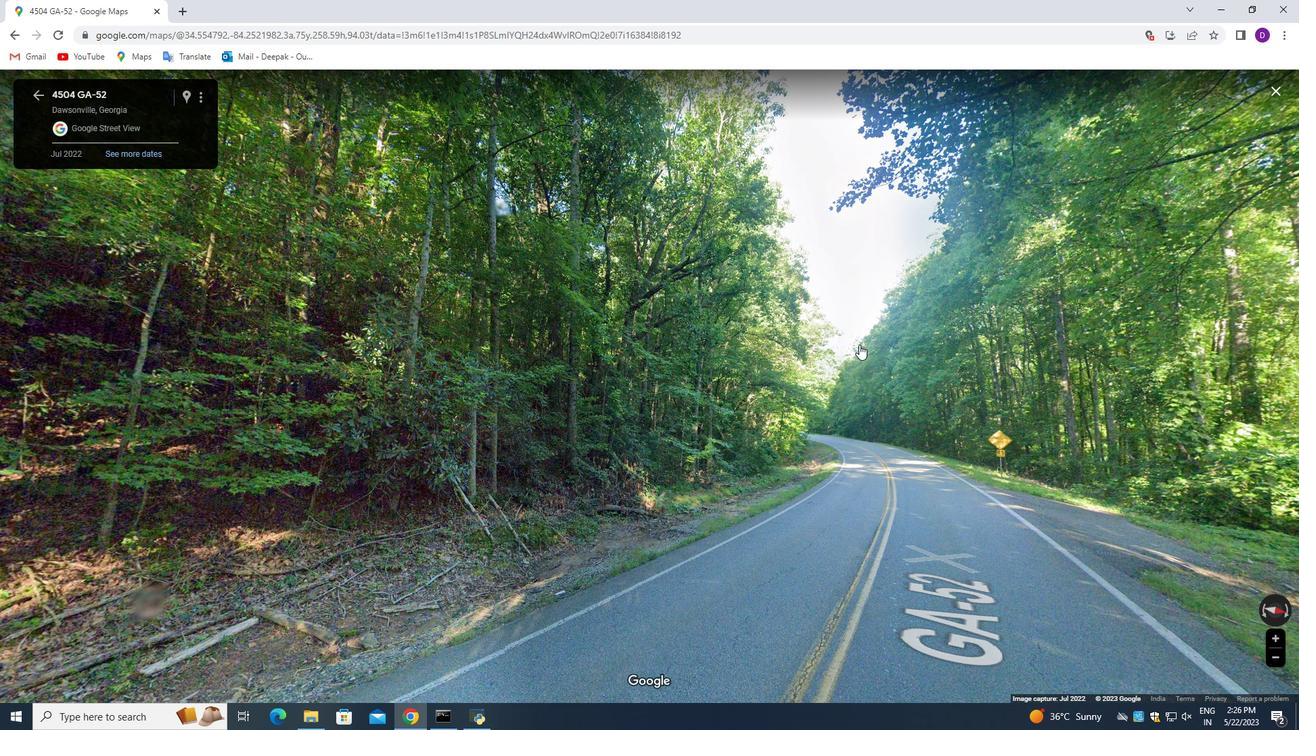 
Action: Mouse moved to (872, 392)
Screenshot: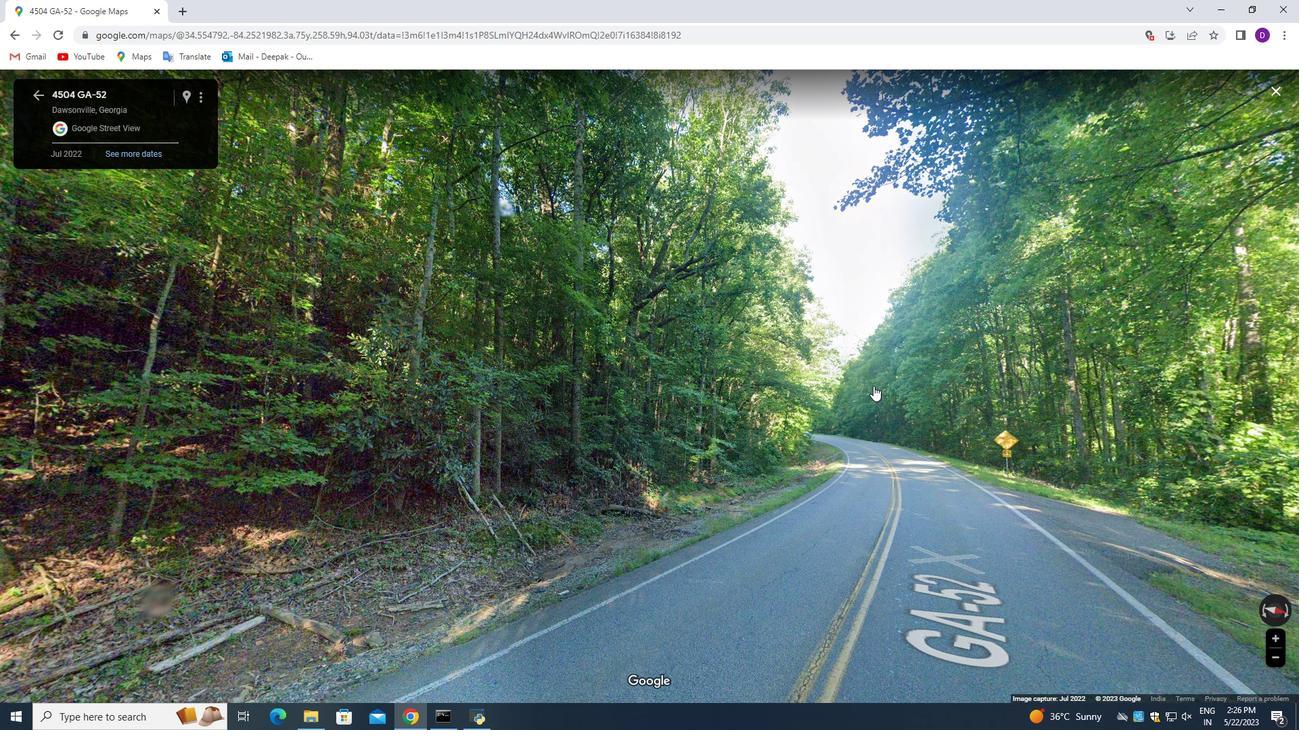 
Action: Mouse pressed left at (872, 392)
Screenshot: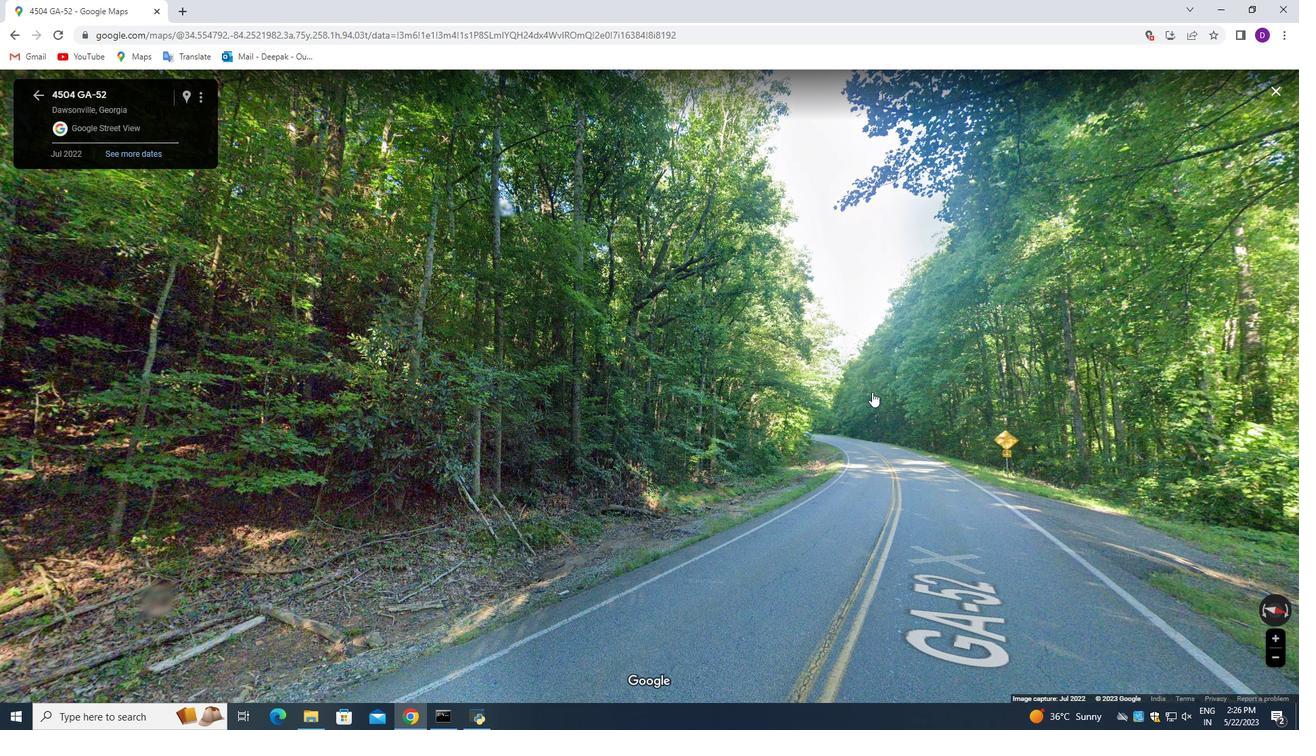 
Action: Mouse moved to (862, 390)
Screenshot: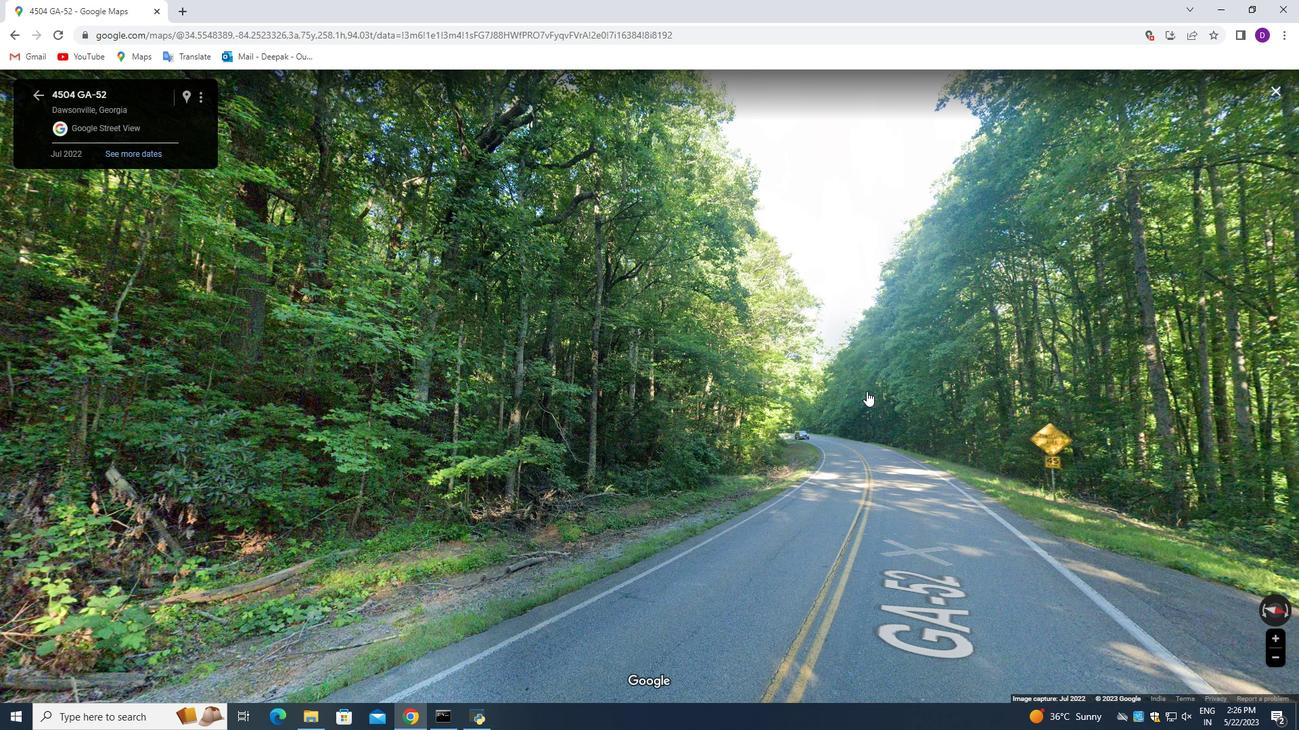 
Action: Mouse pressed left at (862, 390)
Screenshot: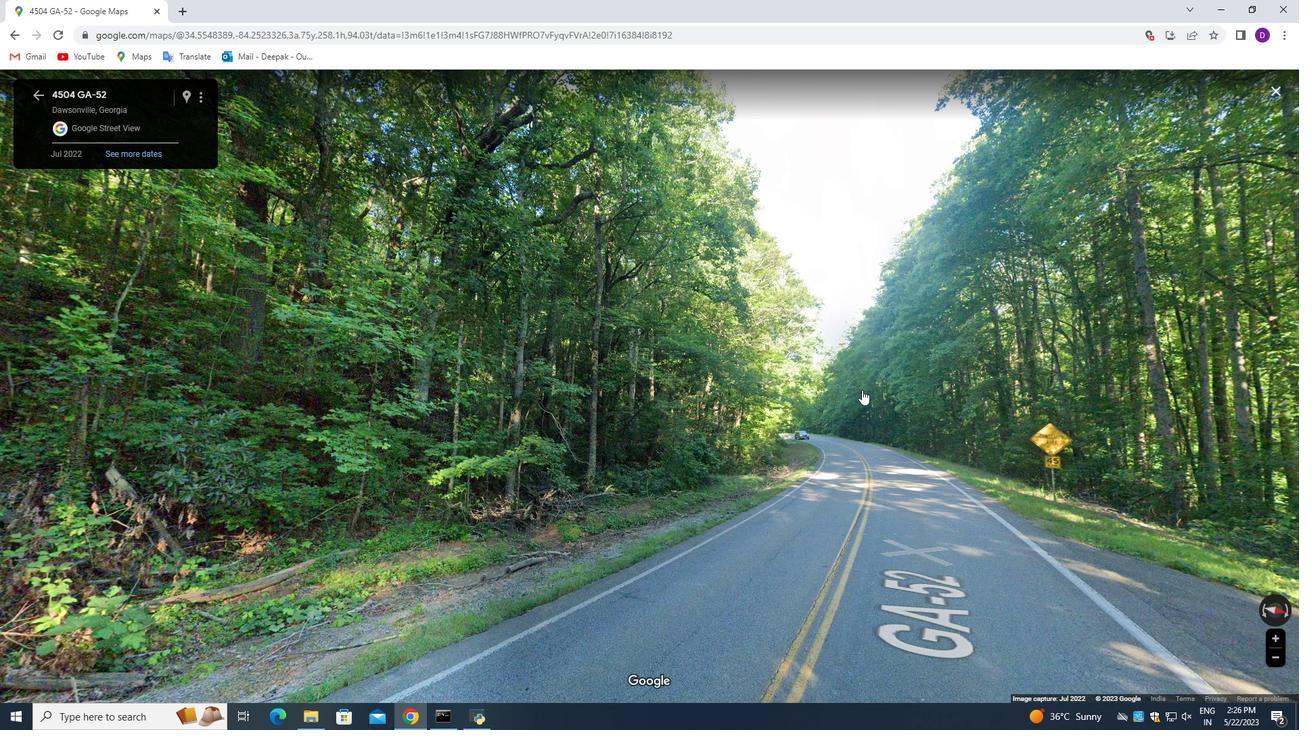 
Action: Mouse pressed left at (862, 390)
Screenshot: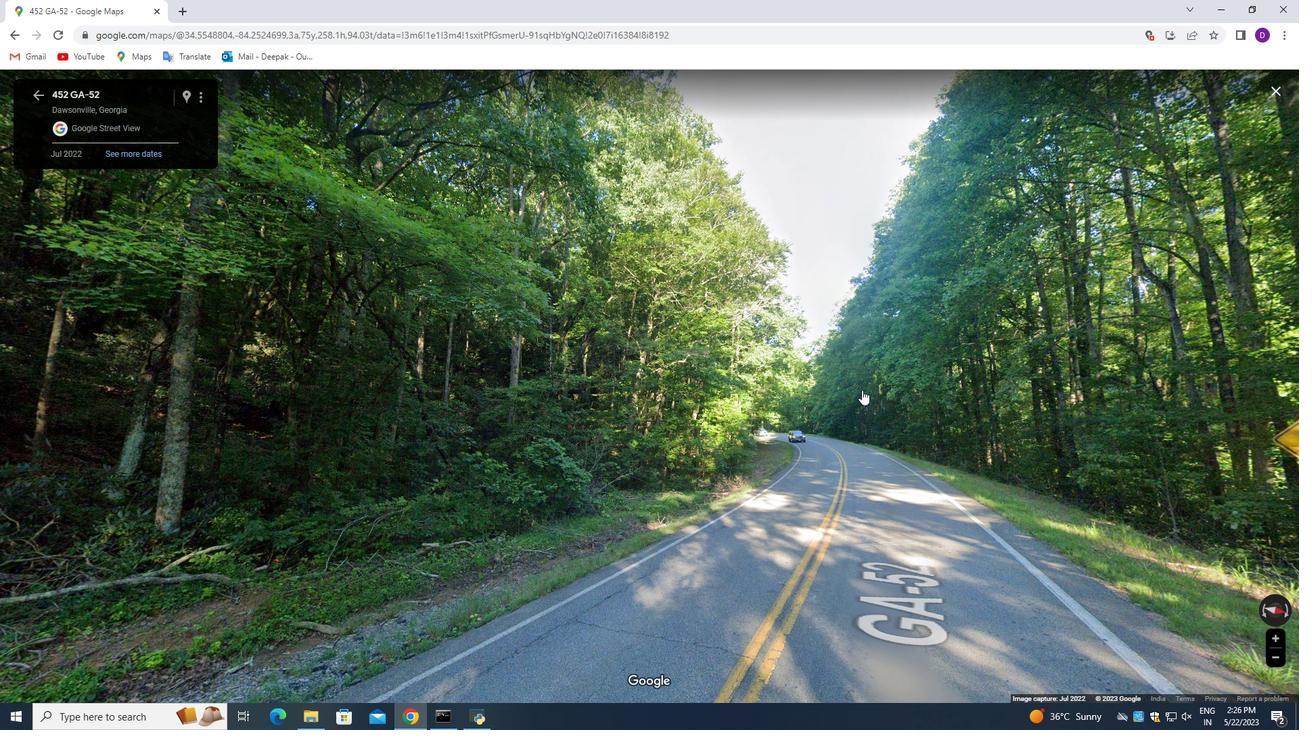
Action: Mouse moved to (818, 393)
Screenshot: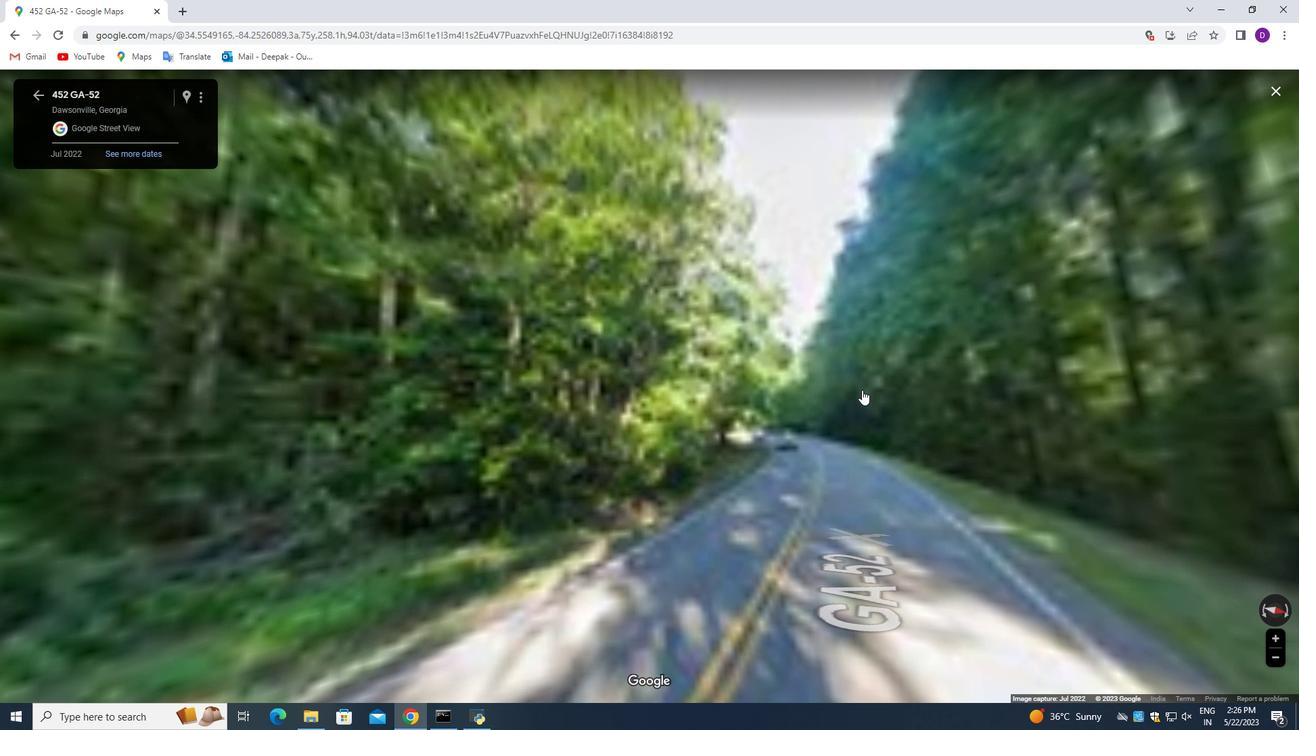 
Action: Mouse pressed left at (818, 393)
Screenshot: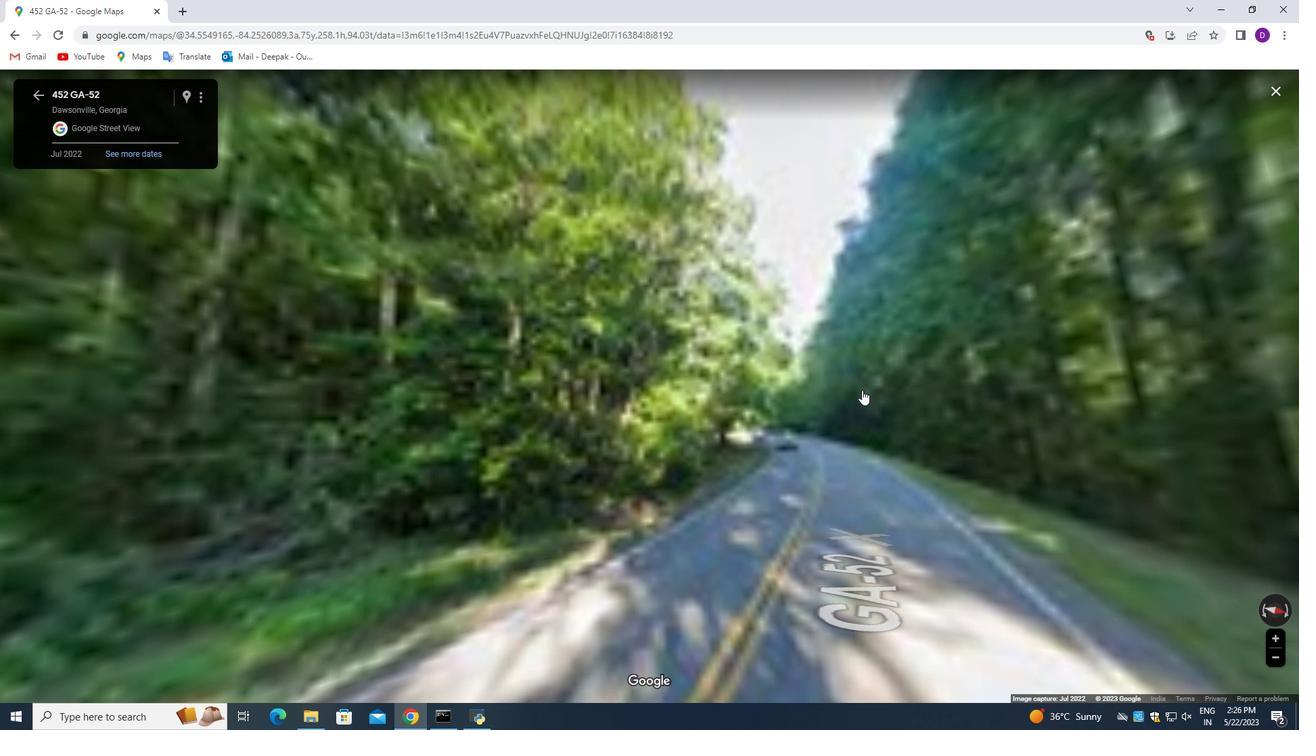 
Action: Mouse moved to (889, 401)
Screenshot: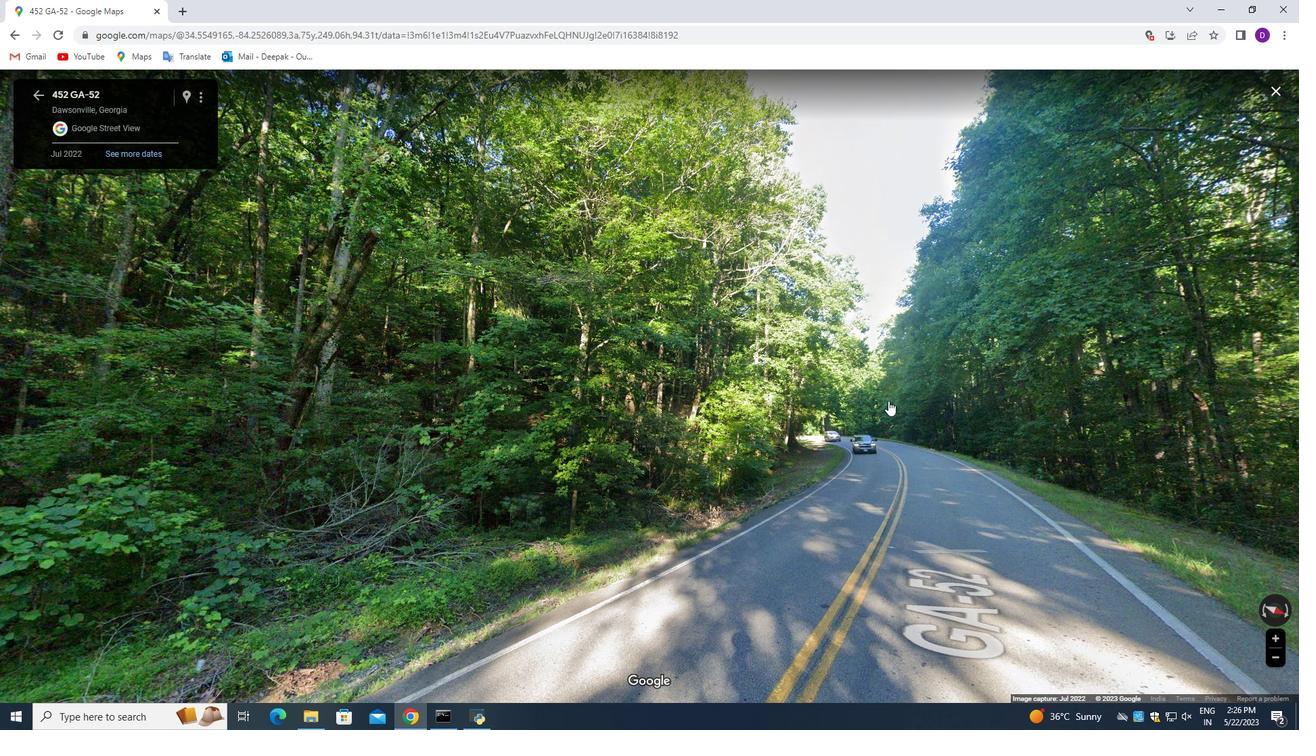 
Action: Mouse pressed left at (889, 401)
Screenshot: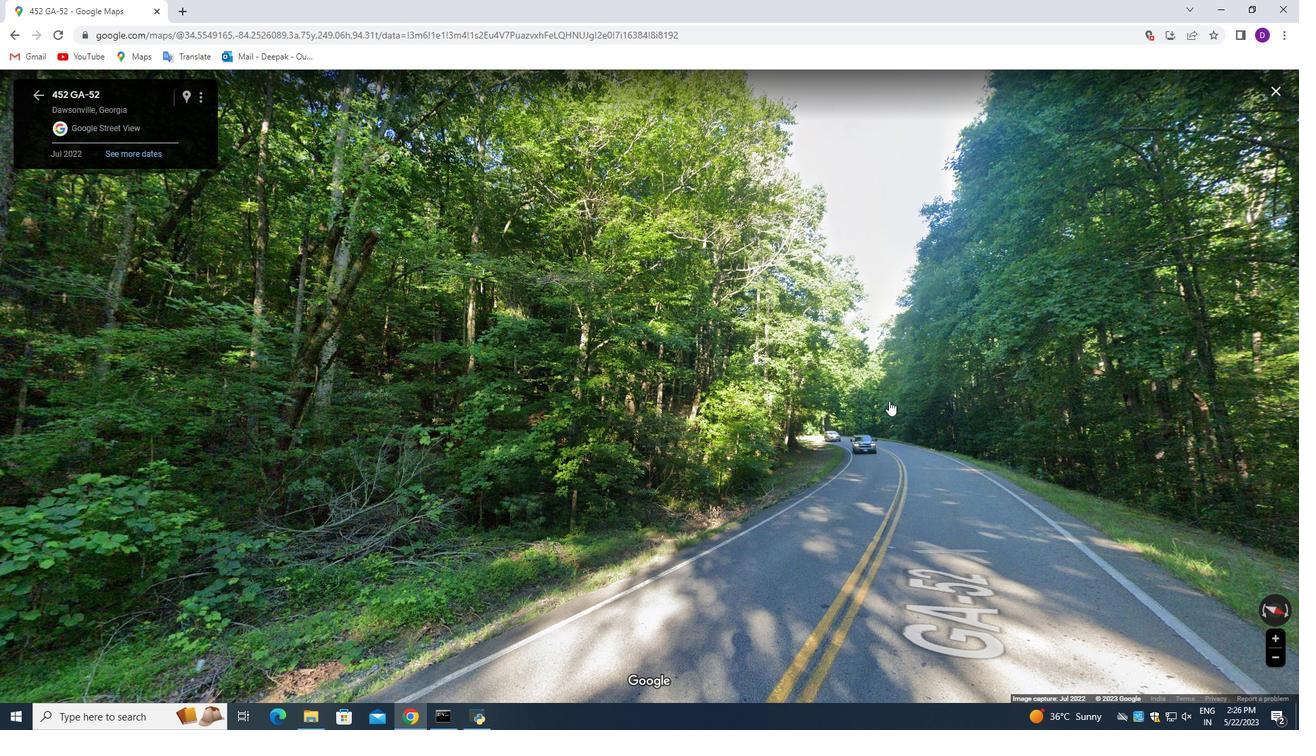
Action: Mouse moved to (859, 401)
Screenshot: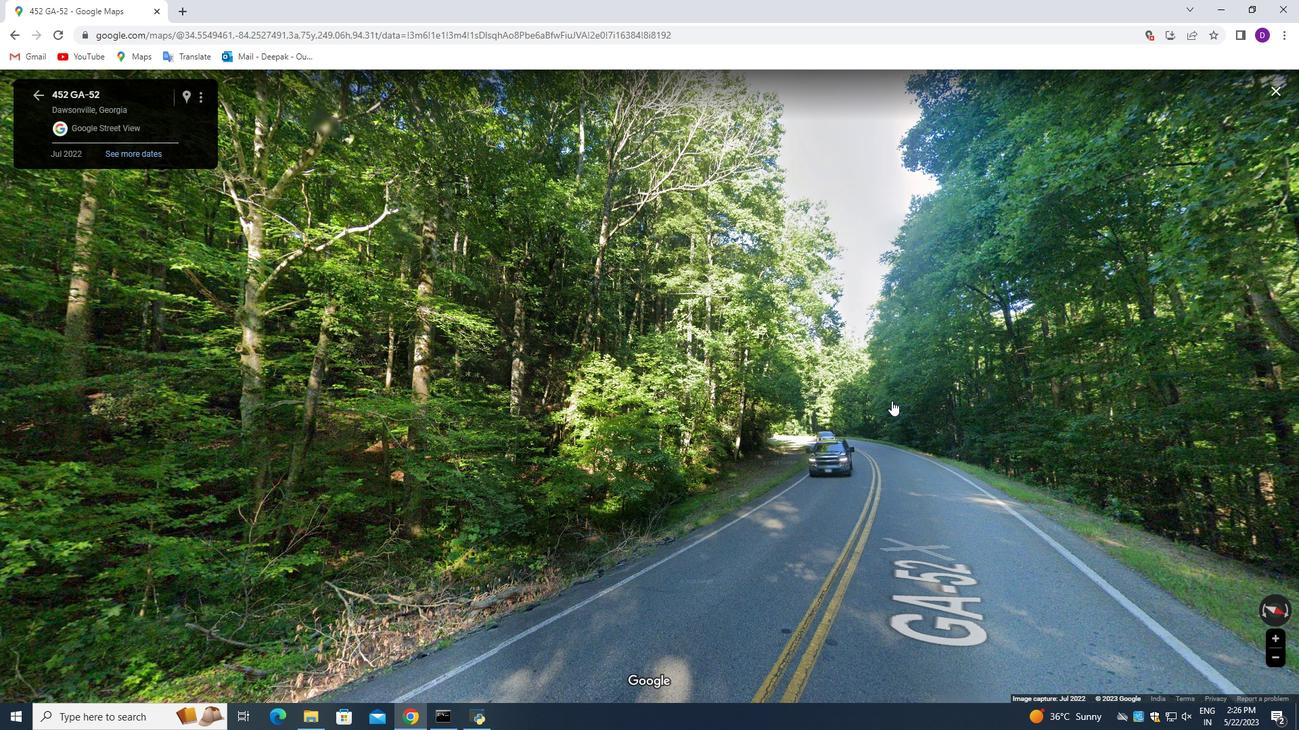
Action: Mouse pressed left at (859, 401)
Screenshot: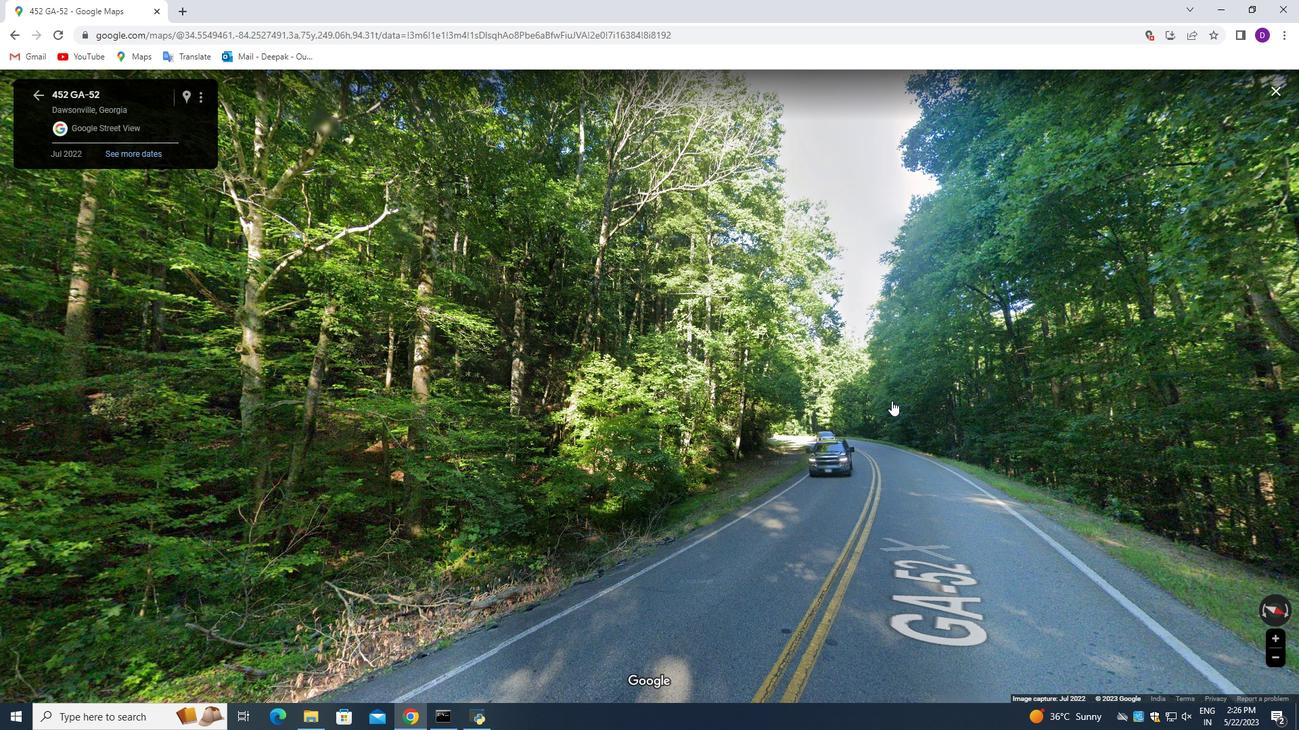 
Action: Mouse moved to (1278, 658)
Screenshot: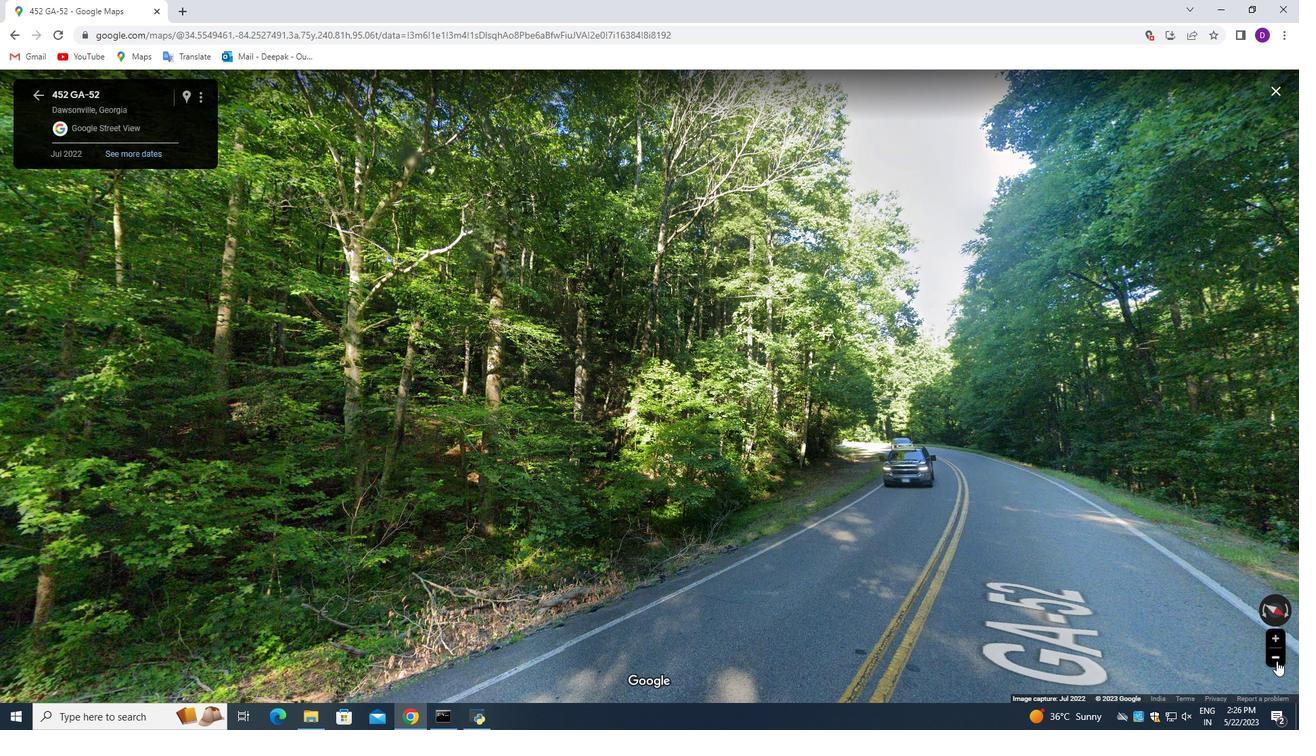 
Action: Mouse pressed left at (1278, 658)
Screenshot: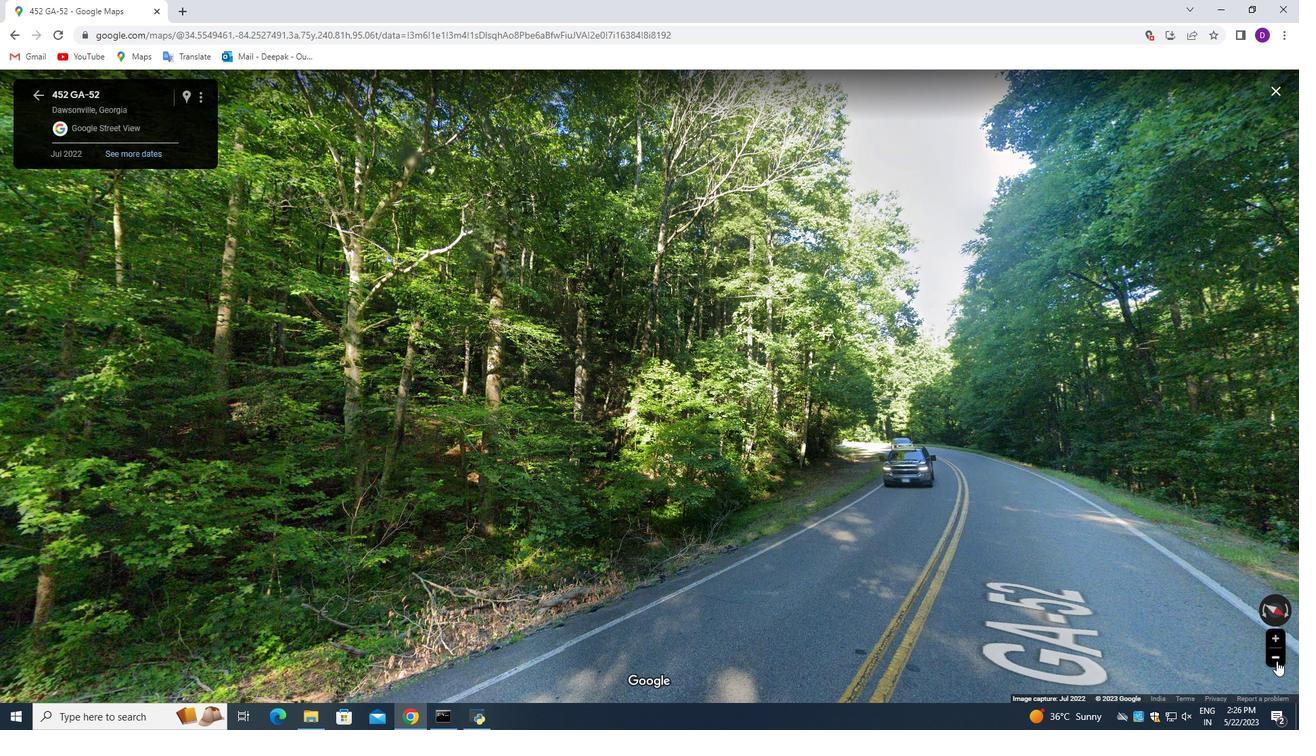 
Action: Mouse pressed left at (1278, 658)
Screenshot: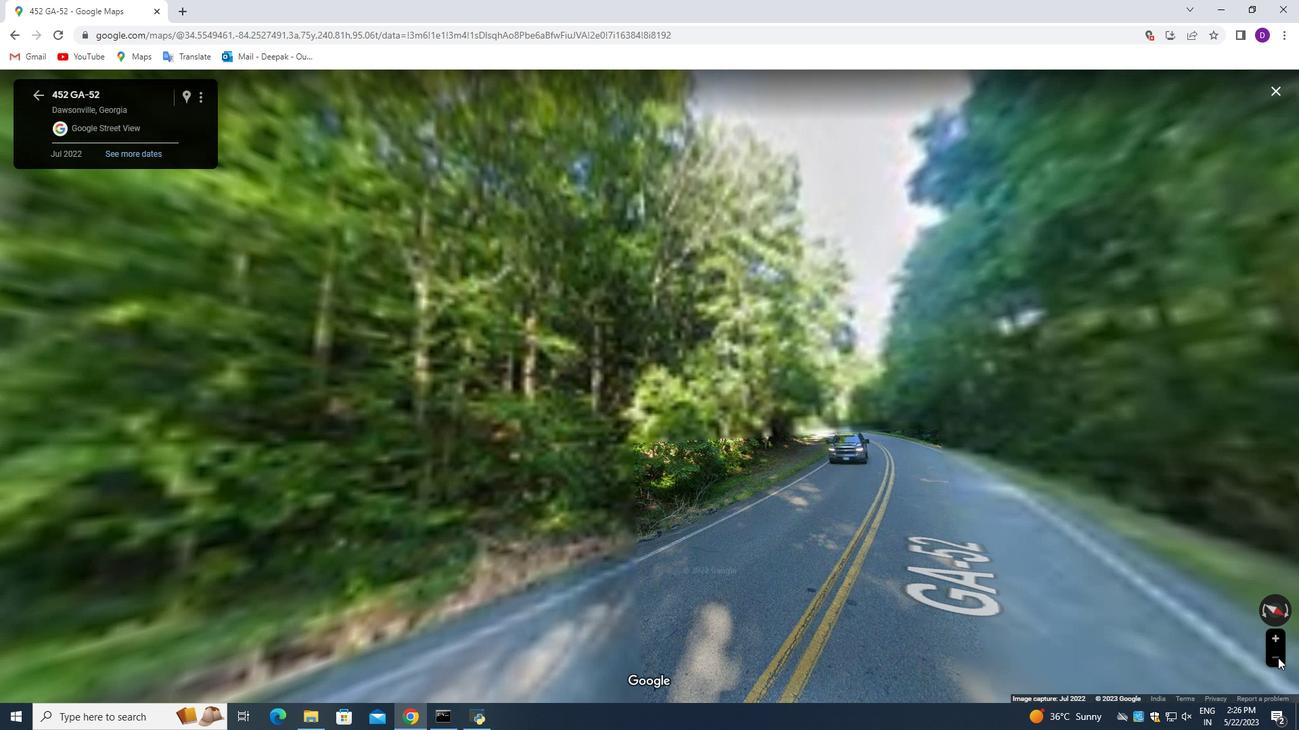 
Action: Mouse pressed left at (1278, 658)
Screenshot: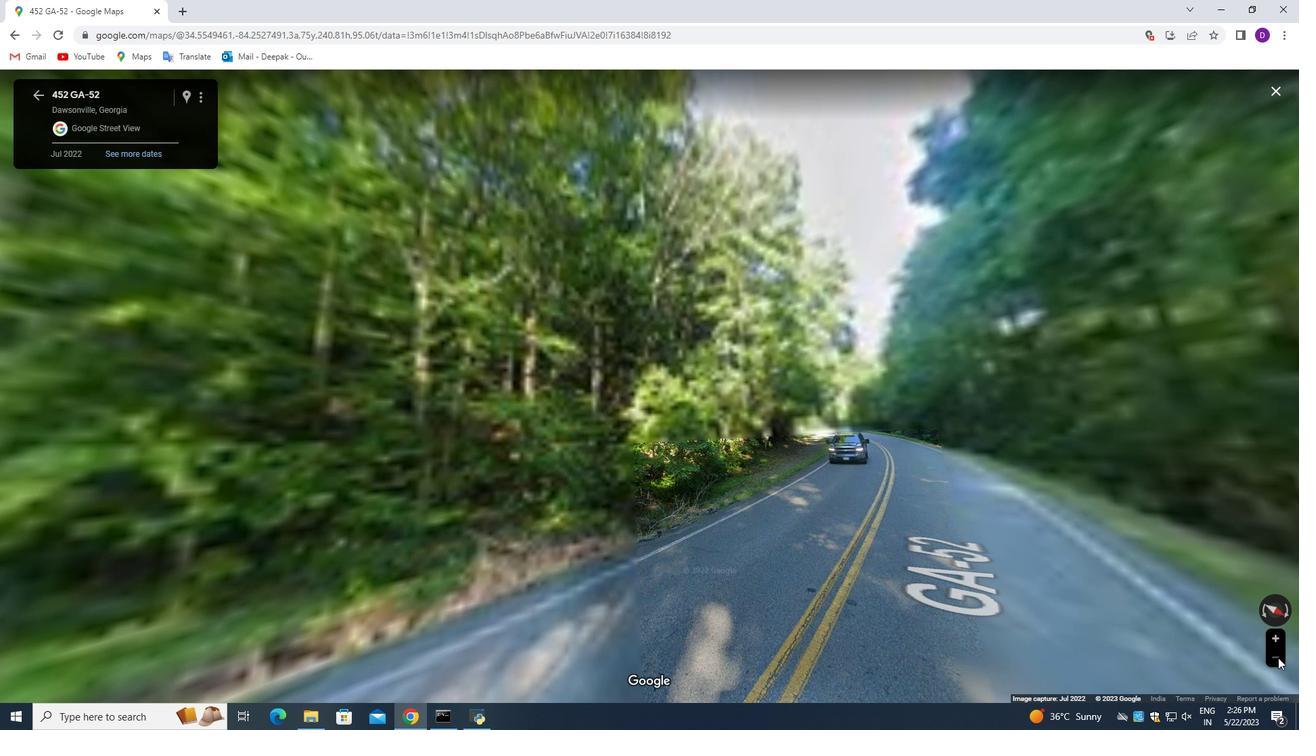 
Action: Mouse moved to (893, 467)
Screenshot: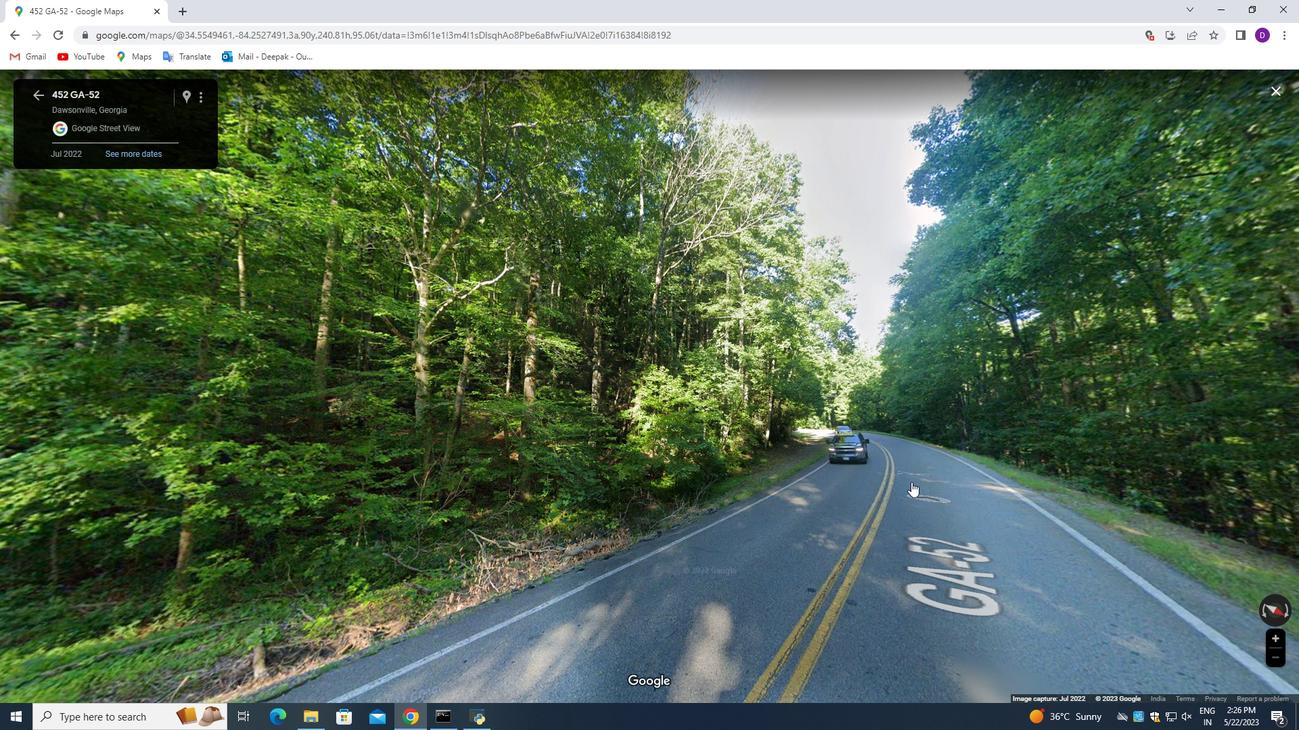 
Action: Mouse pressed left at (893, 467)
Screenshot: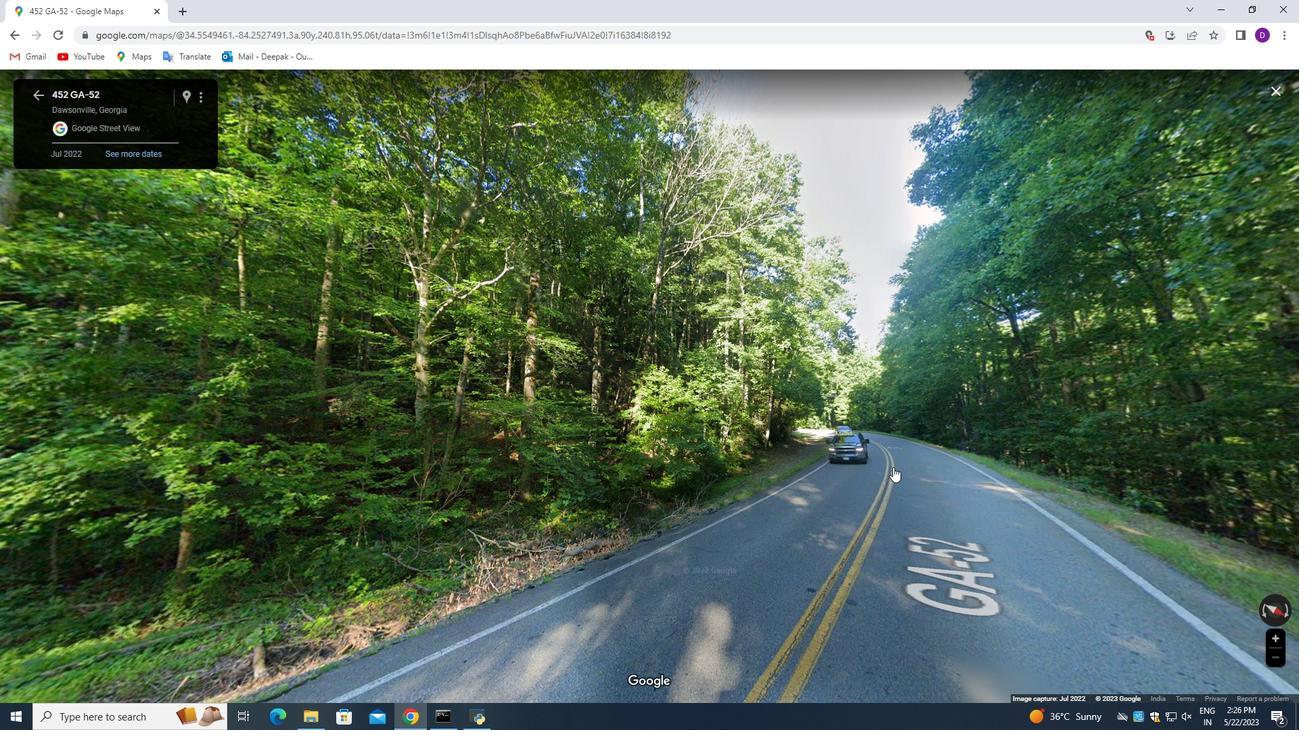 
Action: Mouse moved to (697, 473)
Screenshot: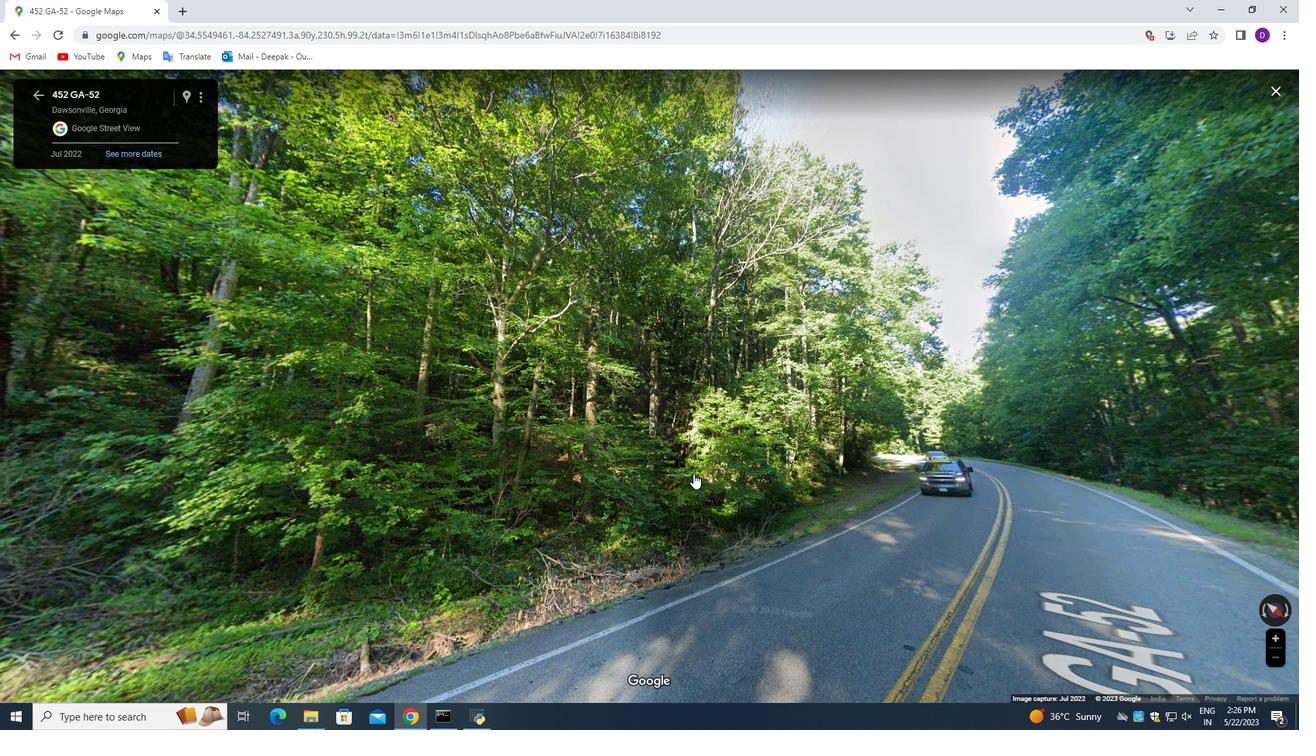 
Action: Mouse scrolled (697, 472) with delta (0, 0)
Screenshot: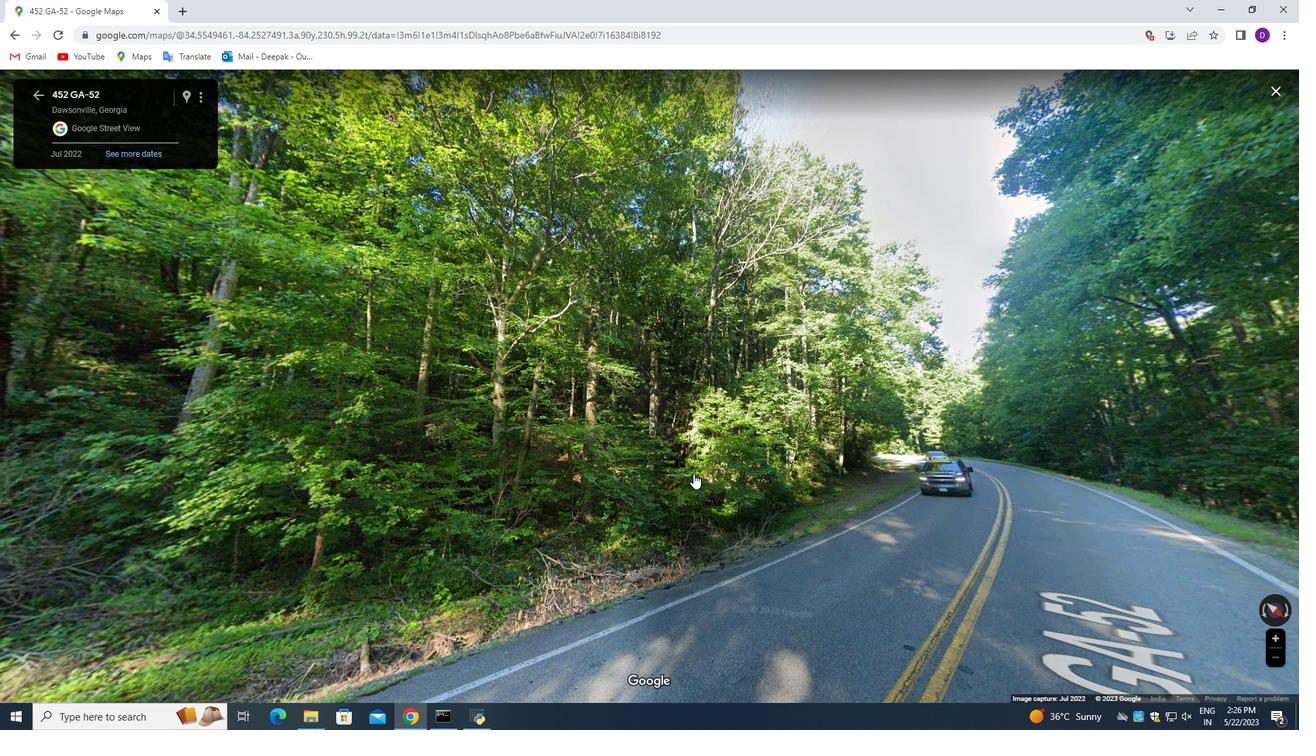 
Action: Mouse moved to (701, 473)
Screenshot: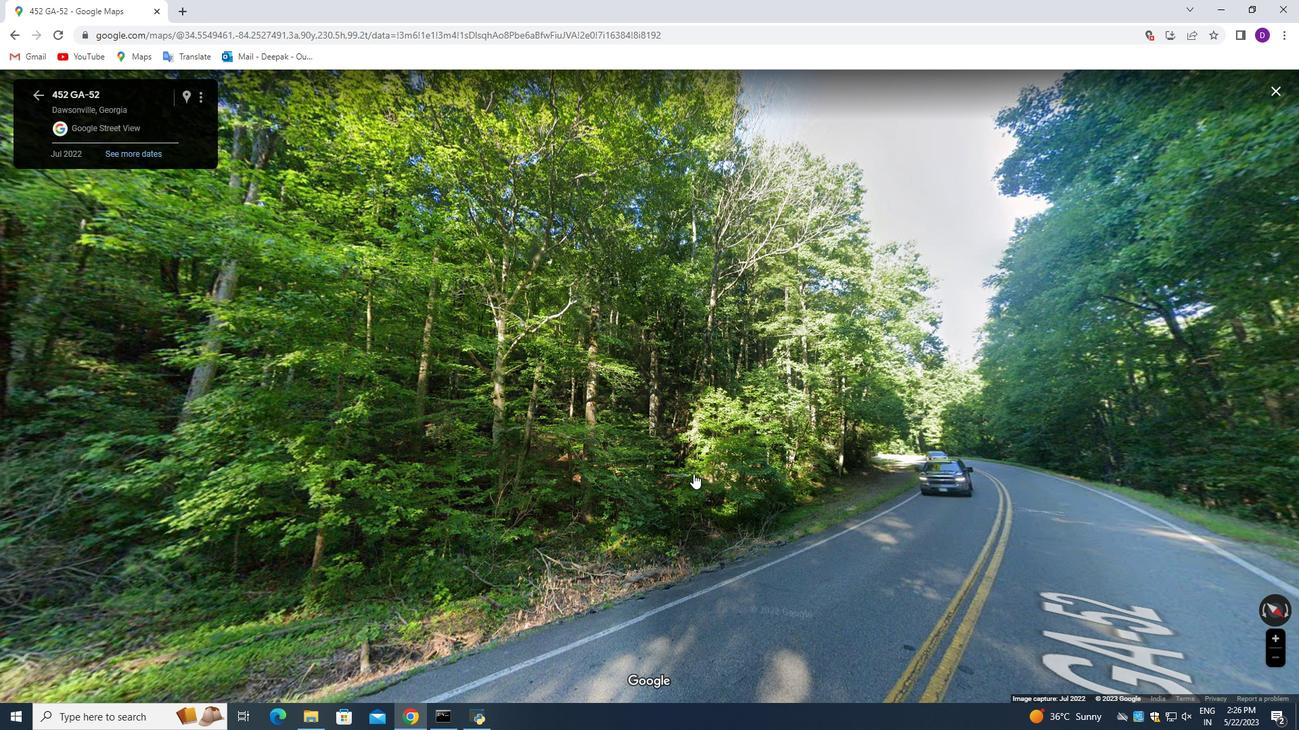 
Action: Mouse scrolled (699, 472) with delta (0, 0)
Screenshot: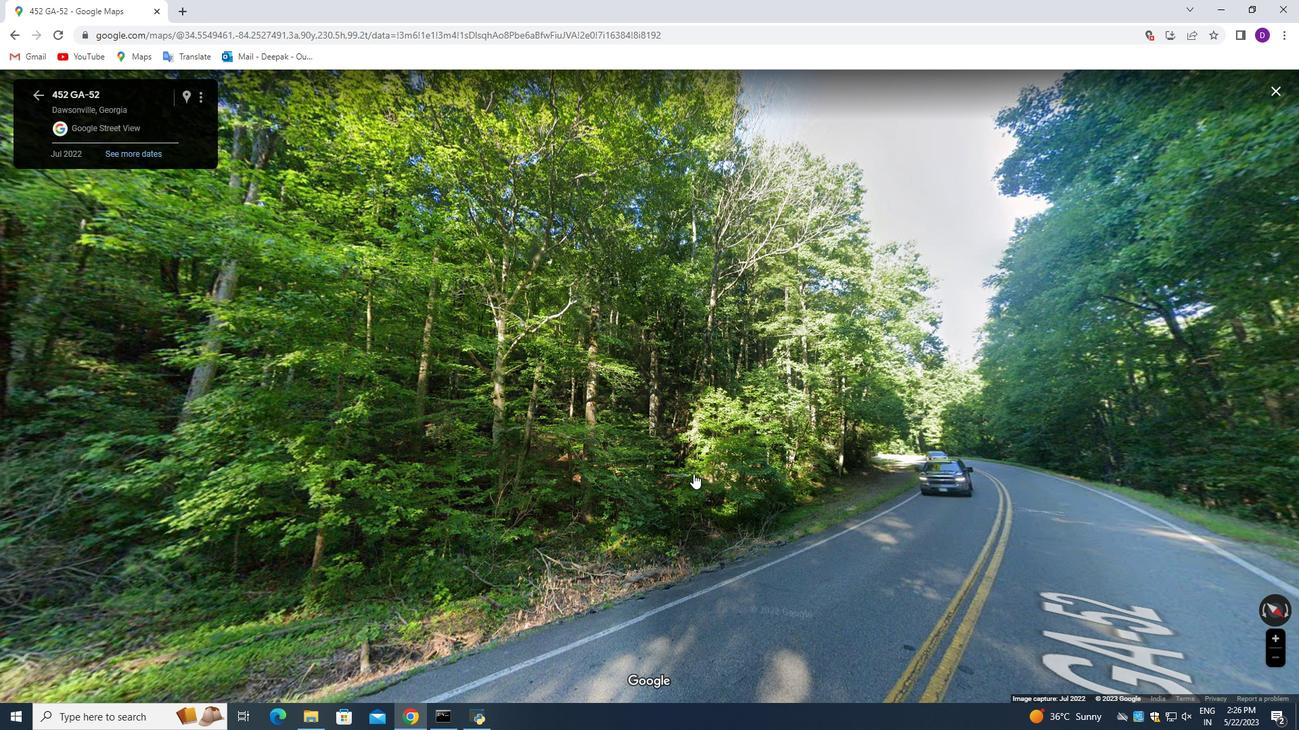 
Action: Mouse moved to (701, 473)
Screenshot: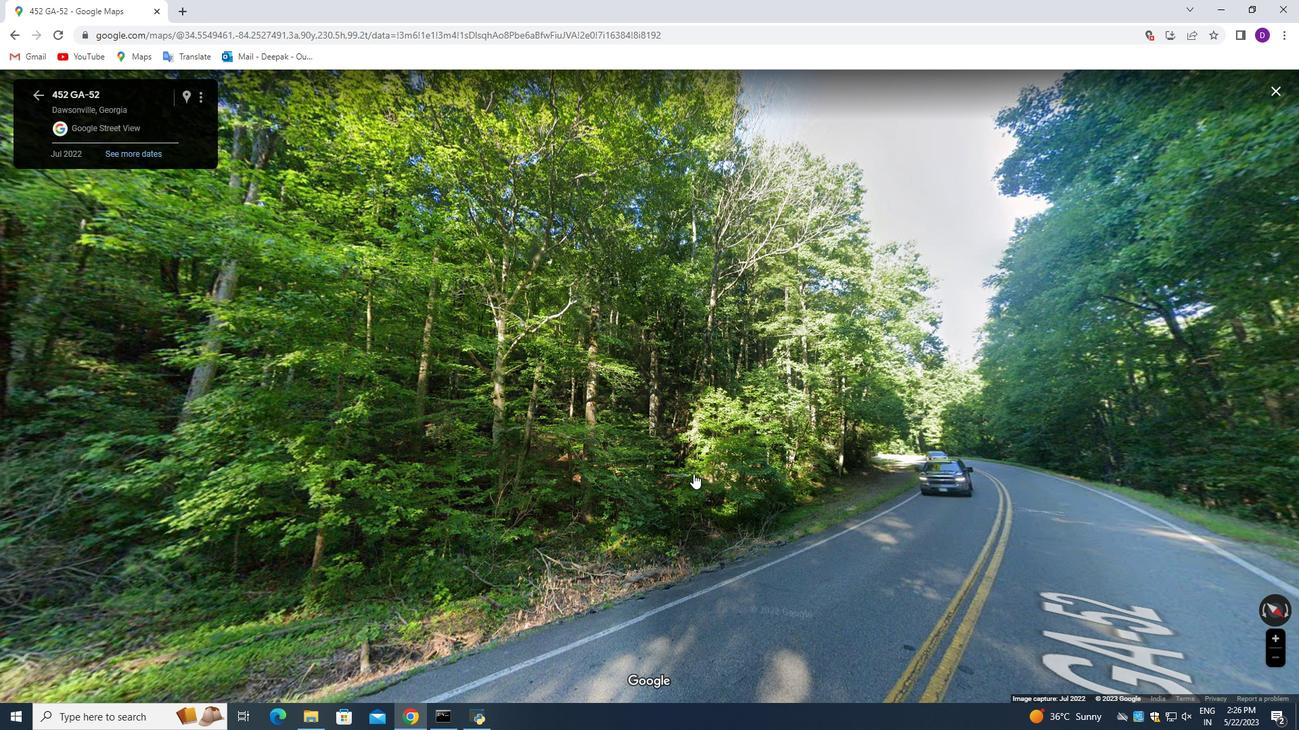 
Action: Mouse scrolled (701, 472) with delta (0, 0)
Screenshot: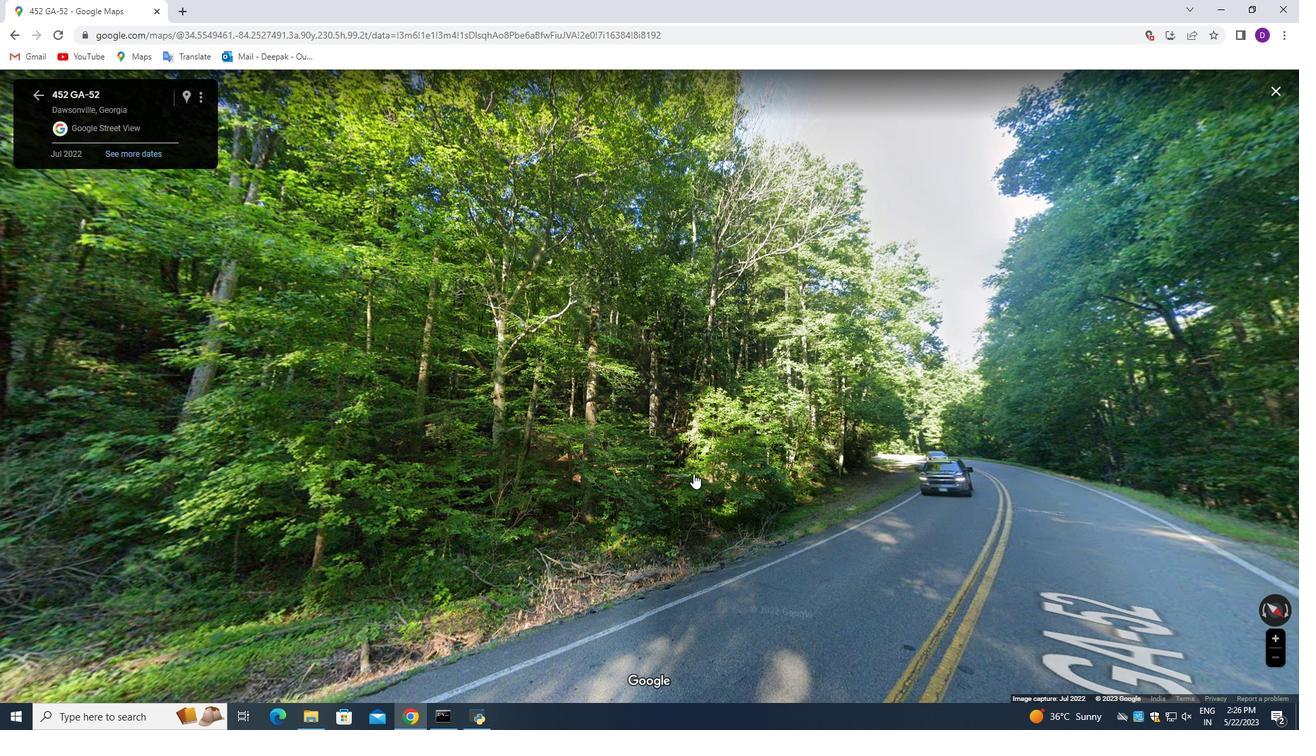 
Action: Mouse scrolled (701, 472) with delta (0, 0)
Screenshot: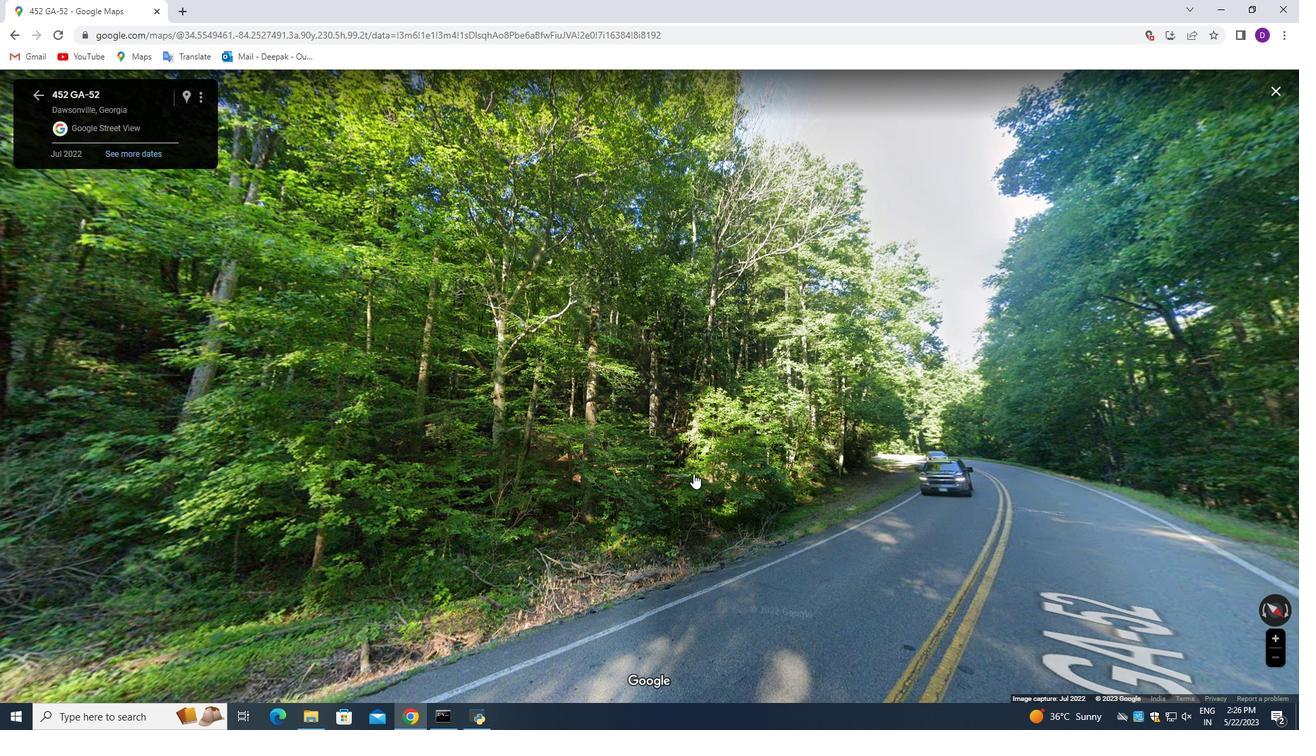 
Action: Mouse scrolled (701, 472) with delta (0, 0)
Screenshot: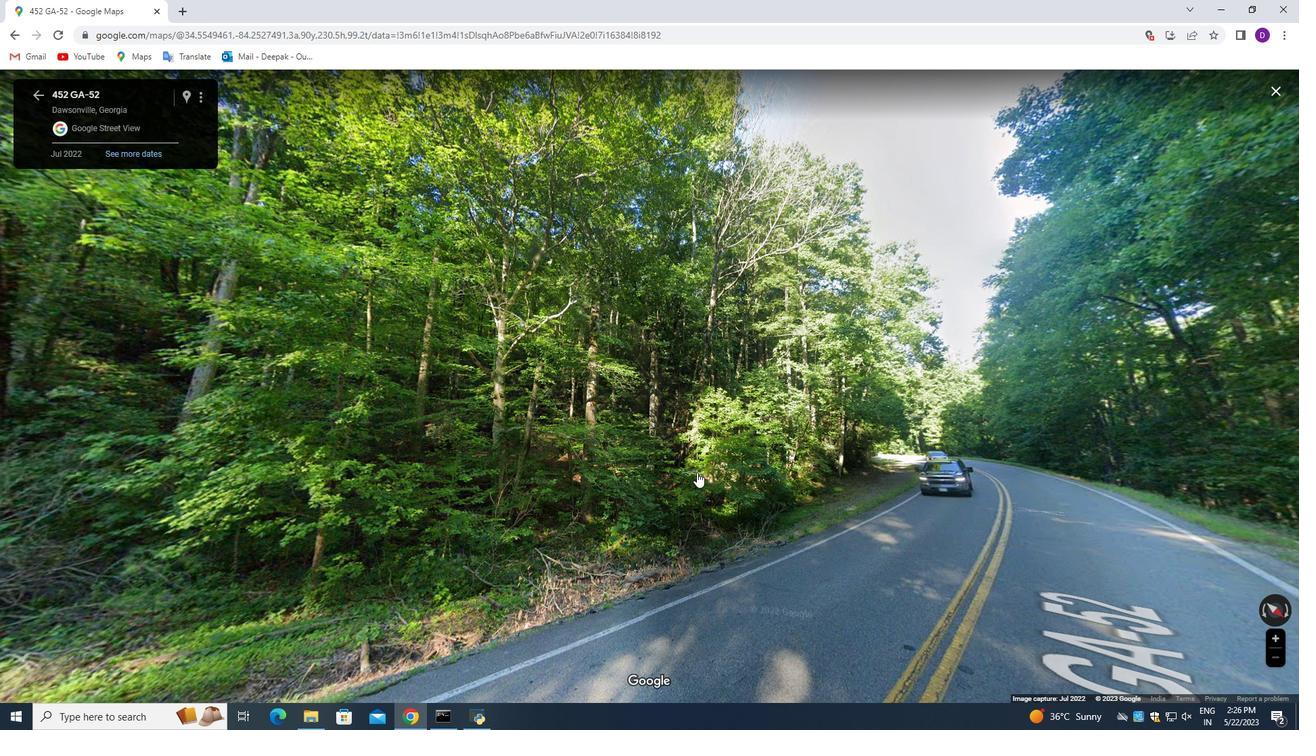 
Action: Mouse scrolled (701, 472) with delta (0, 0)
Screenshot: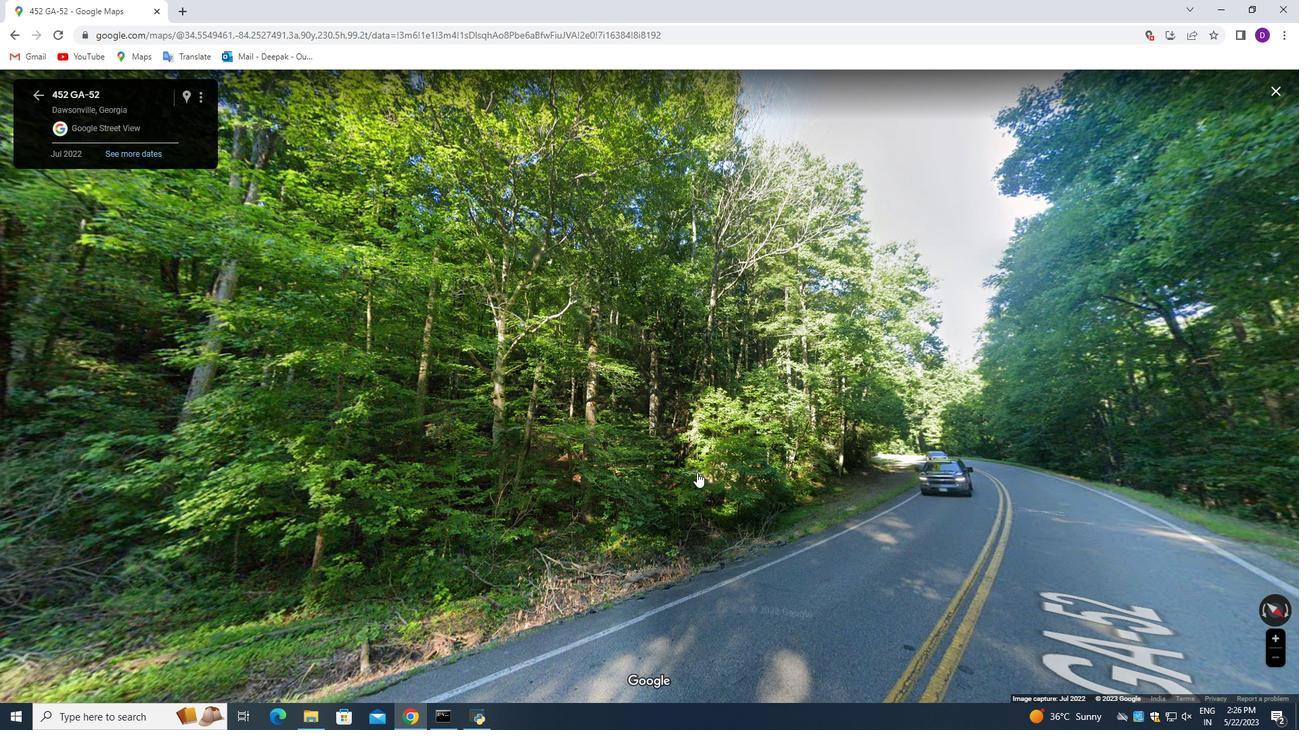 
Action: Mouse scrolled (701, 472) with delta (0, 0)
Screenshot: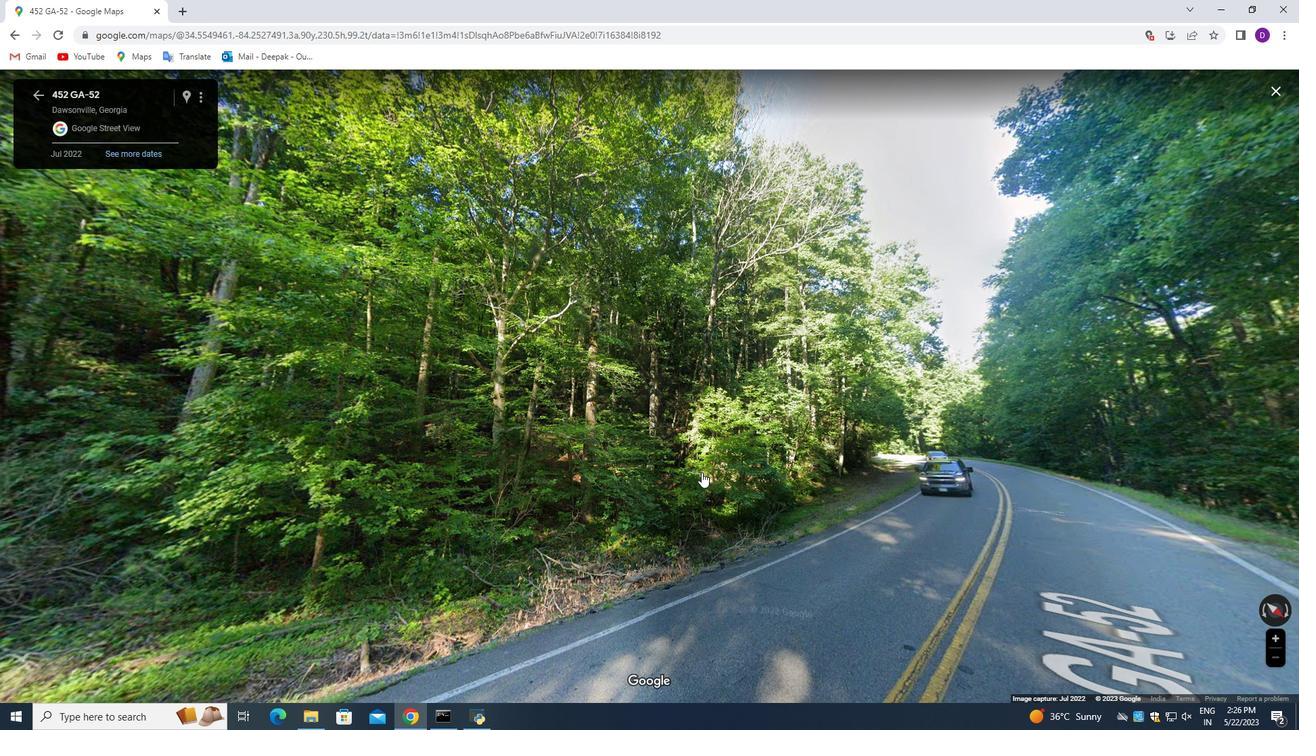 
Action: Mouse moved to (899, 466)
Screenshot: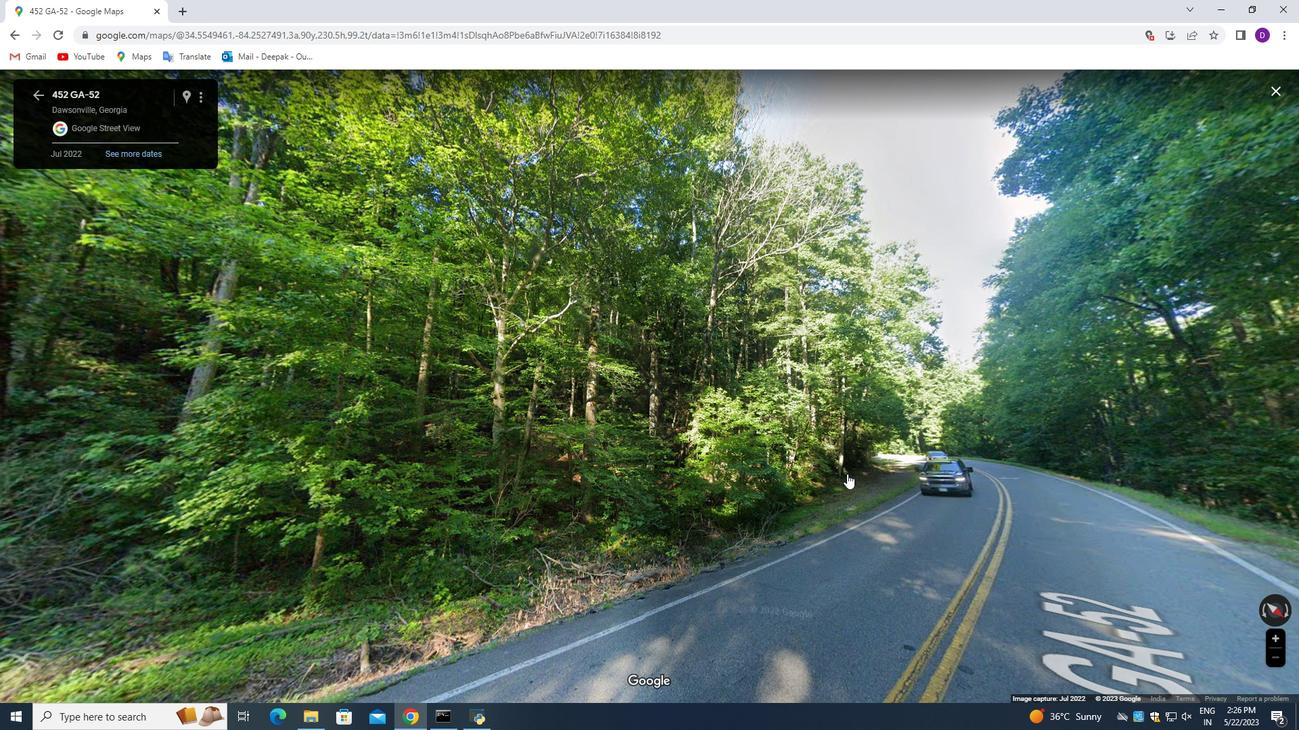 
Action: Mouse pressed left at (899, 466)
Screenshot: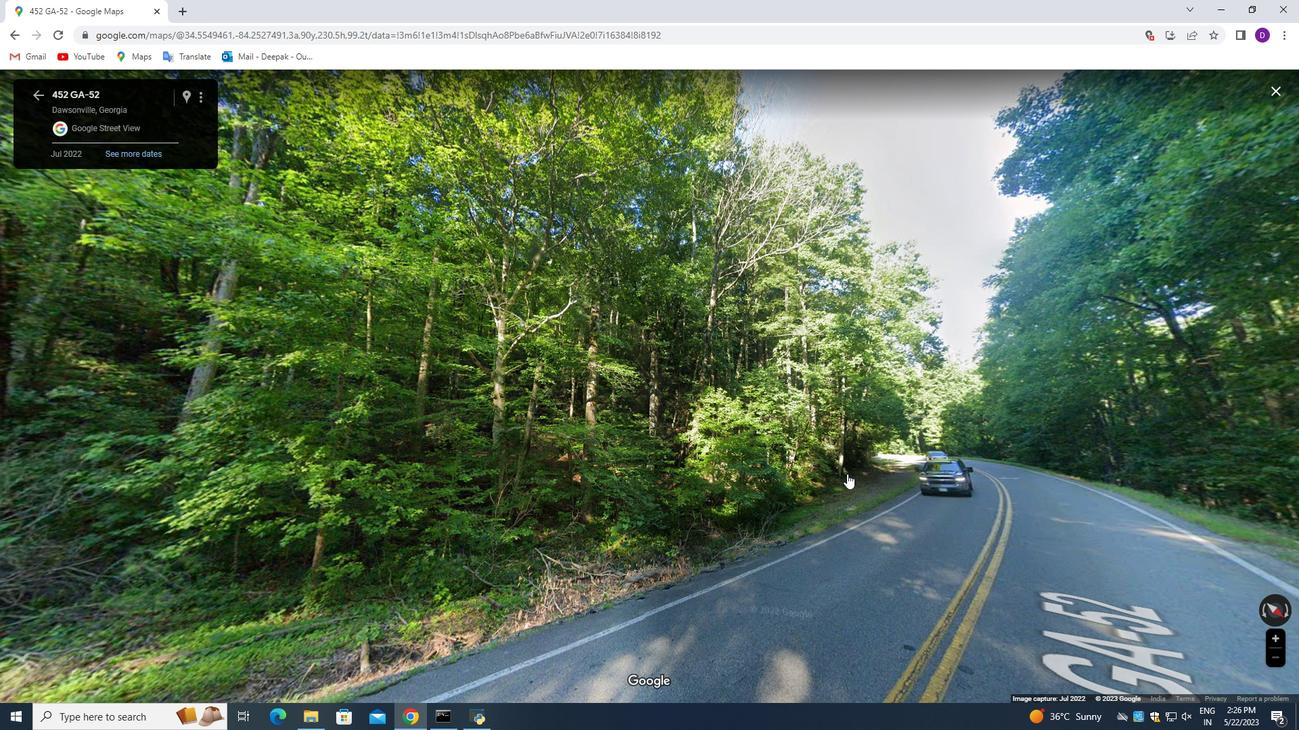 
Action: Mouse moved to (751, 480)
Screenshot: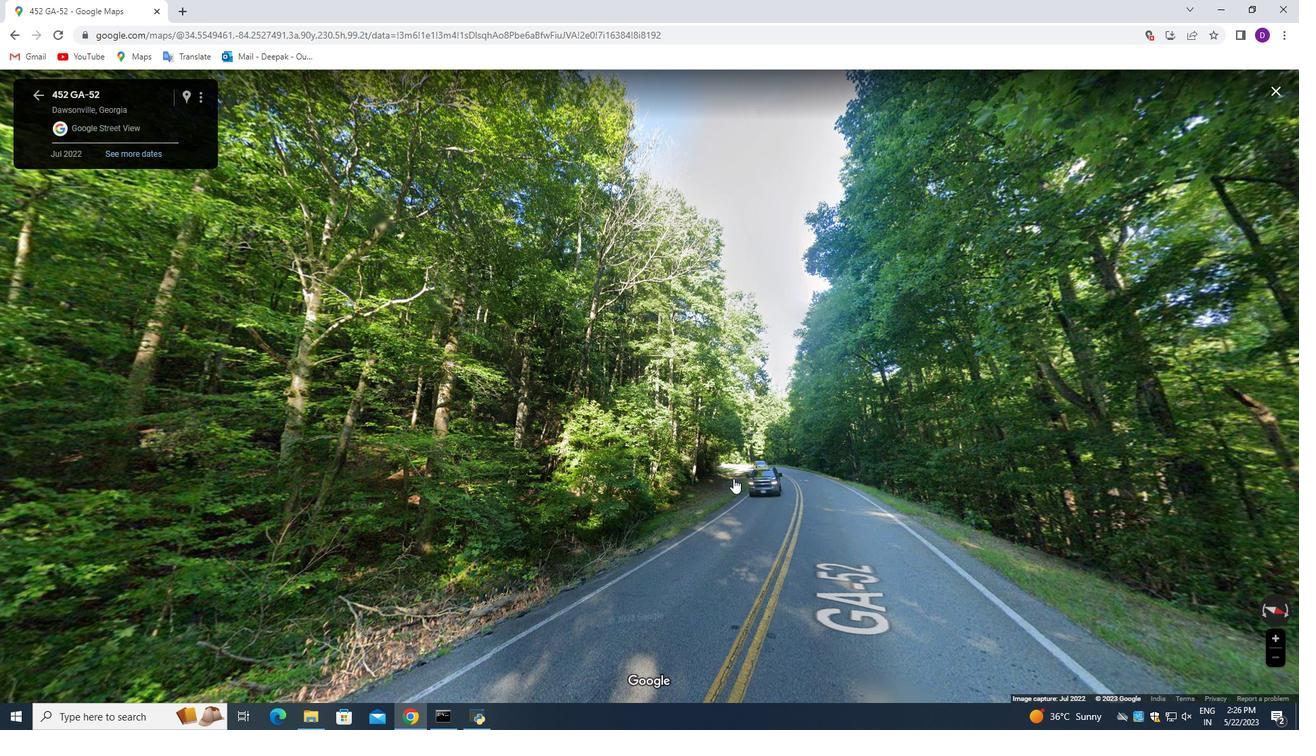 
Action: Mouse scrolled (749, 481) with delta (0, 0)
Screenshot: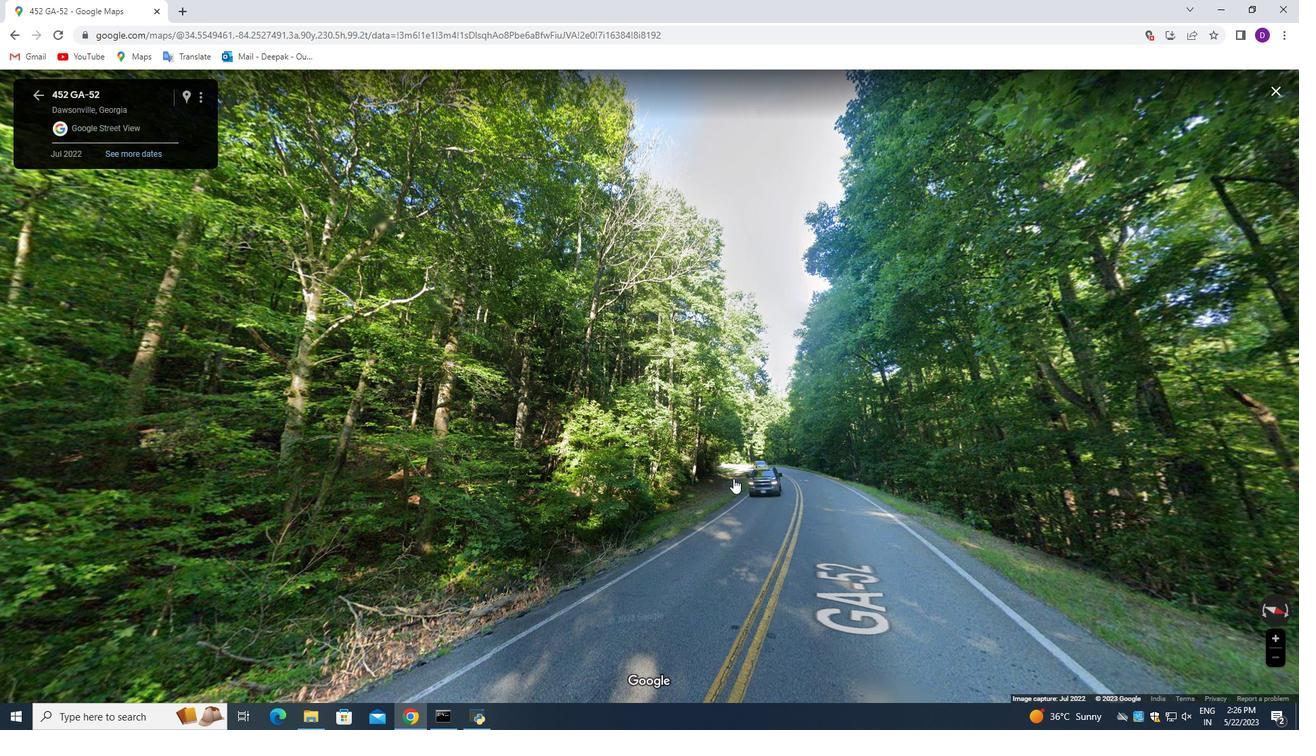 
Action: Mouse moved to (764, 480)
Screenshot: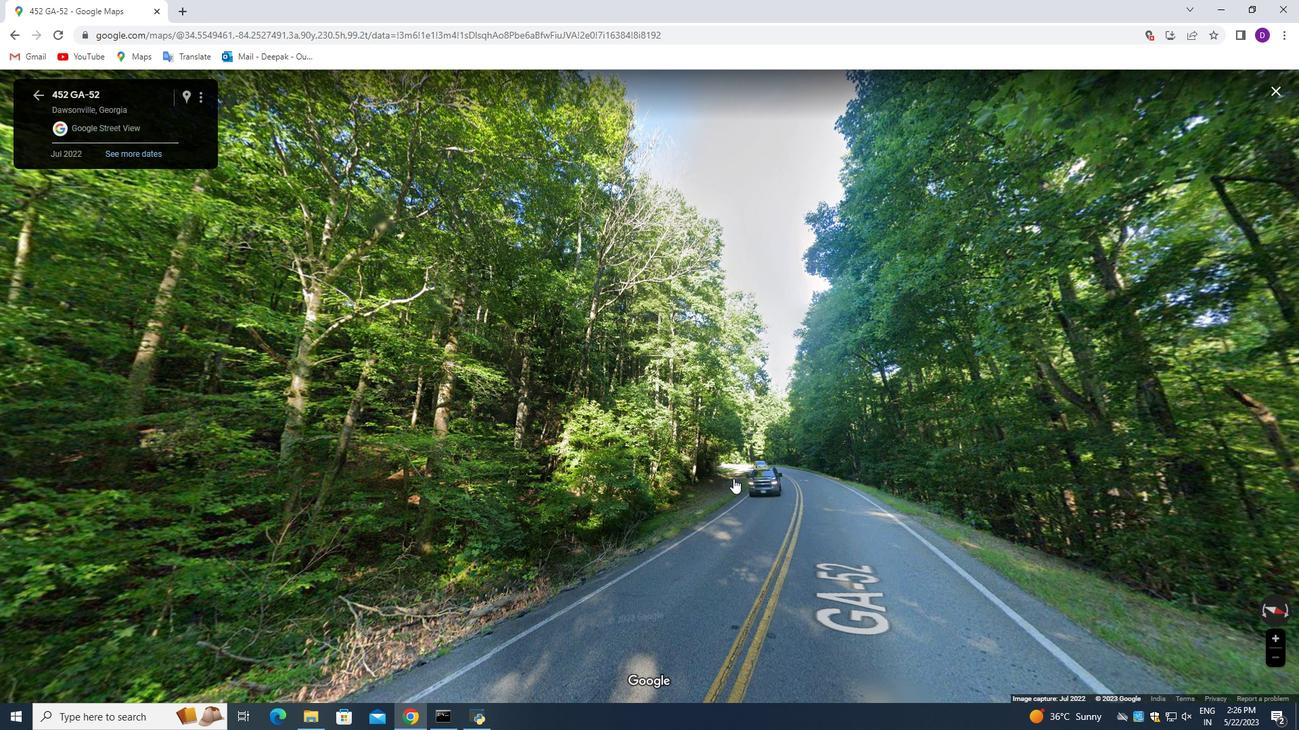 
Action: Mouse scrolled (764, 481) with delta (0, 0)
Screenshot: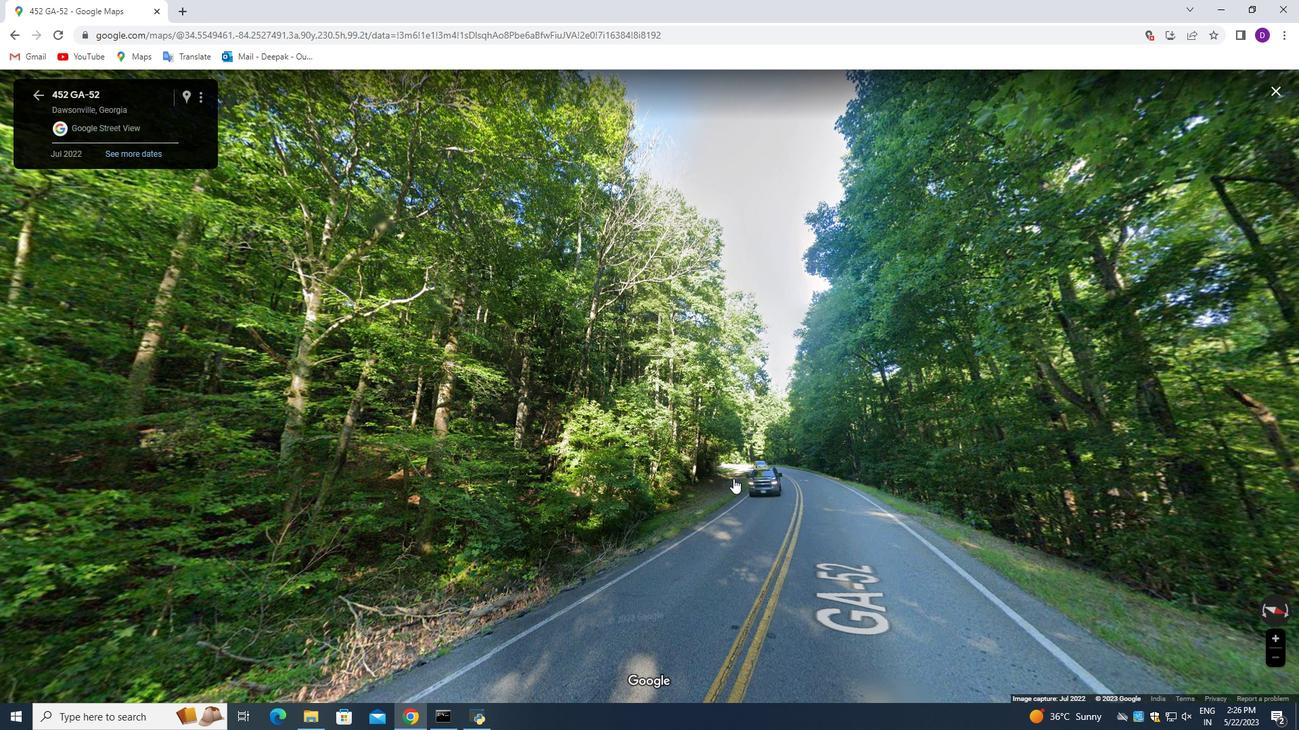 
Action: Mouse moved to (767, 480)
Screenshot: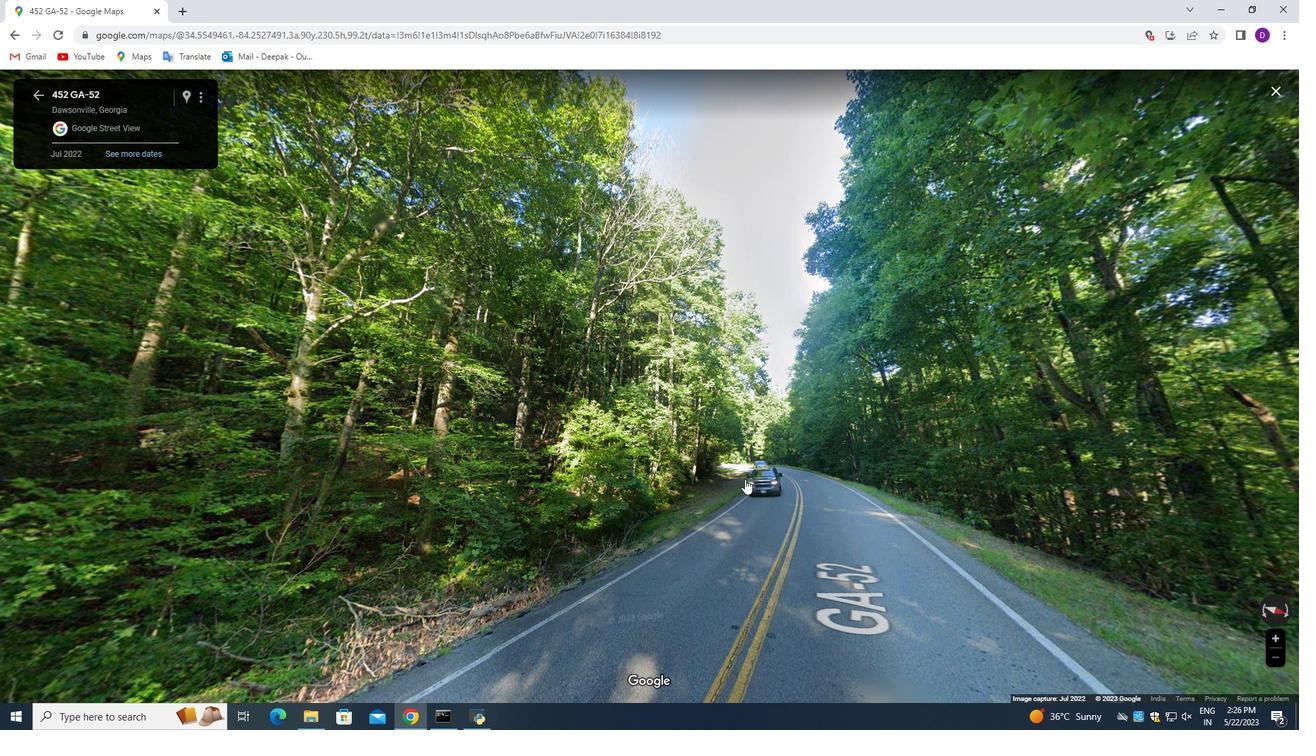
Action: Mouse scrolled (767, 481) with delta (0, 0)
Screenshot: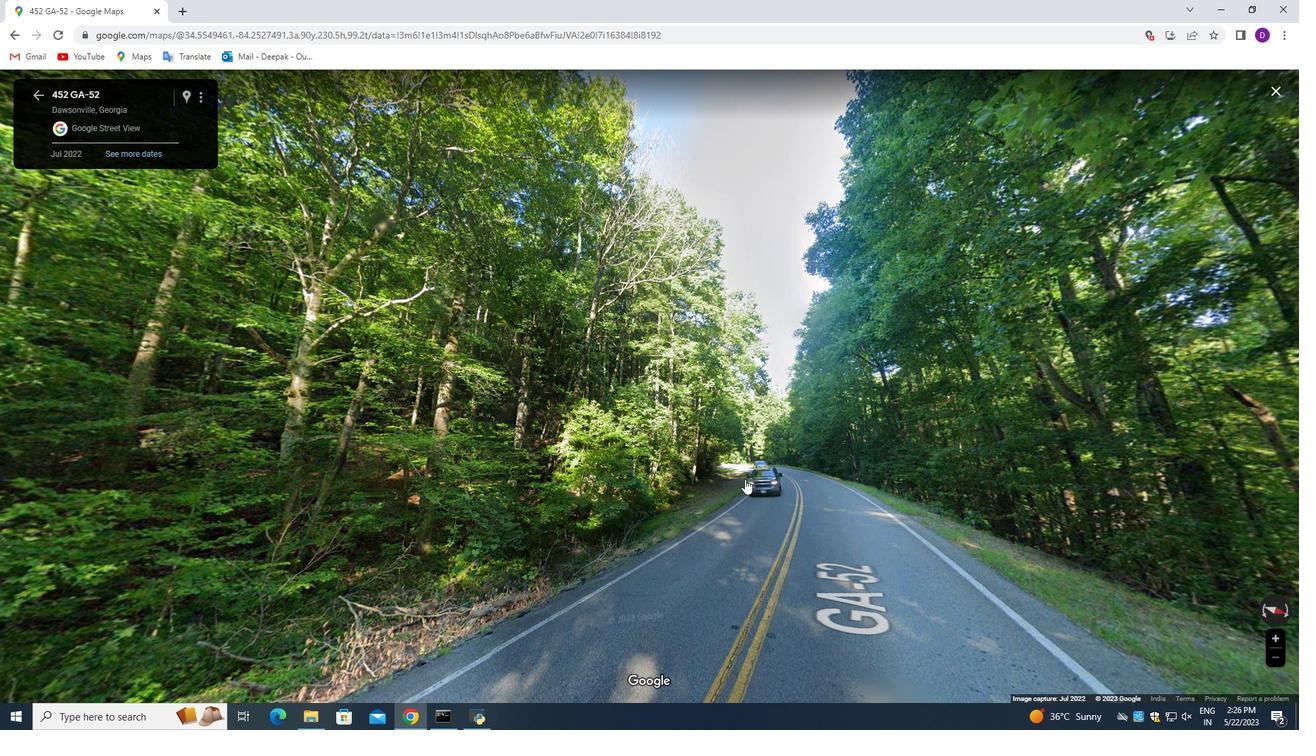
Action: Mouse moved to (768, 480)
Screenshot: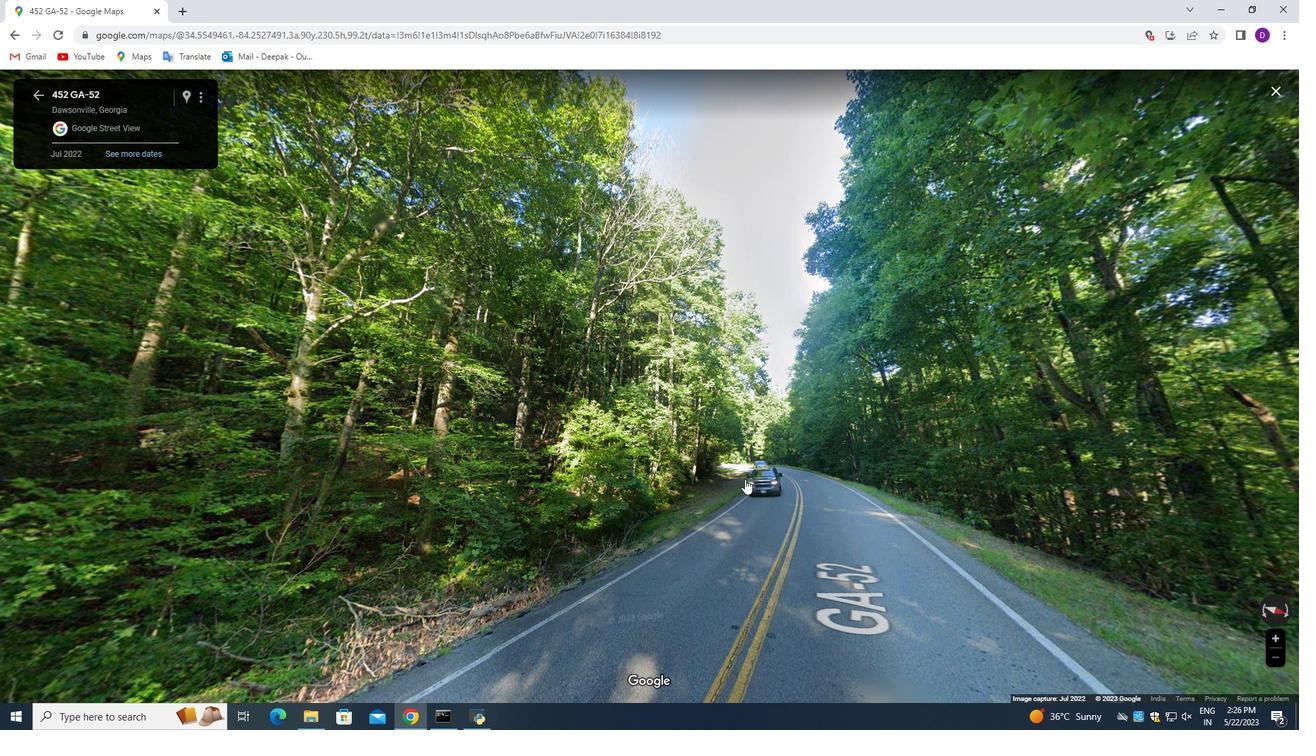 
Action: Mouse scrolled (768, 481) with delta (0, 0)
Screenshot: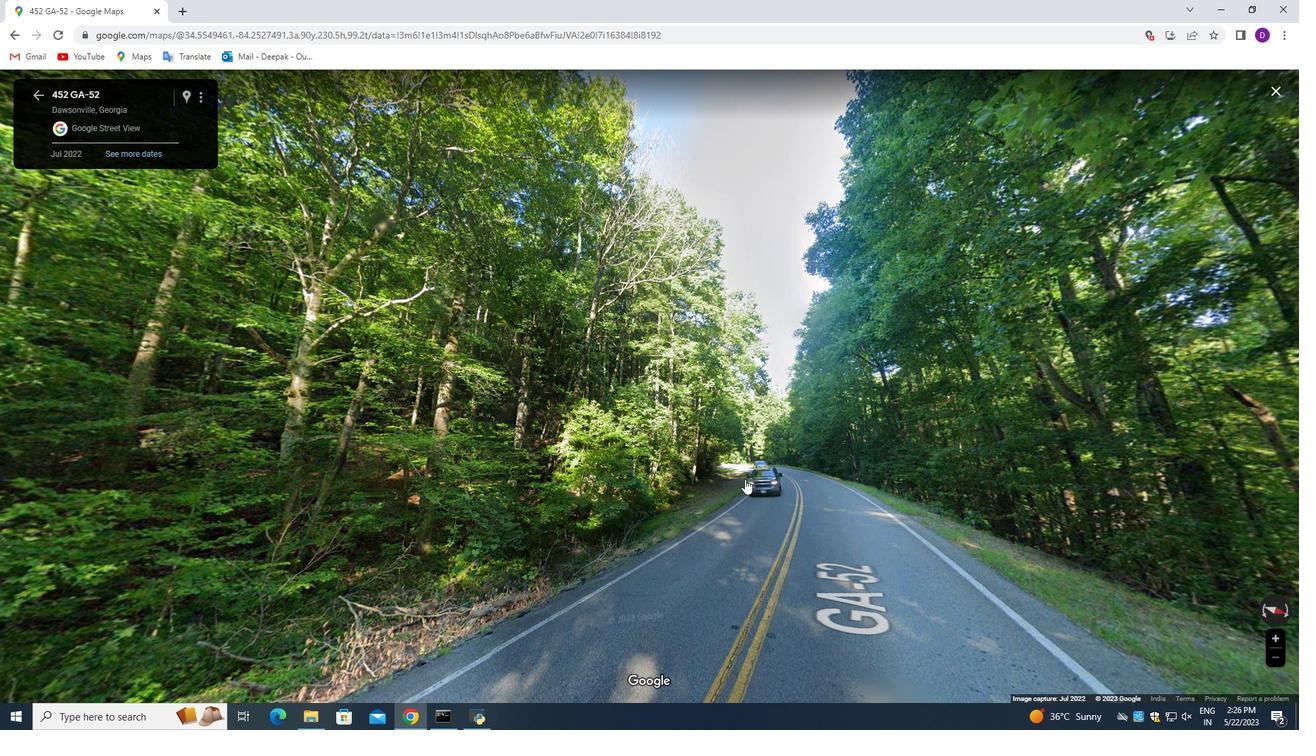
Action: Mouse scrolled (768, 481) with delta (0, 0)
Screenshot: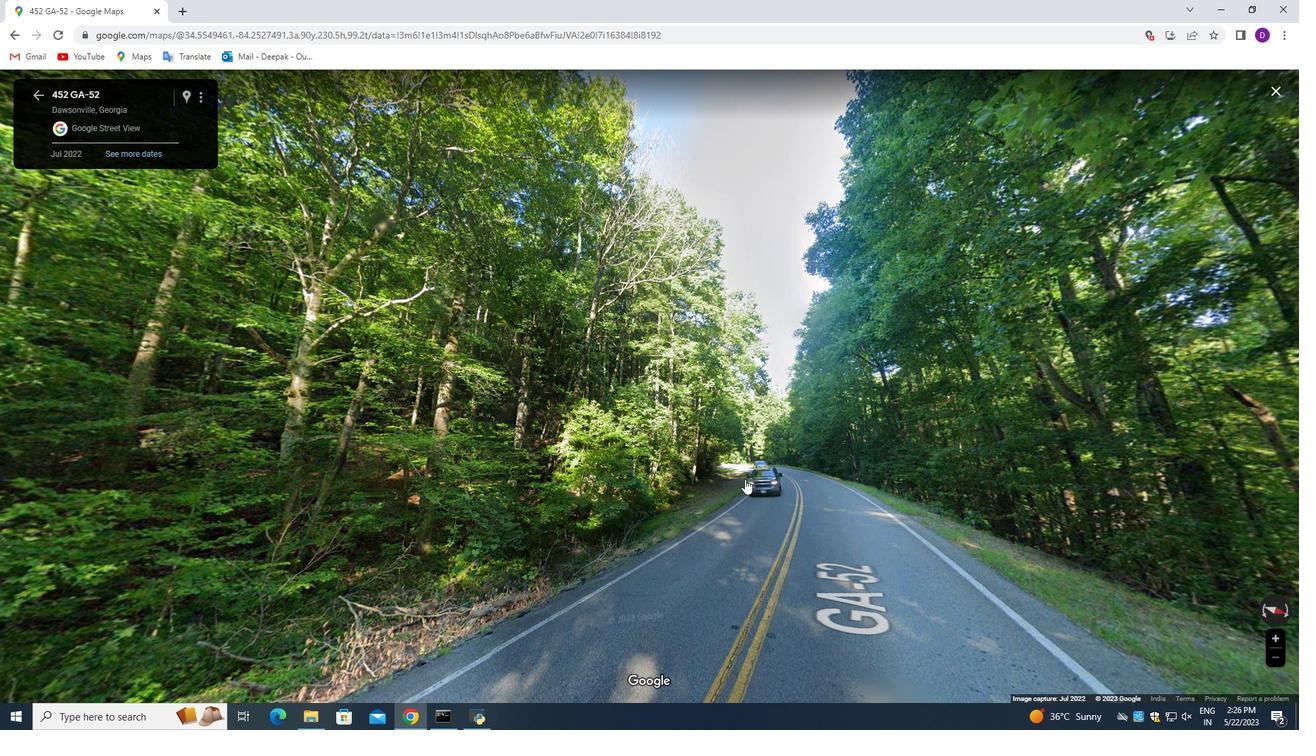 
Action: Mouse scrolled (768, 481) with delta (0, 0)
Screenshot: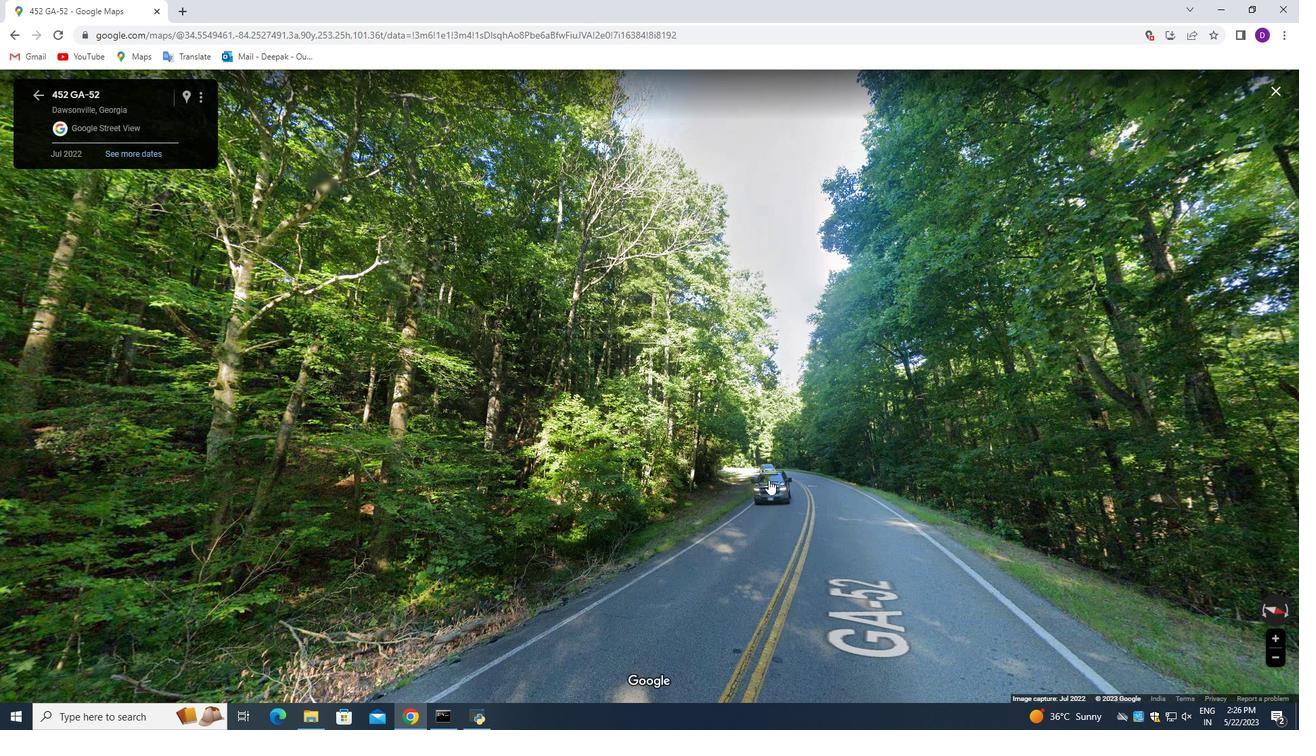 
Action: Mouse moved to (852, 487)
Screenshot: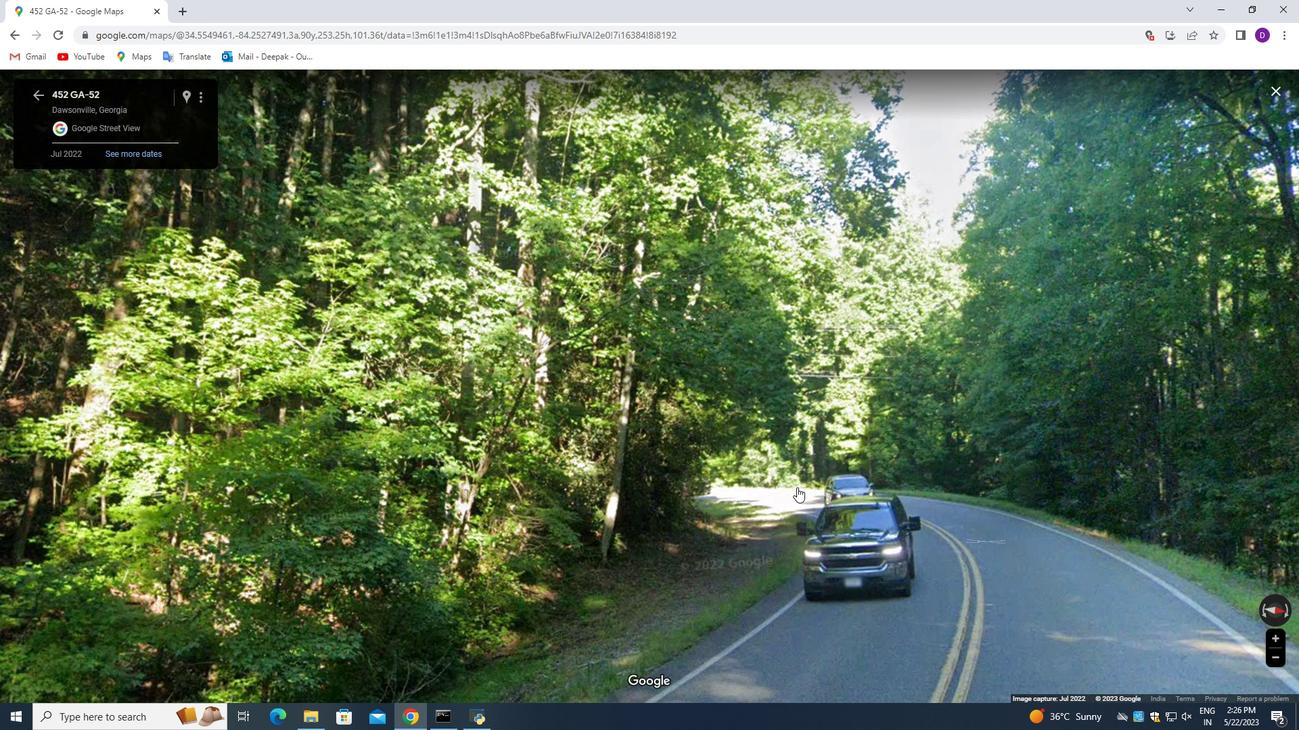
Action: Mouse pressed left at (852, 487)
Screenshot: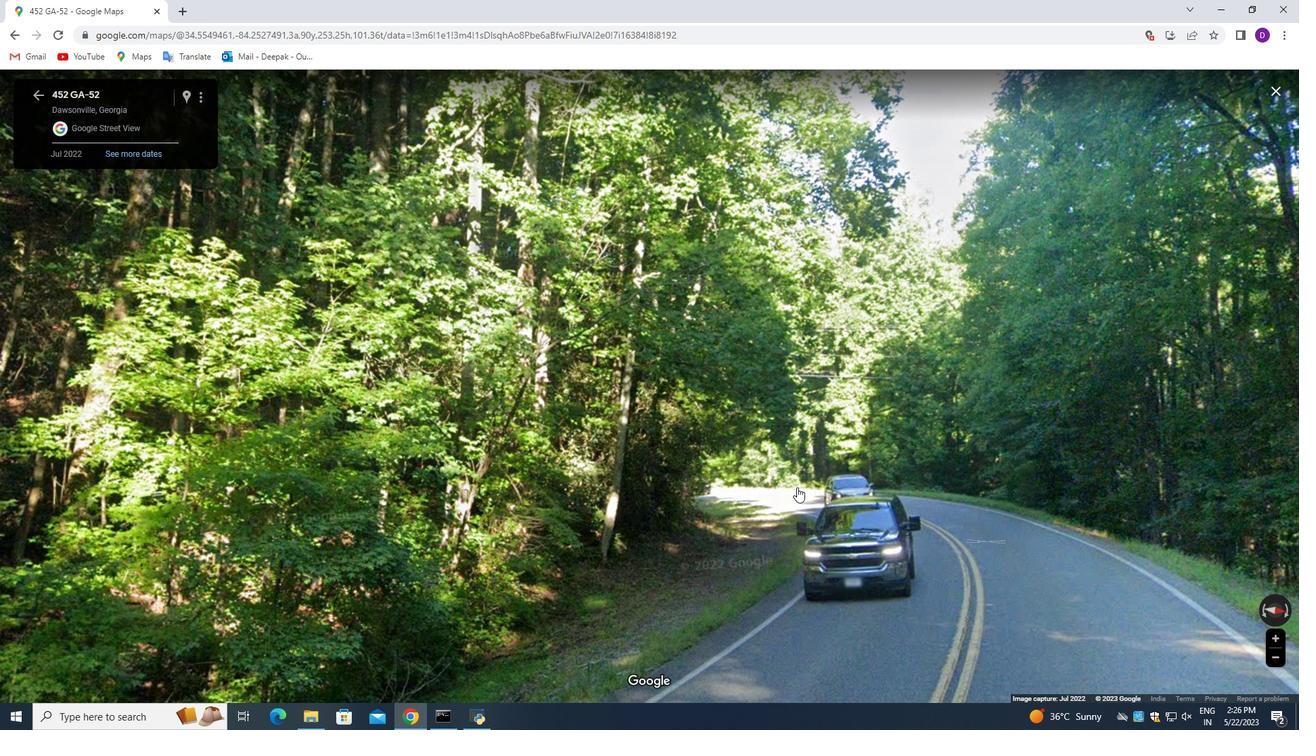 
Action: Mouse moved to (728, 501)
Screenshot: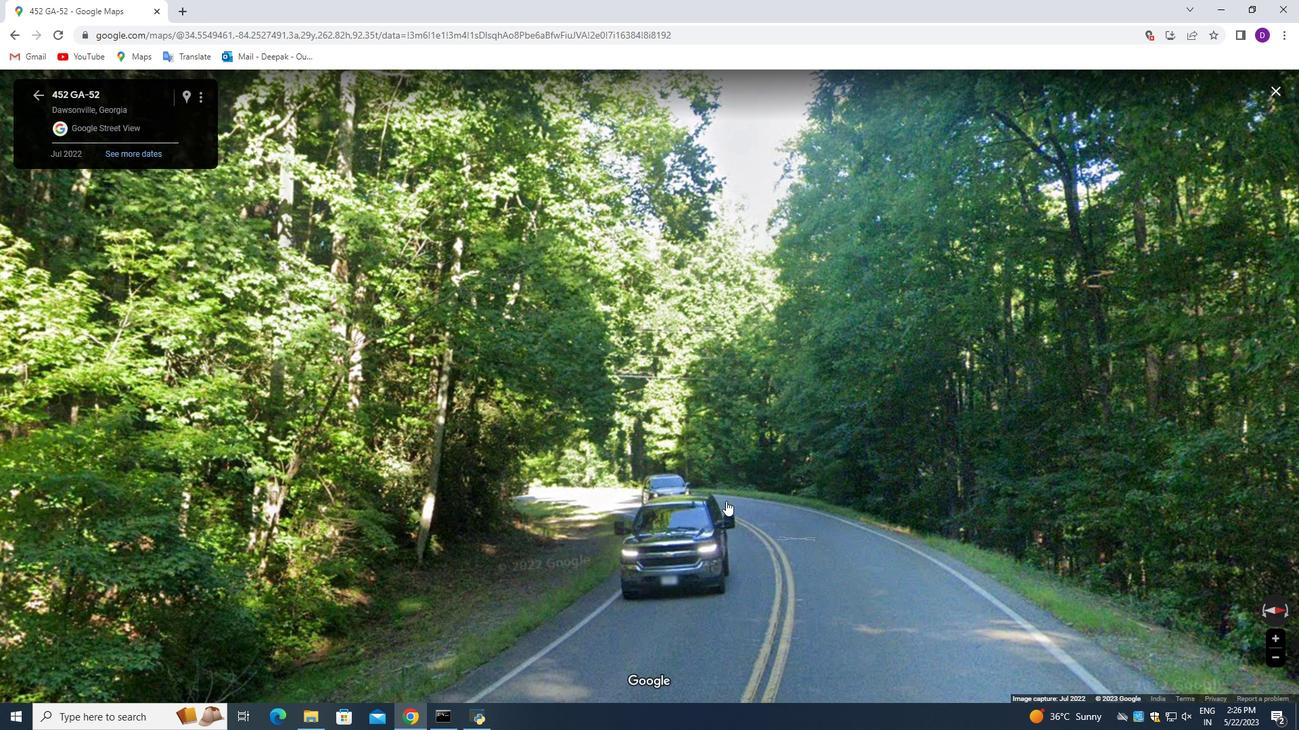 
Action: Mouse scrolled (728, 500) with delta (0, 0)
Screenshot: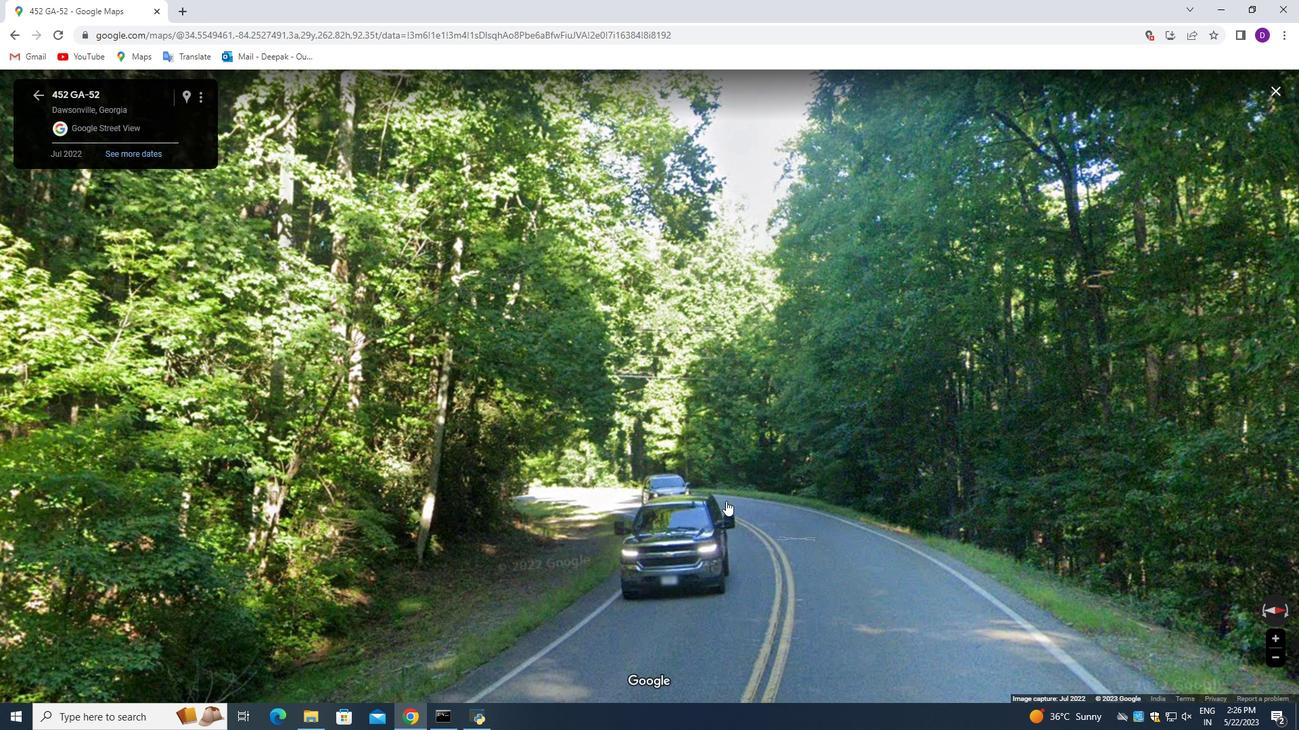 
Action: Mouse scrolled (728, 500) with delta (0, 0)
Screenshot: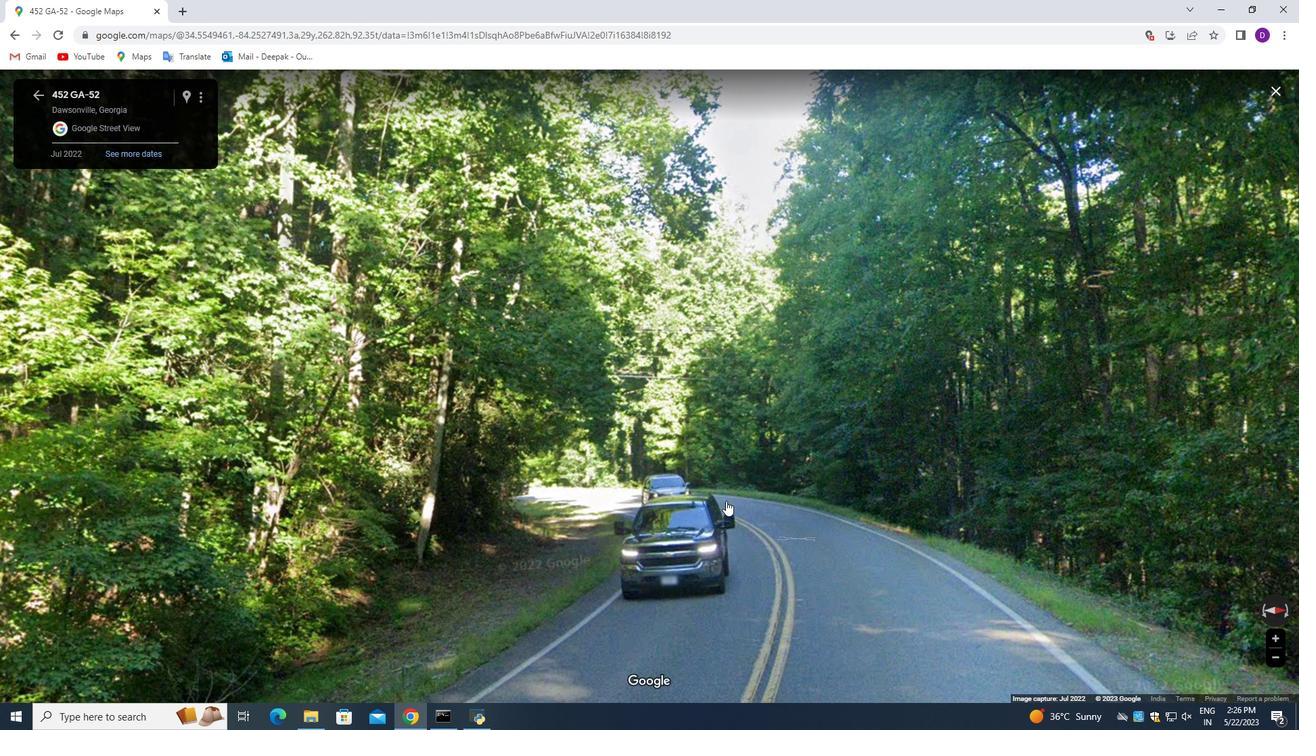 
Action: Mouse scrolled (728, 500) with delta (0, 0)
Screenshot: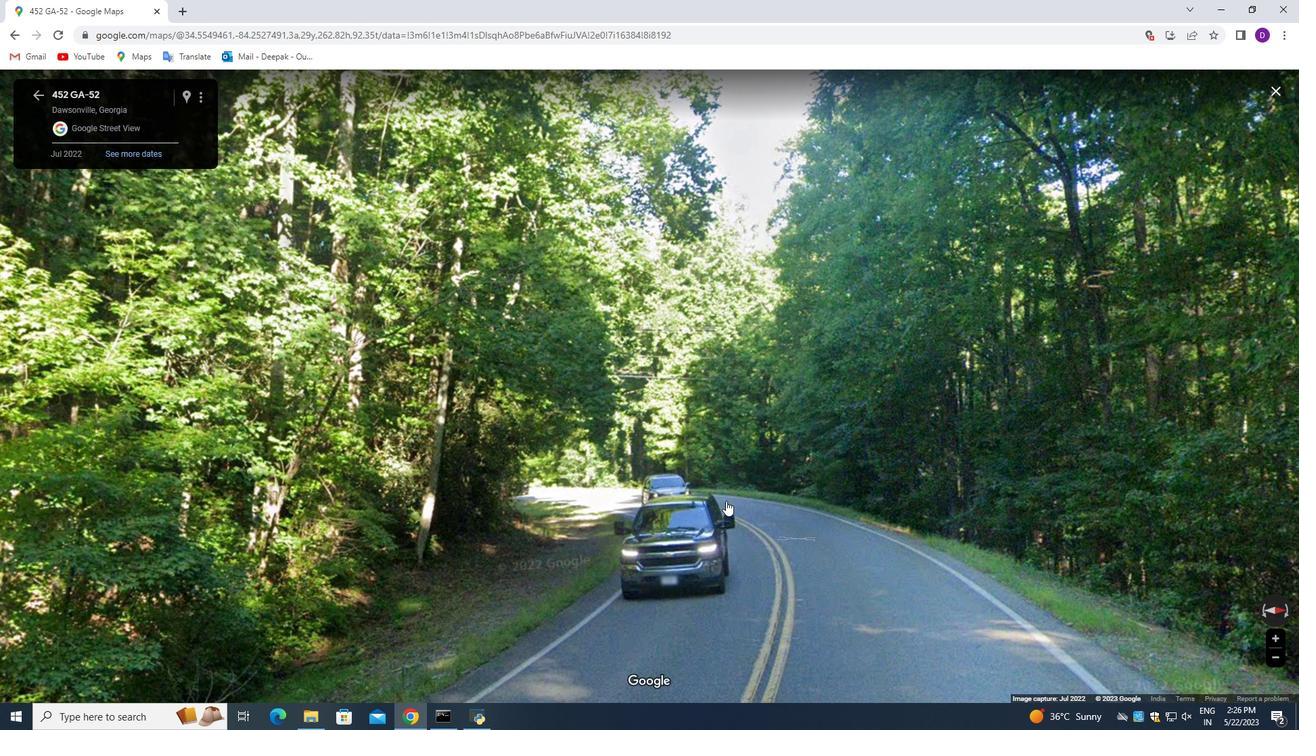 
Action: Mouse moved to (730, 500)
Screenshot: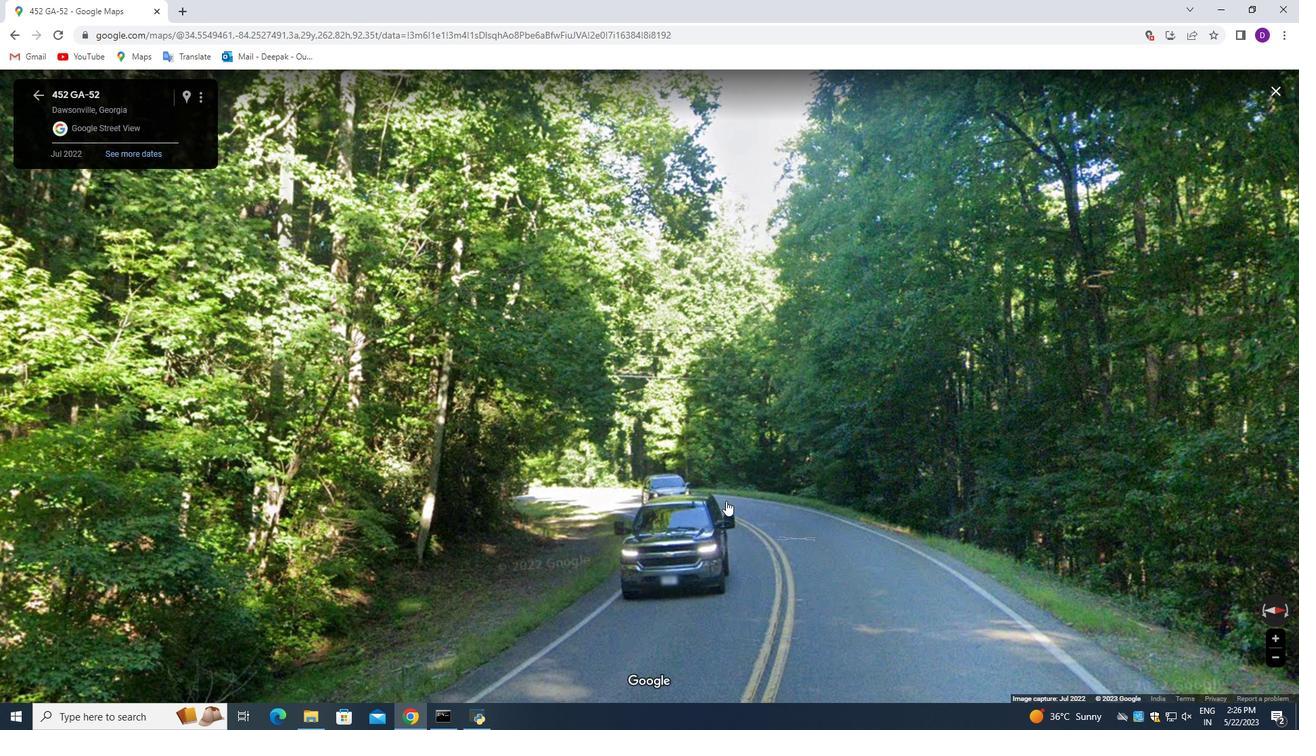 
Action: Mouse scrolled (729, 500) with delta (0, 0)
Screenshot: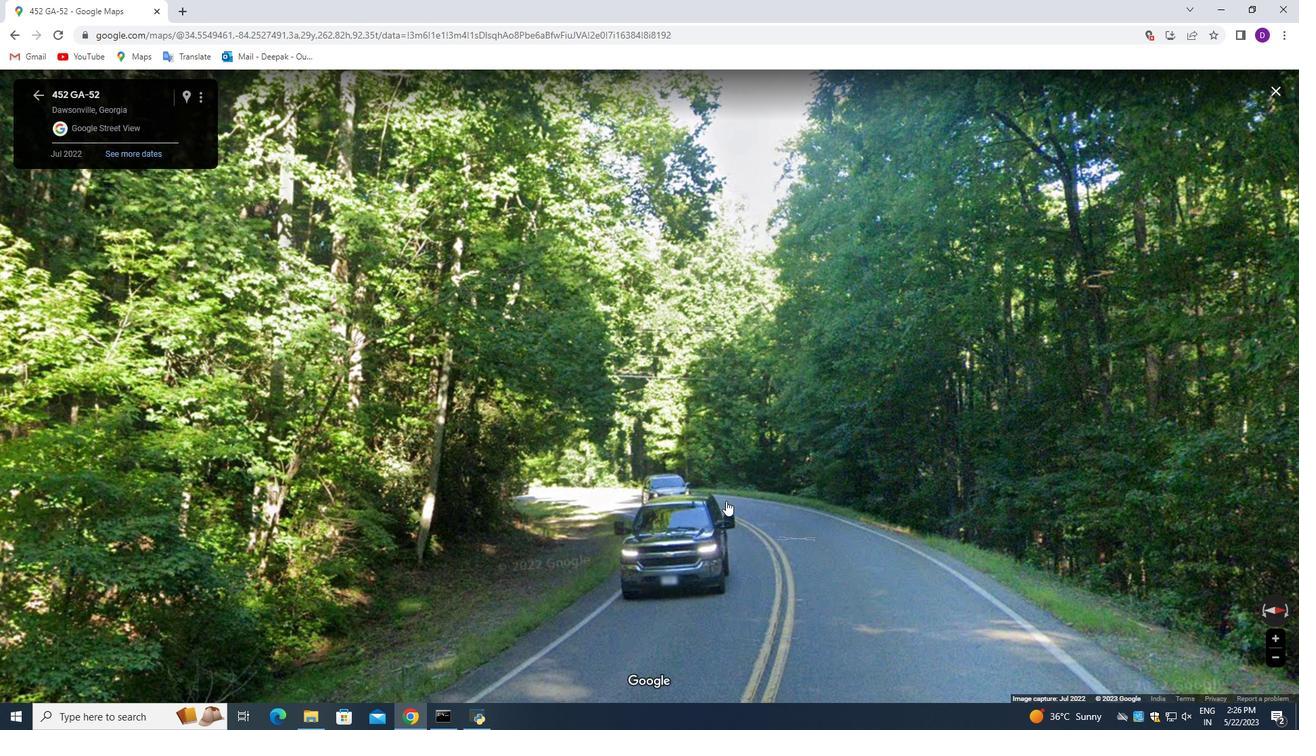 
Action: Mouse moved to (732, 497)
Screenshot: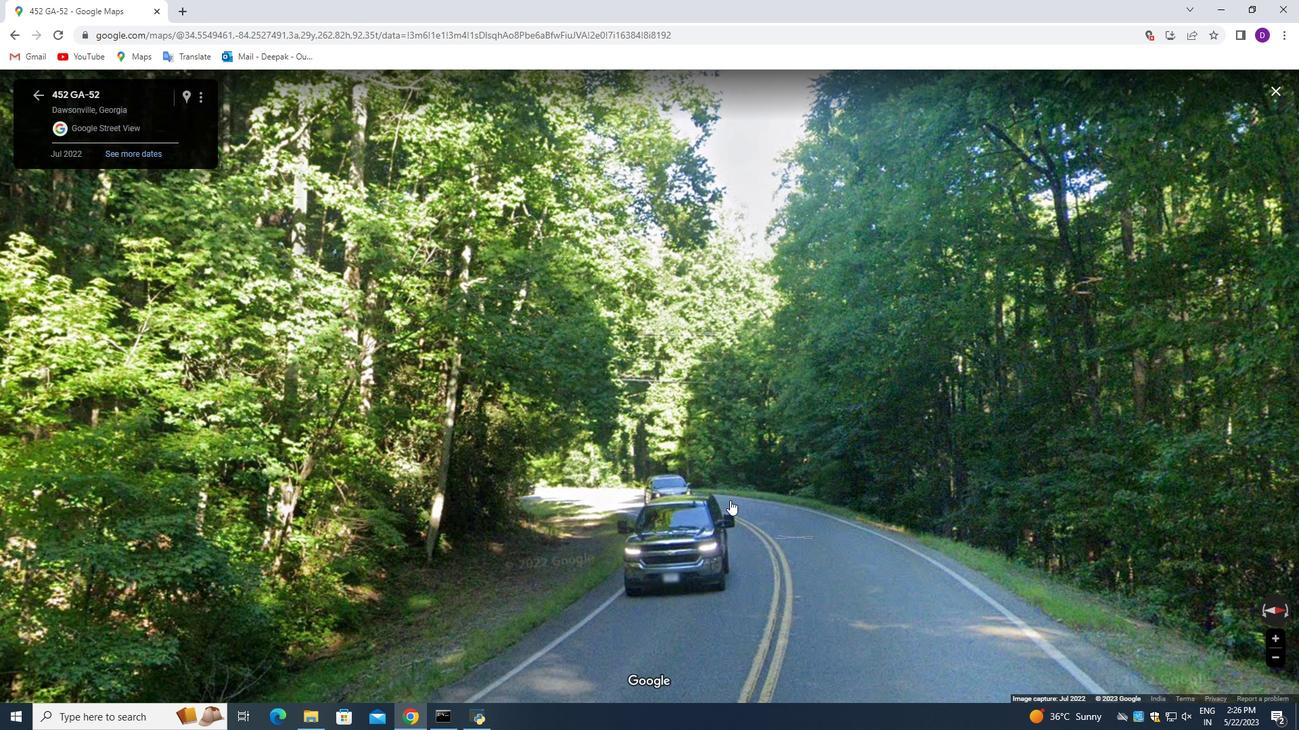 
Action: Mouse scrolled (730, 499) with delta (0, 0)
Screenshot: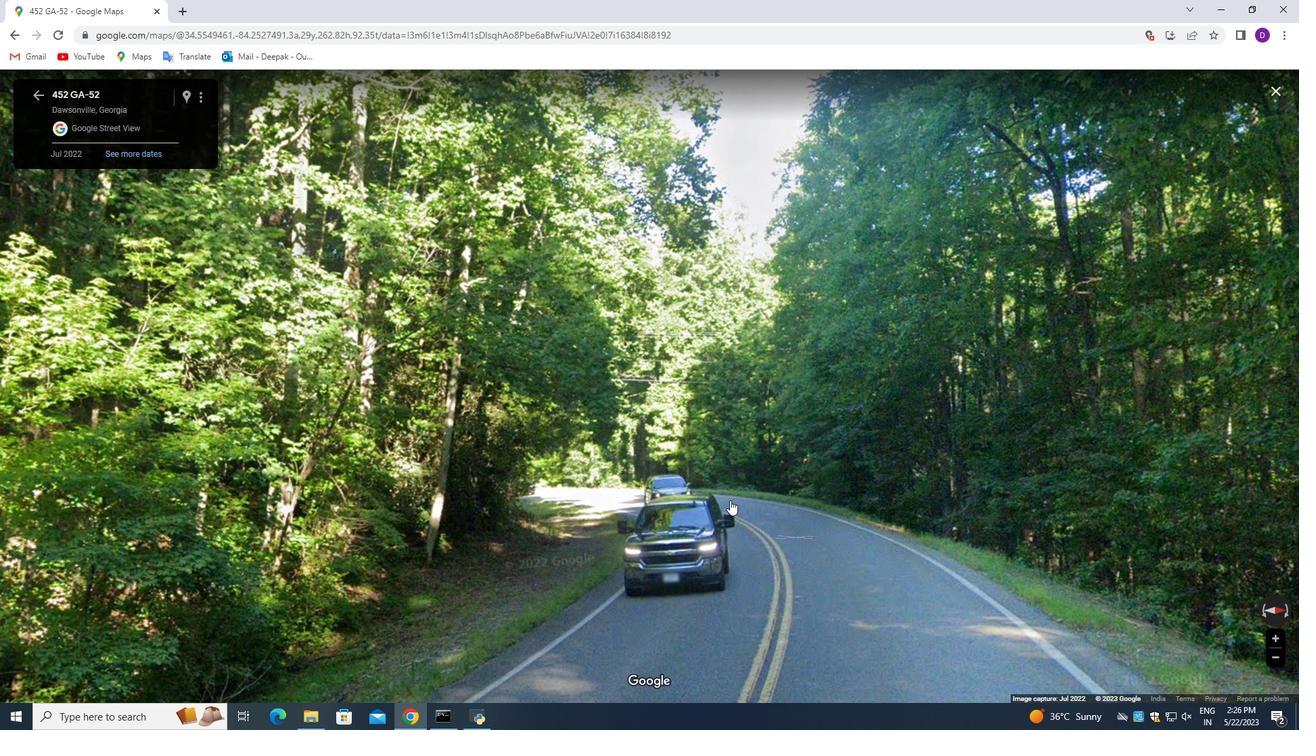 
Action: Mouse scrolled (732, 496) with delta (0, 0)
Screenshot: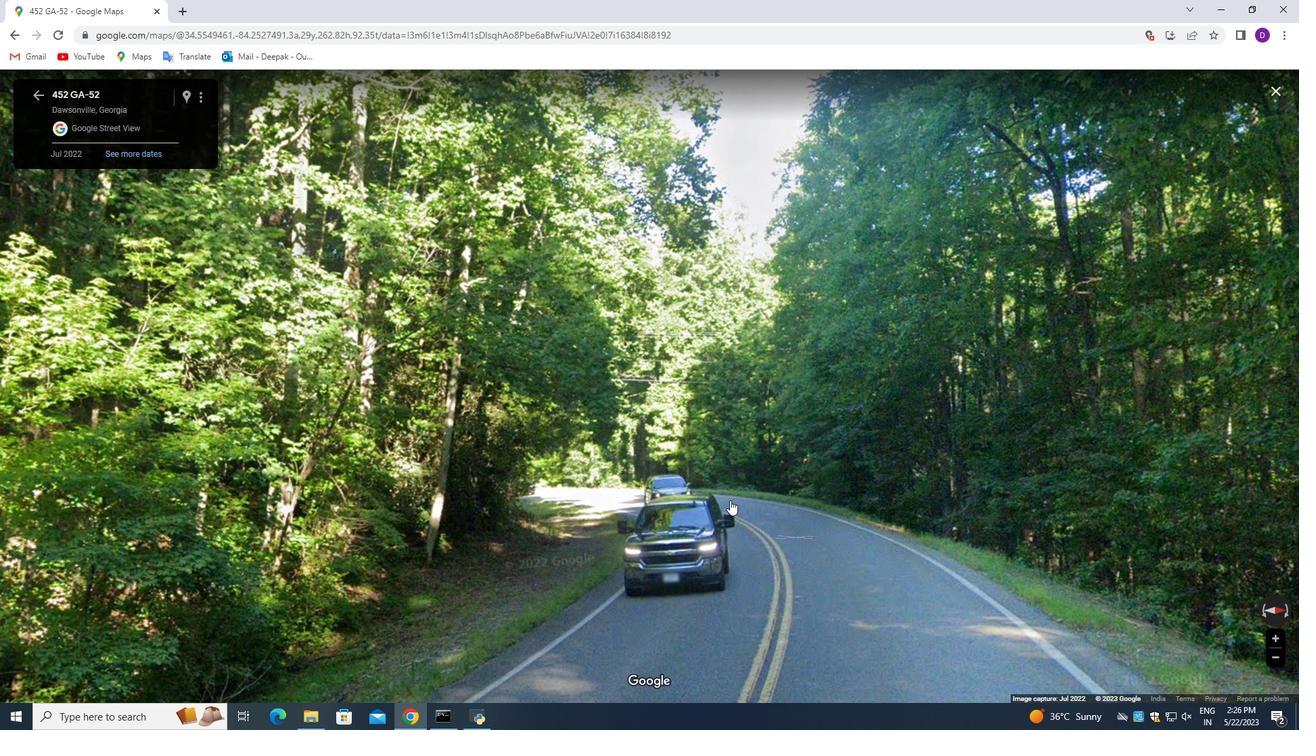 
Action: Mouse scrolled (732, 496) with delta (0, 0)
Screenshot: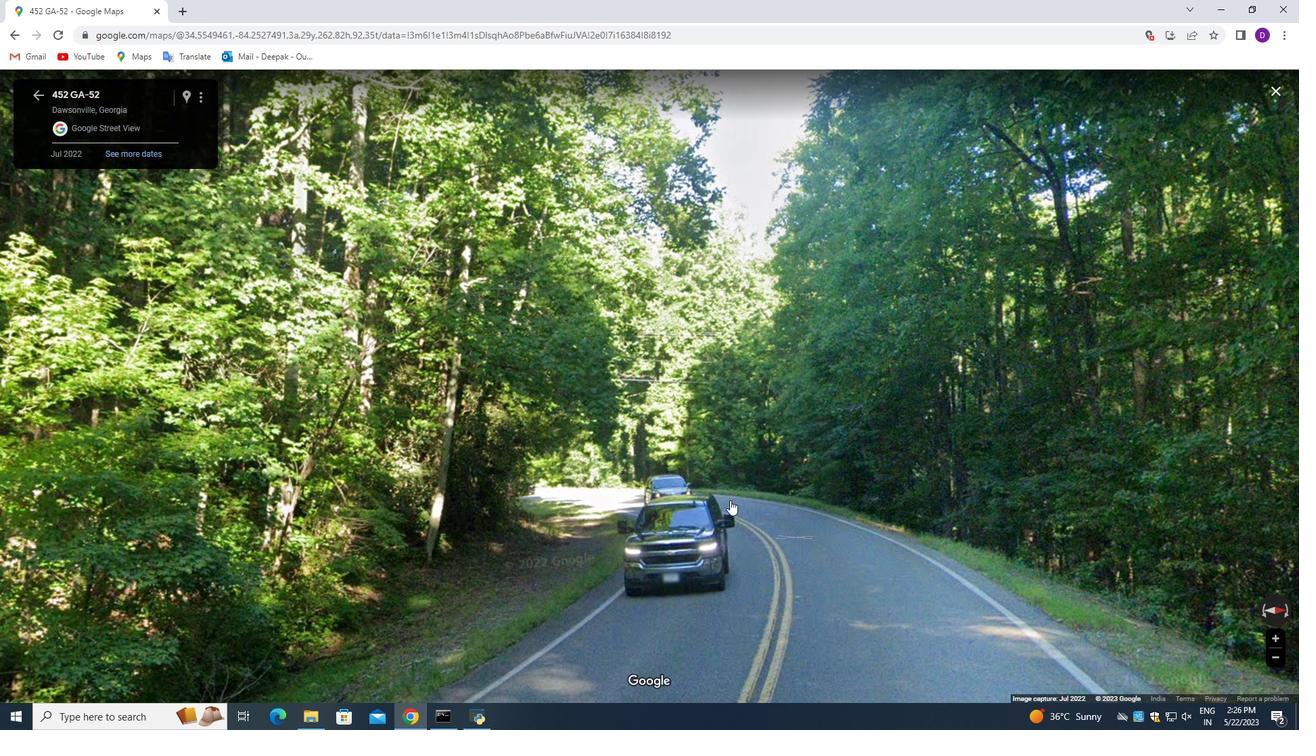 
Action: Mouse scrolled (732, 496) with delta (0, 0)
Screenshot: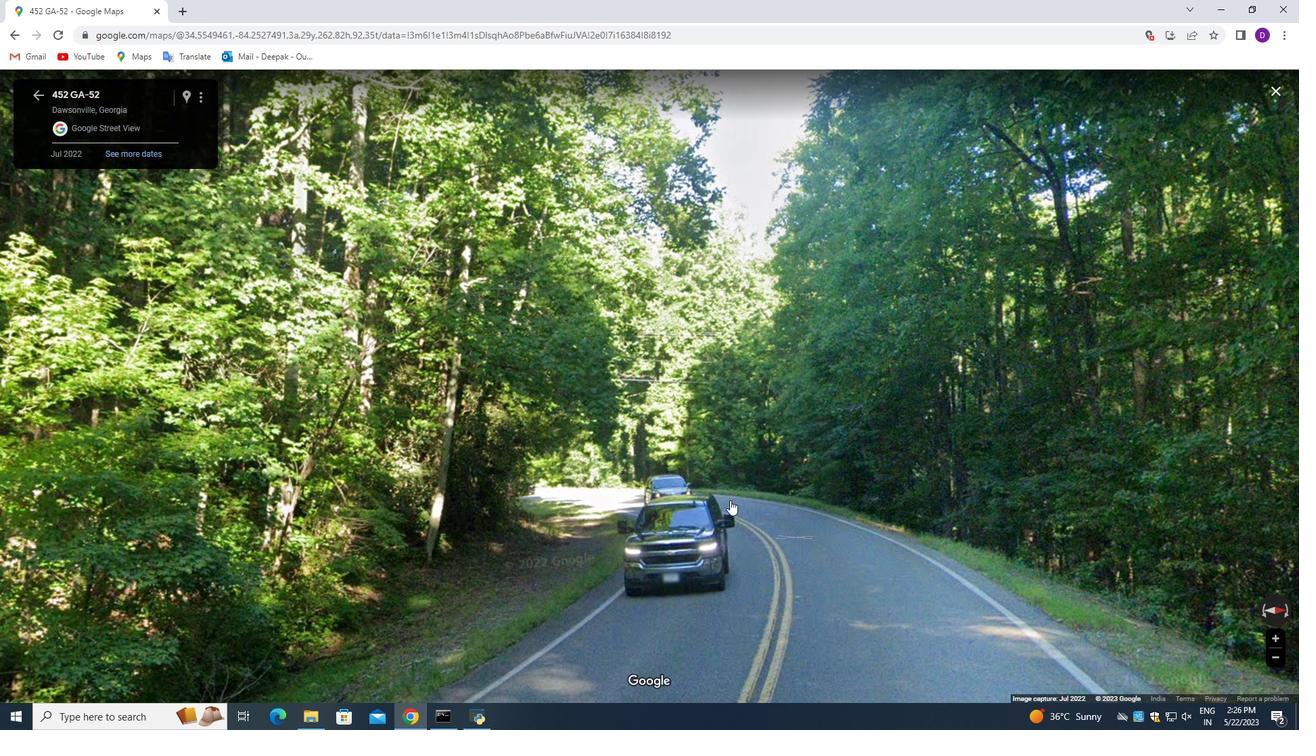 
Action: Mouse scrolled (732, 496) with delta (0, 0)
Screenshot: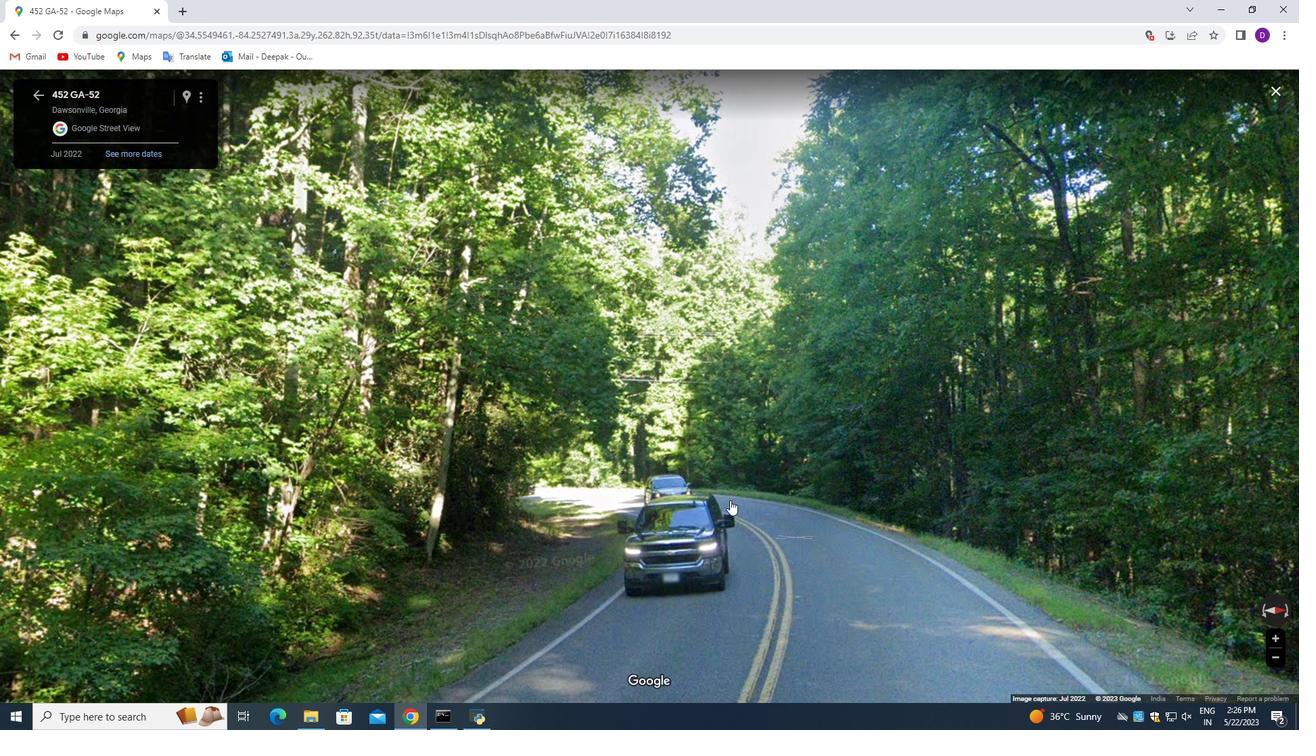 
Action: Mouse scrolled (732, 496) with delta (0, 0)
Screenshot: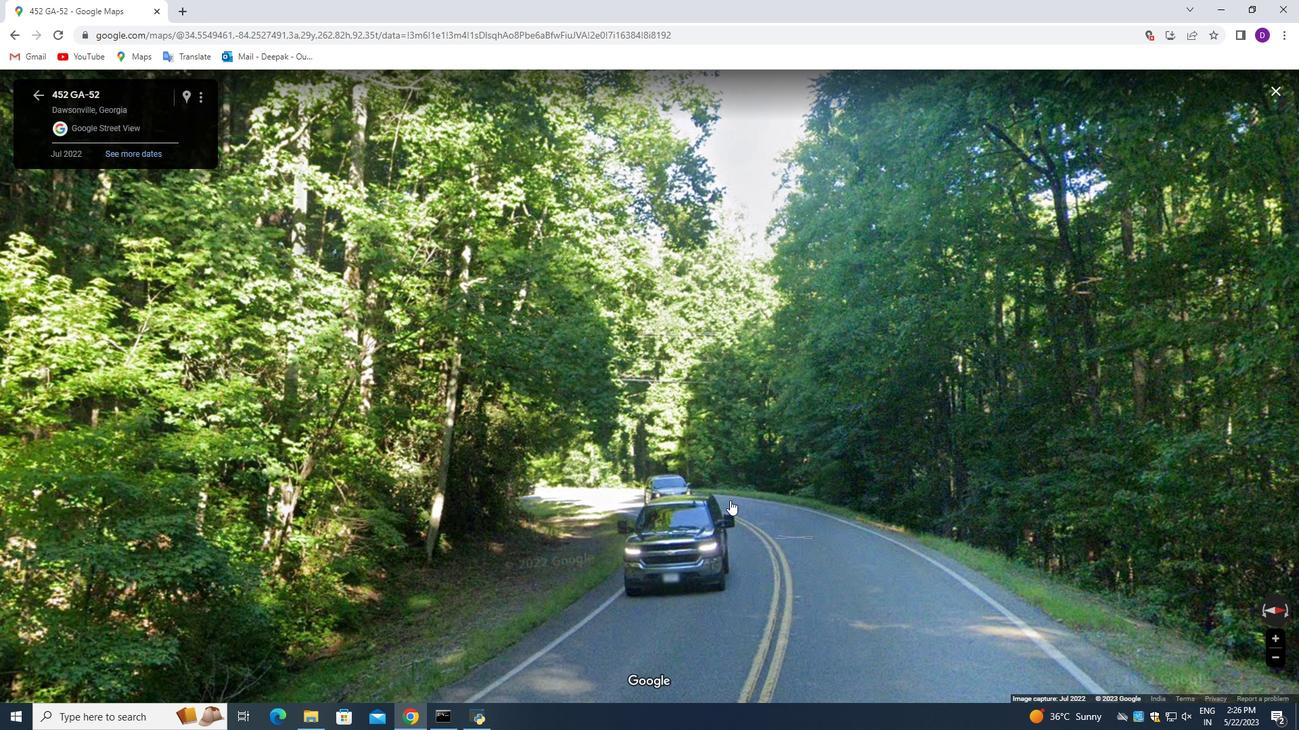 
Action: Mouse moved to (732, 496)
Screenshot: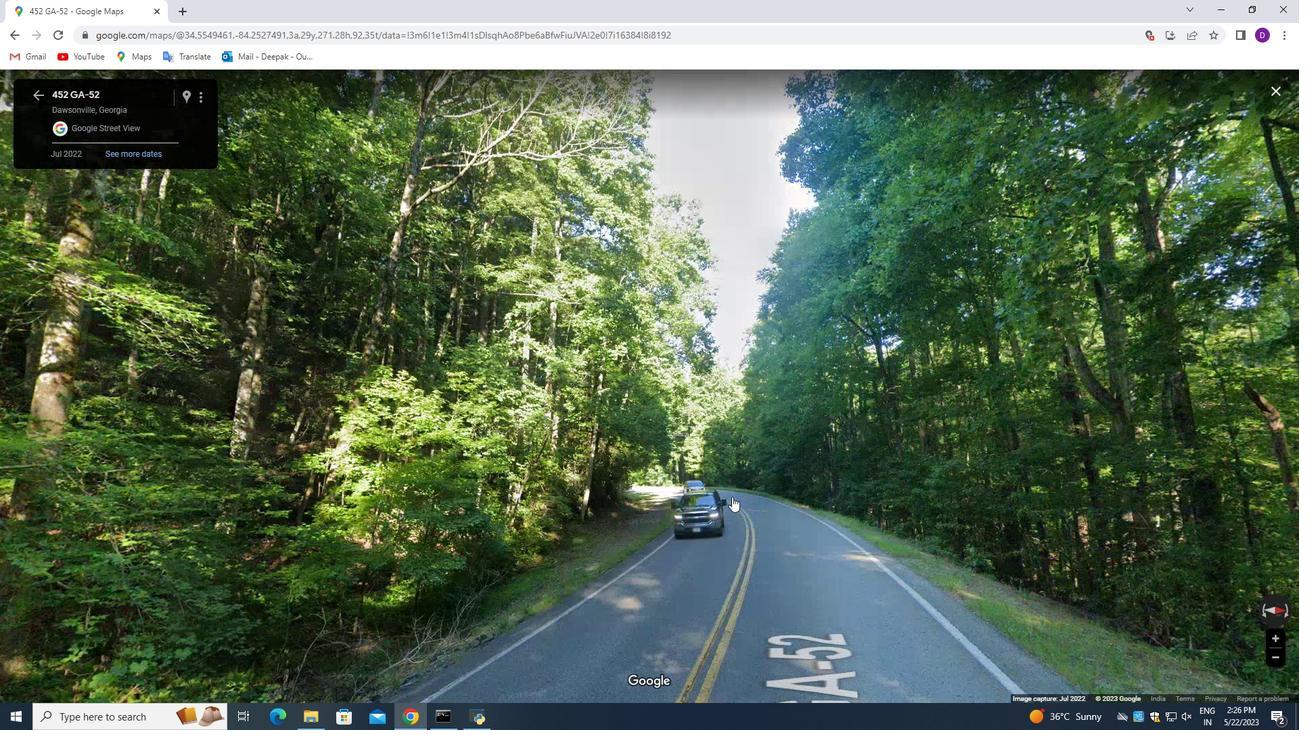 
Action: Mouse scrolled (732, 496) with delta (0, 0)
Screenshot: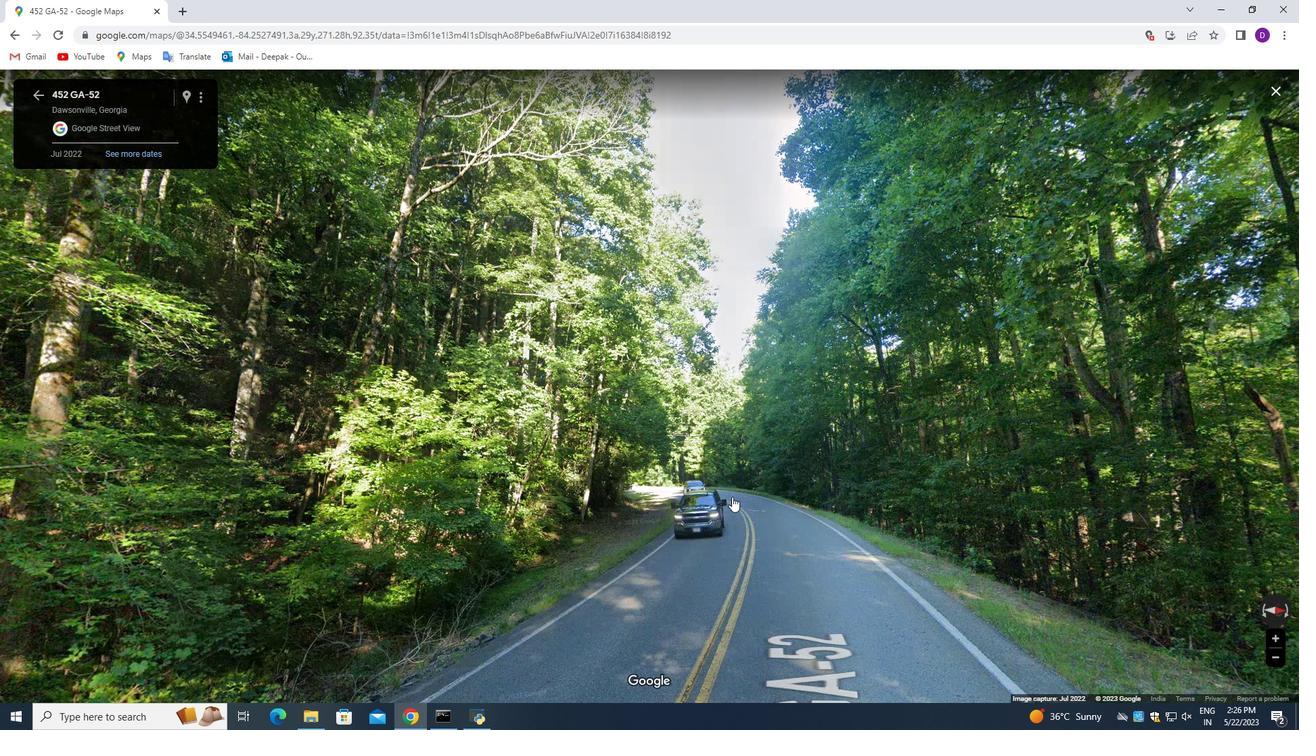 
Action: Mouse scrolled (732, 496) with delta (0, 0)
Screenshot: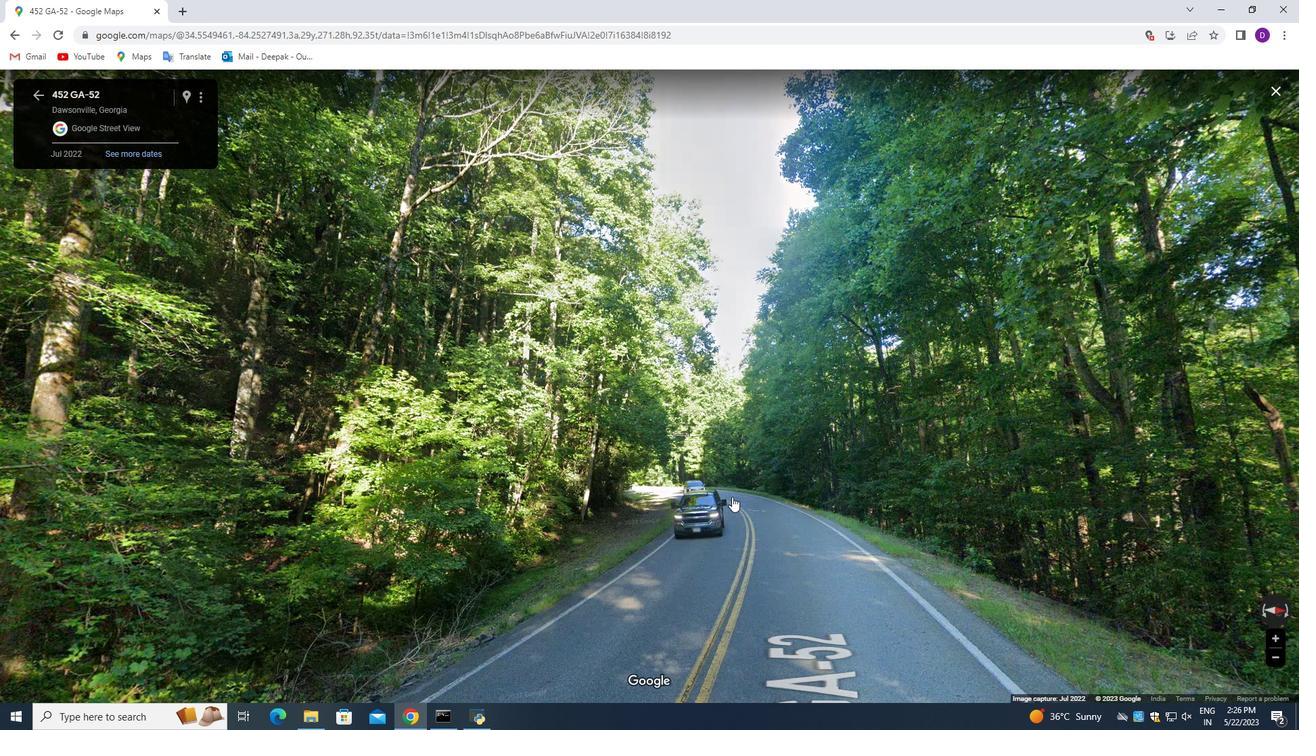 
Action: Mouse scrolled (732, 496) with delta (0, 0)
Screenshot: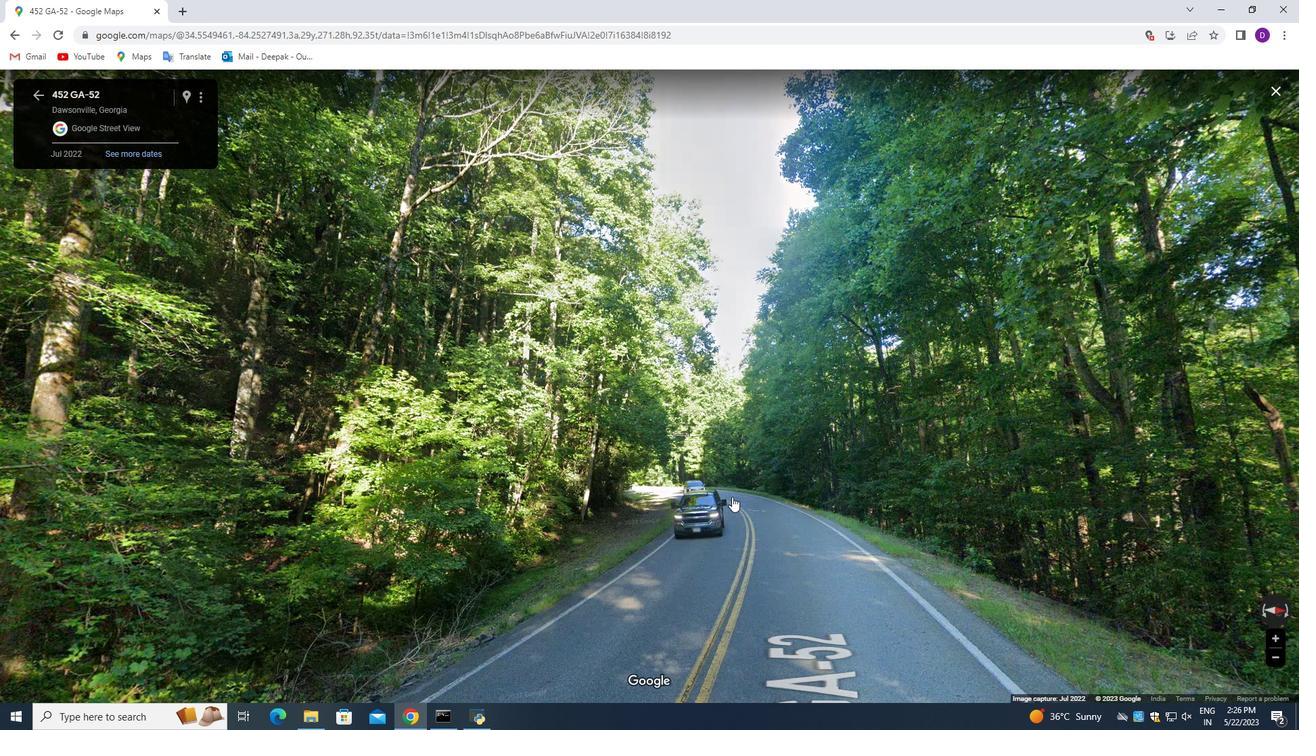 
Action: Mouse scrolled (732, 496) with delta (0, 0)
Screenshot: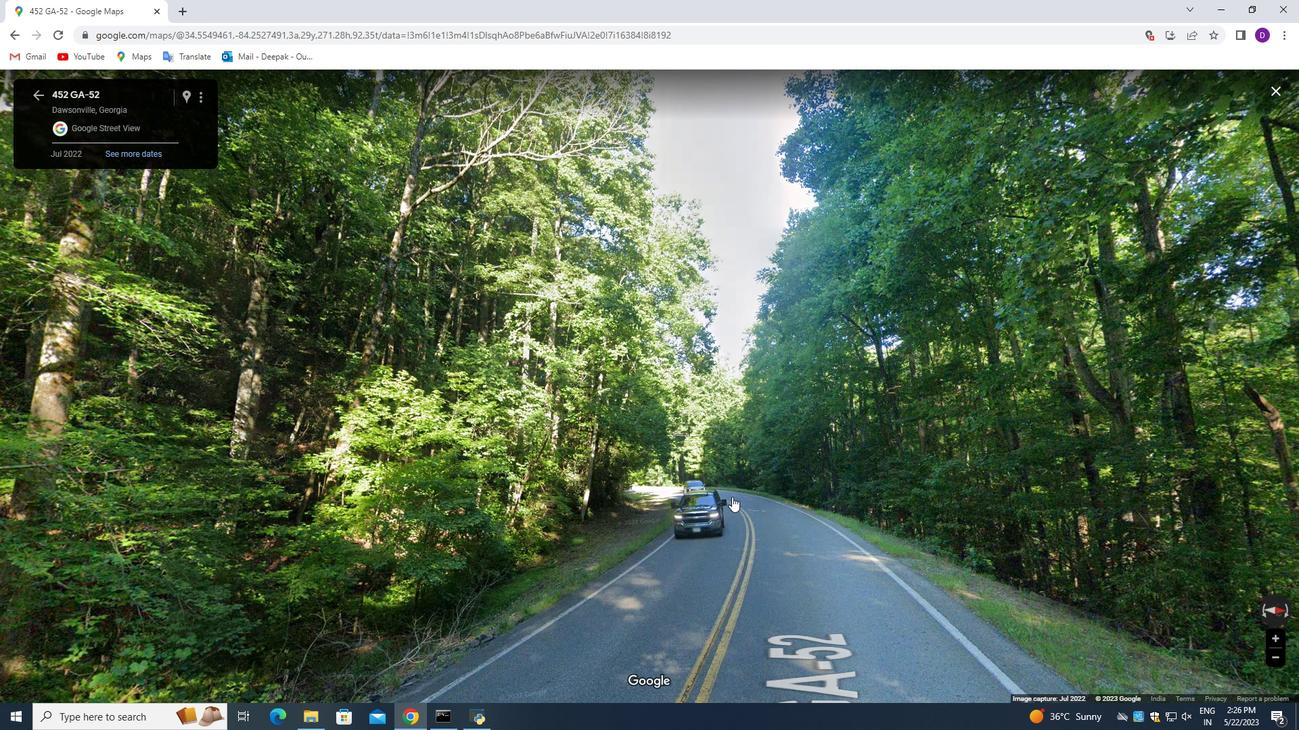 
Action: Mouse scrolled (732, 496) with delta (0, 0)
Screenshot: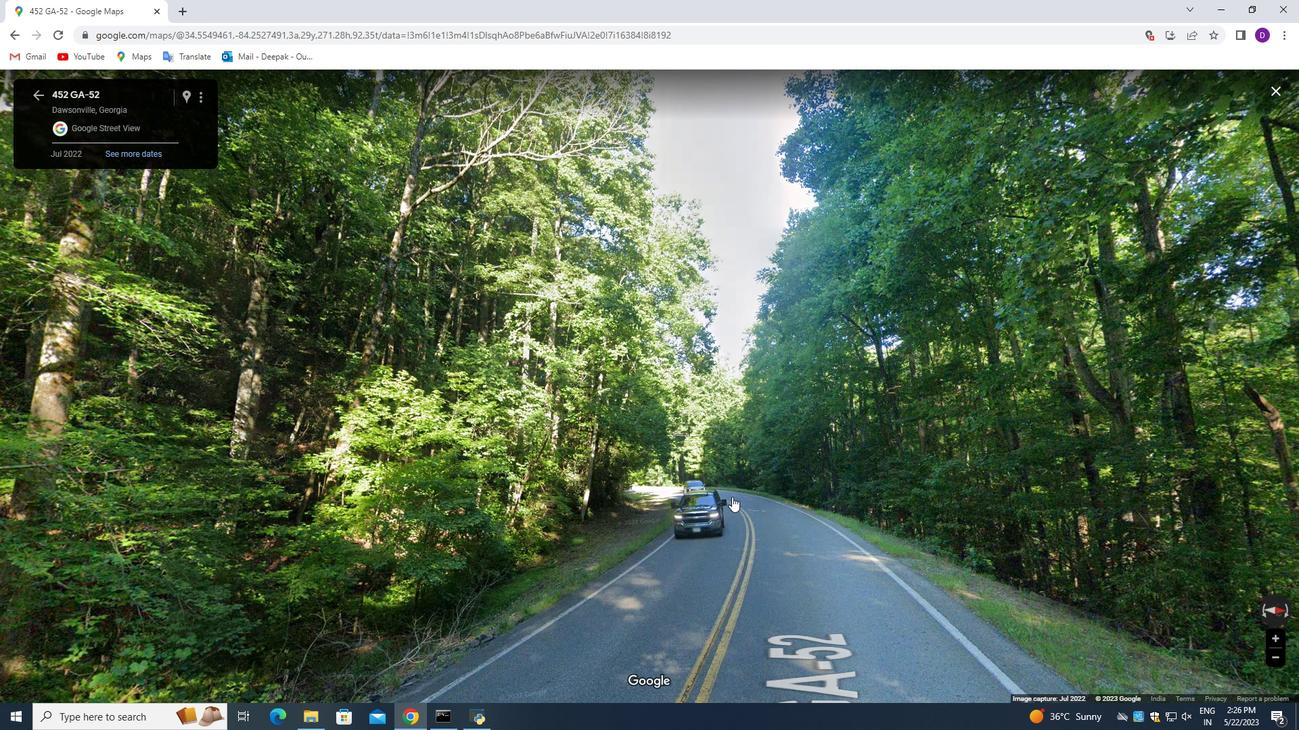 
Action: Mouse scrolled (732, 496) with delta (0, 0)
Screenshot: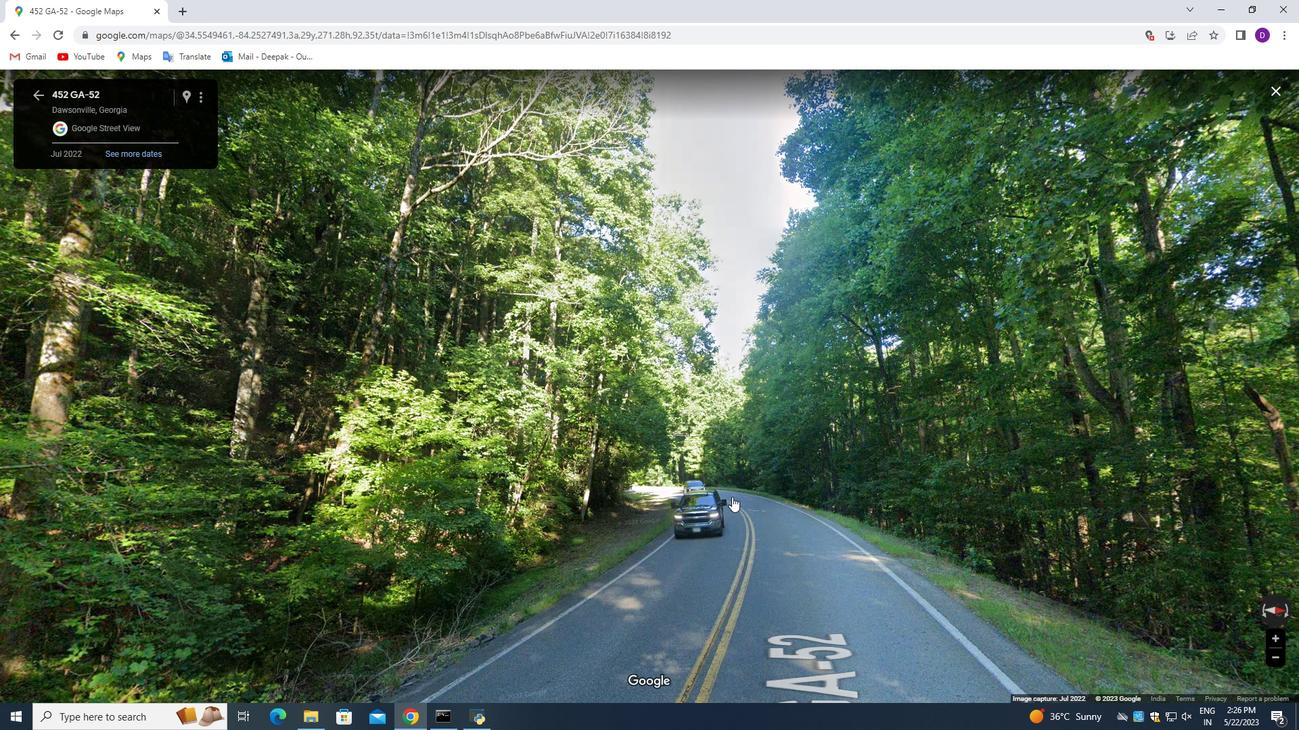 
Action: Mouse moved to (732, 495)
Screenshot: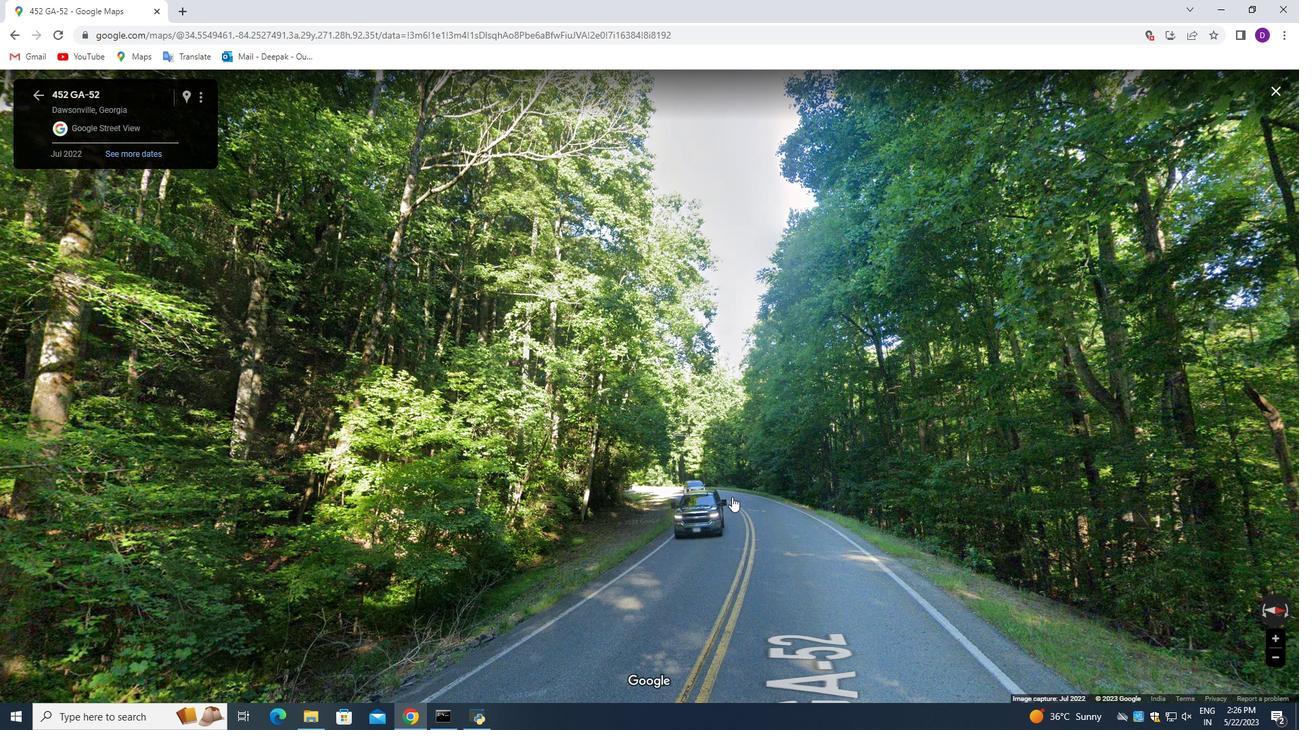 
Action: Mouse scrolled (732, 494) with delta (0, 0)
Screenshot: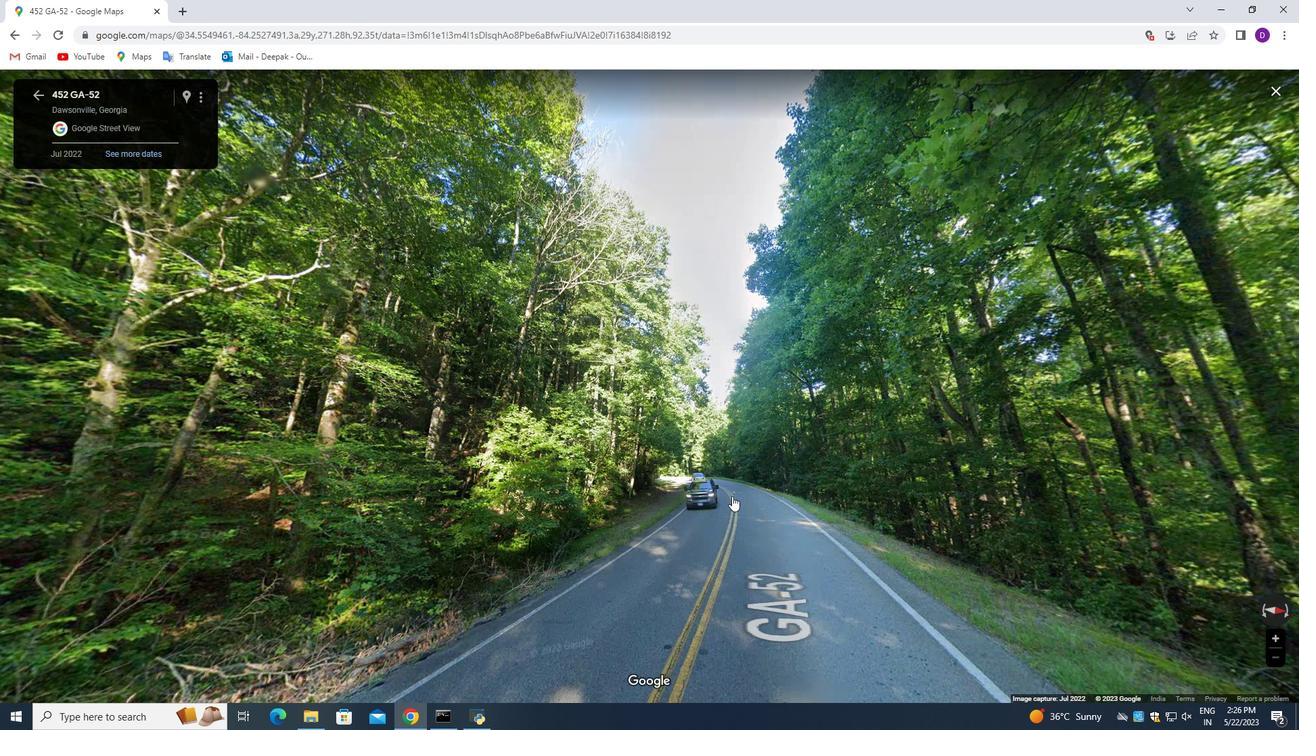 
Action: Mouse scrolled (732, 494) with delta (0, 0)
Screenshot: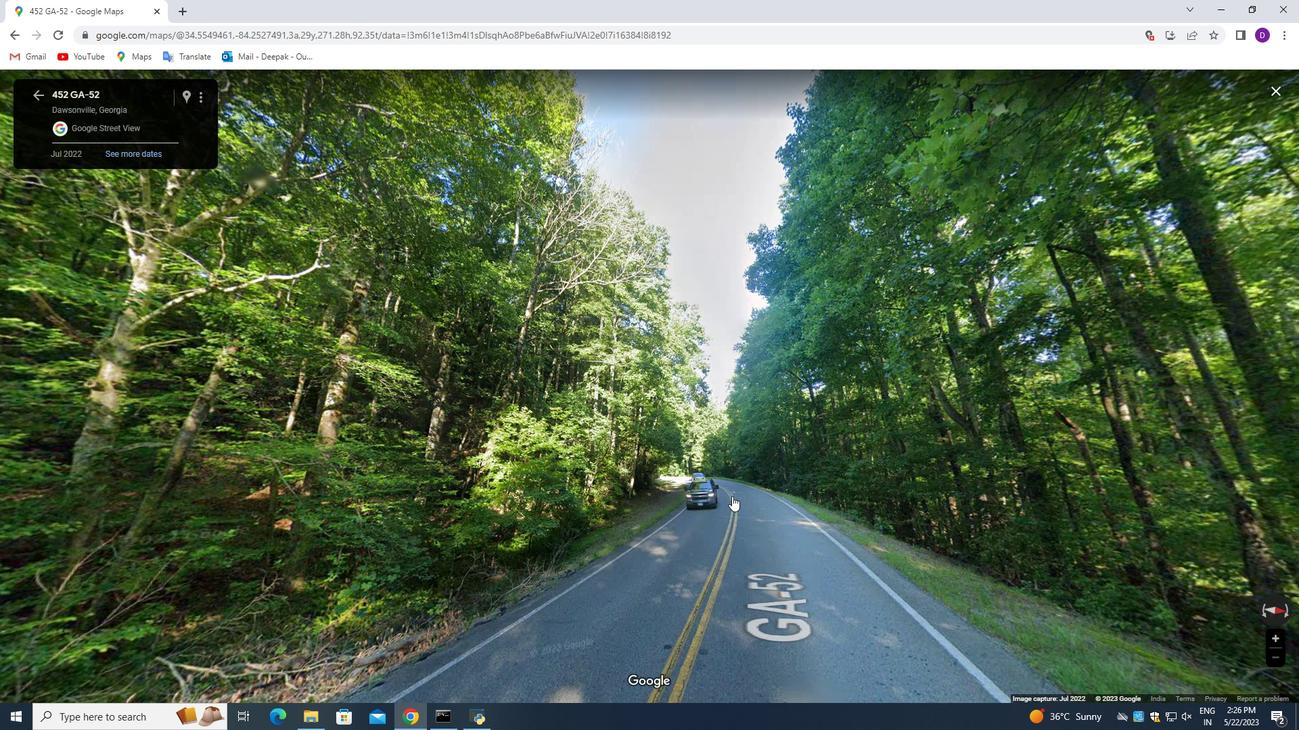 
Action: Mouse scrolled (732, 494) with delta (0, 0)
Screenshot: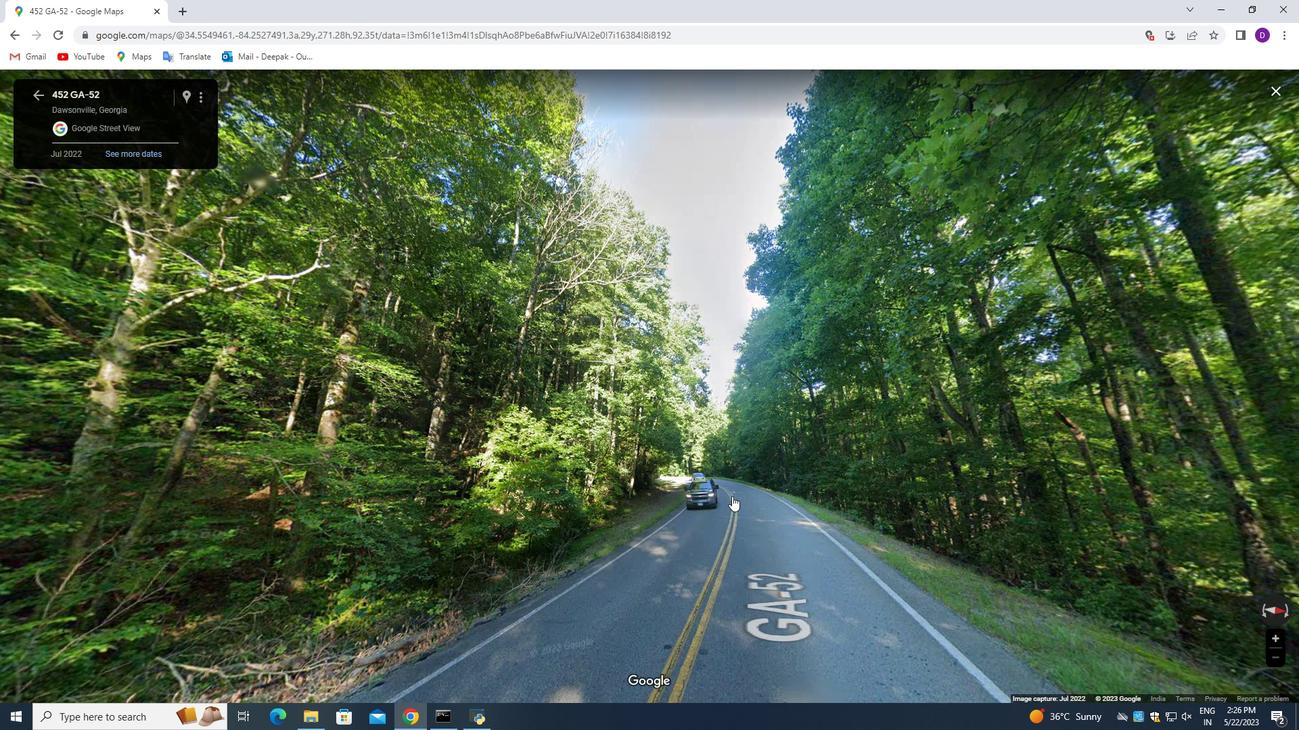 
Action: Mouse scrolled (732, 494) with delta (0, 0)
Screenshot: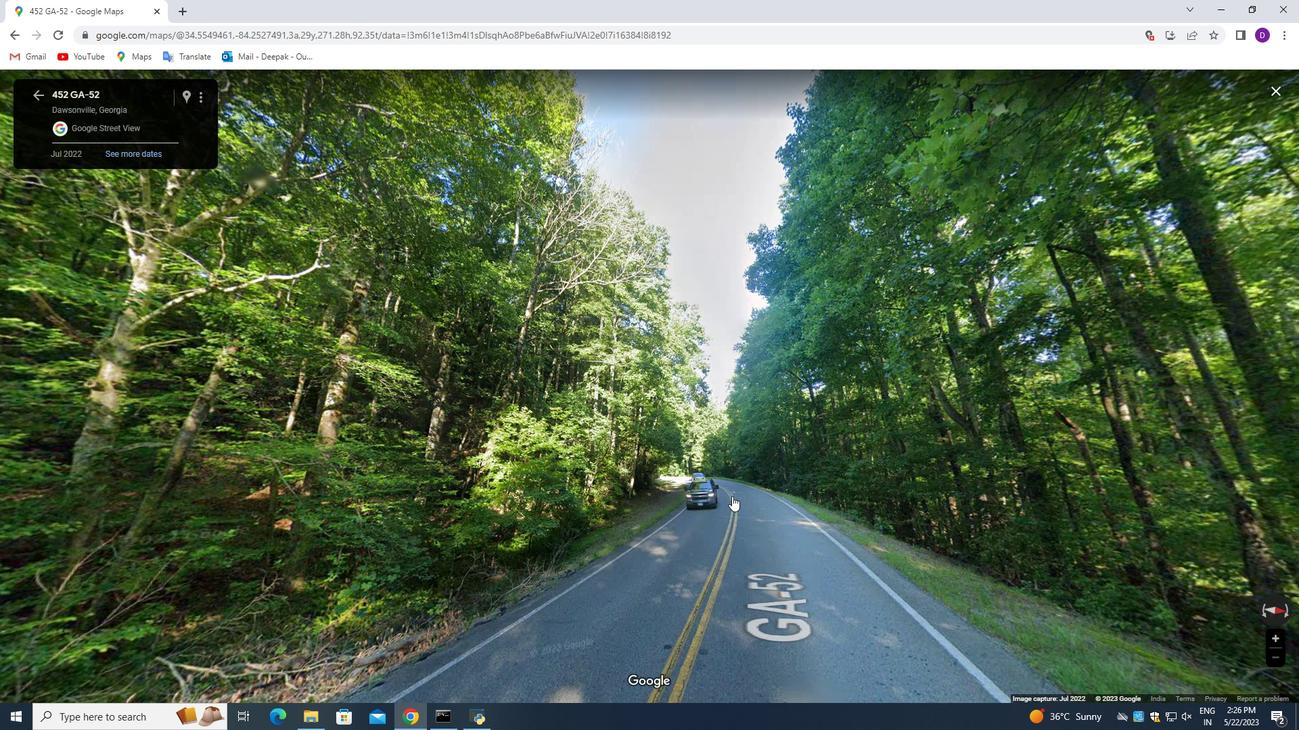 
Action: Mouse scrolled (732, 494) with delta (0, 0)
Screenshot: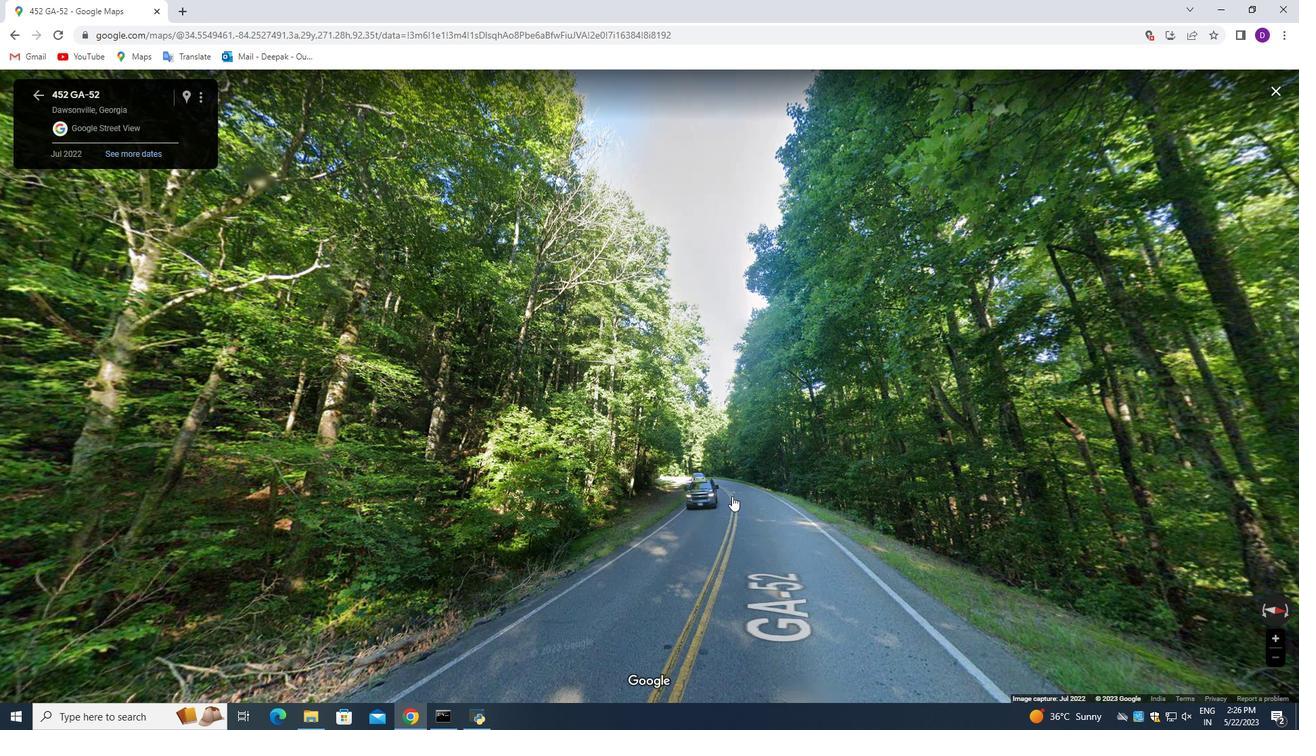 
Action: Mouse moved to (857, 510)
Screenshot: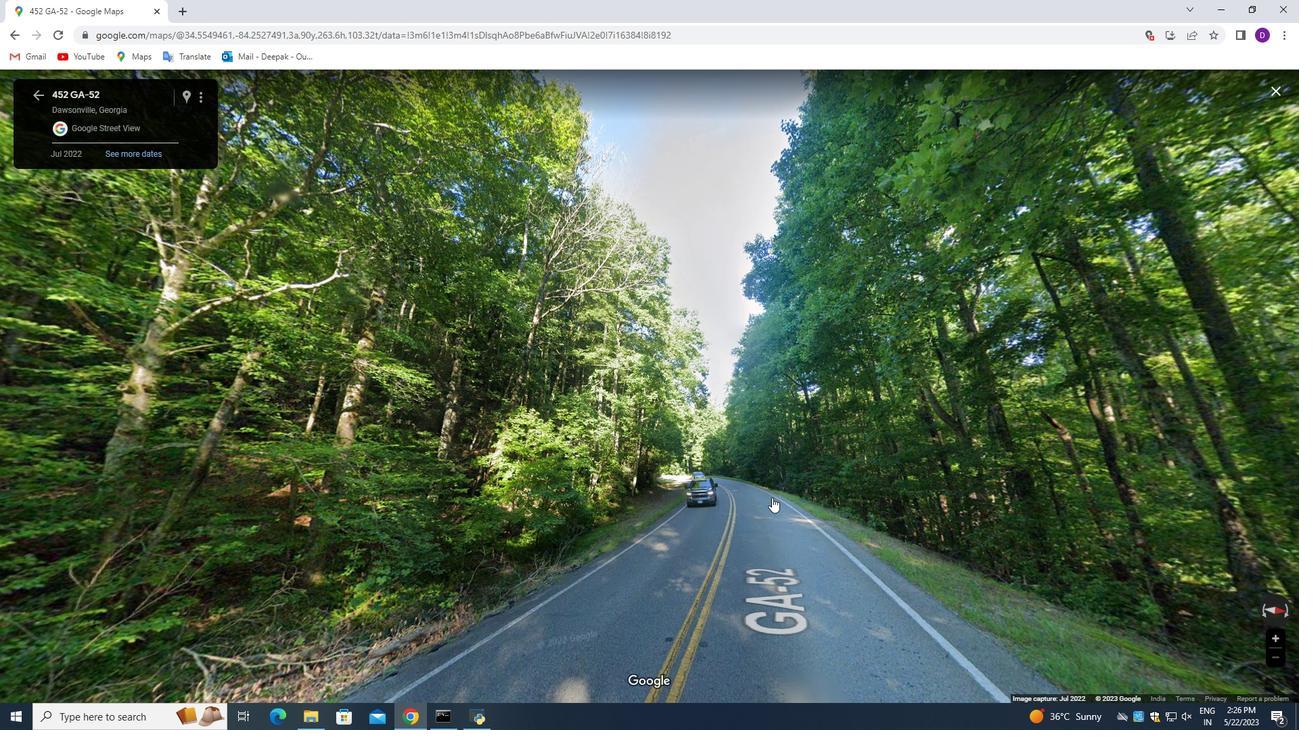 
Action: Mouse scrolled (850, 508) with delta (0, 0)
Screenshot: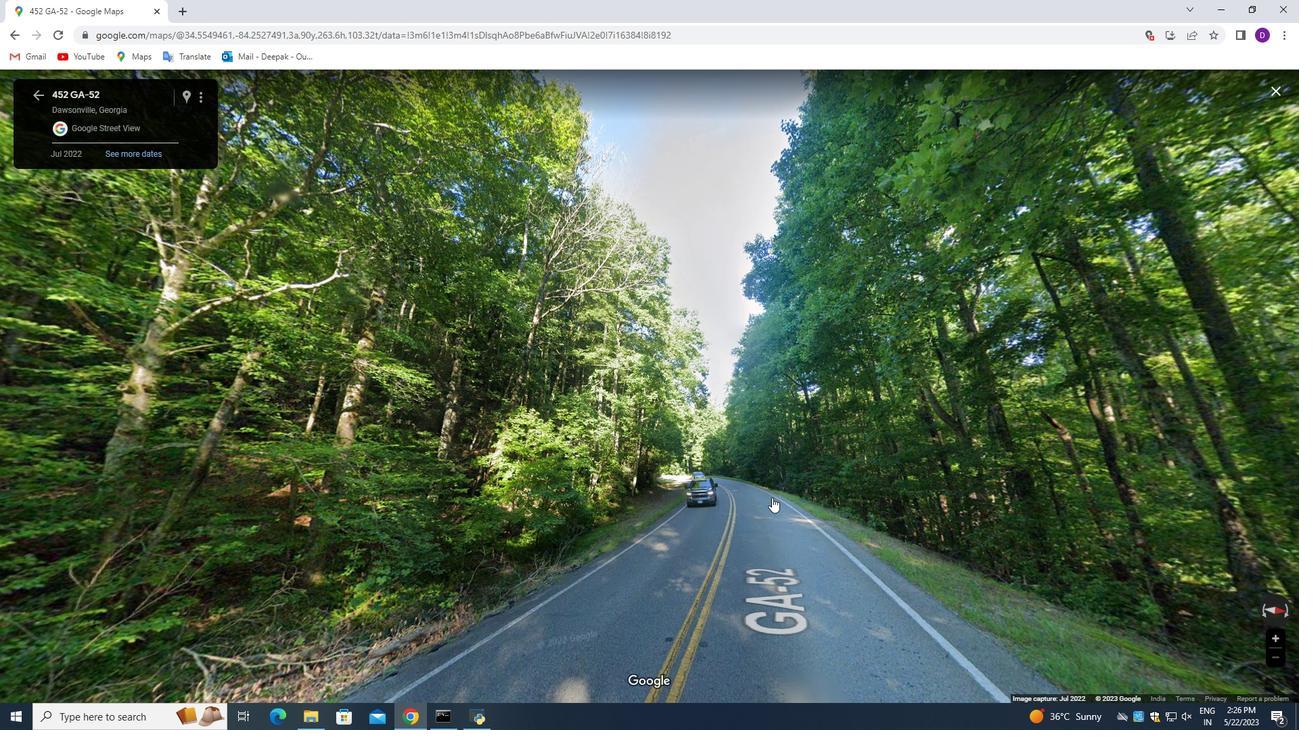 
Action: Mouse moved to (885, 512)
Screenshot: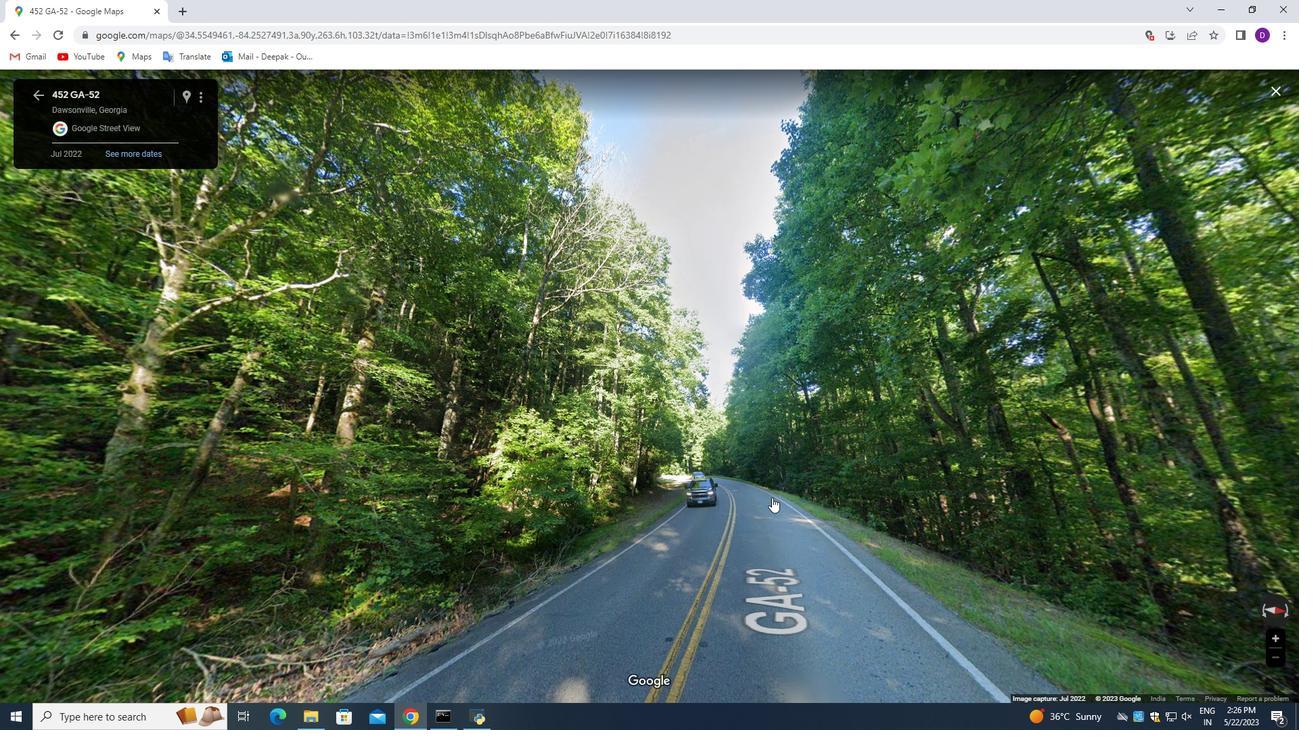 
Action: Mouse scrolled (885, 512) with delta (0, 0)
Screenshot: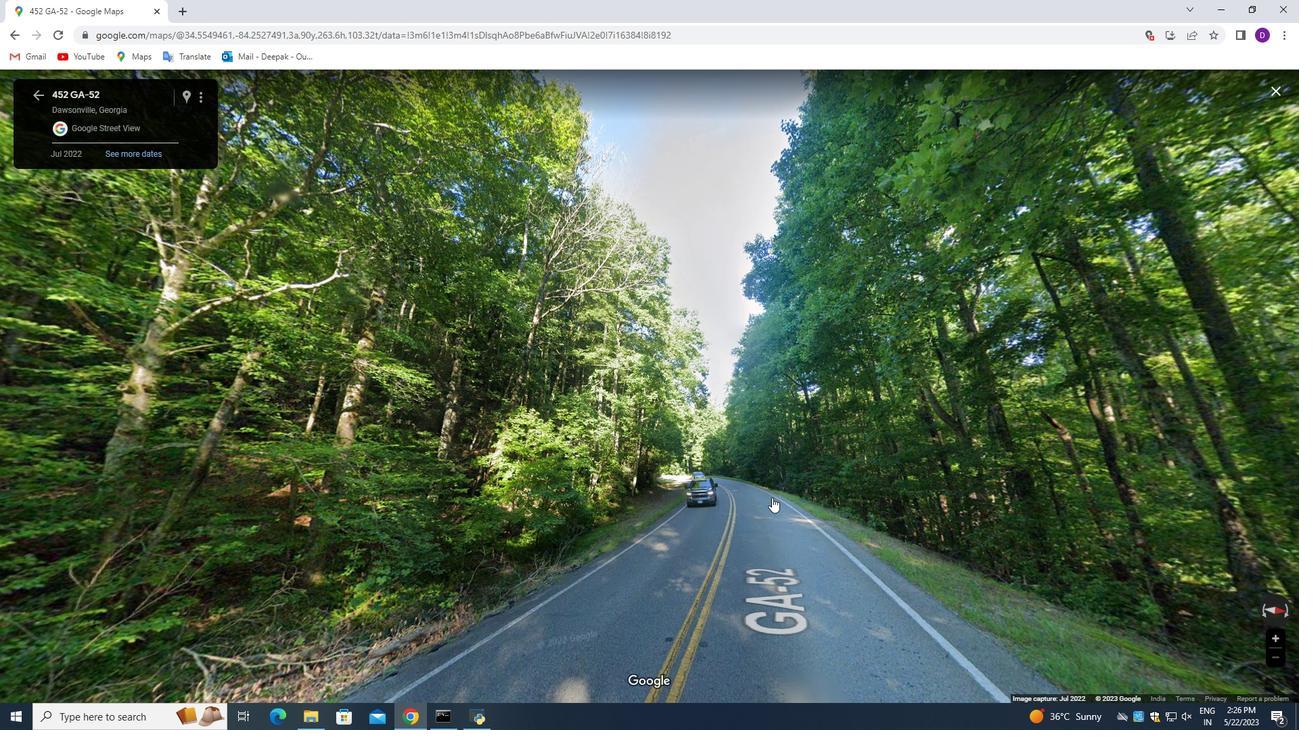 
Action: Mouse moved to (910, 515)
Screenshot: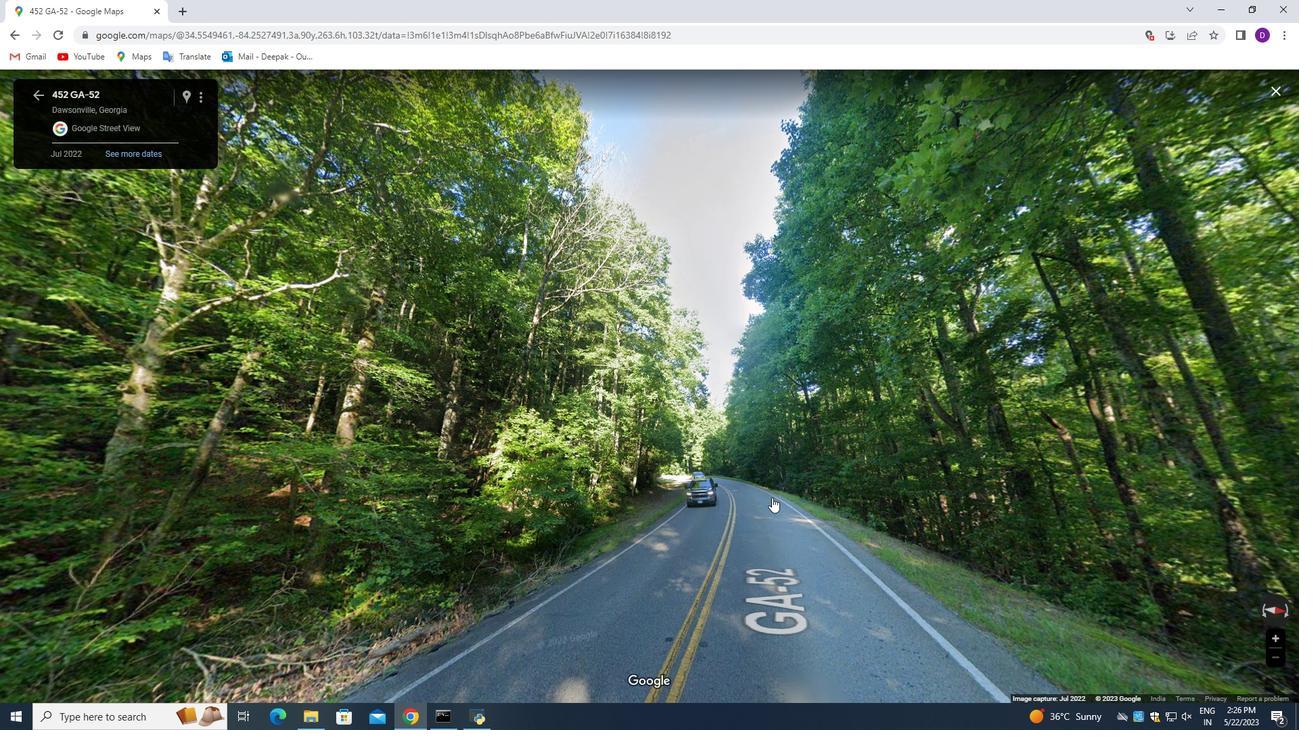 
Action: Mouse scrolled (910, 515) with delta (0, 0)
Screenshot: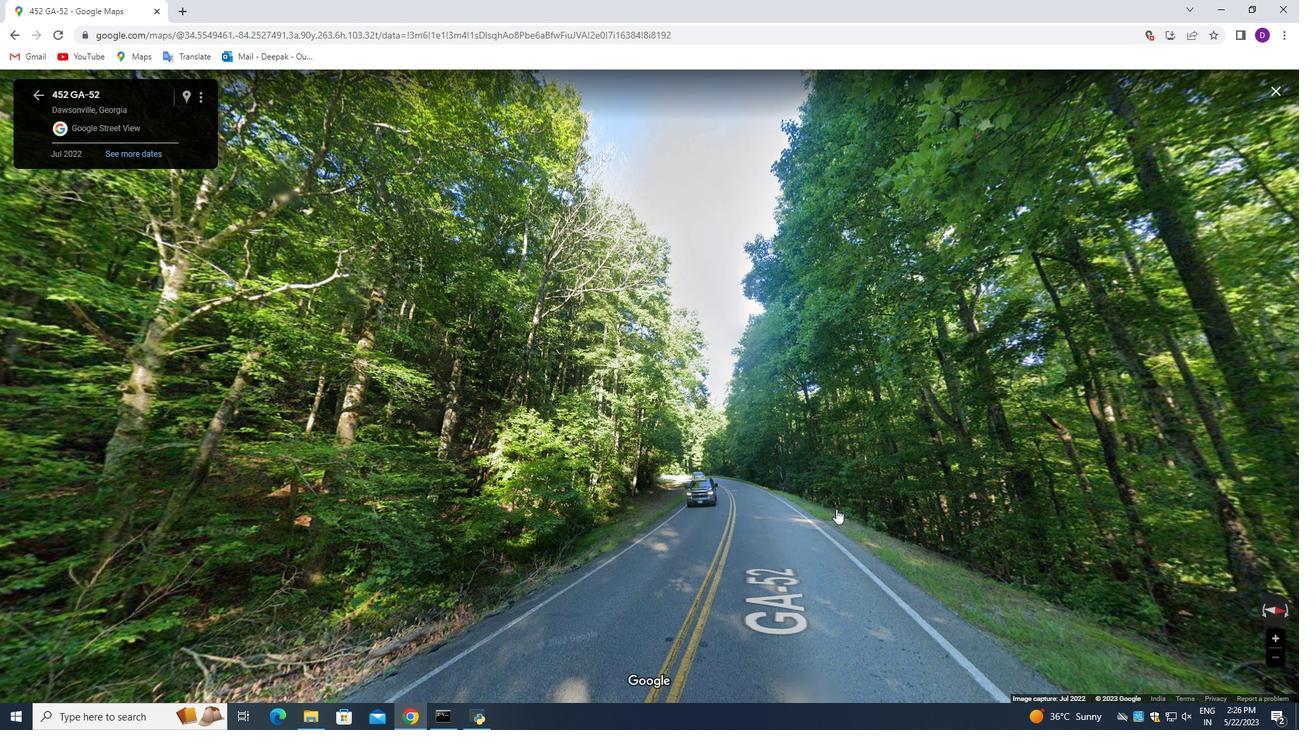 
Action: Mouse moved to (931, 516)
Screenshot: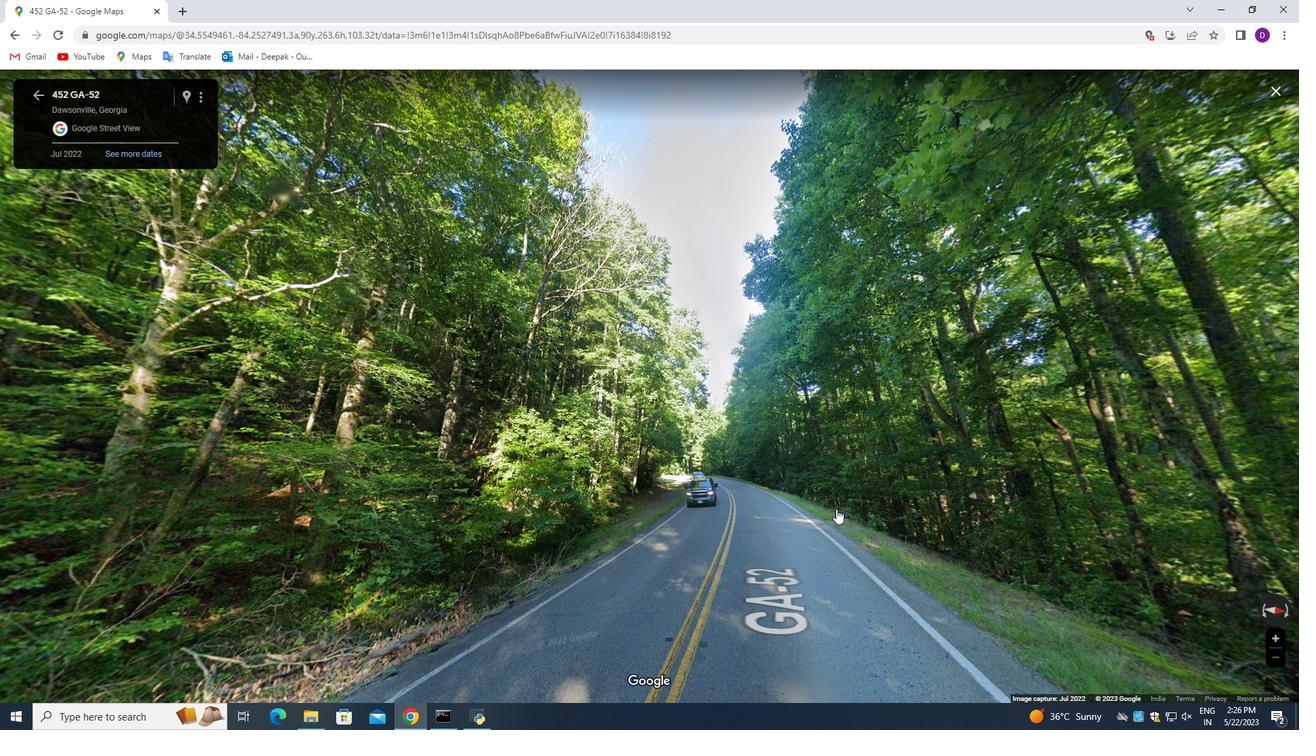 
Action: Mouse scrolled (927, 515) with delta (0, 0)
Screenshot: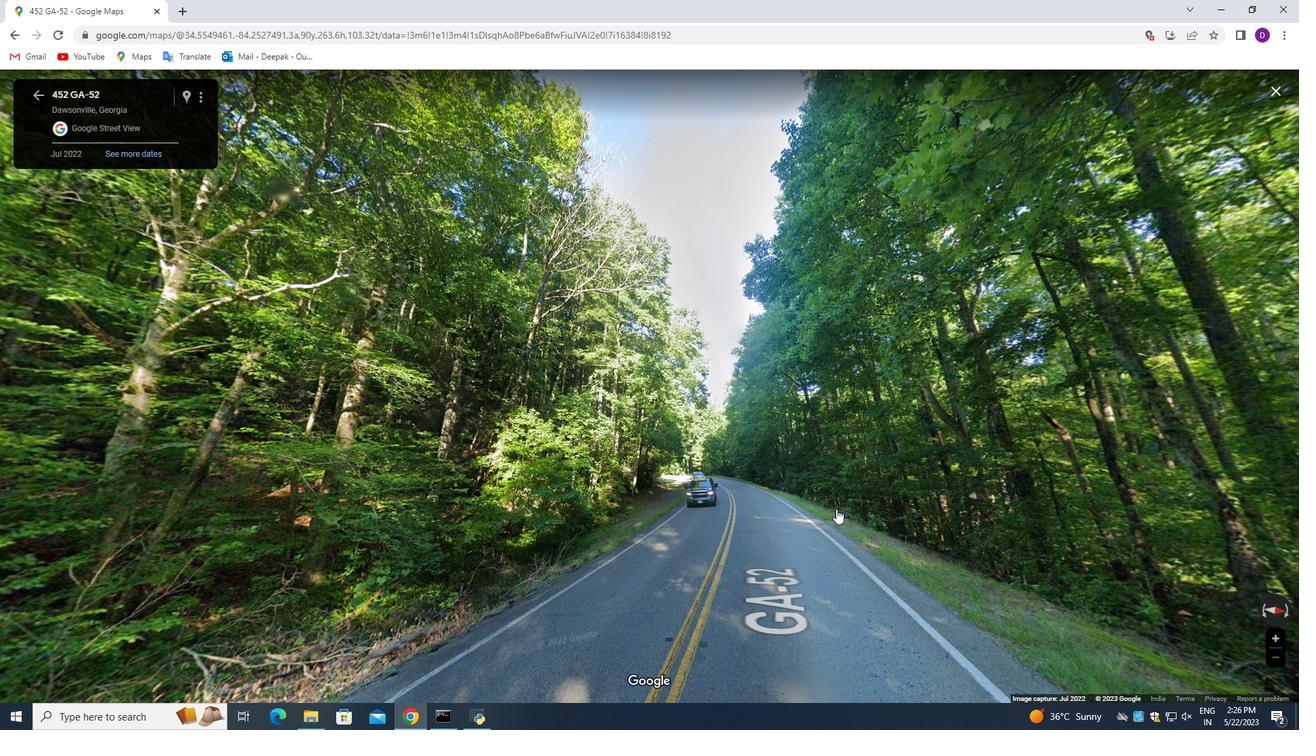 
Action: Mouse moved to (41, 96)
Screenshot: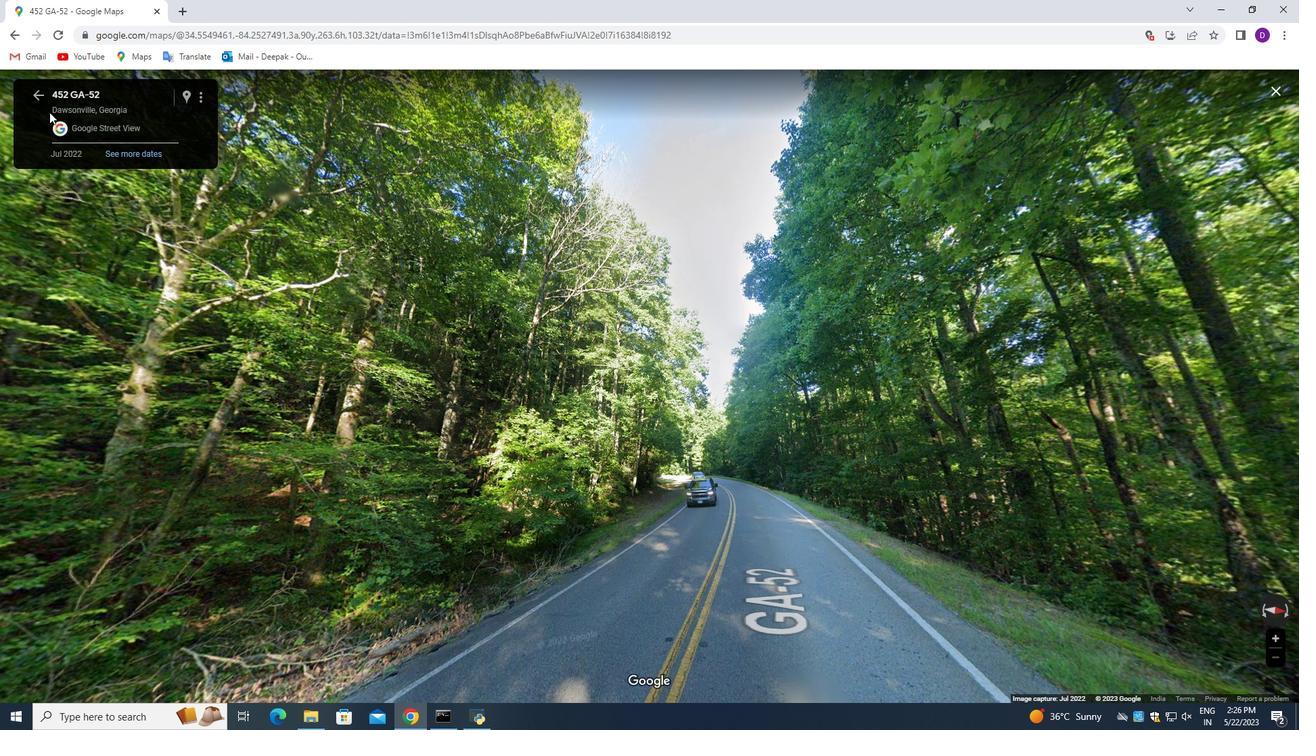 
Action: Mouse pressed left at (41, 96)
Screenshot: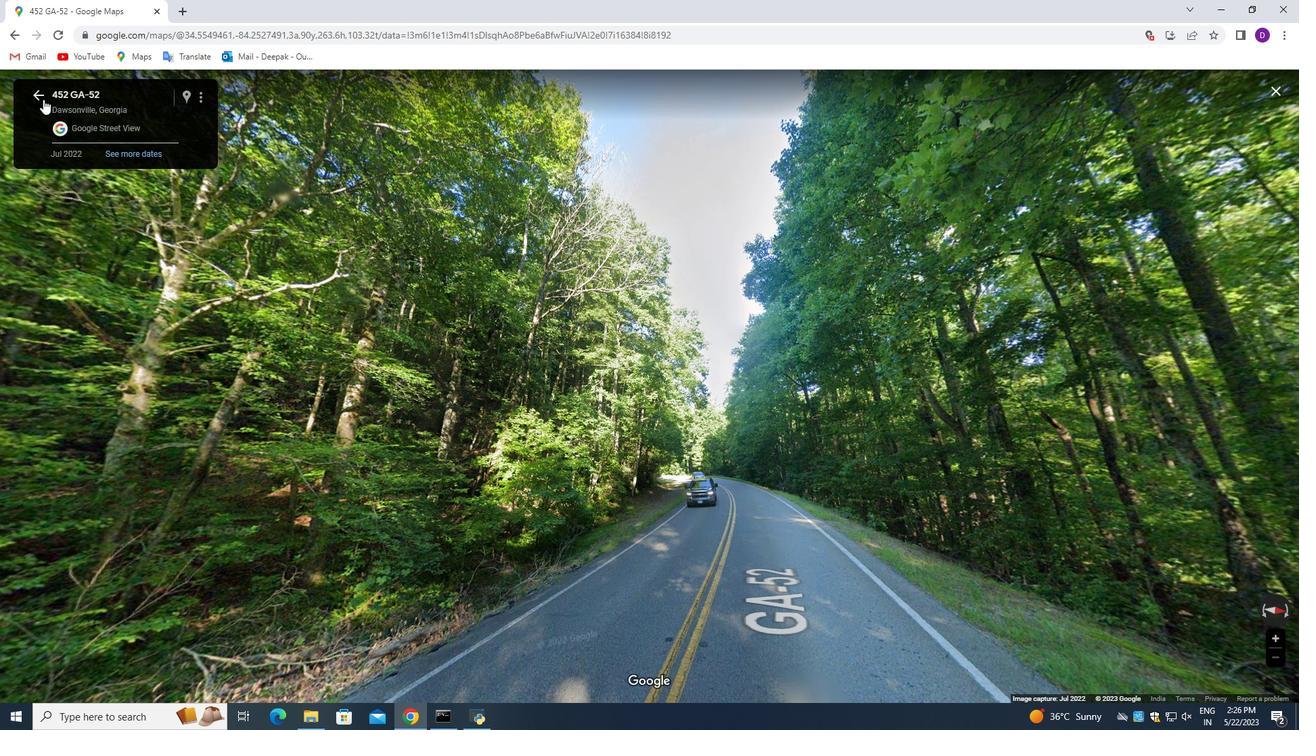 
Action: Mouse moved to (1275, 678)
Screenshot: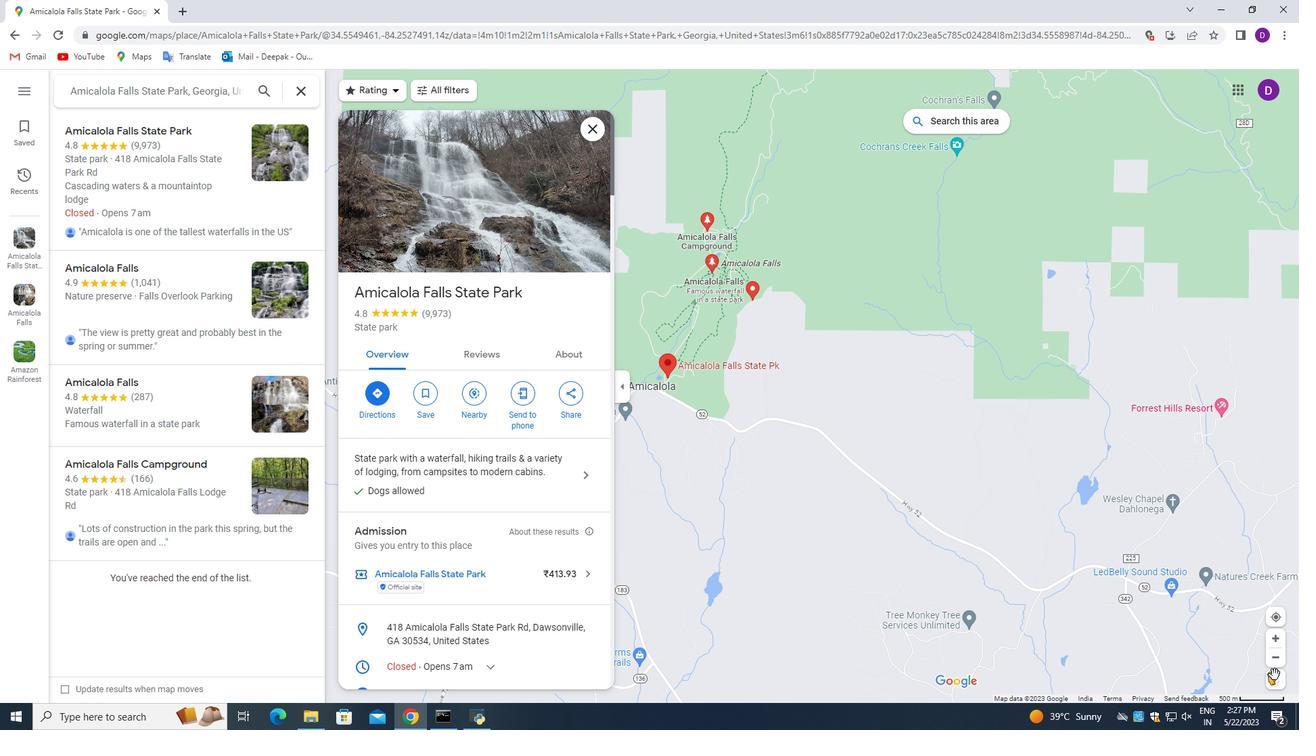
Action: Mouse pressed left at (1275, 678)
Screenshot: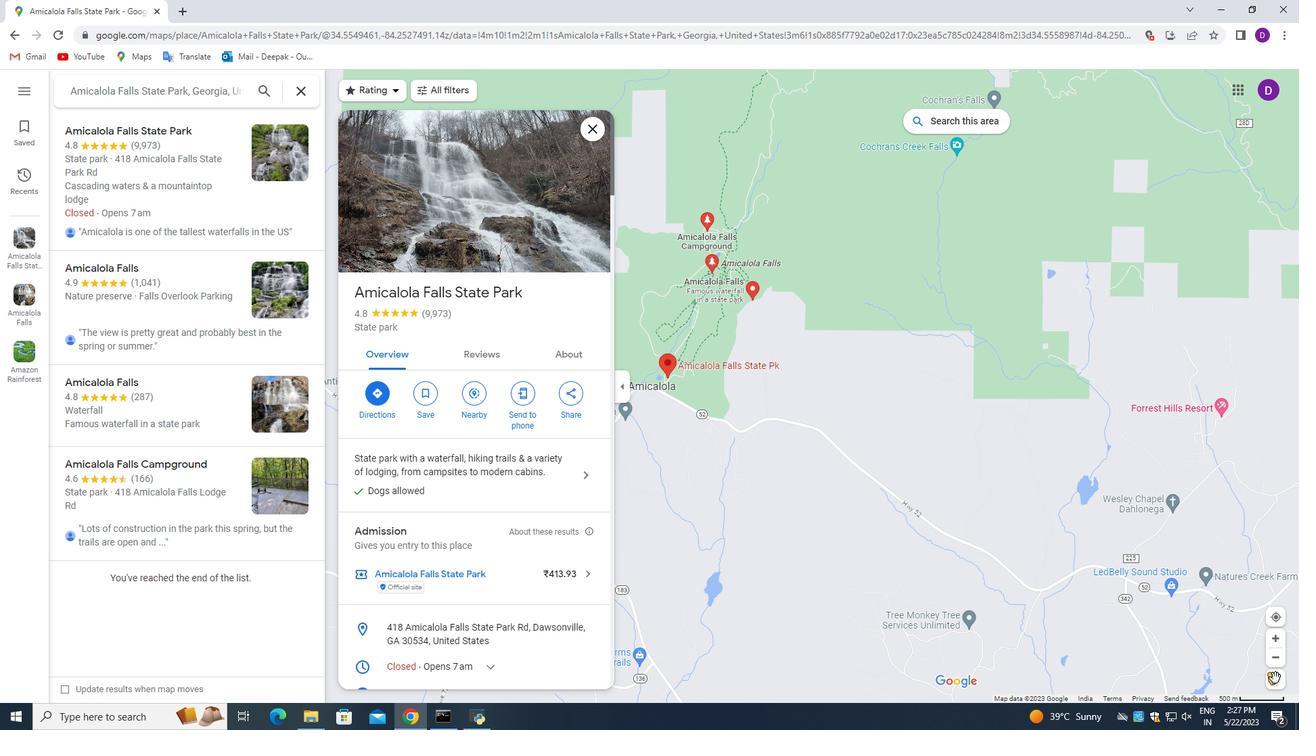 
Action: Mouse moved to (672, 311)
Screenshot: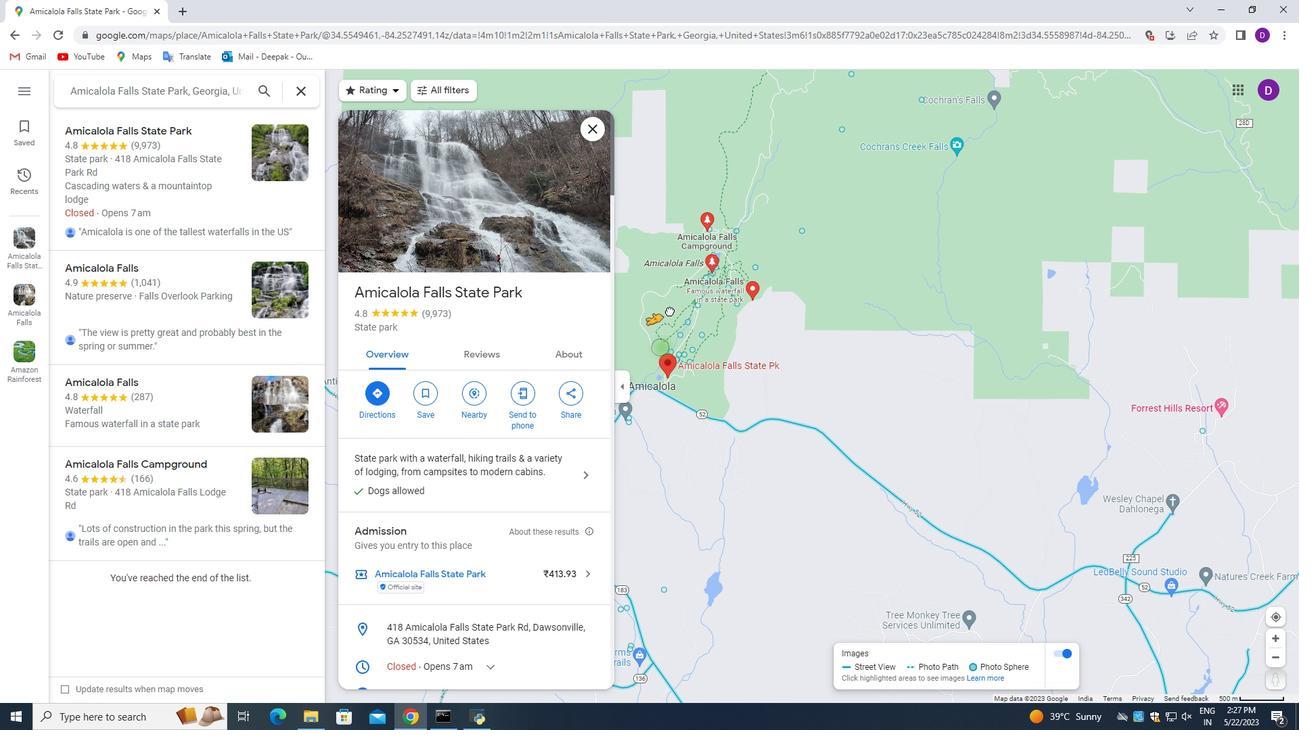 
Action: Key pressed <Key.left><Key.left><Key.left><Key.left><Key.up><Key.up><Key.up><Key.up><Key.right>
Screenshot: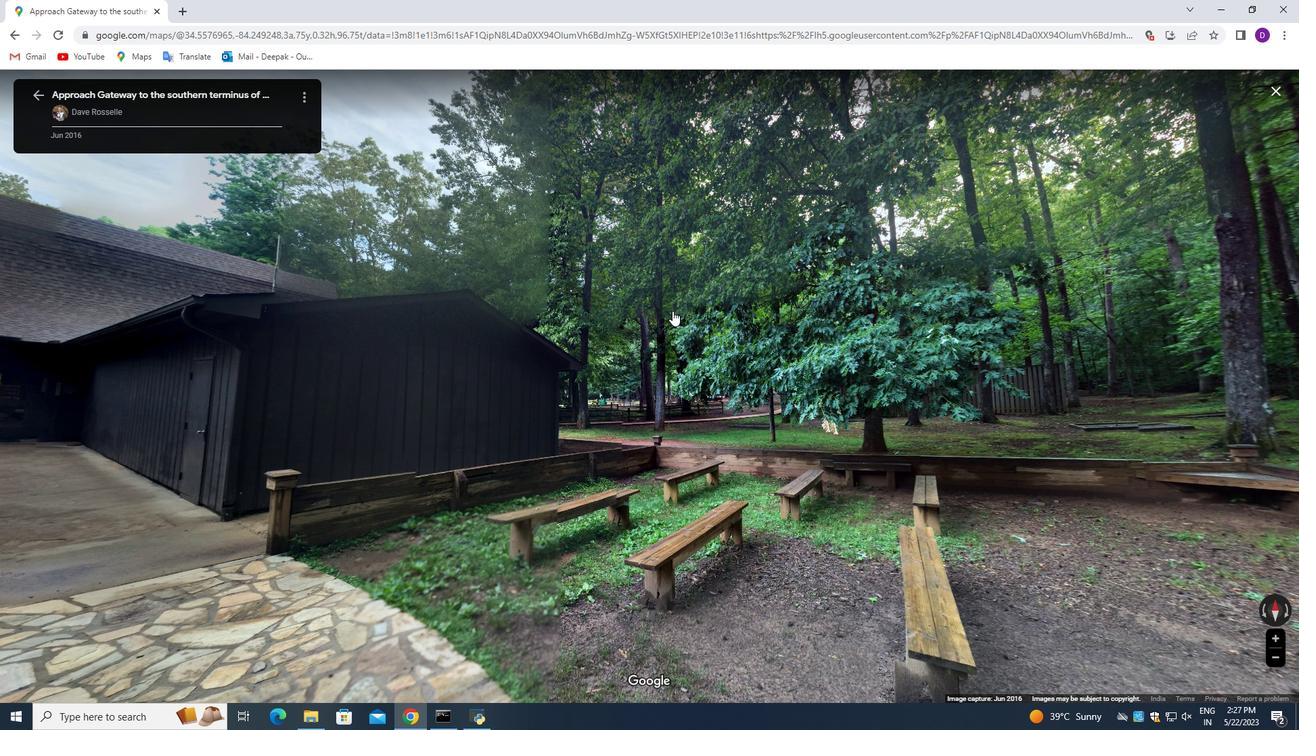
Action: Mouse moved to (654, 340)
Screenshot: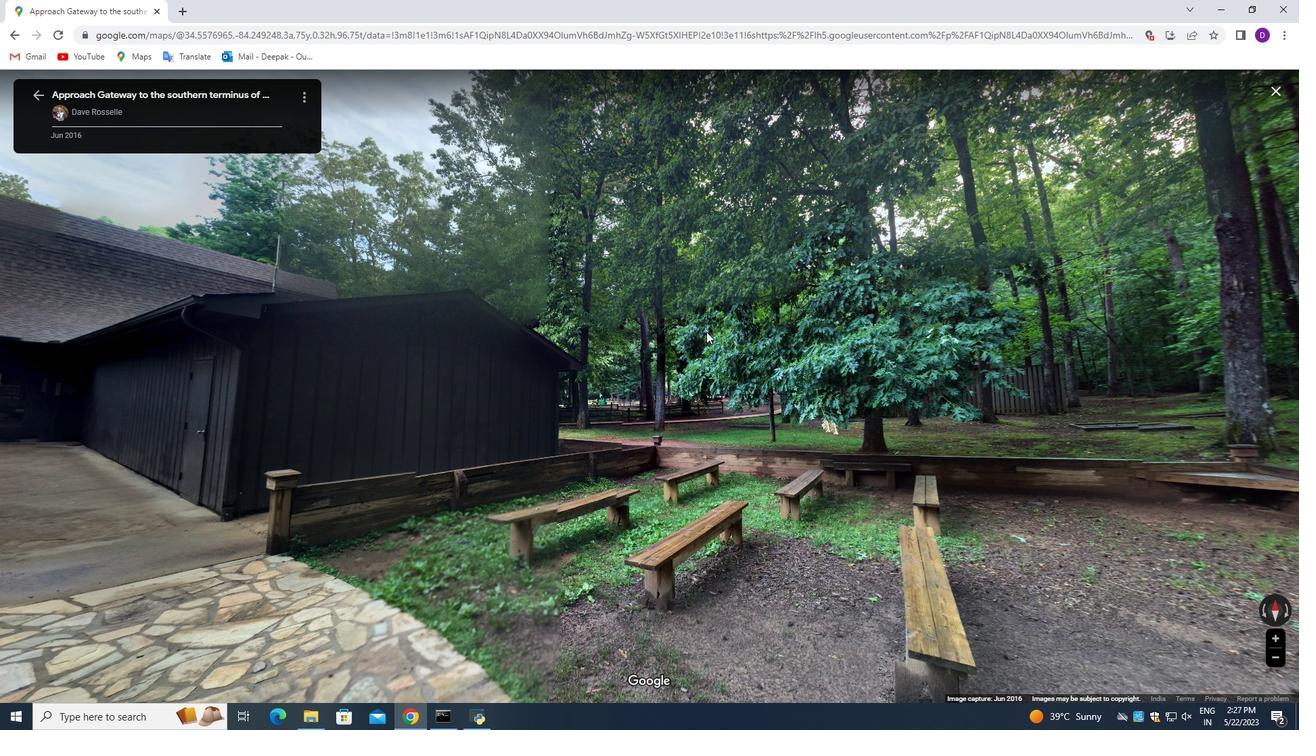 
Action: Mouse pressed left at (654, 340)
Screenshot: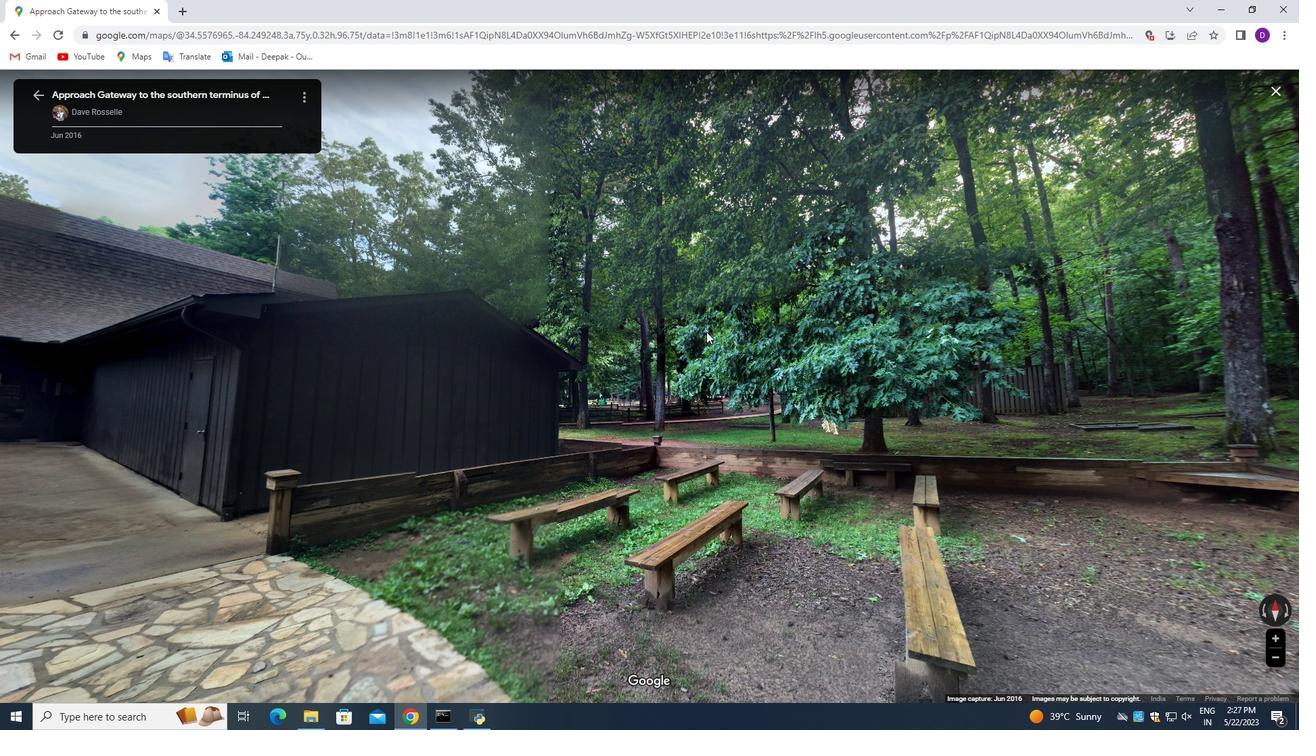 
Action: Mouse moved to (695, 370)
Screenshot: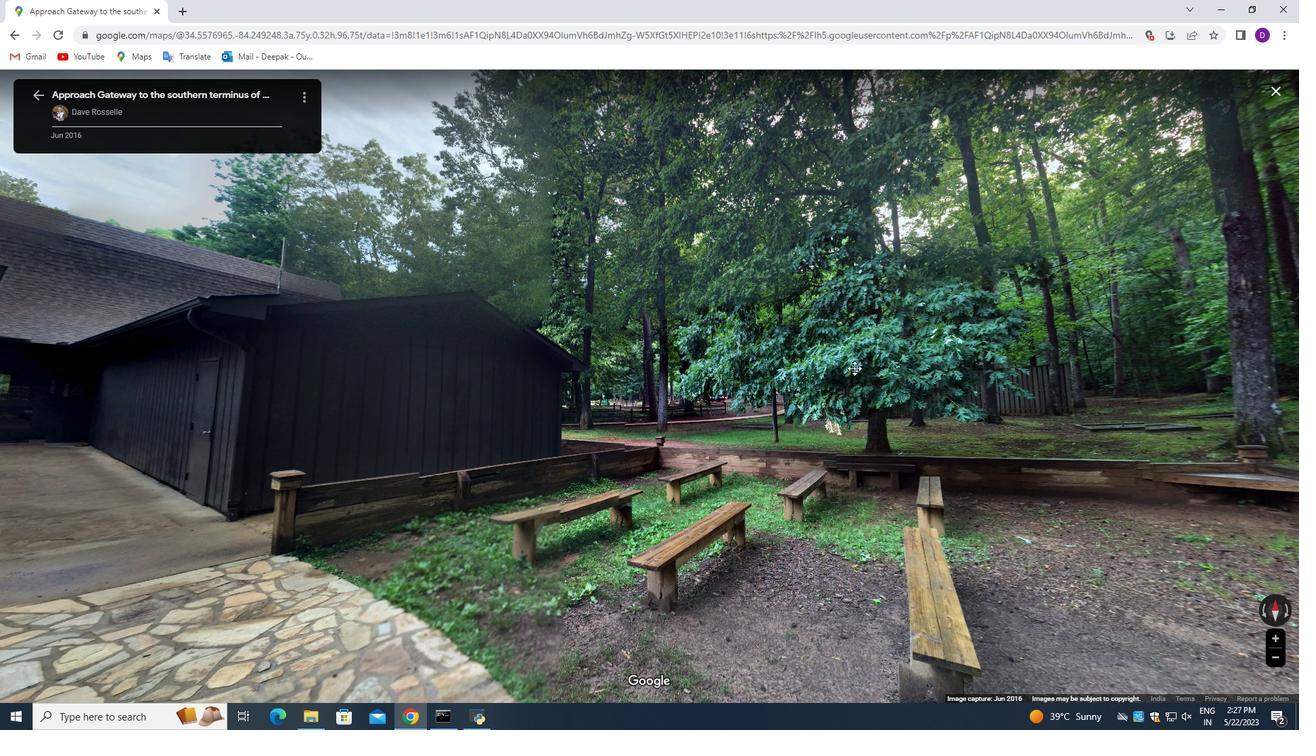 
Action: Mouse pressed left at (695, 370)
Screenshot: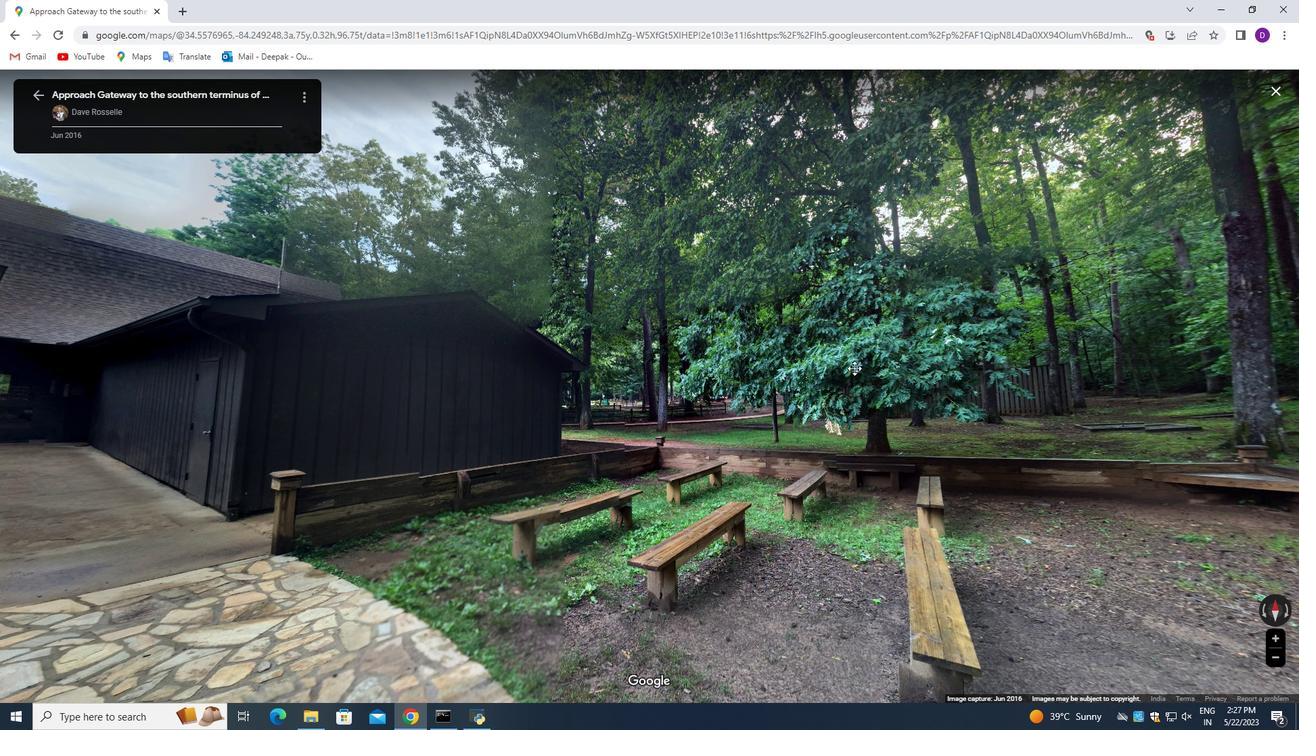 
Action: Mouse moved to (553, 380)
Screenshot: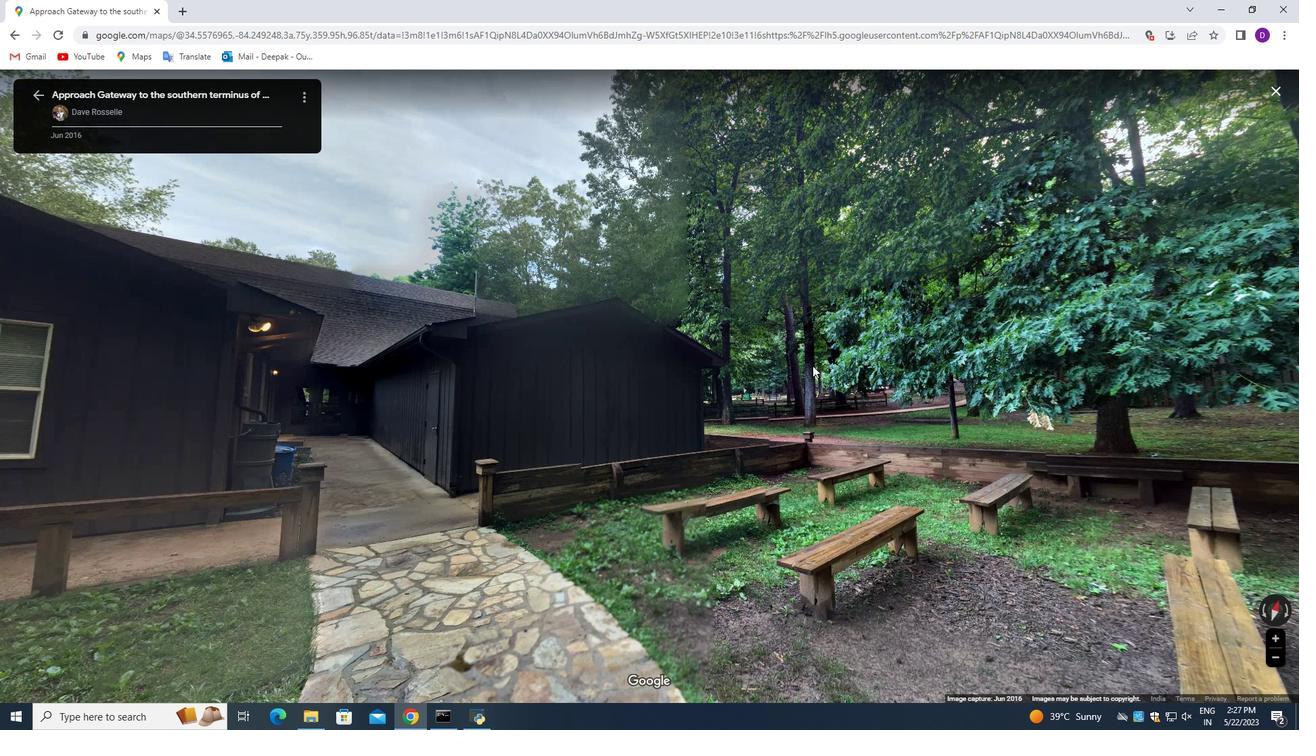 
Action: Mouse pressed left at (553, 380)
Screenshot: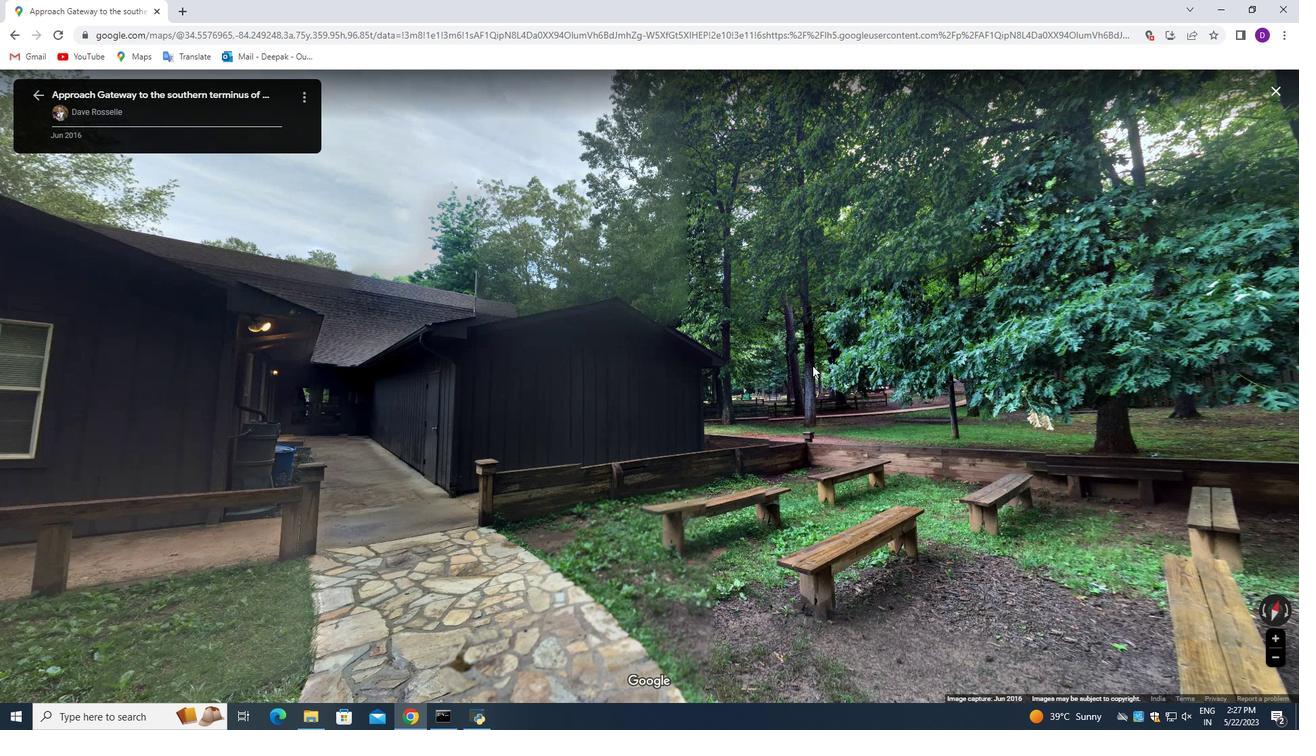 
Action: Mouse moved to (684, 362)
Screenshot: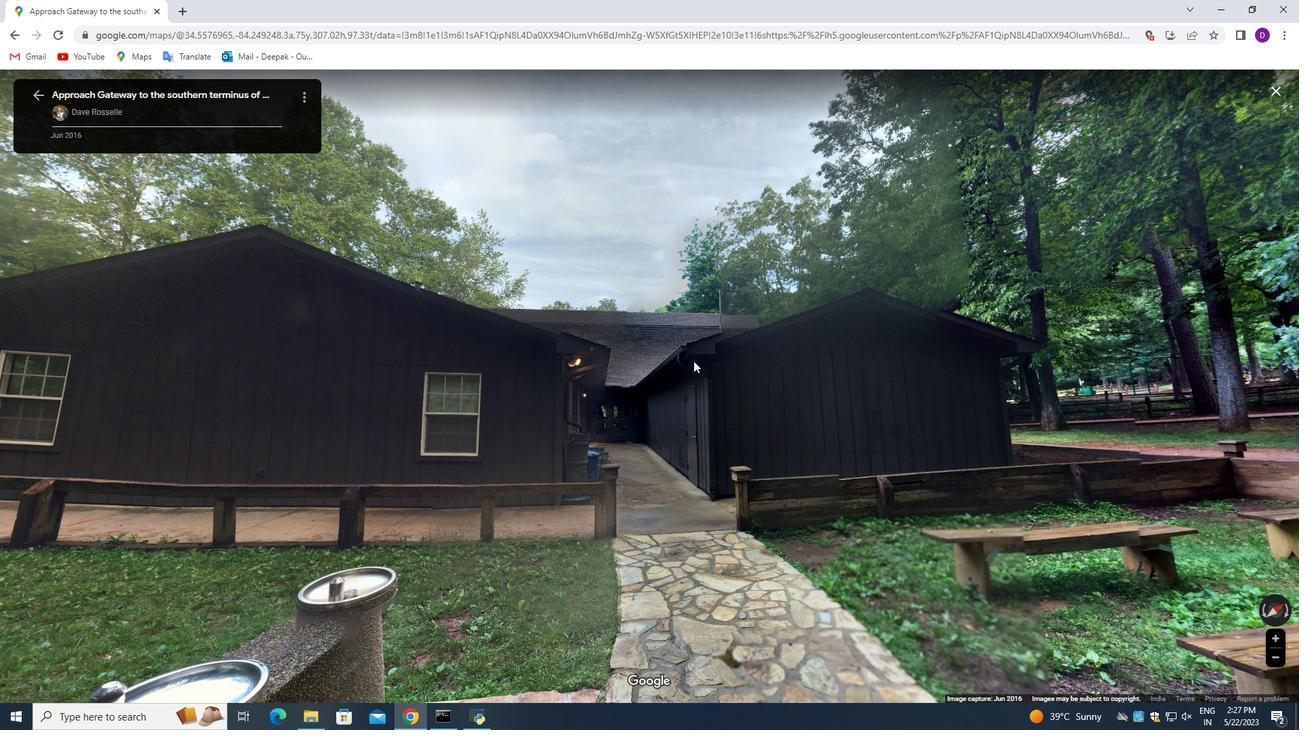 
Action: Mouse pressed left at (684, 362)
Screenshot: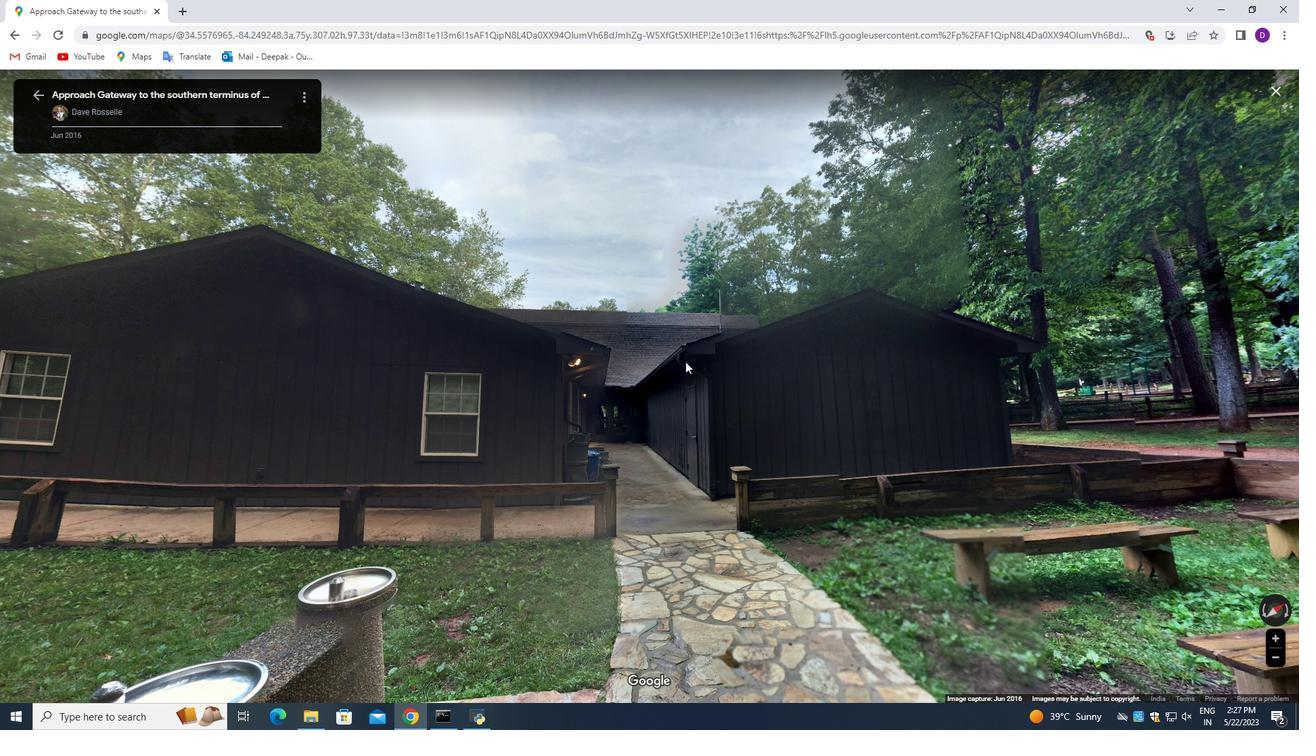 
Action: Mouse moved to (750, 353)
Screenshot: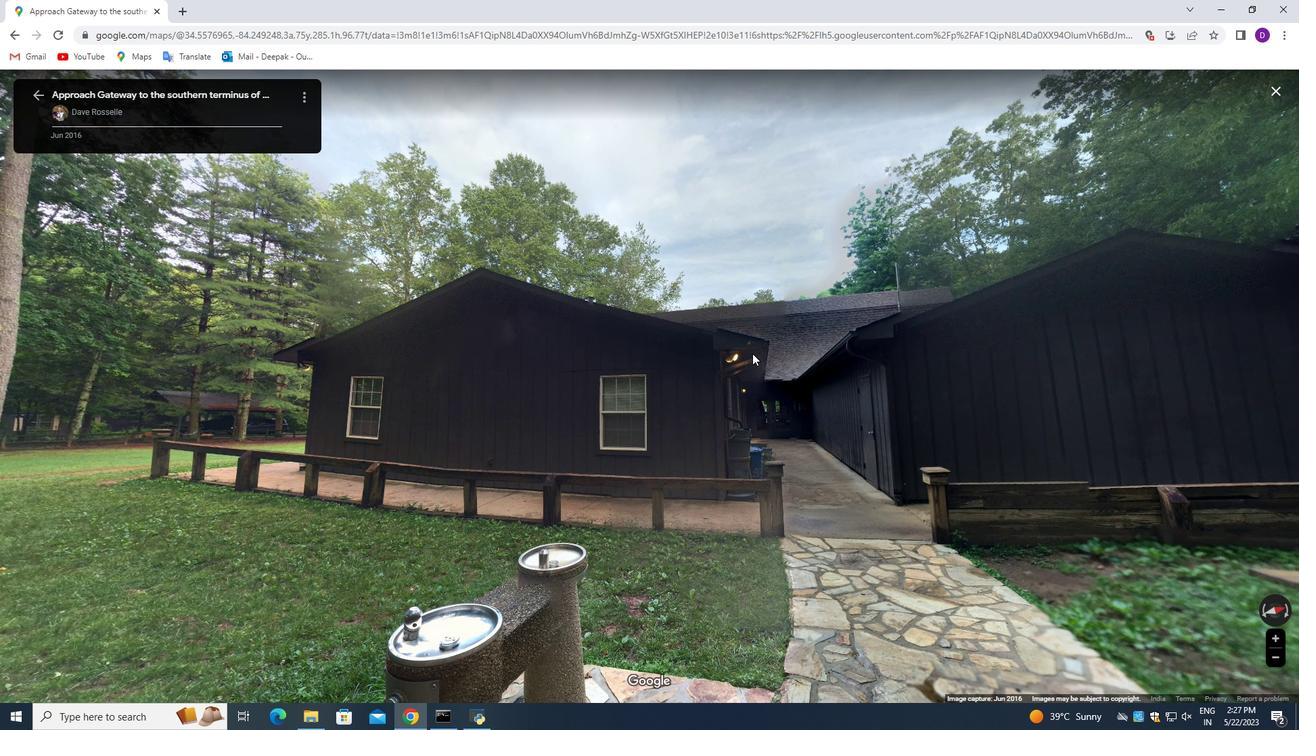 
Action: Mouse pressed left at (750, 353)
Screenshot: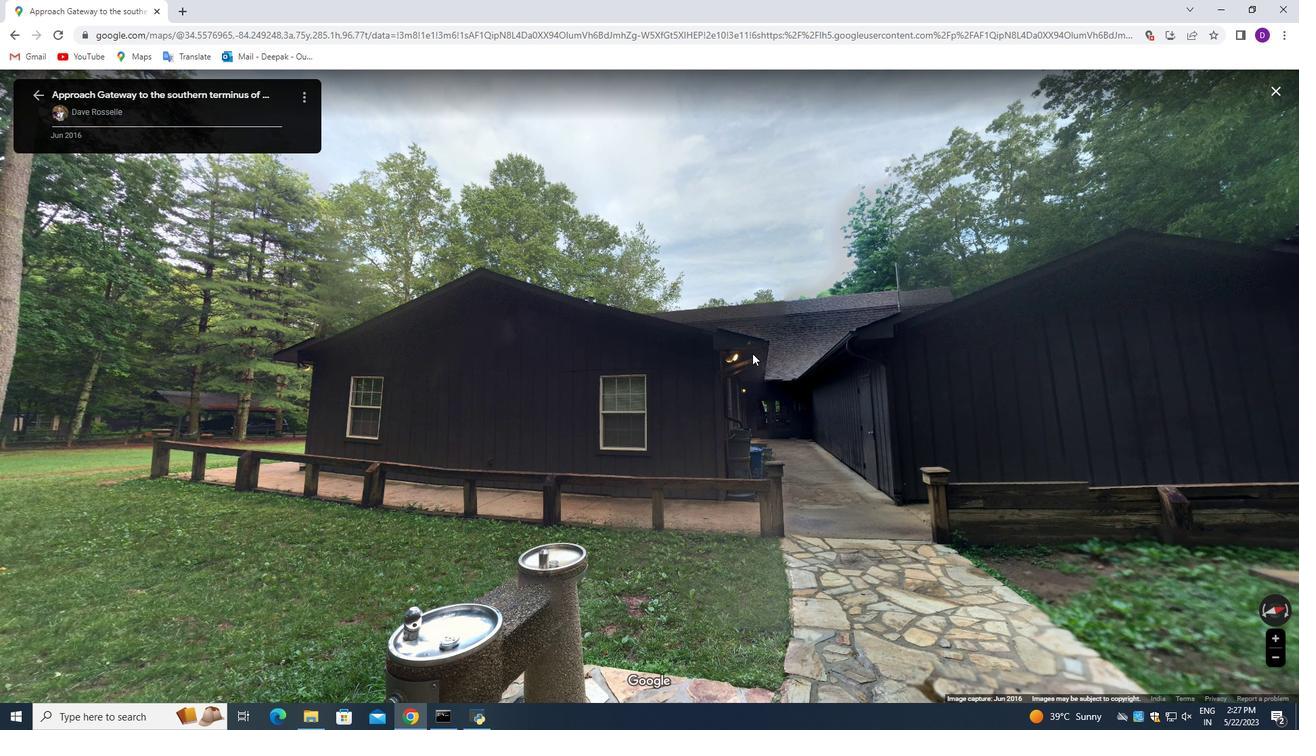 
Action: Mouse moved to (795, 339)
Screenshot: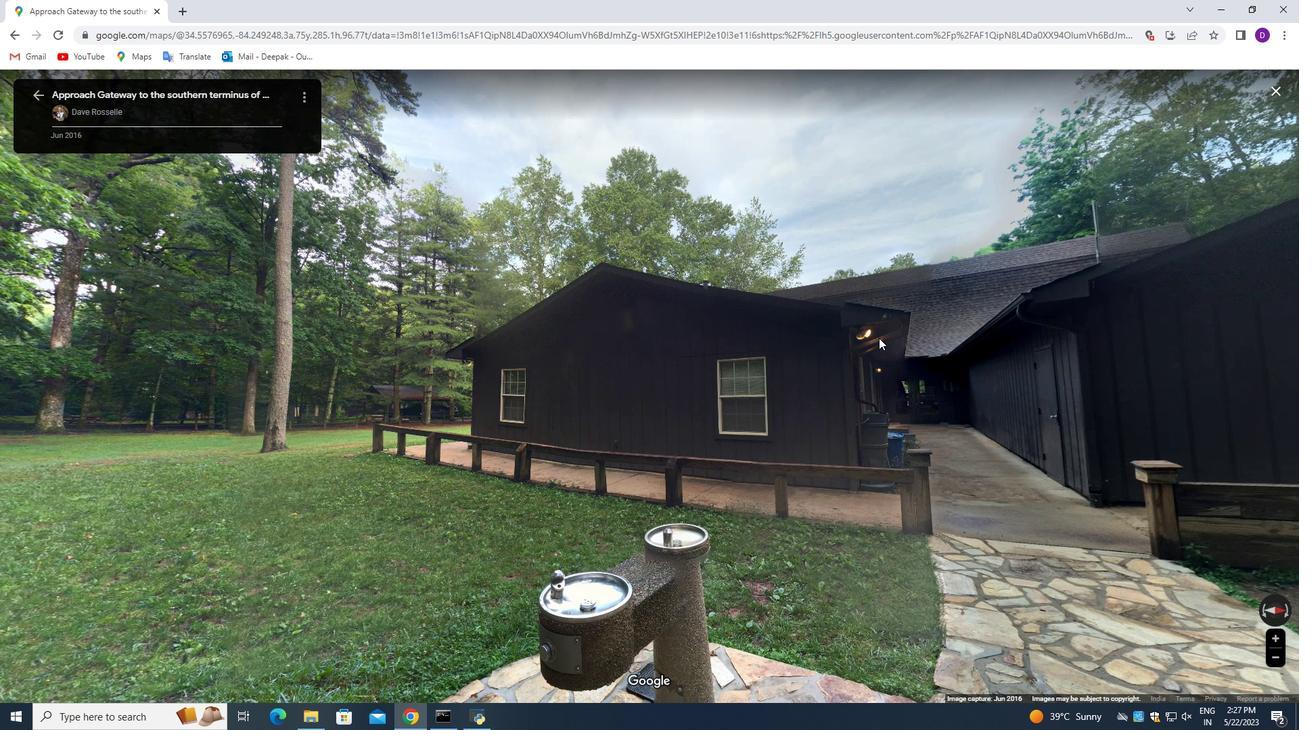 
Action: Mouse pressed left at (795, 339)
Screenshot: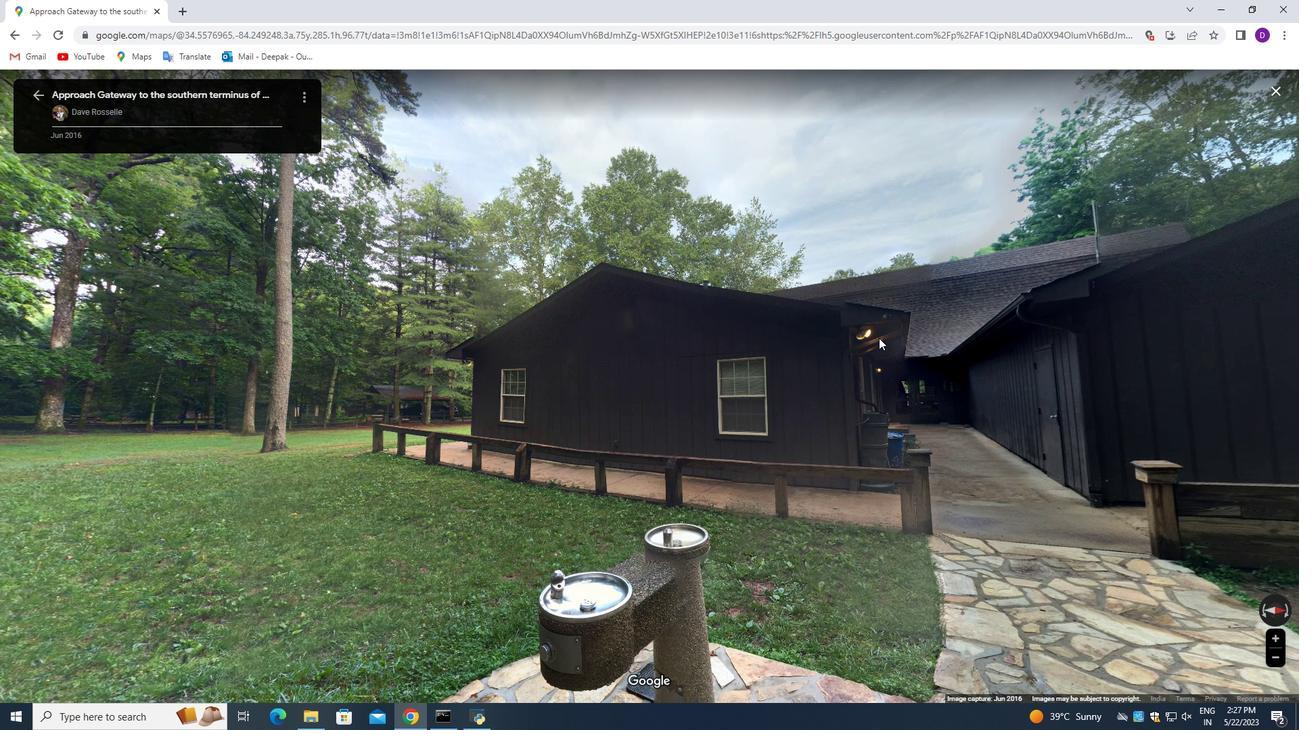 
Action: Mouse moved to (713, 373)
Screenshot: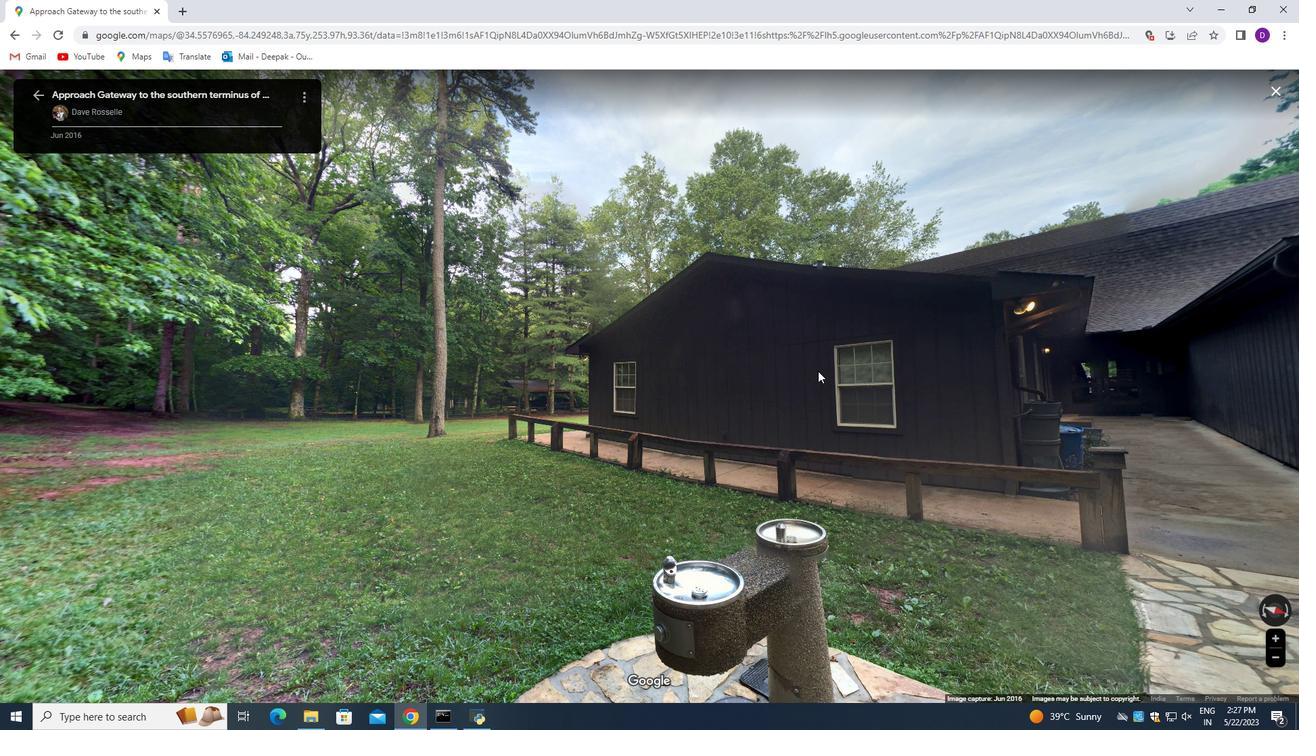 
Action: Mouse pressed left at (713, 373)
Screenshot: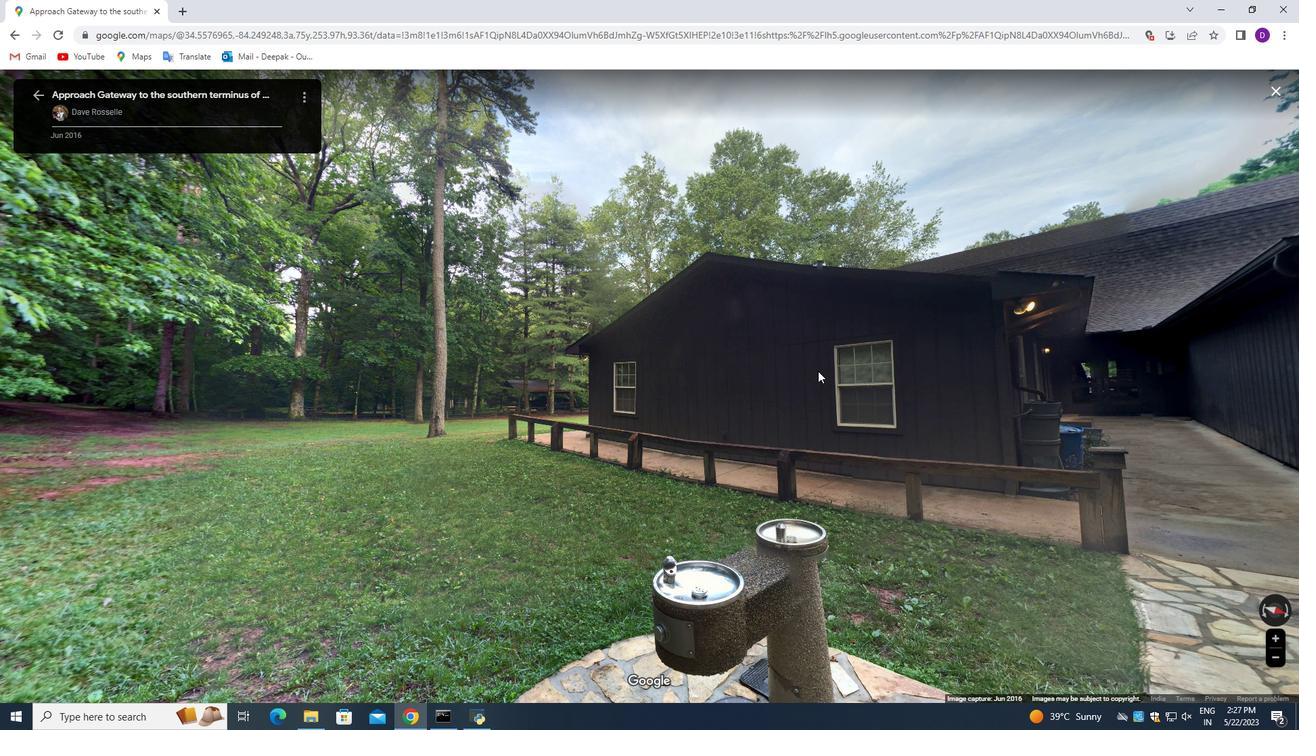 
Action: Mouse moved to (19, 33)
Screenshot: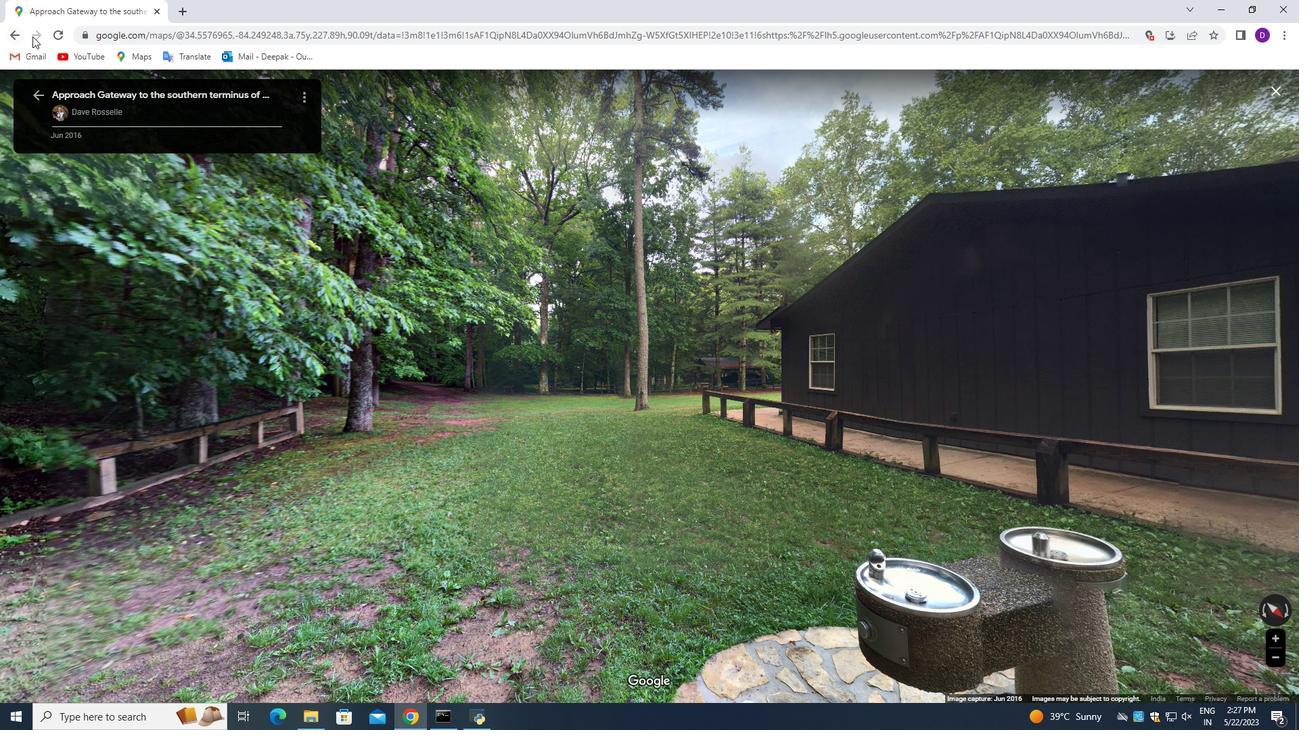 
Action: Mouse pressed left at (19, 33)
Screenshot: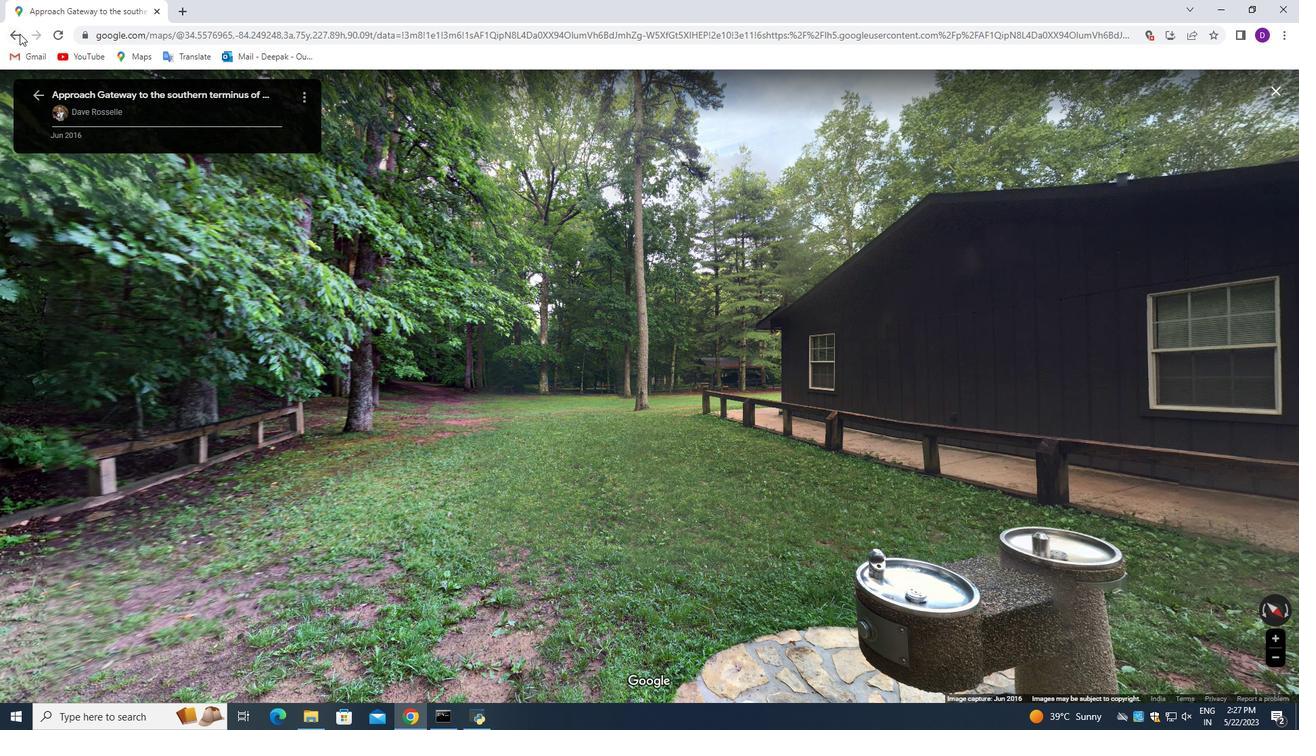 
Action: Mouse pressed left at (19, 33)
Screenshot: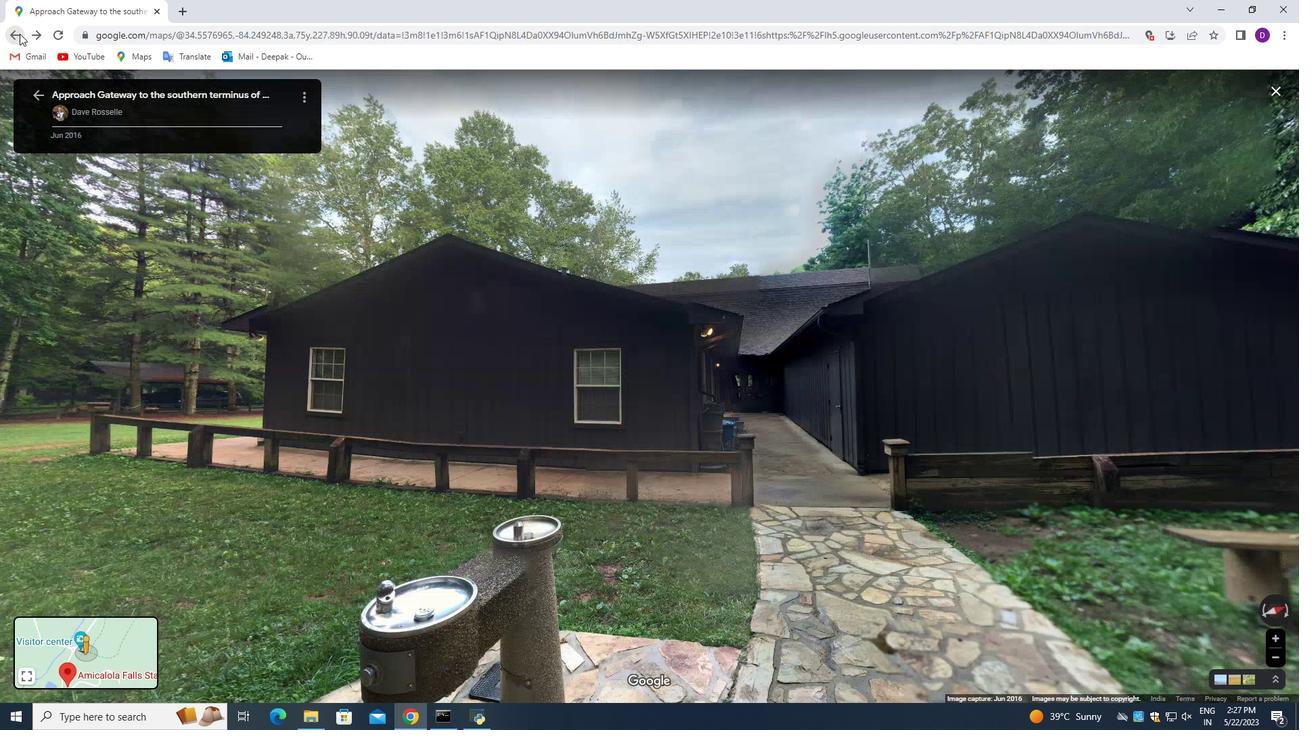
Action: Mouse pressed left at (19, 33)
Screenshot: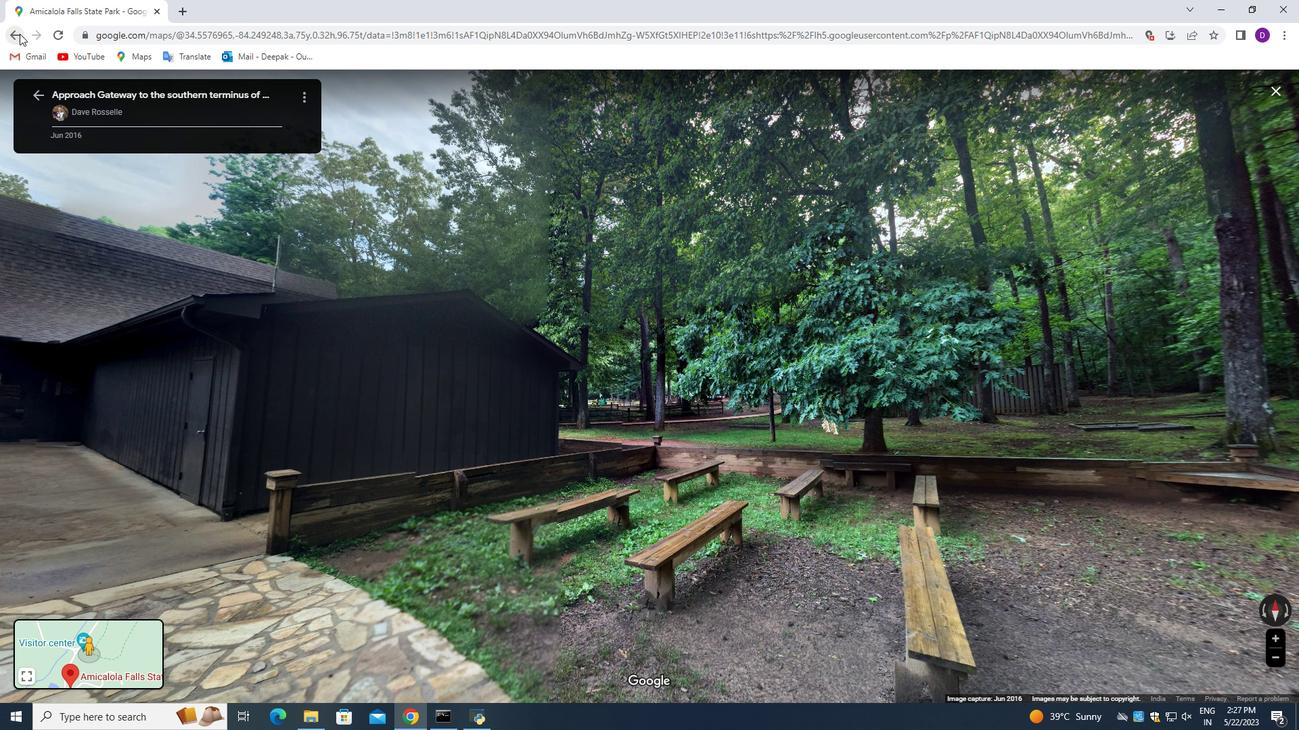 
Action: Mouse moved to (20, 83)
Screenshot: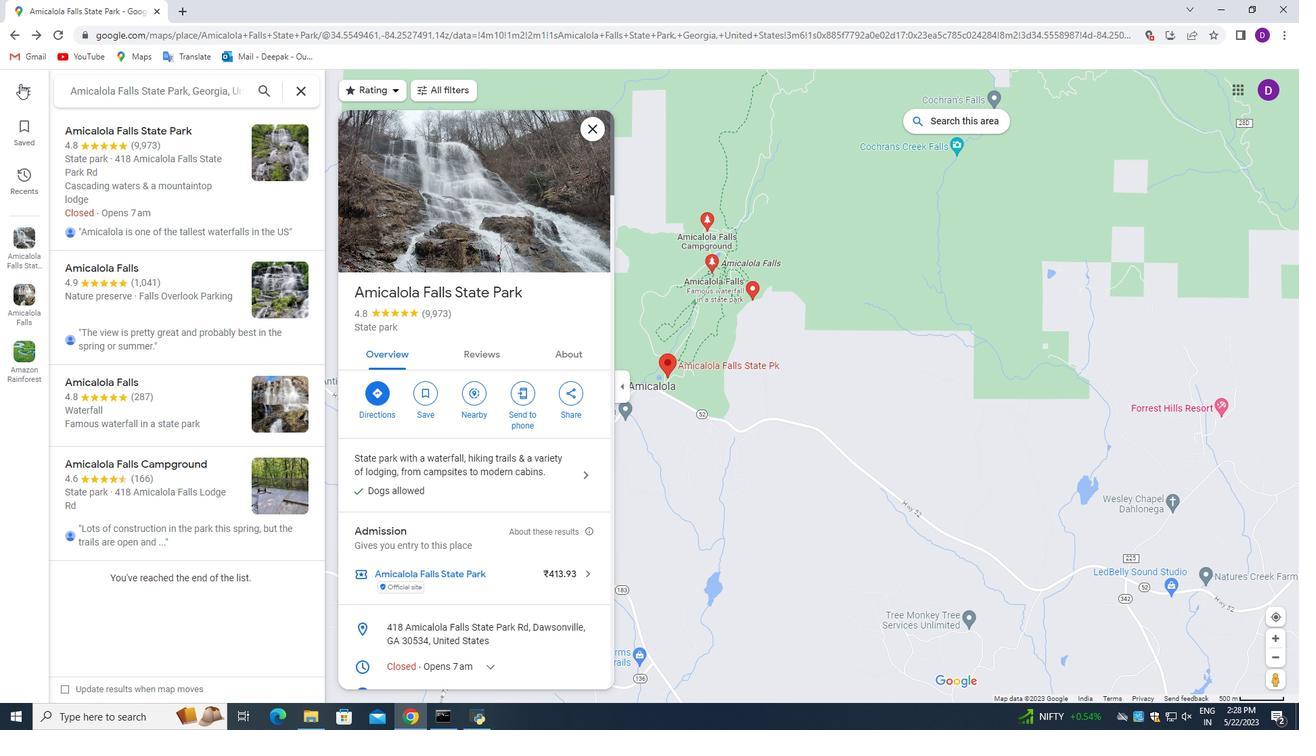 
Action: Mouse pressed left at (20, 83)
Screenshot: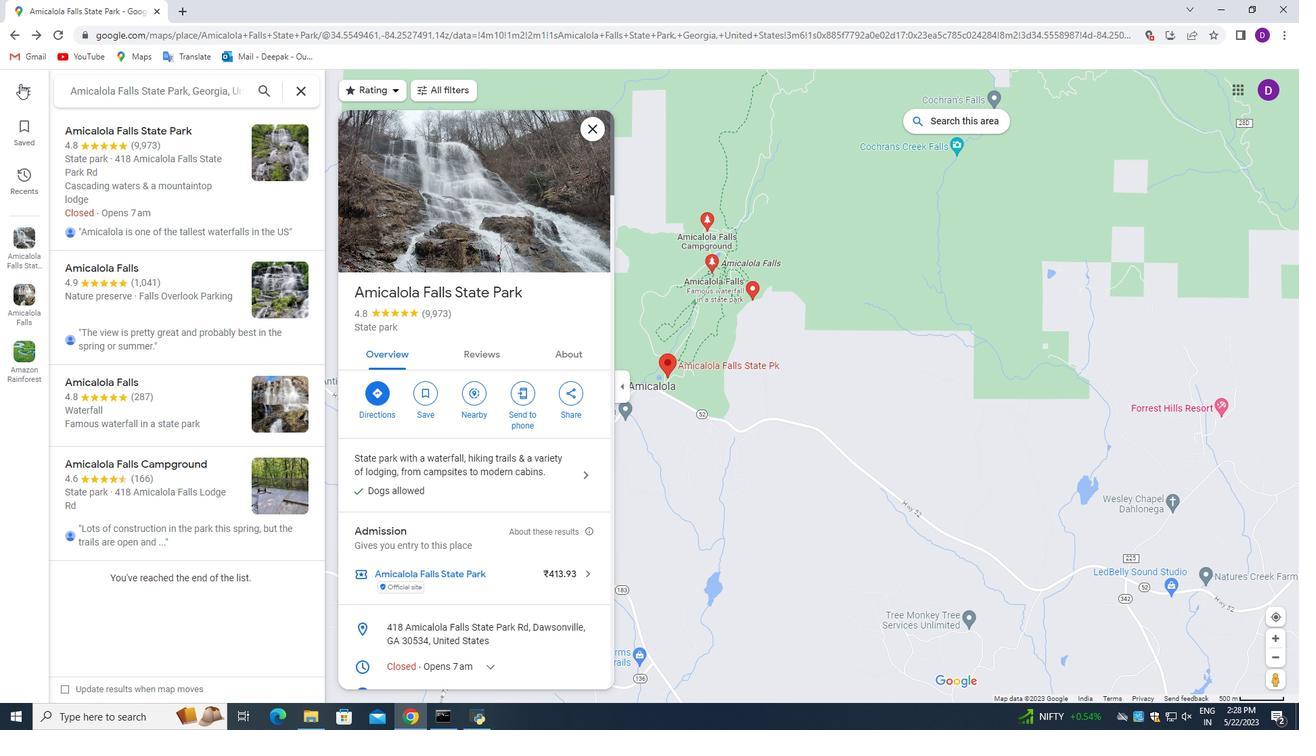 
Action: Mouse moved to (194, 87)
Screenshot: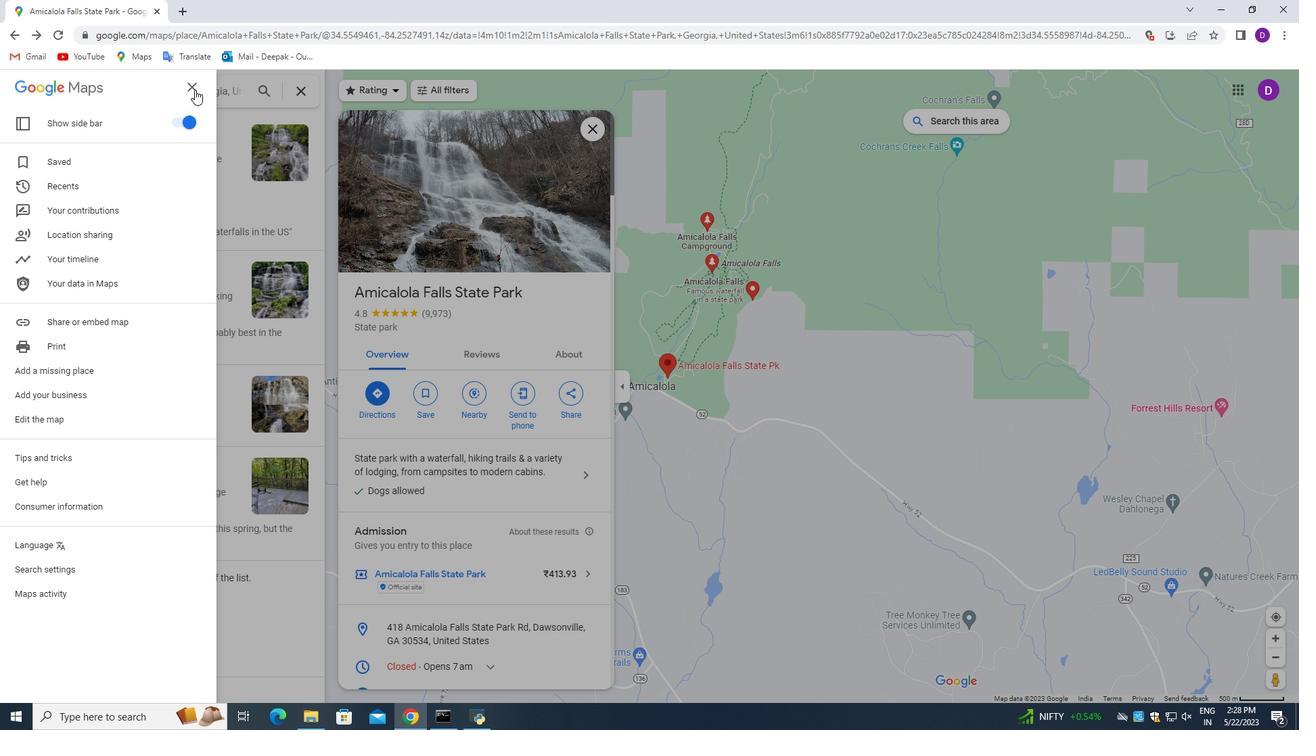 
Action: Mouse pressed left at (194, 87)
Screenshot: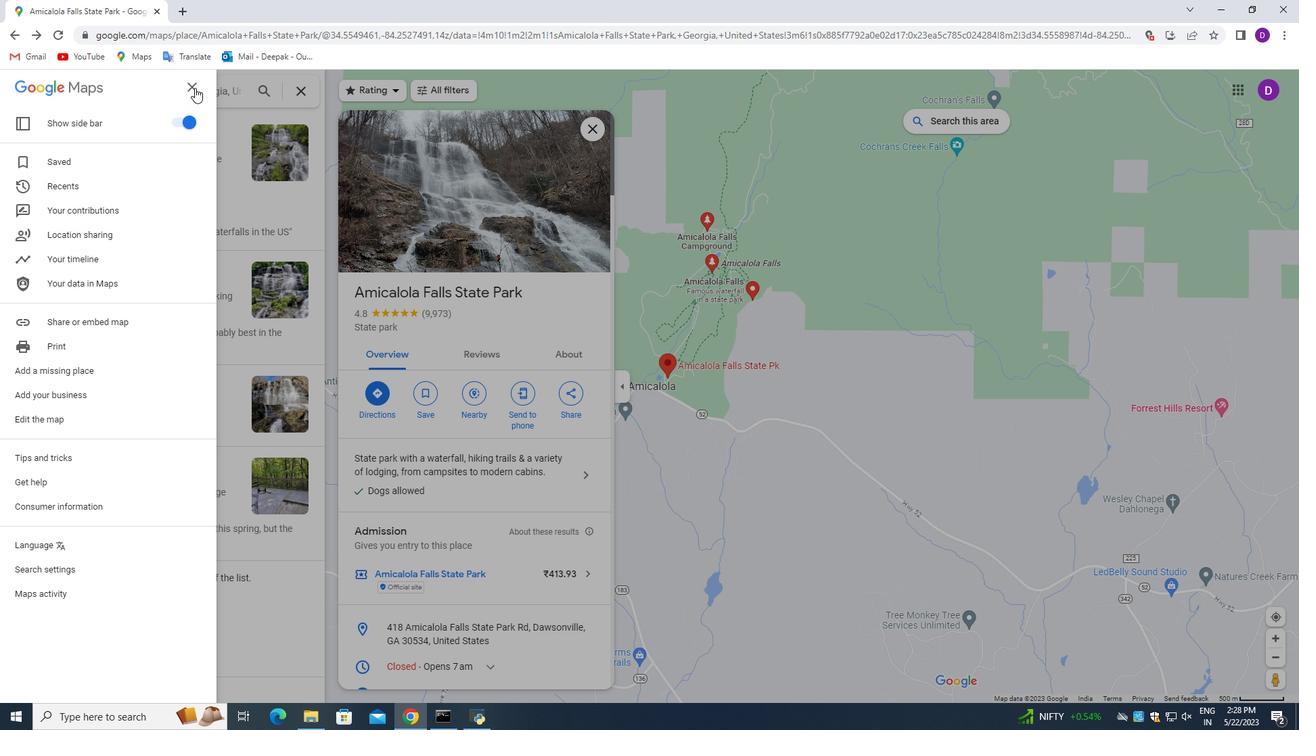 
Action: Mouse moved to (485, 464)
Screenshot: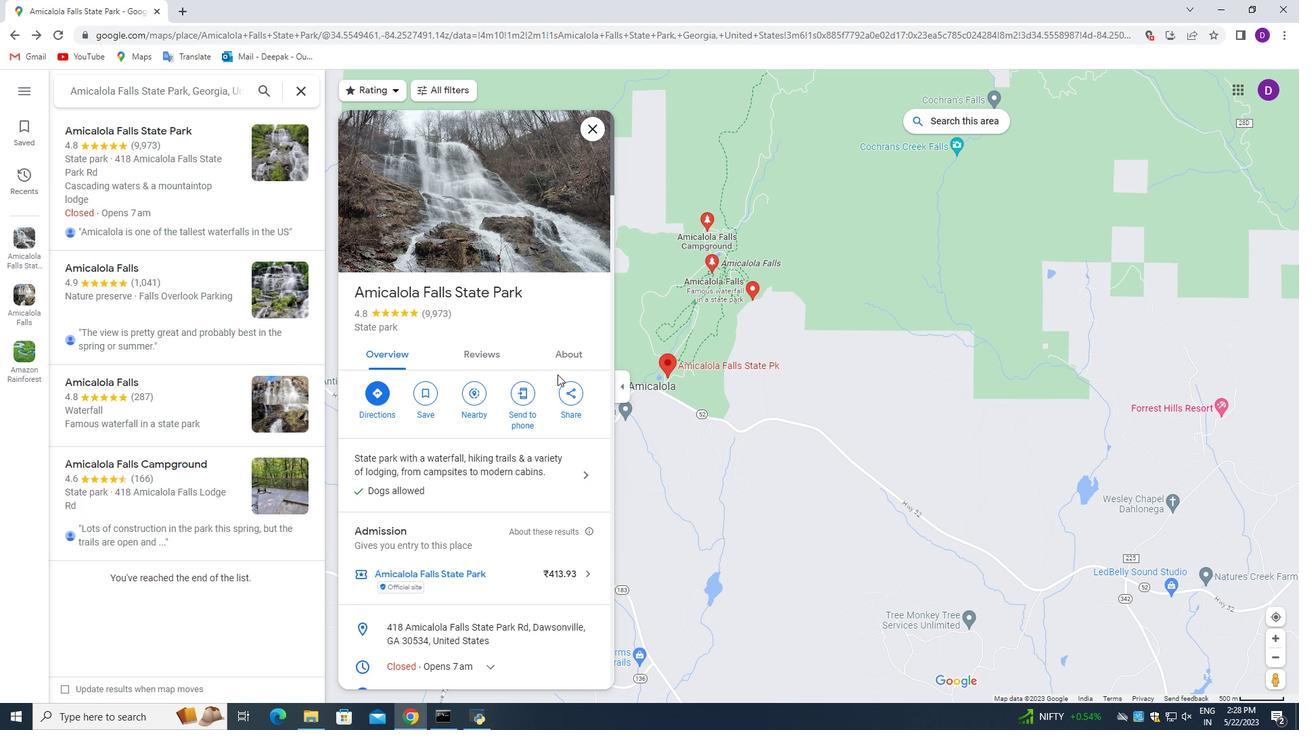 
Action: Mouse scrolled (486, 463) with delta (0, 0)
